 Task: Add the local dog park you frequent to your favorite locations and also explore the gallery of the dog park.
Action: Mouse moved to (159, 59)
Screenshot: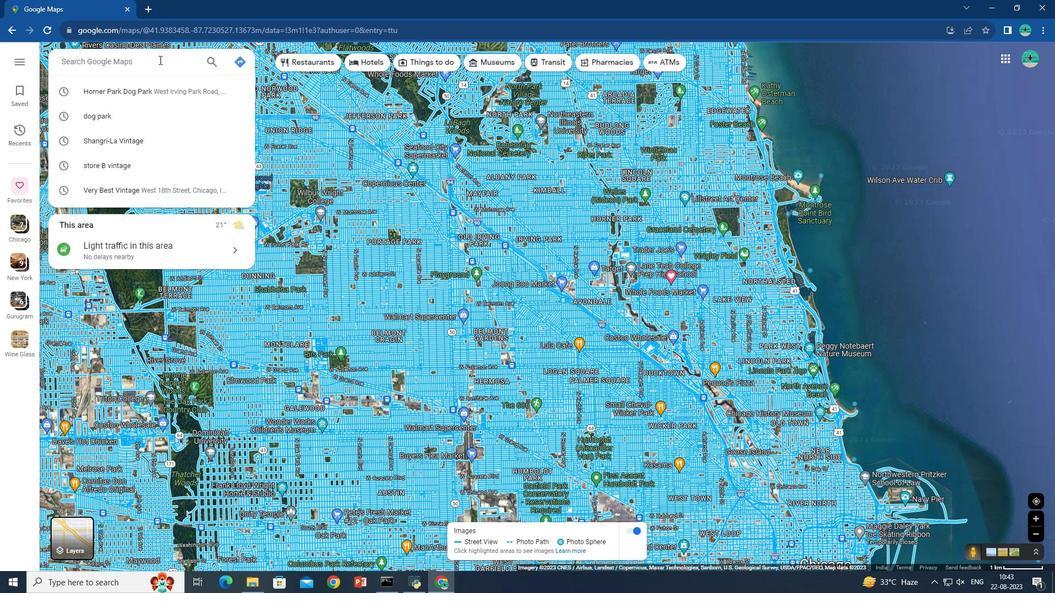 
Action: Mouse pressed left at (159, 59)
Screenshot: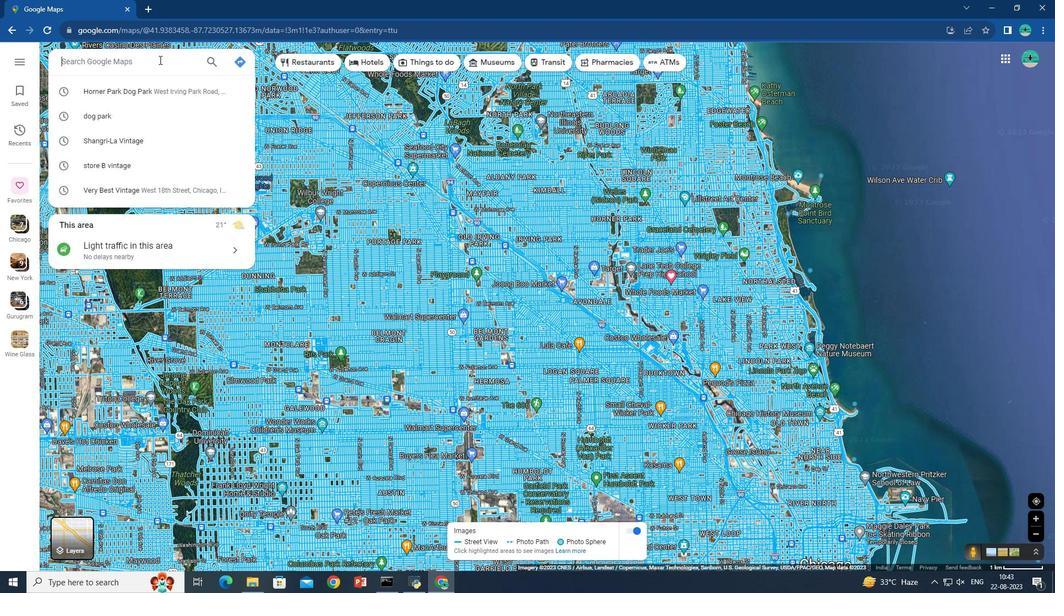 
Action: Key pressed <Key.shift>Dog<Key.space><Key.shift>Park<Key.enter>
Screenshot: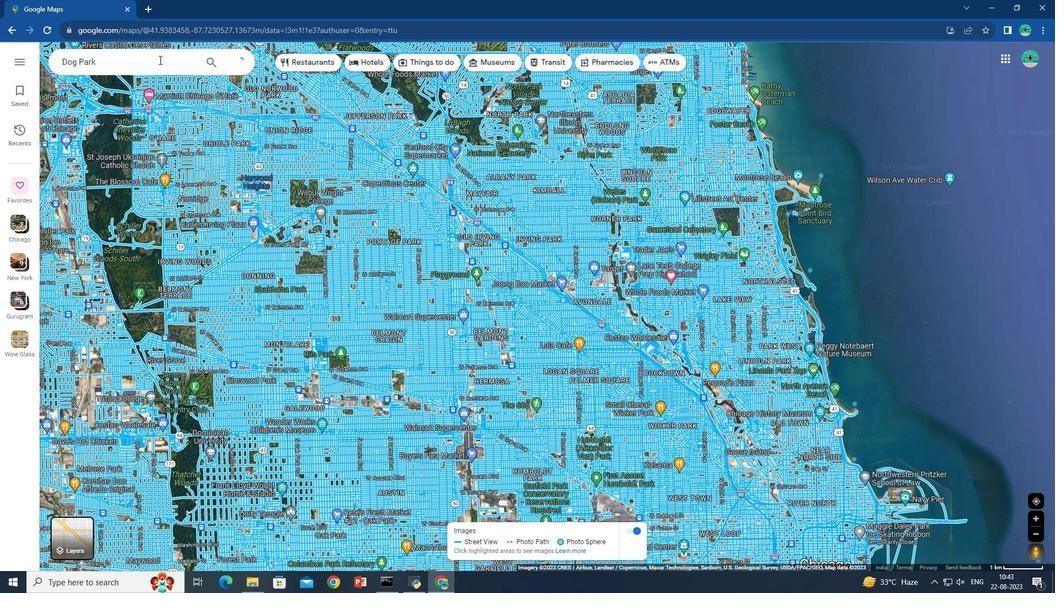 
Action: Mouse moved to (96, 181)
Screenshot: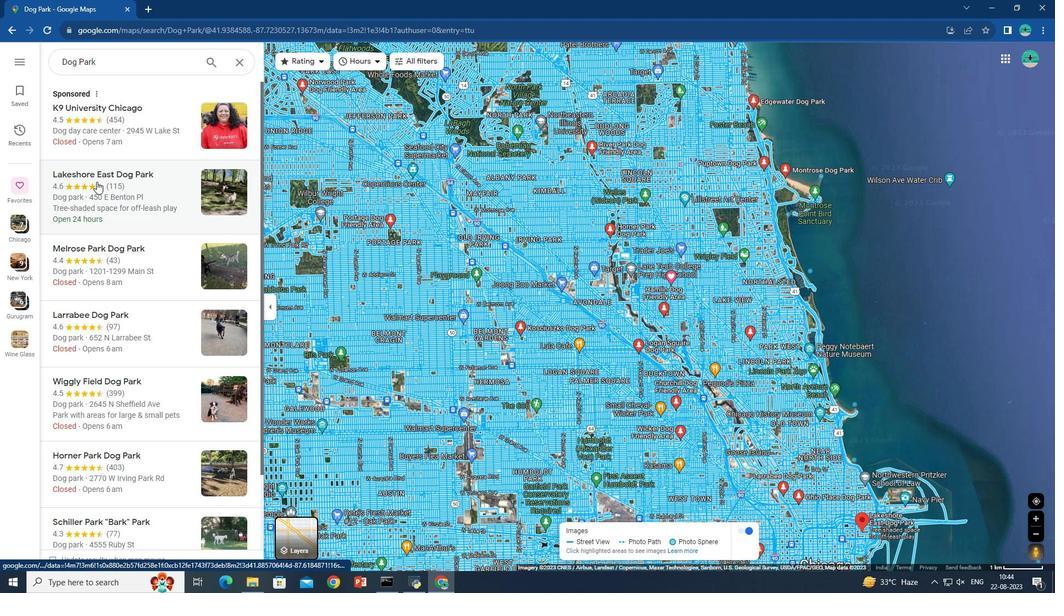 
Action: Mouse scrolled (96, 181) with delta (0, 0)
Screenshot: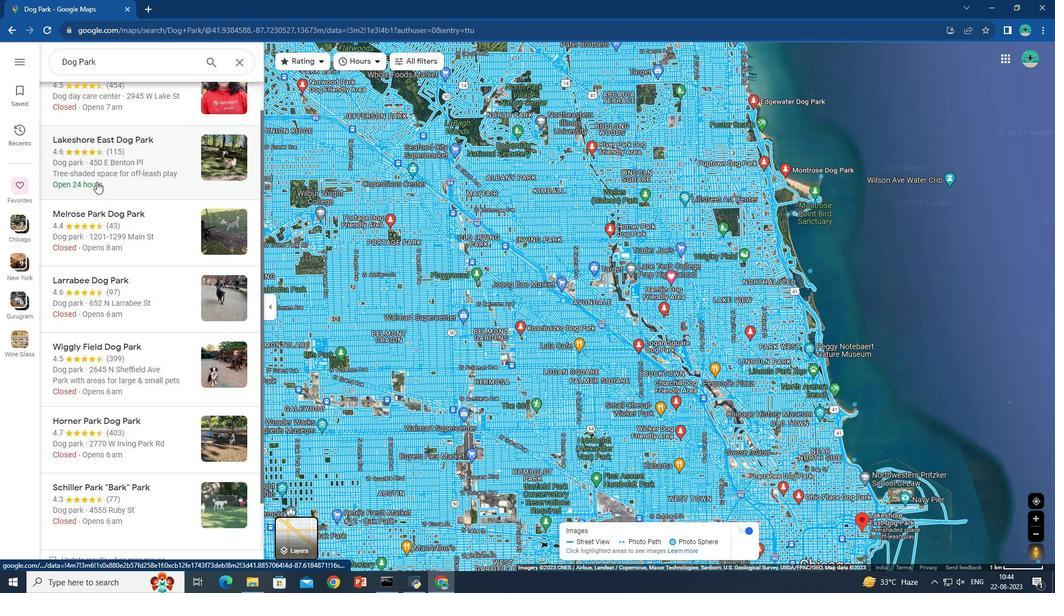 
Action: Mouse moved to (84, 118)
Screenshot: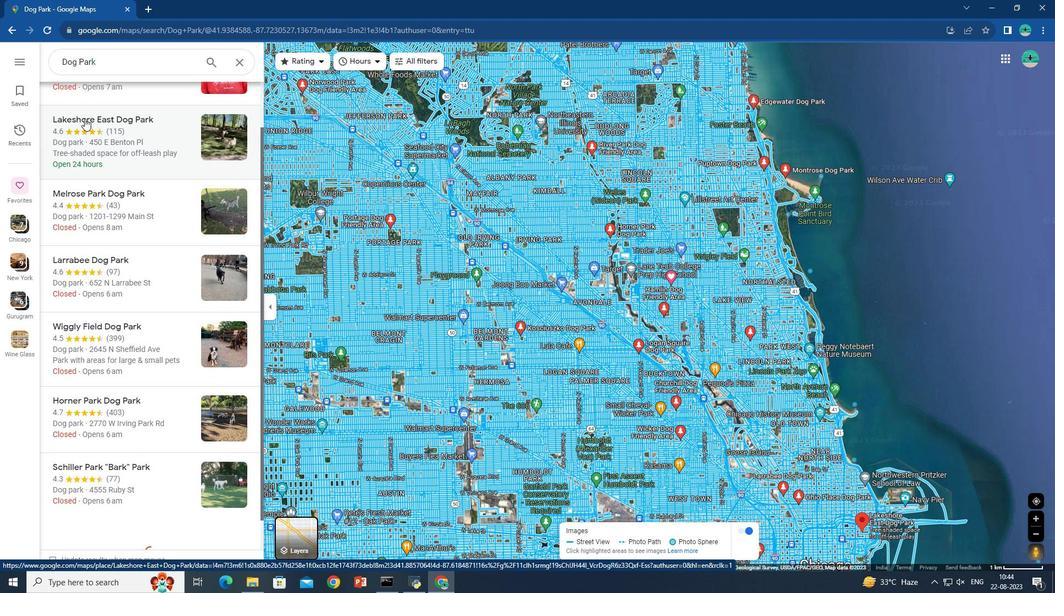 
Action: Mouse pressed left at (84, 118)
Screenshot: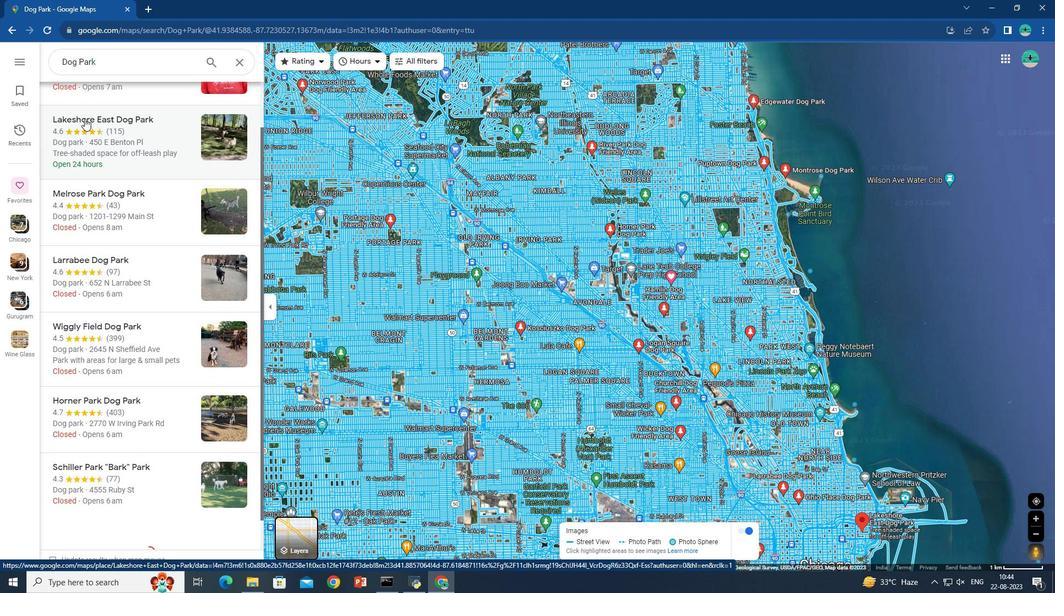 
Action: Mouse moved to (353, 225)
Screenshot: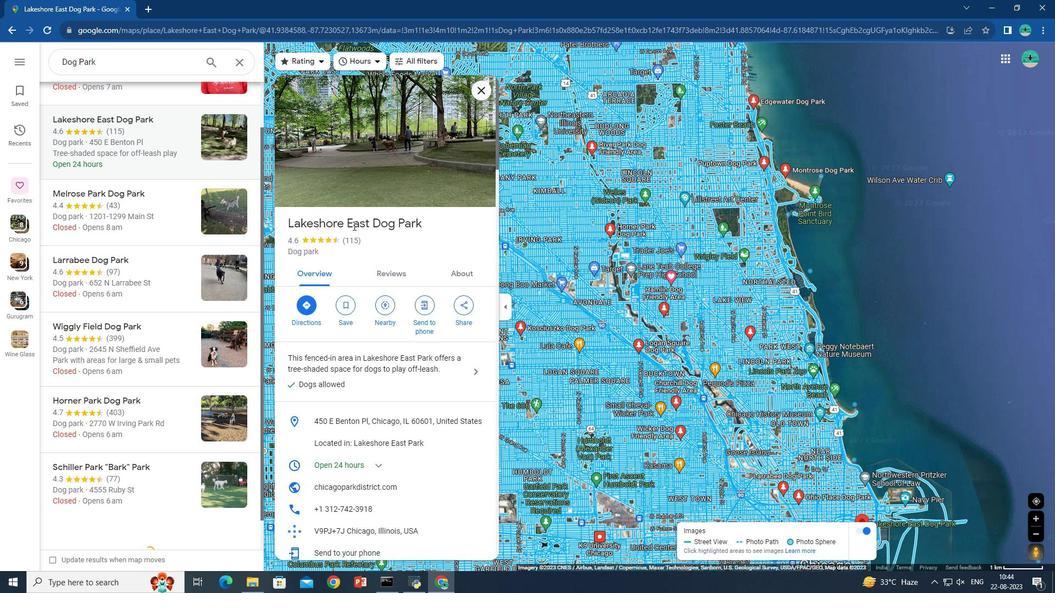 
Action: Mouse pressed left at (353, 225)
Screenshot: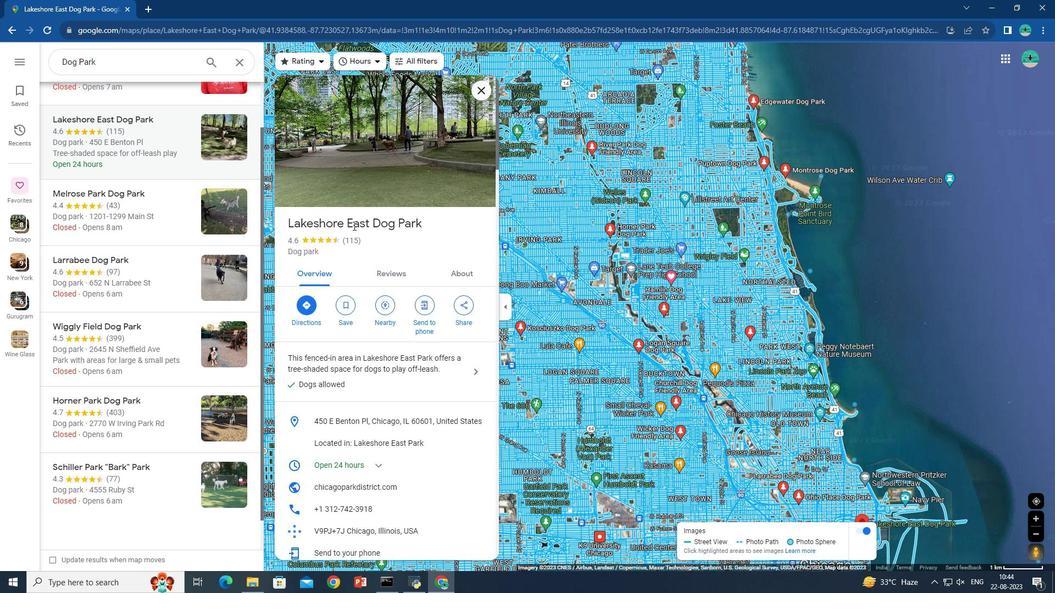 
Action: Mouse moved to (94, 116)
Screenshot: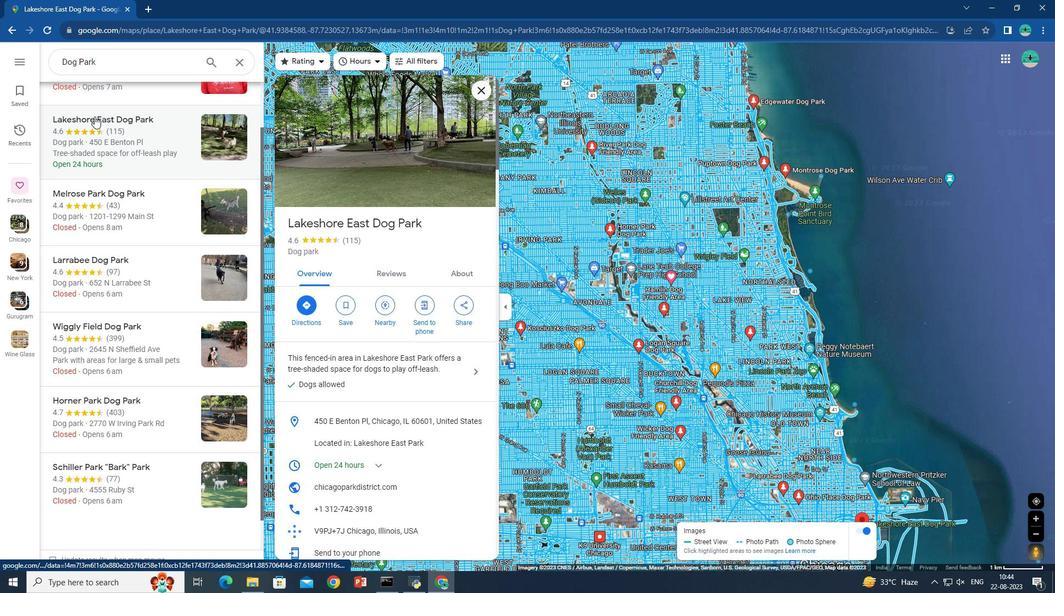 
Action: Mouse pressed left at (94, 116)
Screenshot: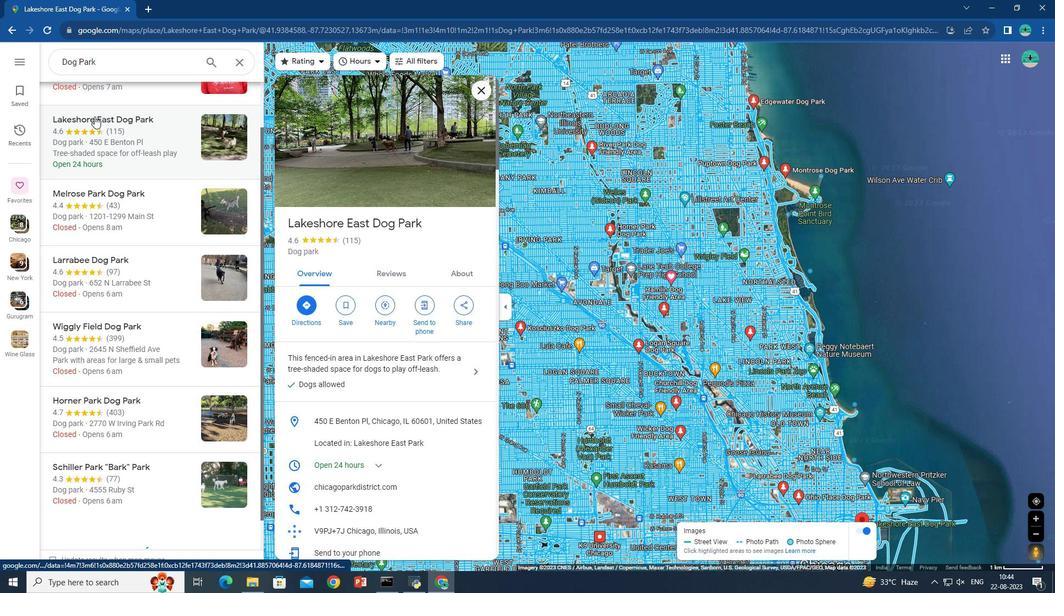 
Action: Mouse pressed left at (94, 116)
Screenshot: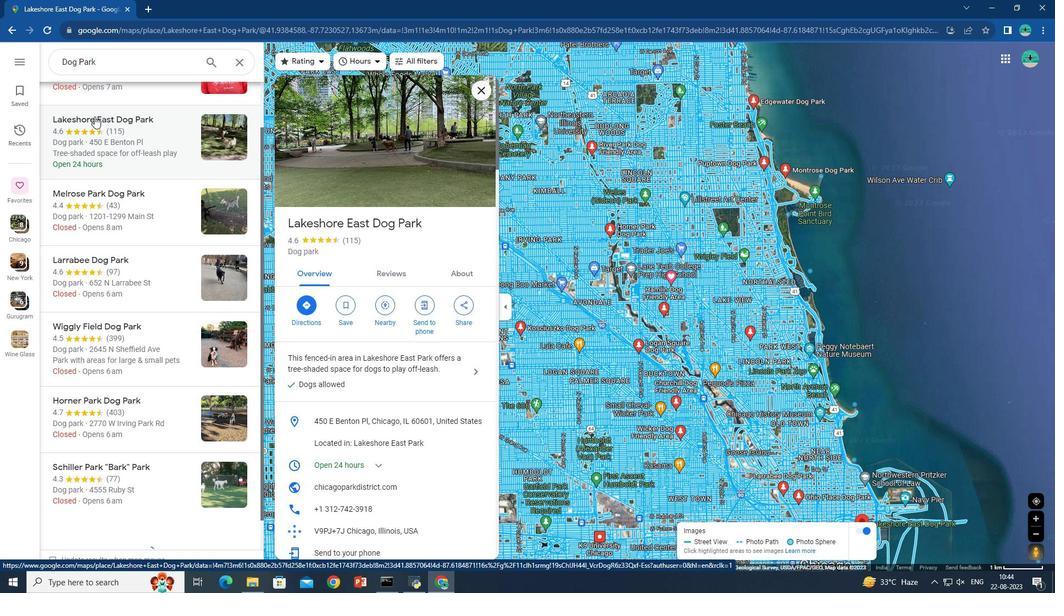 
Action: Mouse moved to (312, 313)
Screenshot: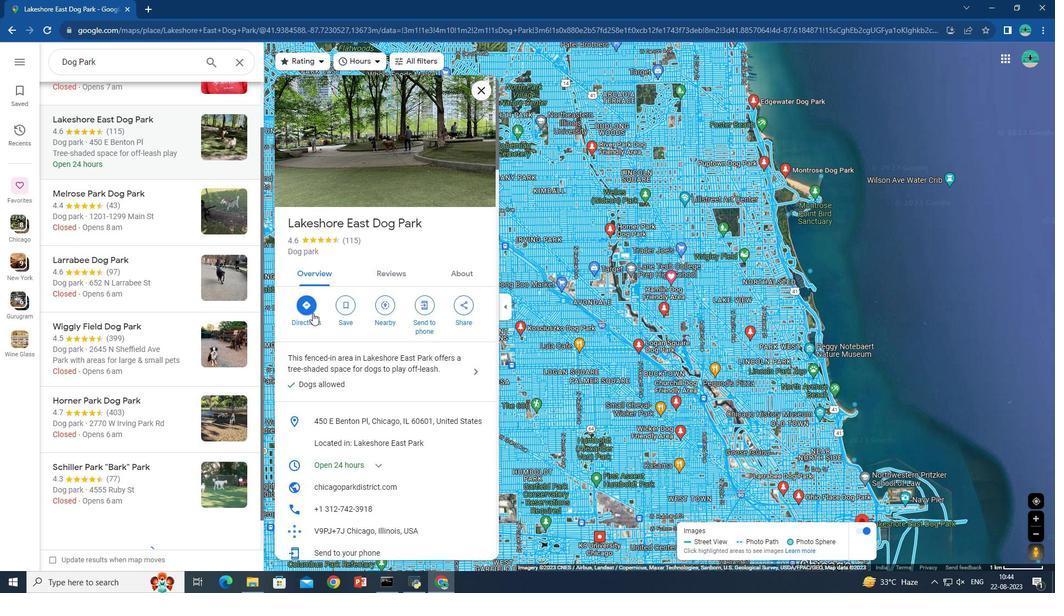 
Action: Mouse pressed left at (312, 313)
Screenshot: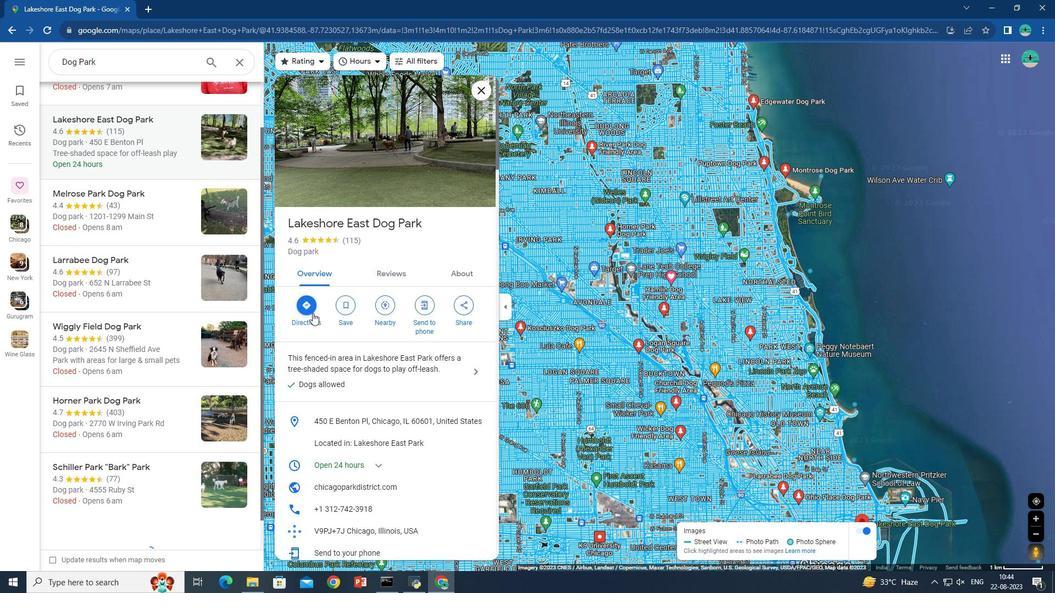 
Action: Mouse moved to (132, 96)
Screenshot: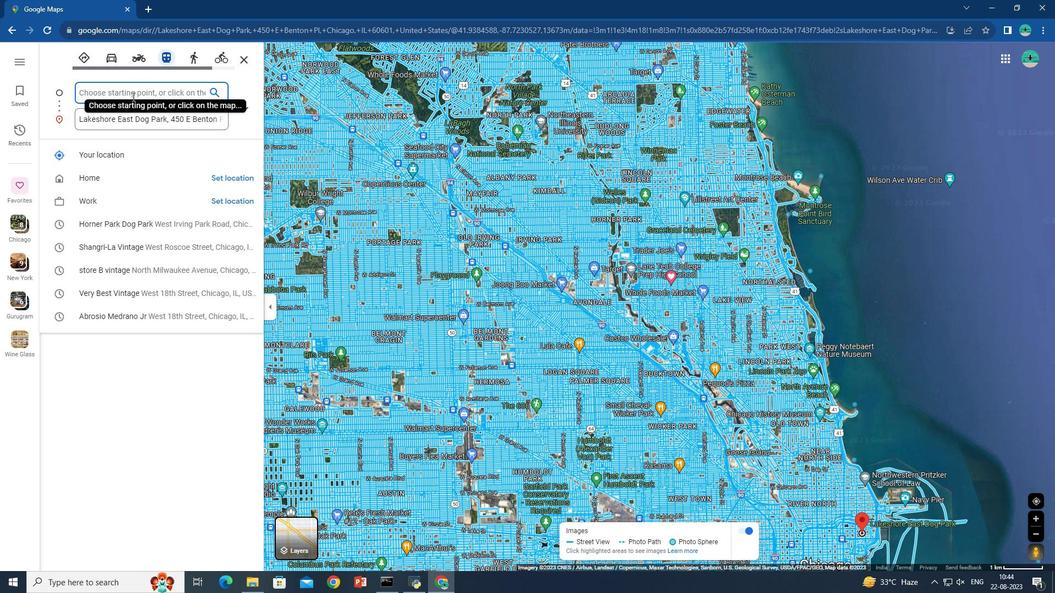 
Action: Mouse pressed left at (132, 96)
Screenshot: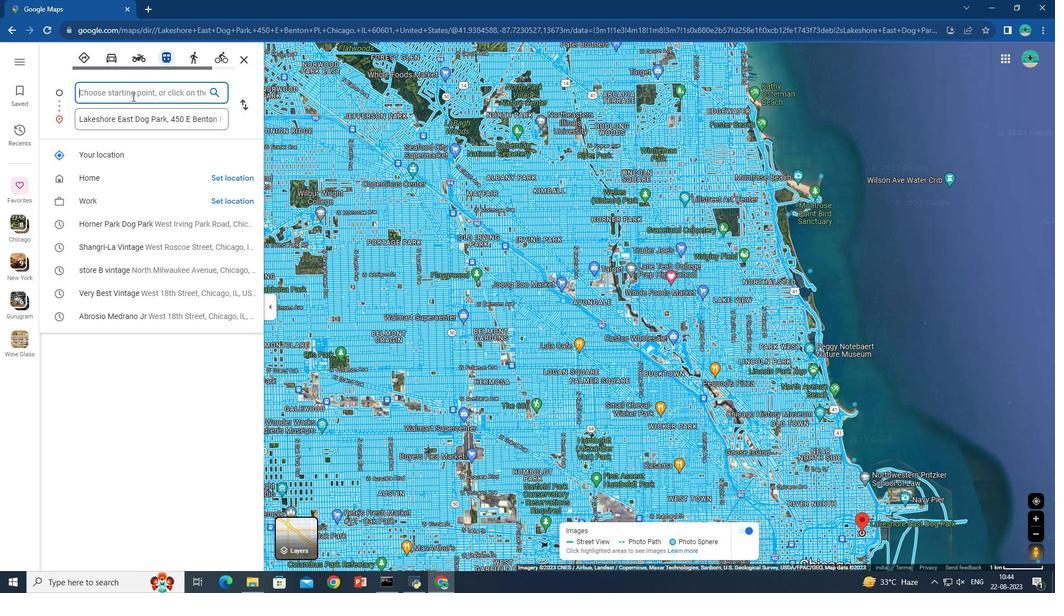 
Action: Key pressed chic
Screenshot: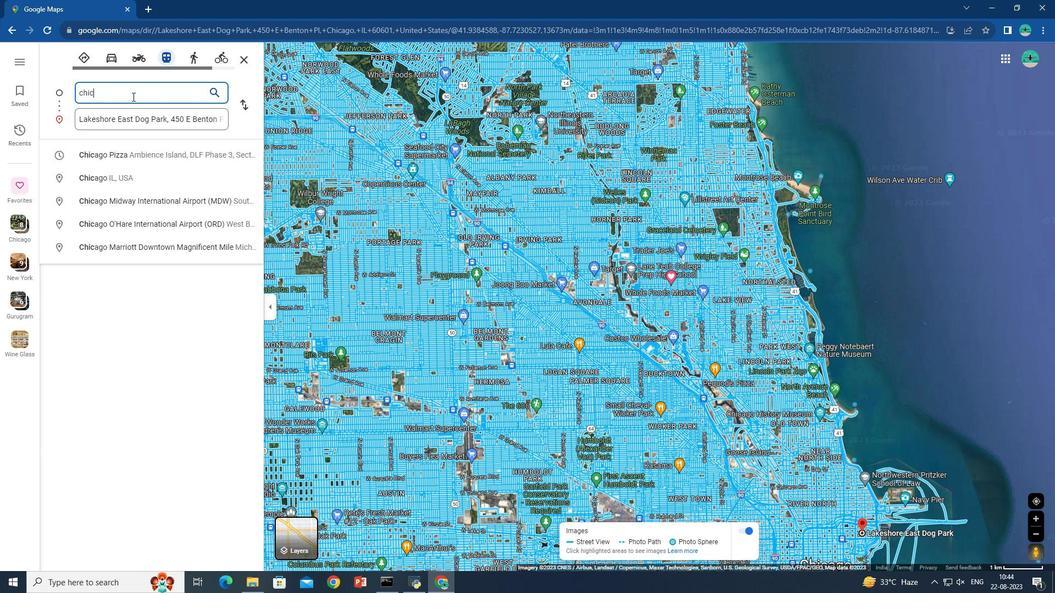 
Action: Mouse moved to (134, 155)
Screenshot: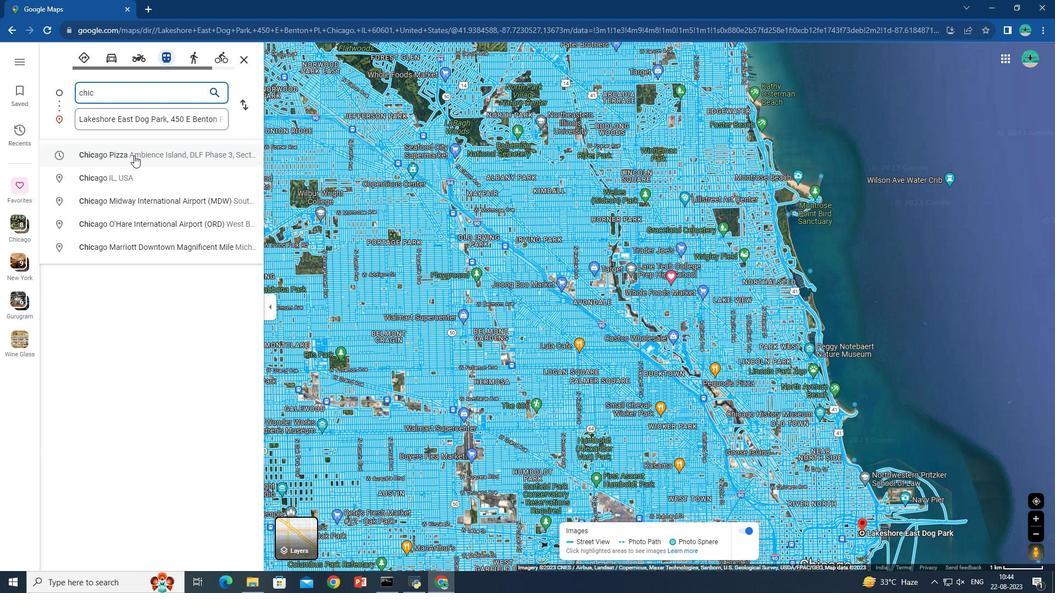 
Action: Mouse pressed left at (134, 155)
Screenshot: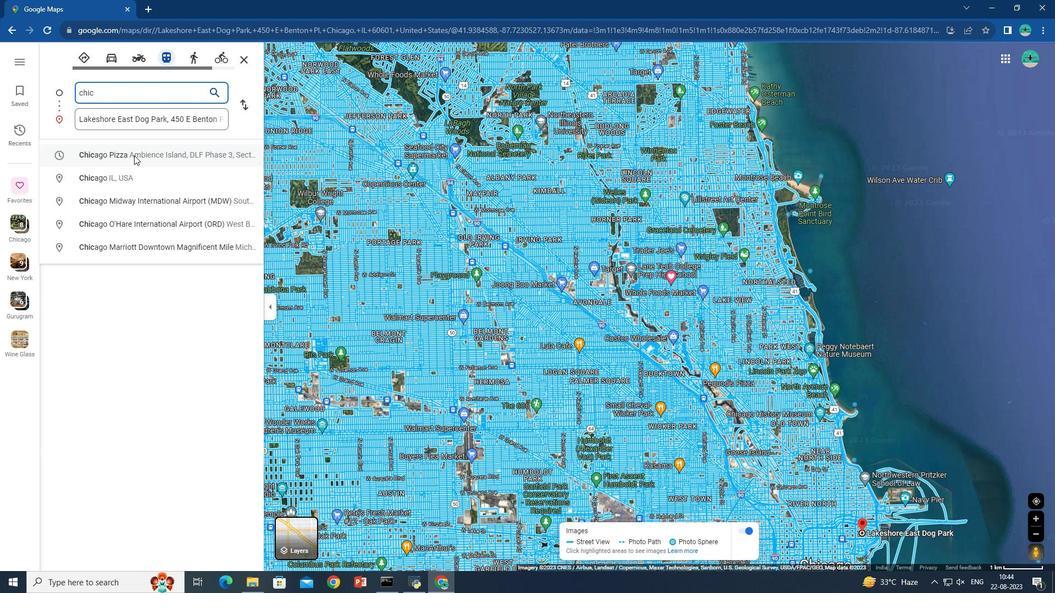 
Action: Mouse moved to (213, 94)
Screenshot: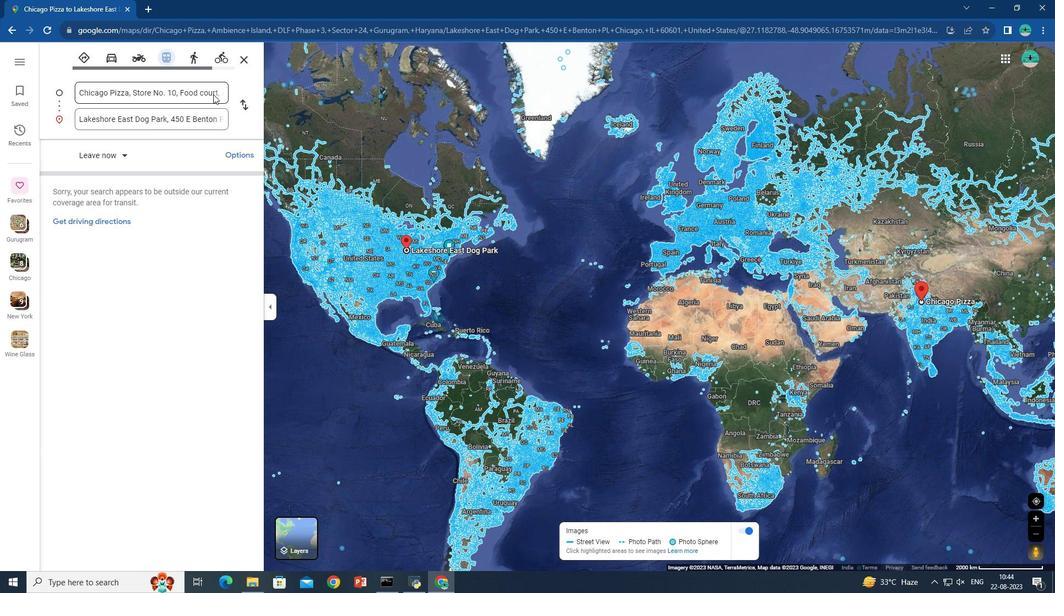 
Action: Mouse pressed left at (213, 94)
Screenshot: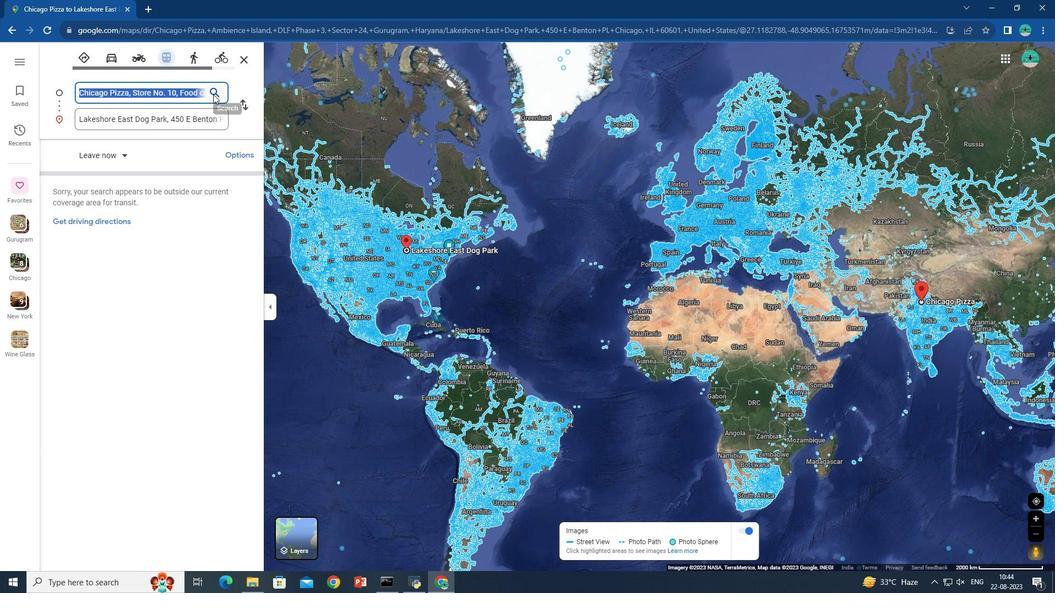 
Action: Mouse moved to (210, 93)
Screenshot: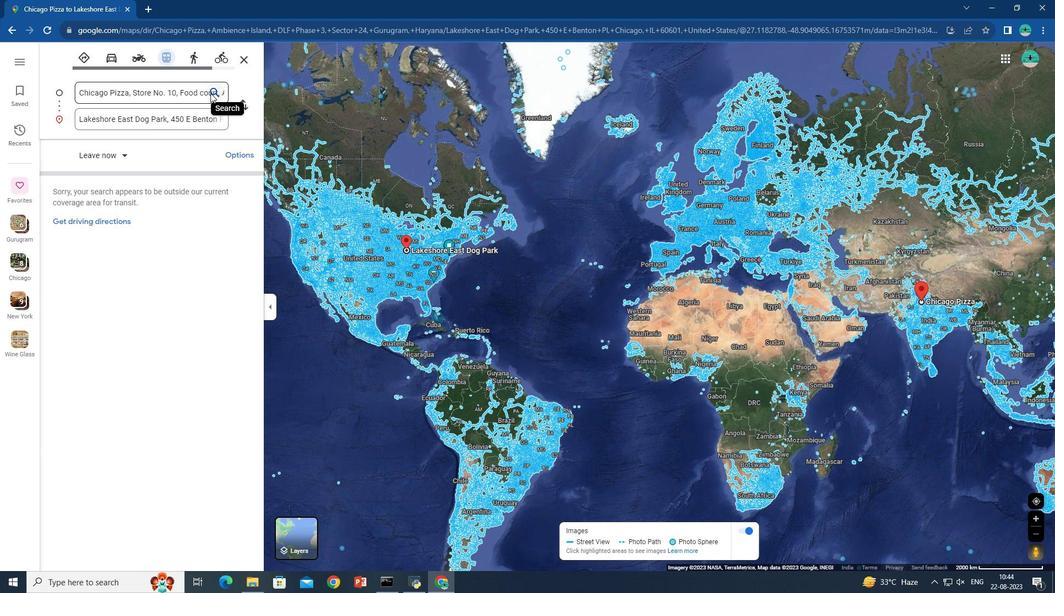 
Action: Mouse pressed left at (210, 93)
Screenshot: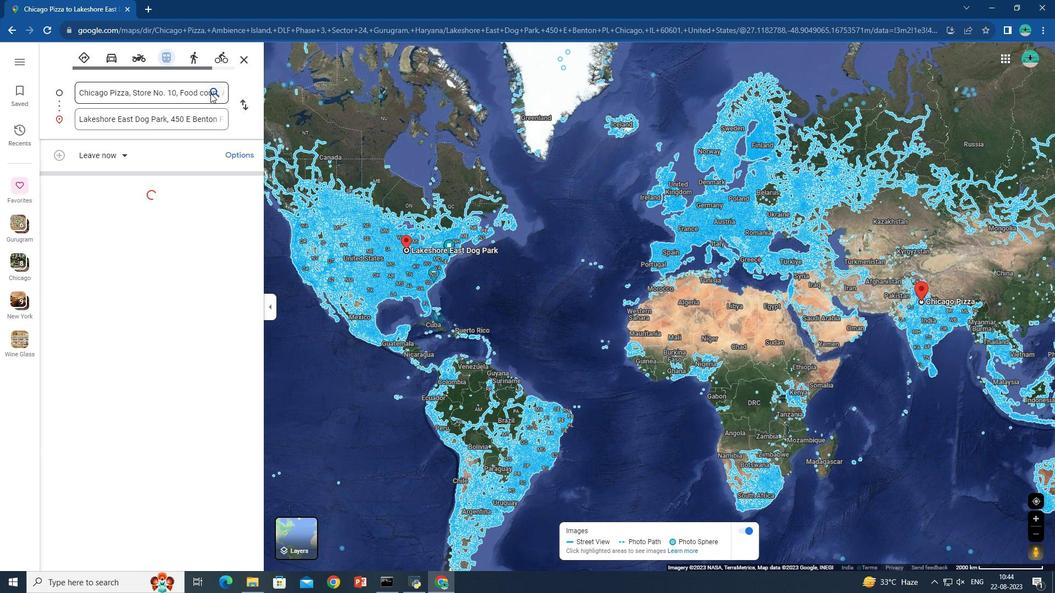 
Action: Mouse moved to (211, 93)
Screenshot: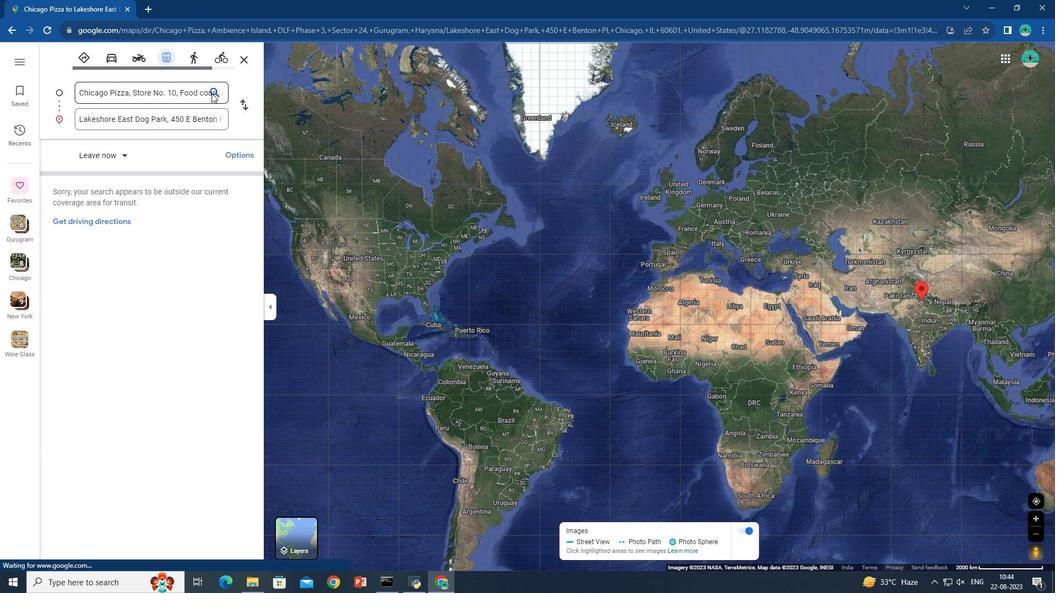 
Action: Mouse pressed left at (211, 93)
Screenshot: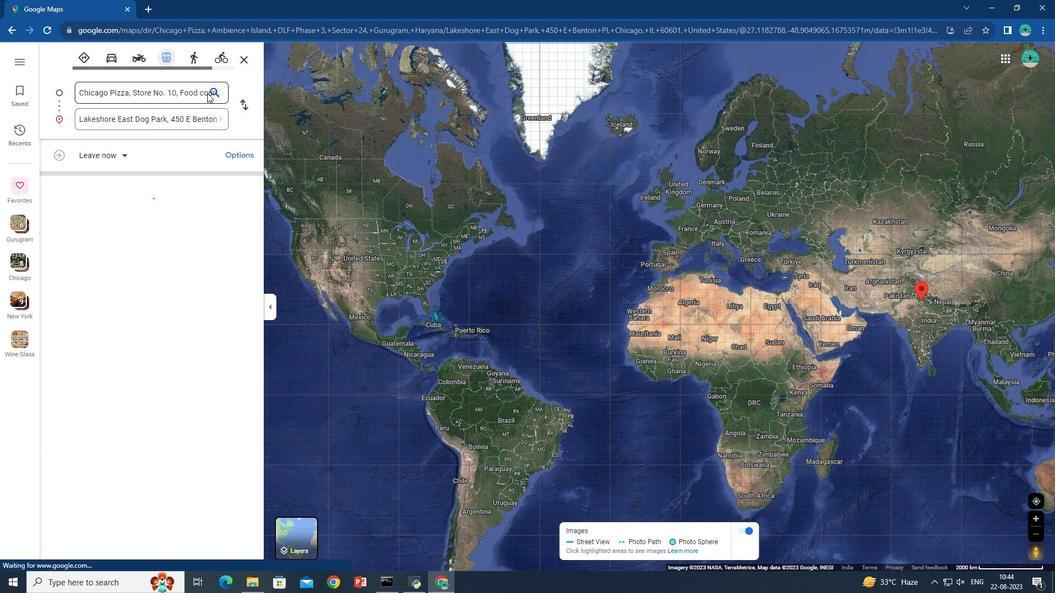 
Action: Mouse moved to (205, 93)
Screenshot: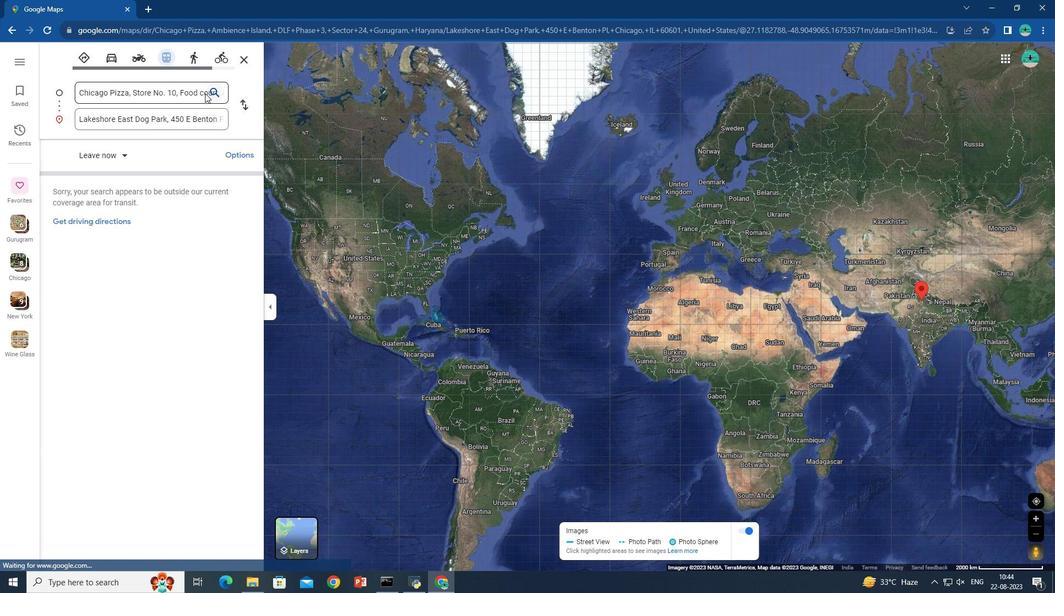 
Action: Mouse pressed left at (205, 93)
Screenshot: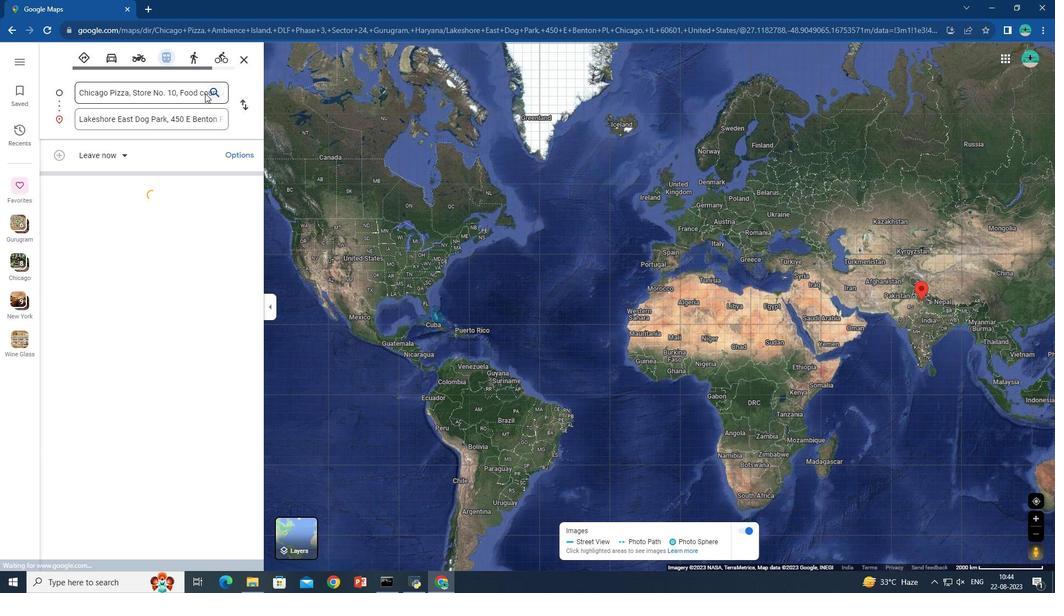 
Action: Mouse moved to (200, 91)
Screenshot: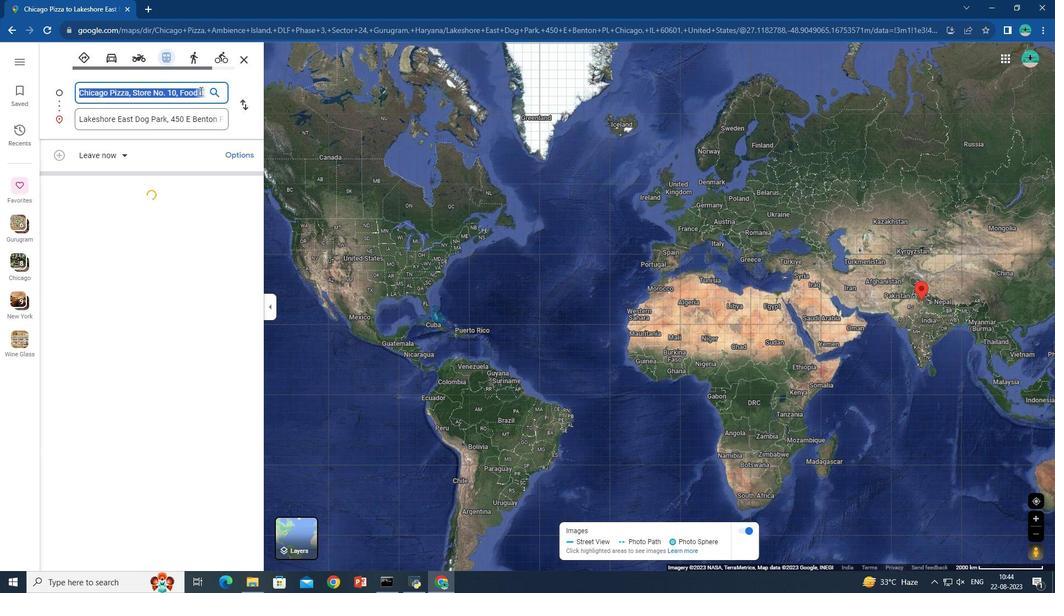 
Action: Mouse pressed left at (200, 91)
Screenshot: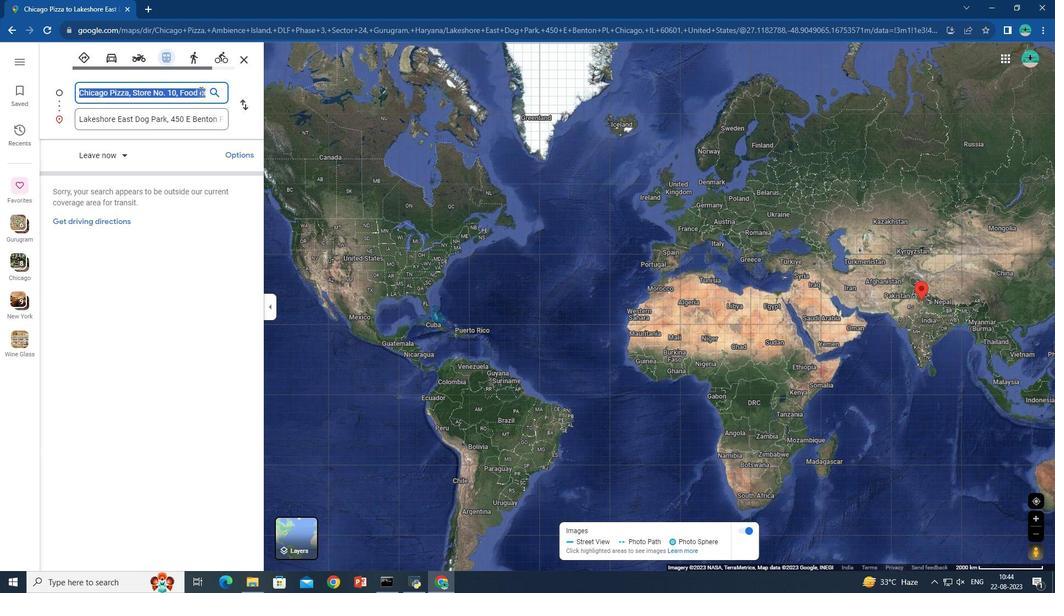 
Action: Mouse pressed left at (200, 91)
Screenshot: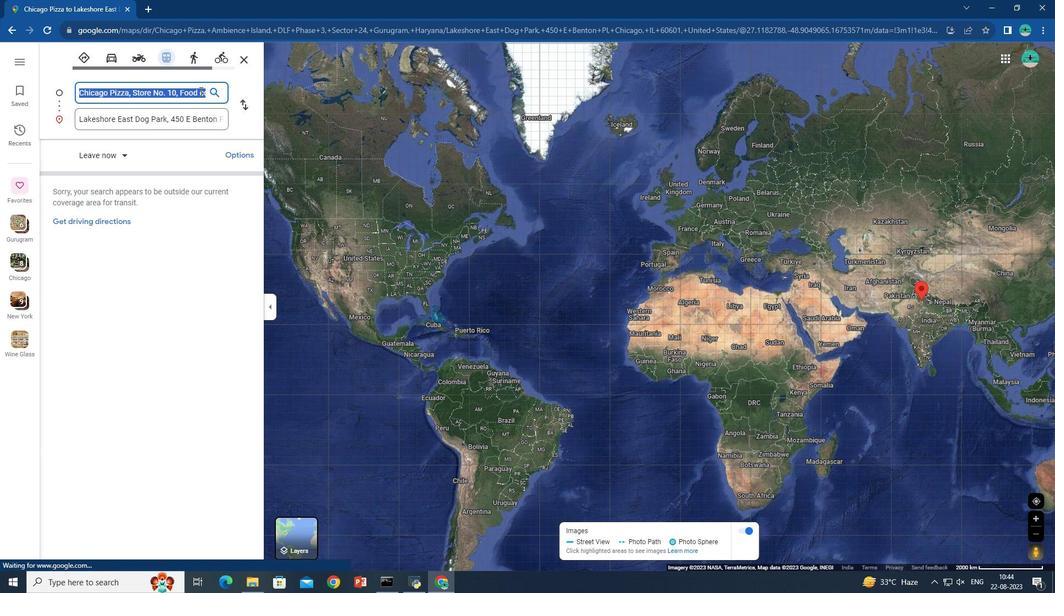 
Action: Key pressed <Key.backspace>ci
Screenshot: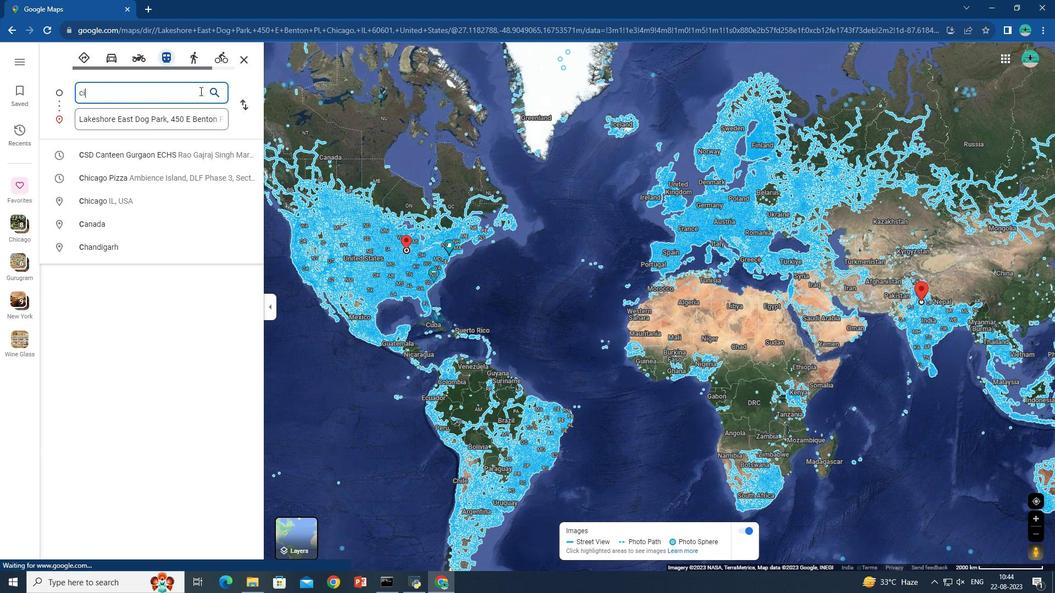 
Action: Mouse moved to (179, 128)
Screenshot: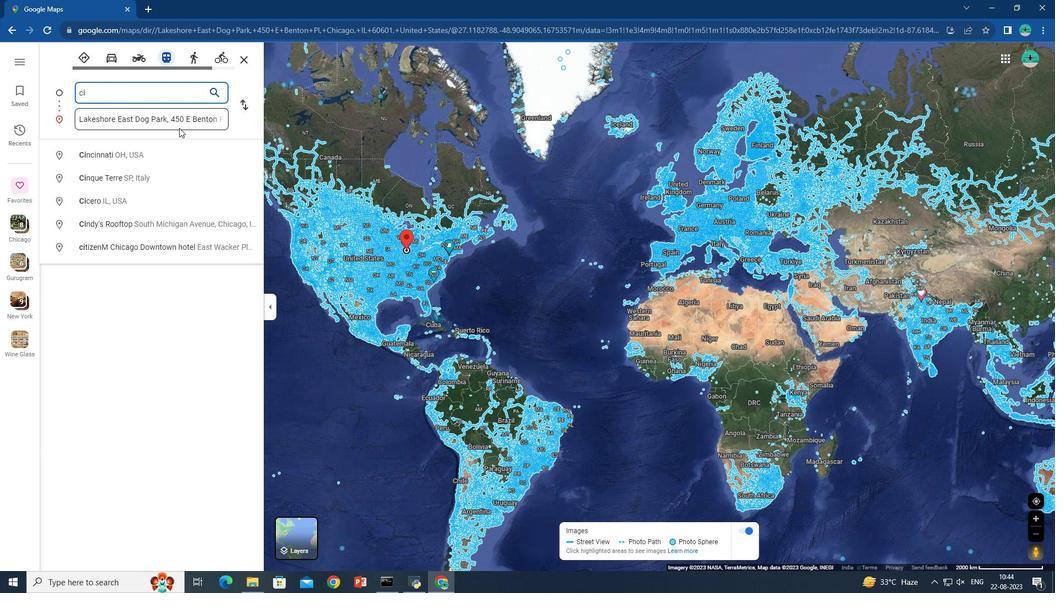 
Action: Key pressed <Key.backspace>hi
Screenshot: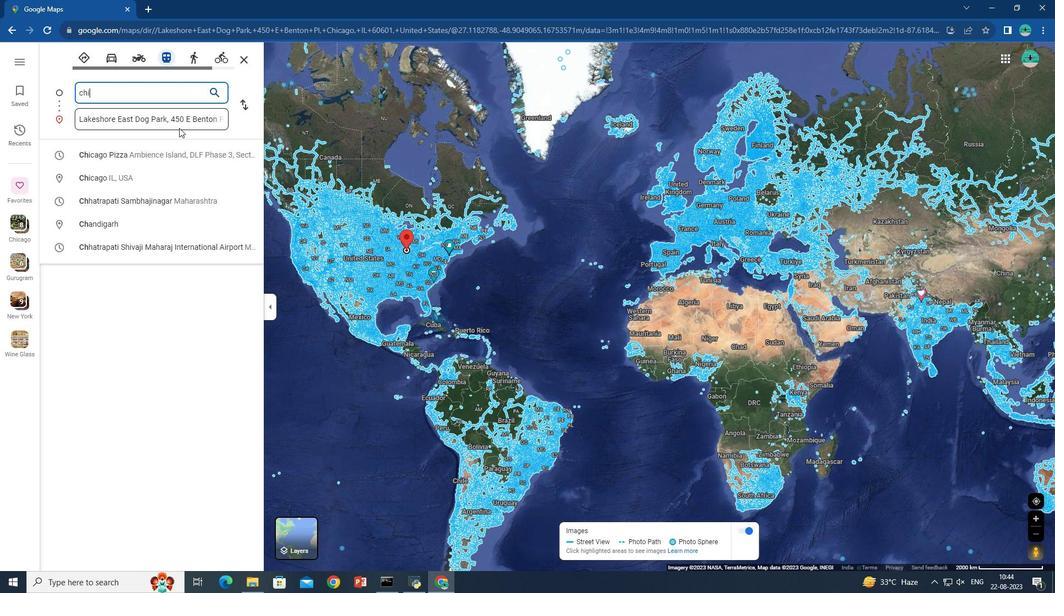 
Action: Mouse moved to (122, 180)
Screenshot: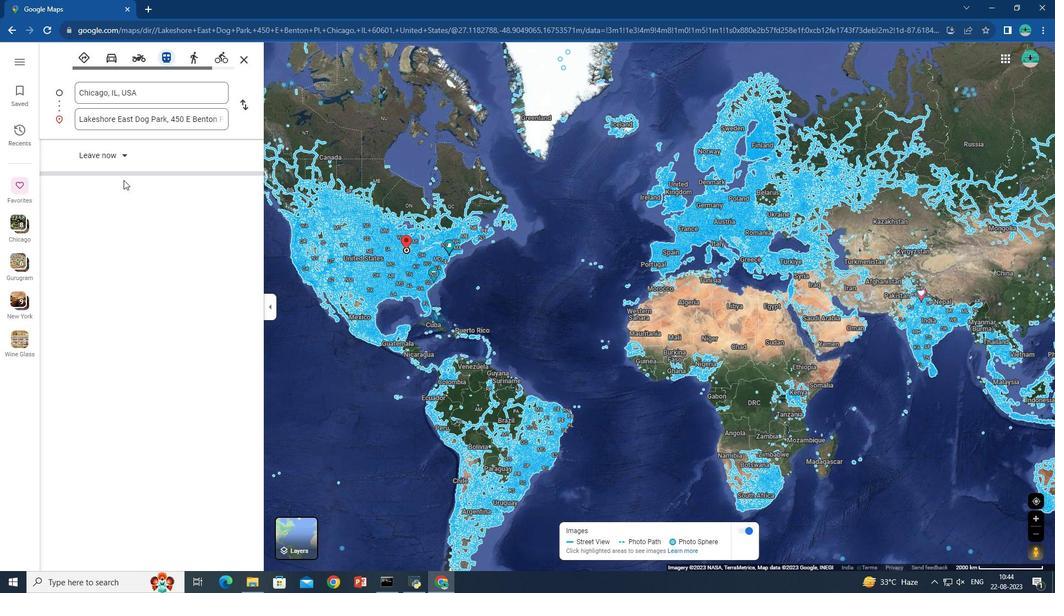 
Action: Mouse pressed left at (122, 180)
Screenshot: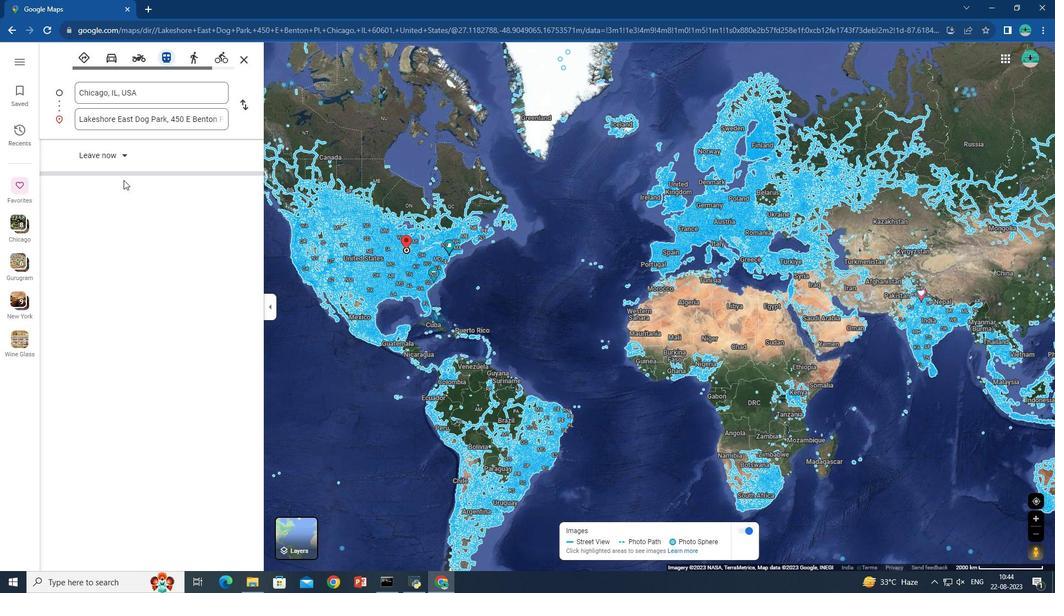 
Action: Mouse moved to (111, 58)
Screenshot: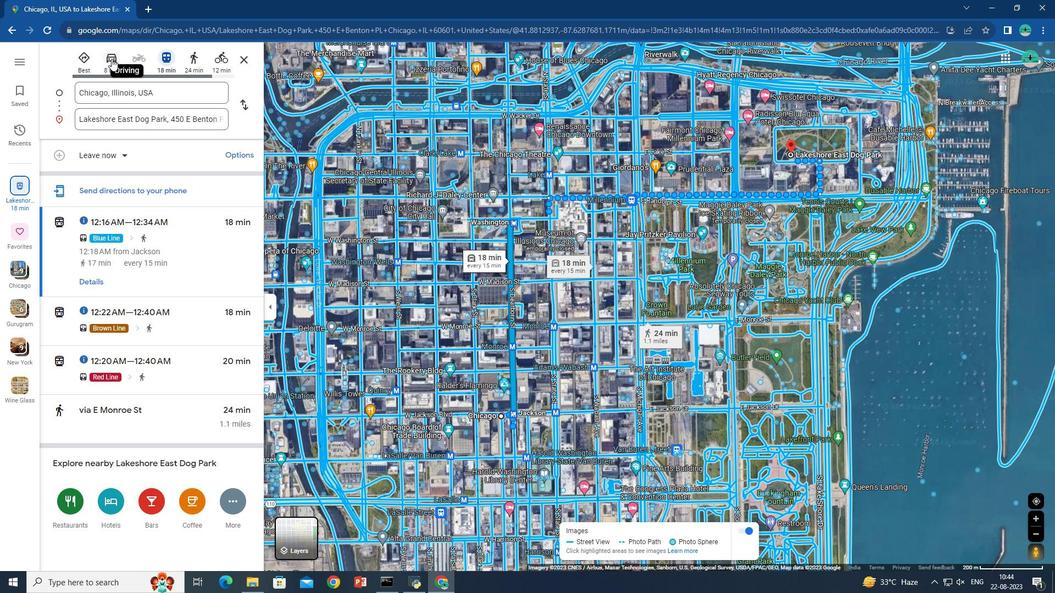 
Action: Mouse pressed left at (111, 58)
Screenshot: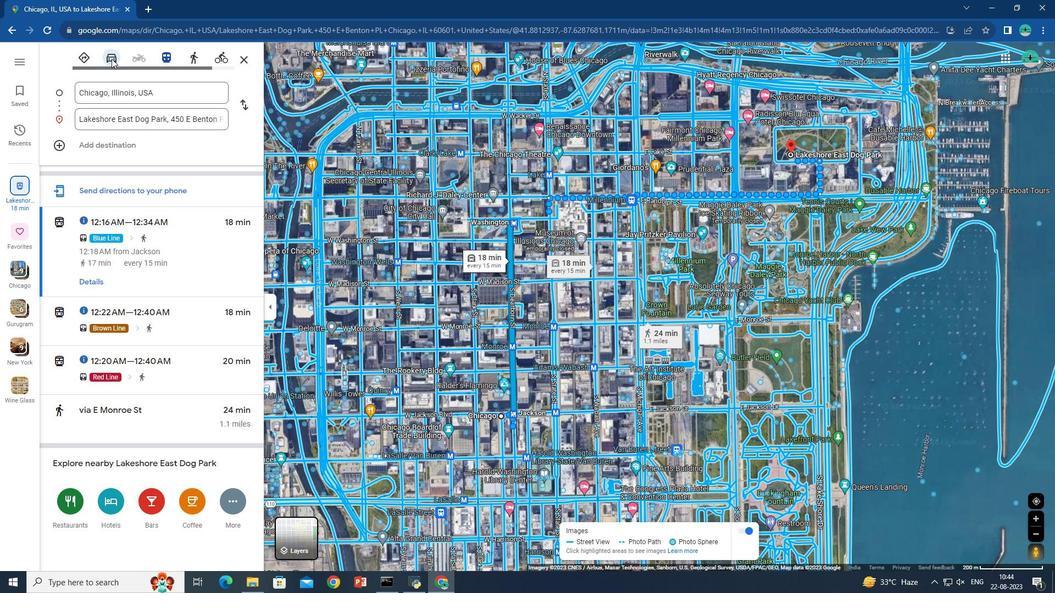 
Action: Mouse moved to (107, 291)
Screenshot: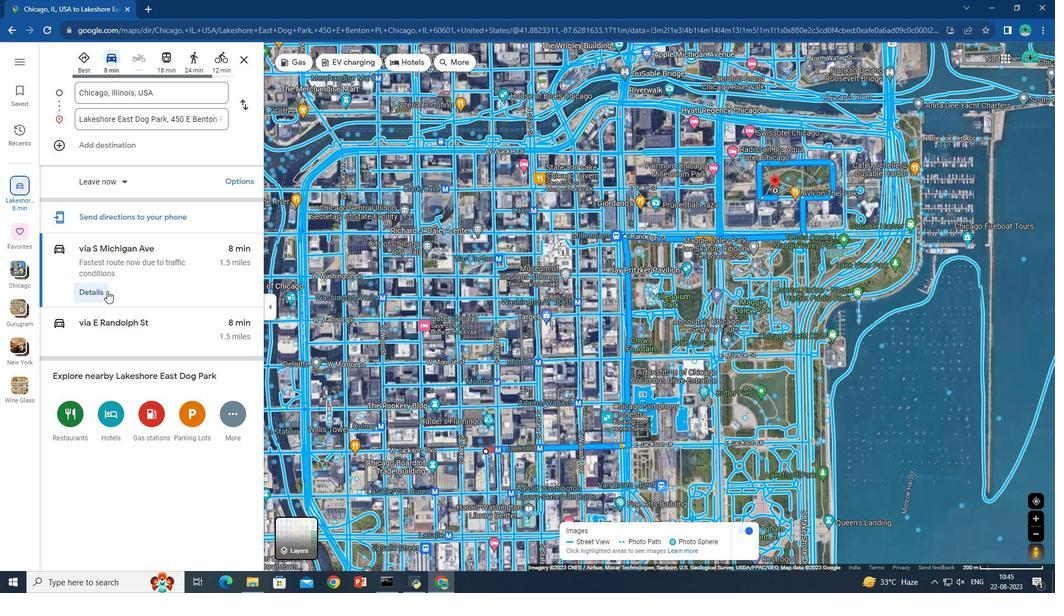 
Action: Mouse pressed left at (107, 291)
Screenshot: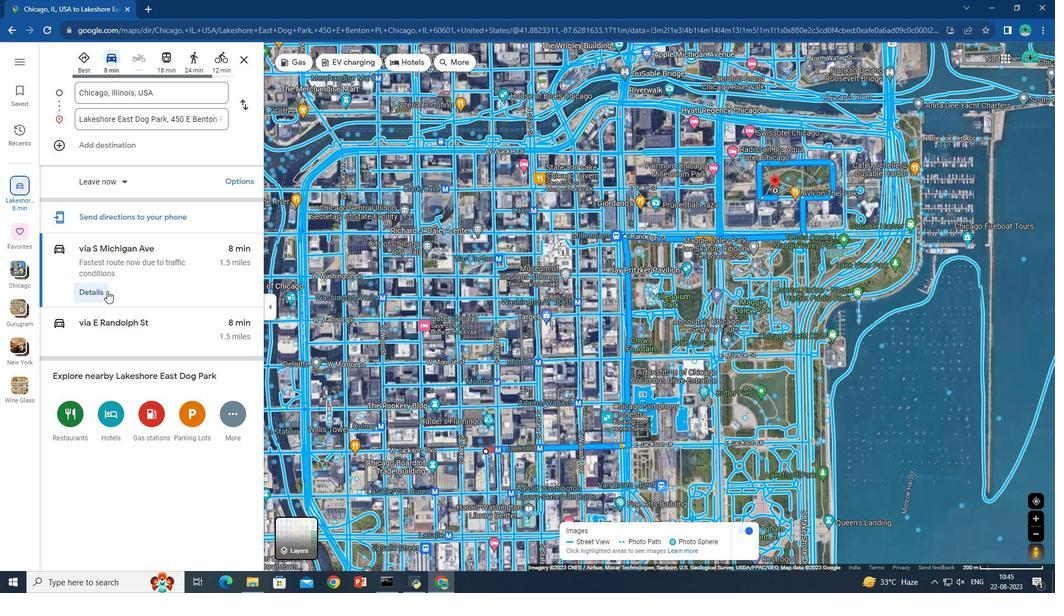
Action: Mouse moved to (782, 200)
Screenshot: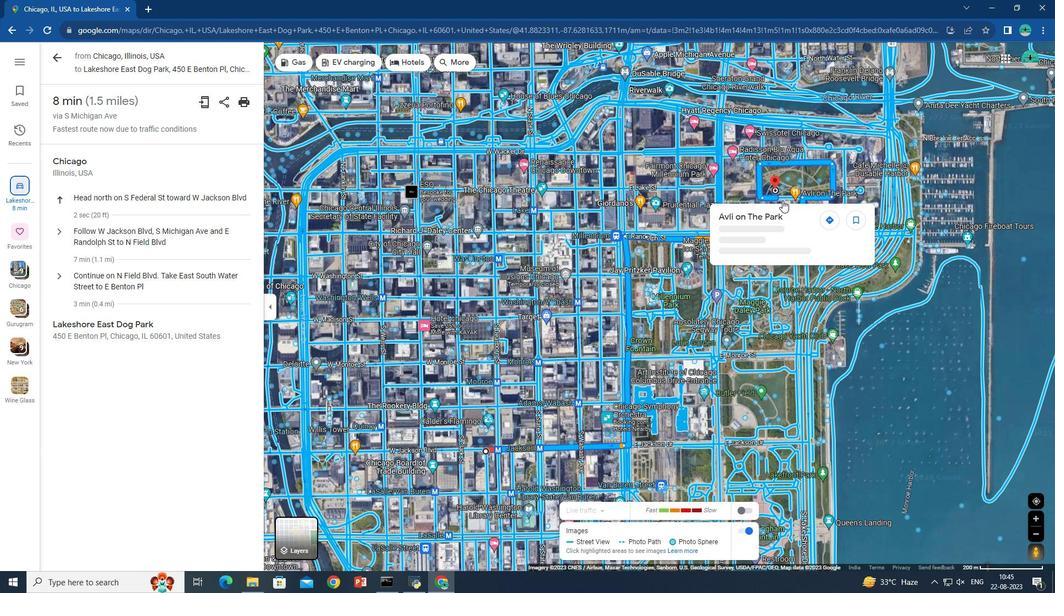 
Action: Mouse scrolled (782, 201) with delta (0, 0)
Screenshot: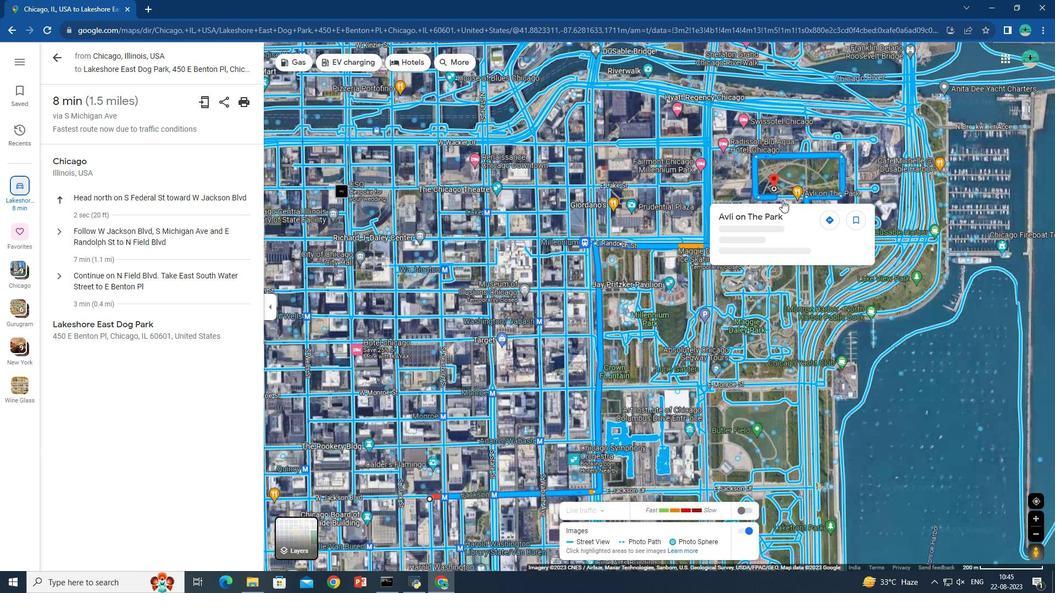 
Action: Mouse scrolled (782, 201) with delta (0, 0)
Screenshot: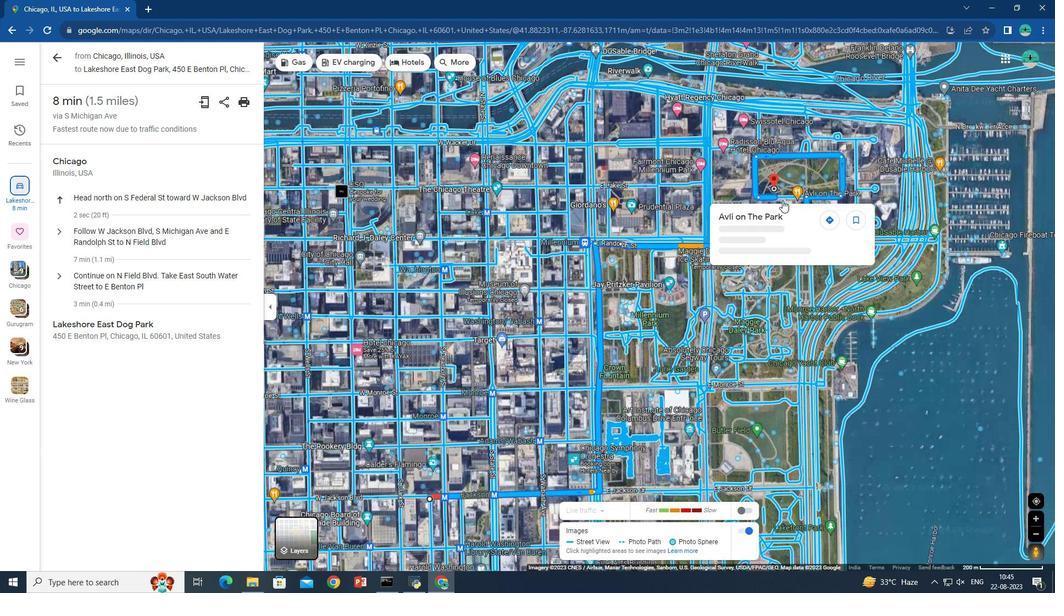 
Action: Mouse scrolled (782, 201) with delta (0, 0)
Screenshot: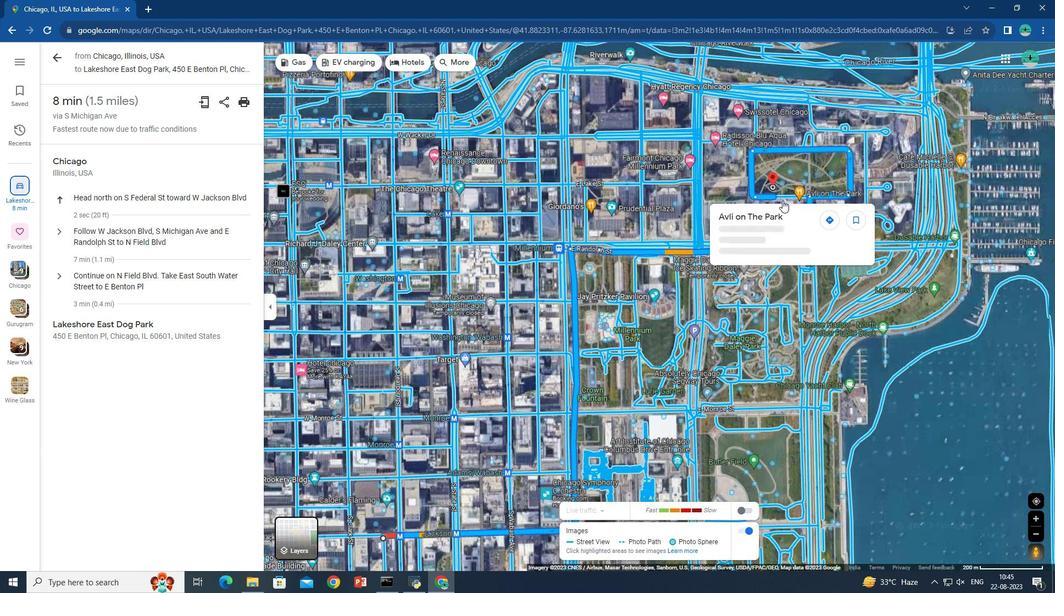 
Action: Mouse scrolled (782, 201) with delta (0, 0)
Screenshot: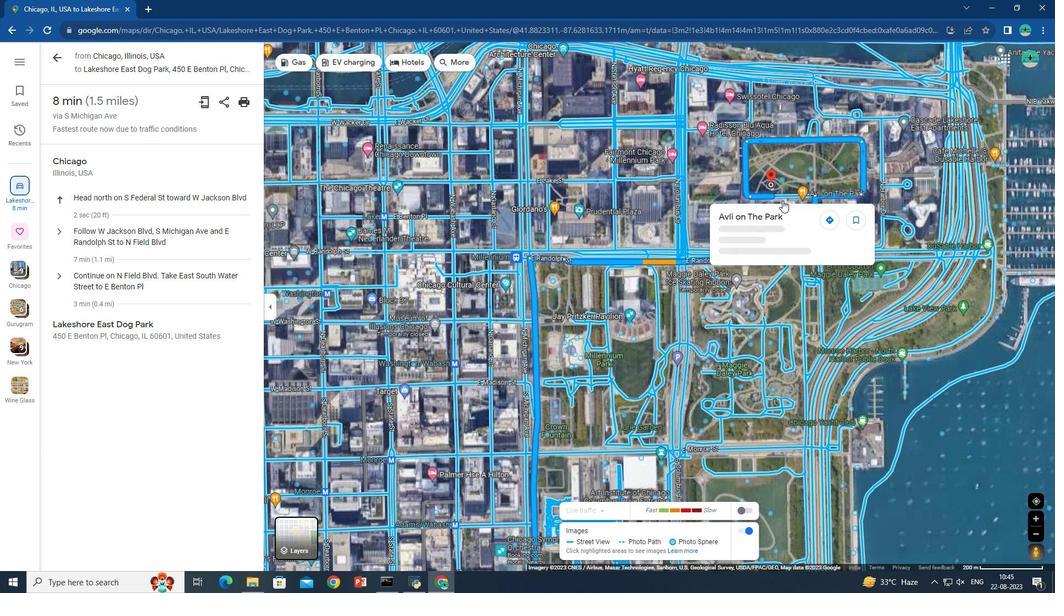 
Action: Mouse scrolled (782, 201) with delta (0, 0)
Screenshot: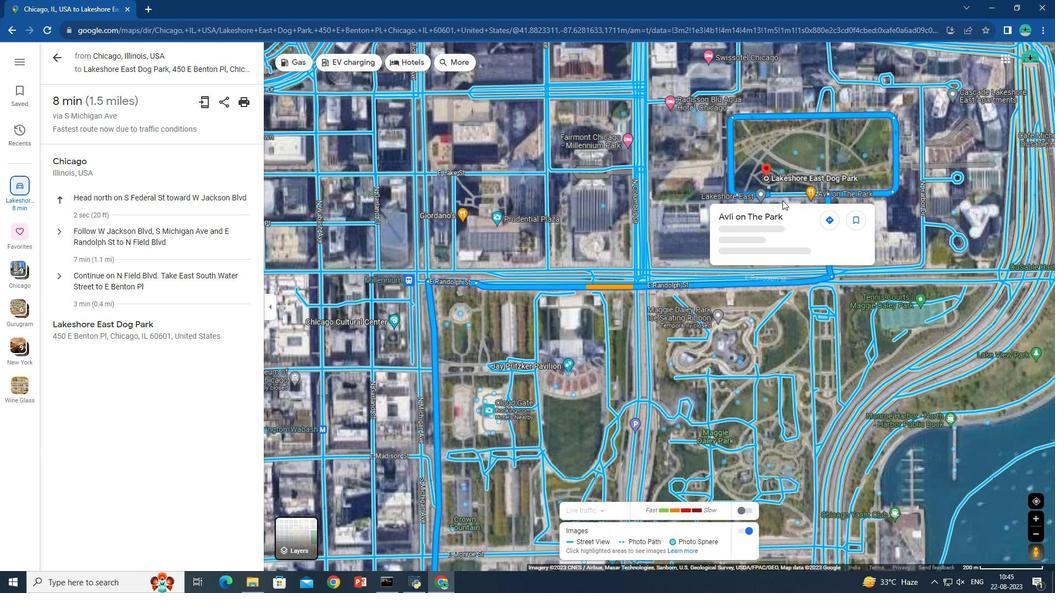 
Action: Mouse scrolled (782, 201) with delta (0, 0)
Screenshot: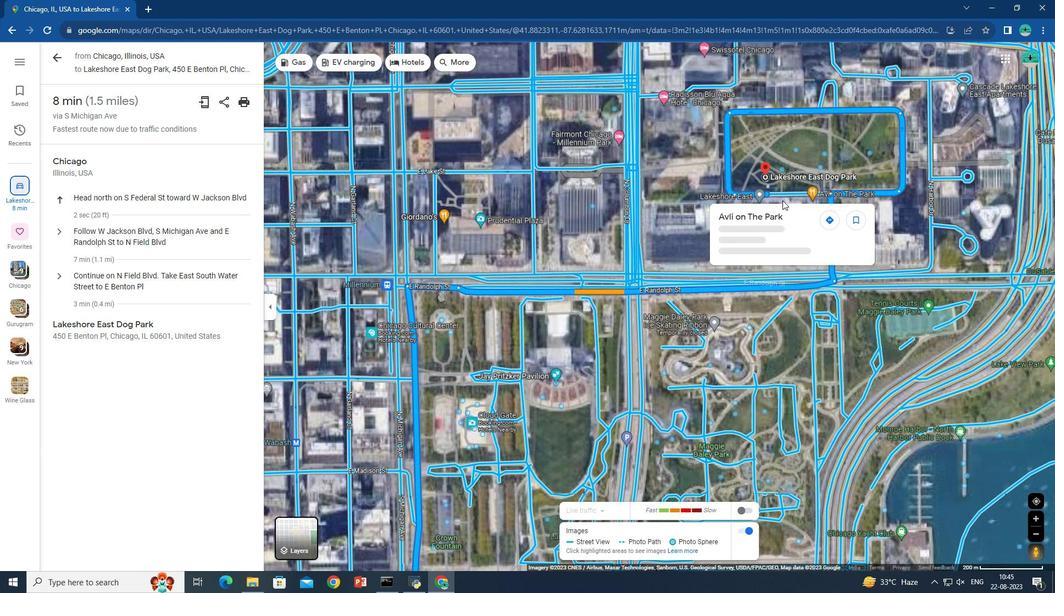 
Action: Mouse scrolled (782, 201) with delta (0, 0)
Screenshot: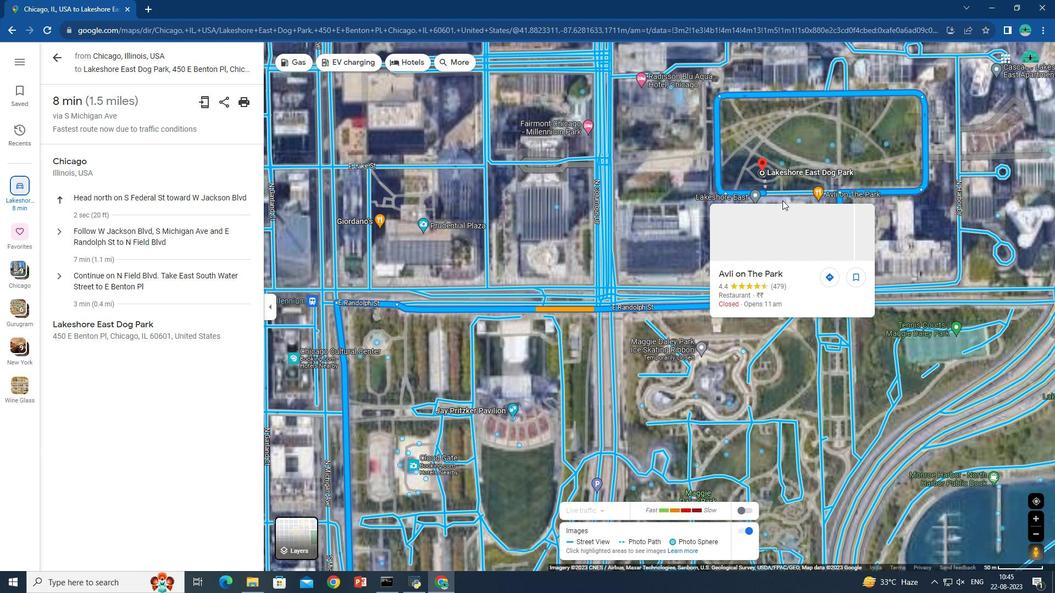 
Action: Mouse scrolled (782, 201) with delta (0, 0)
Screenshot: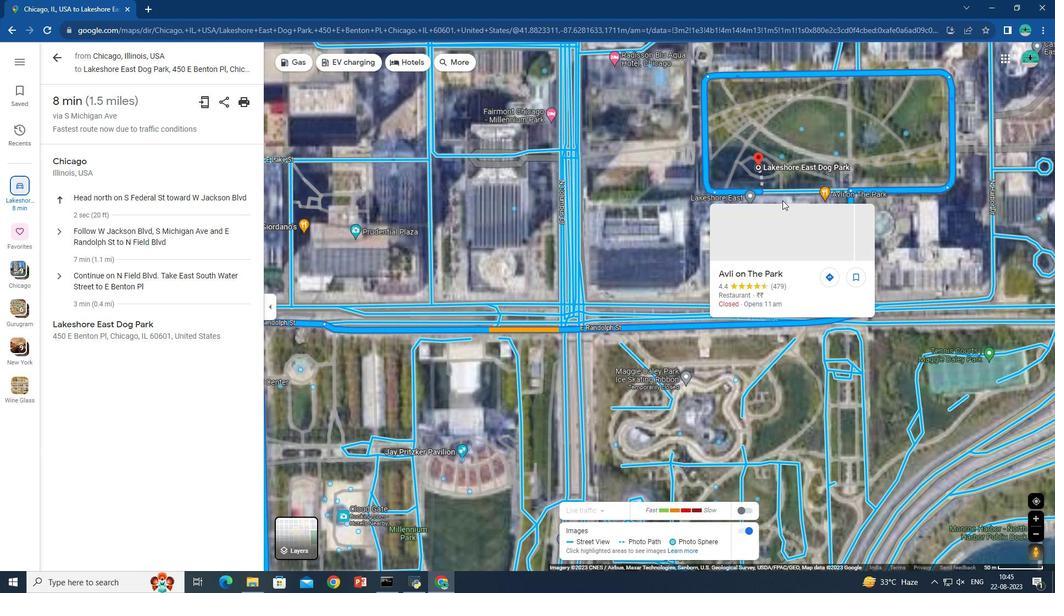 
Action: Mouse moved to (761, 213)
Screenshot: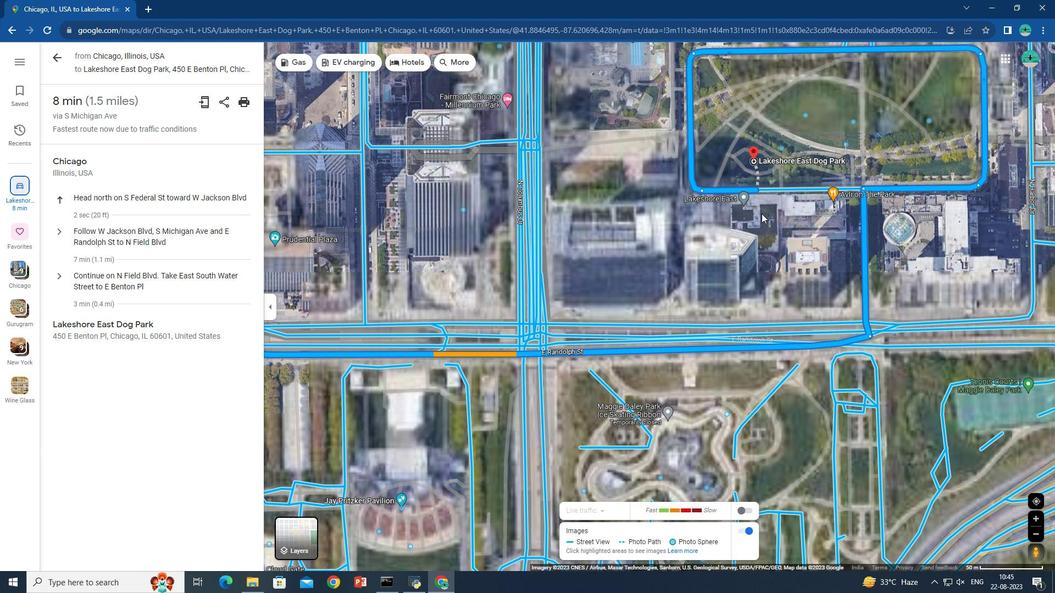
Action: Mouse scrolled (761, 214) with delta (0, 0)
Screenshot: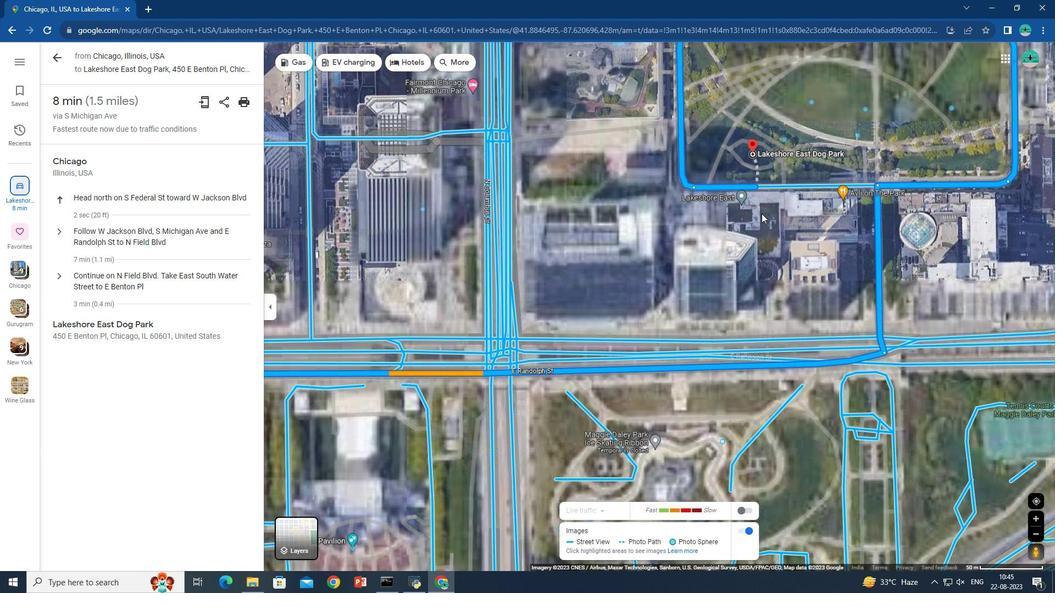 
Action: Mouse scrolled (761, 214) with delta (0, 0)
Screenshot: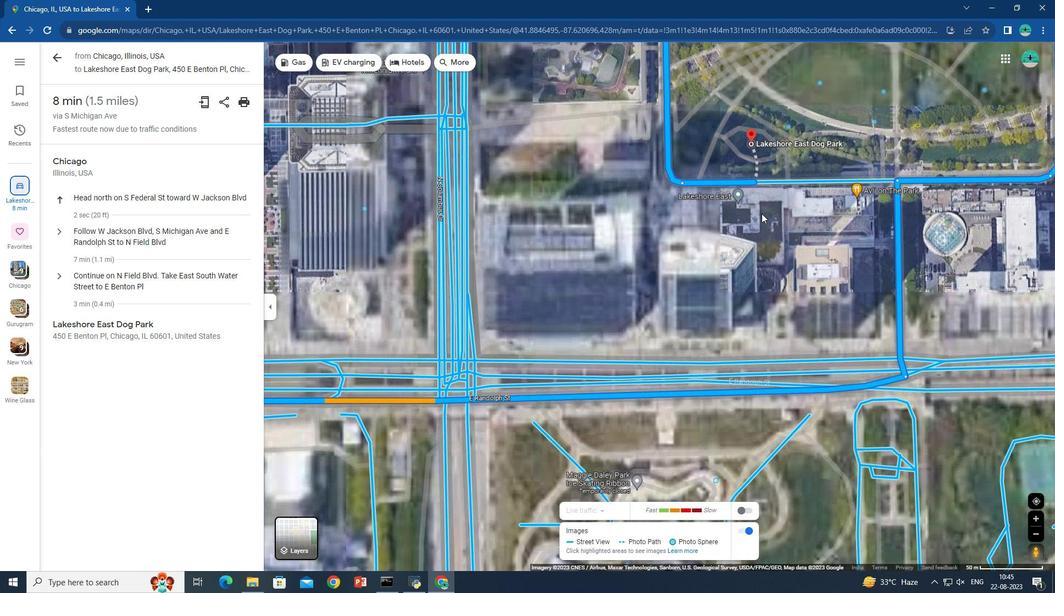 
Action: Mouse scrolled (761, 214) with delta (0, 0)
Screenshot: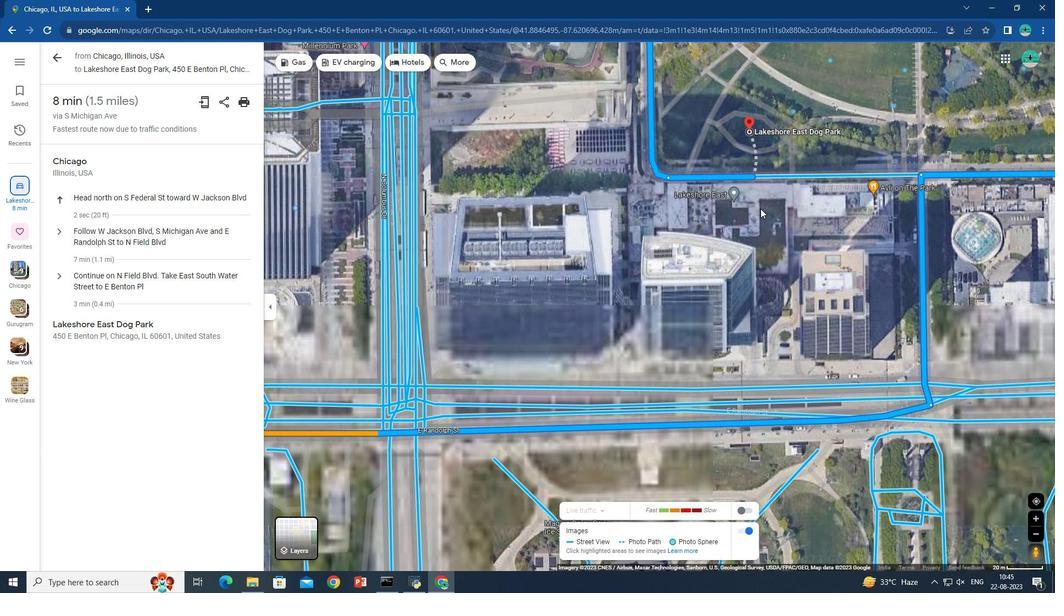
Action: Mouse moved to (754, 177)
Screenshot: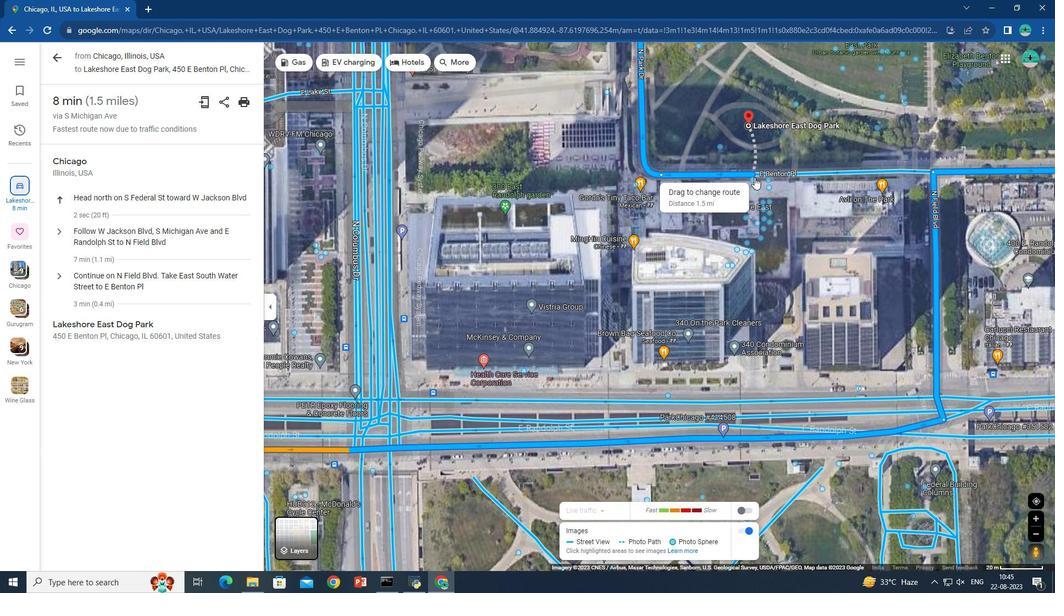 
Action: Mouse pressed left at (754, 177)
Screenshot: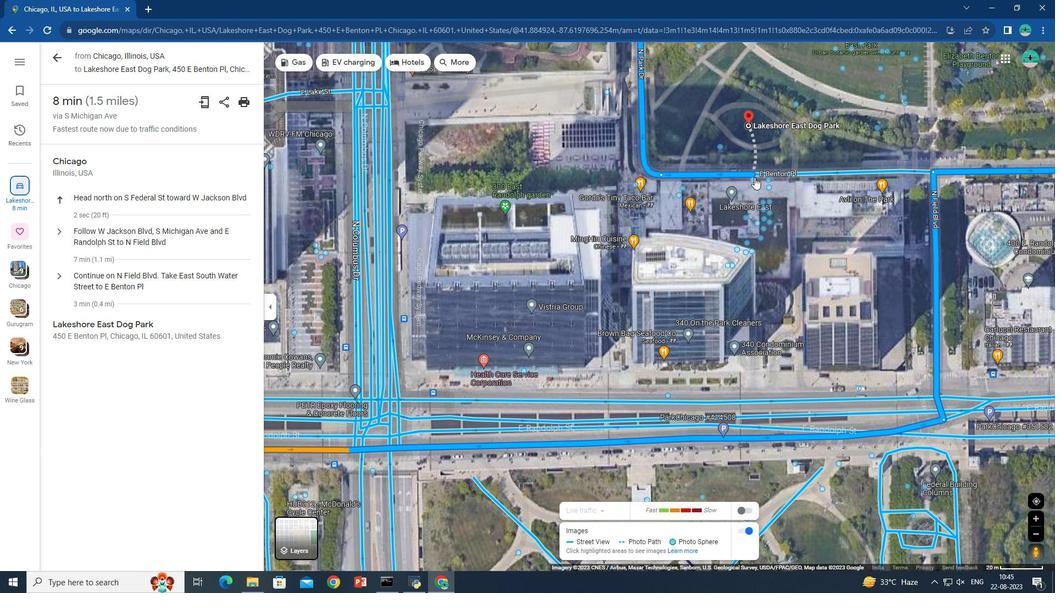 
Action: Mouse moved to (444, 377)
Screenshot: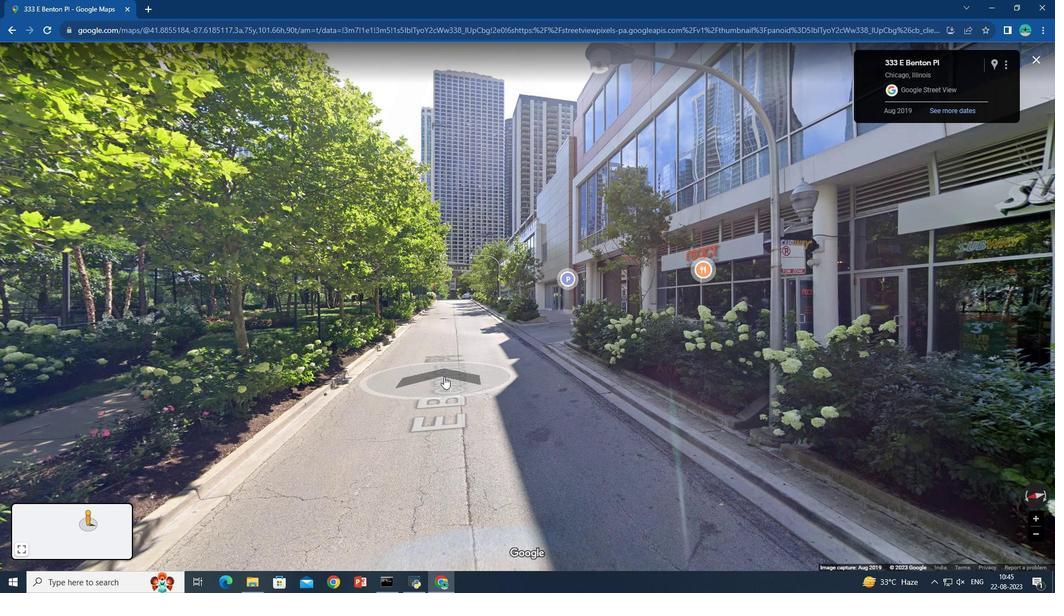 
Action: Key pressed <Key.up>
Screenshot: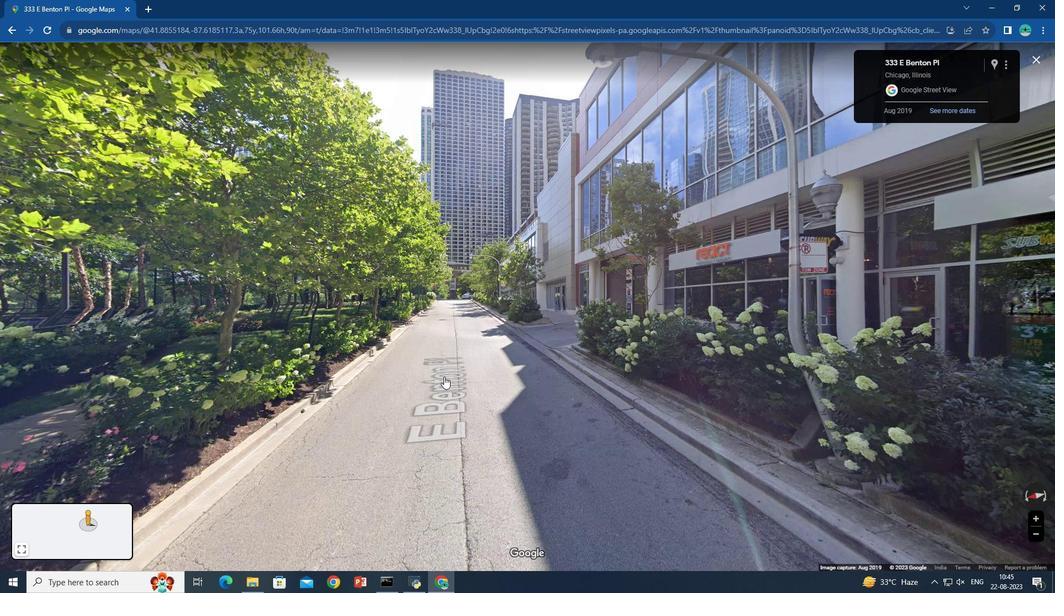 
Action: Mouse moved to (439, 335)
Screenshot: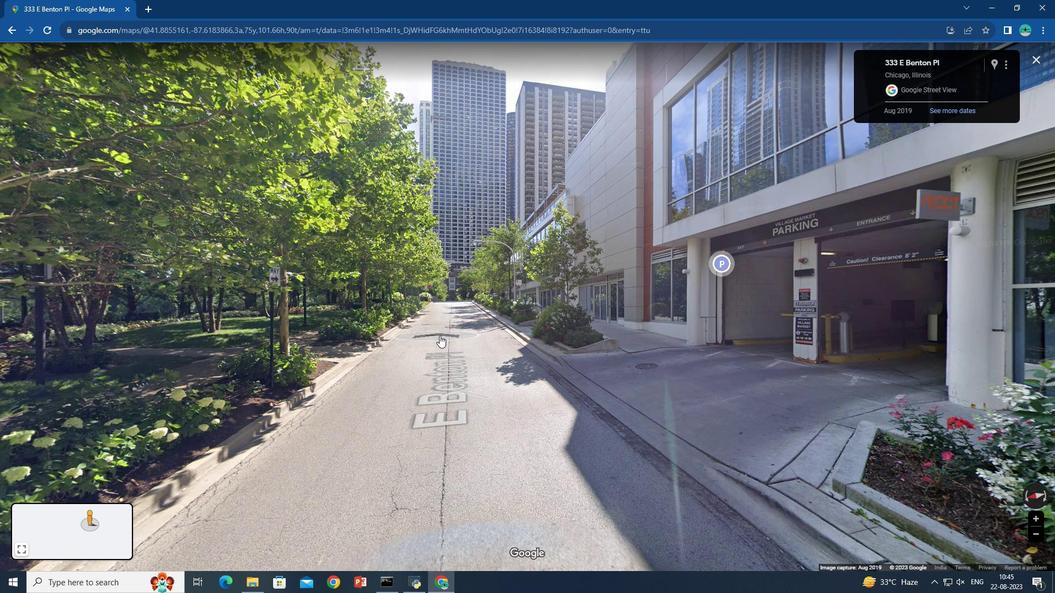 
Action: Mouse pressed left at (439, 335)
Screenshot: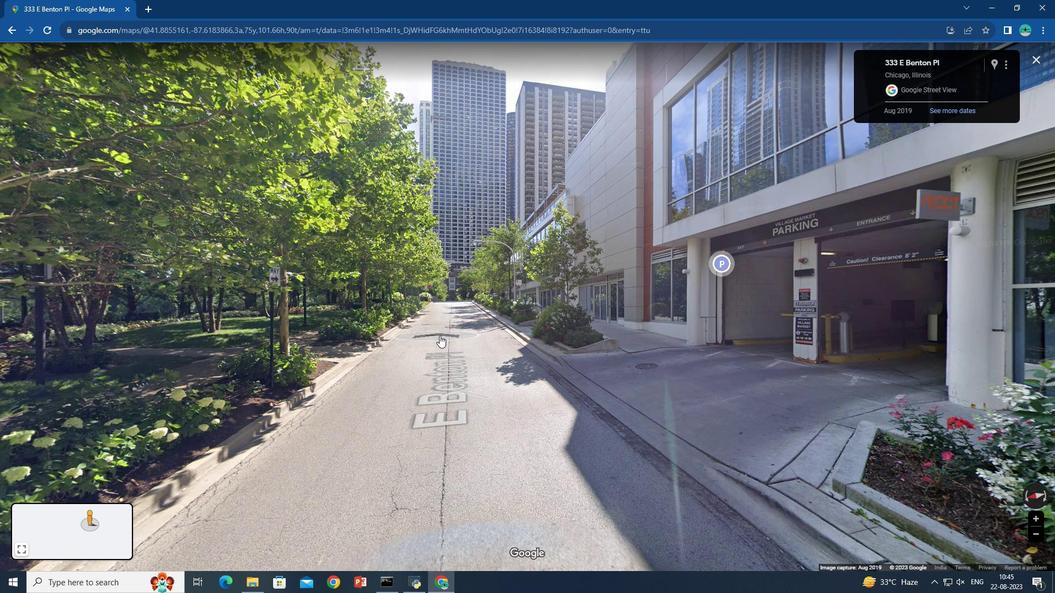 
Action: Mouse moved to (475, 310)
Screenshot: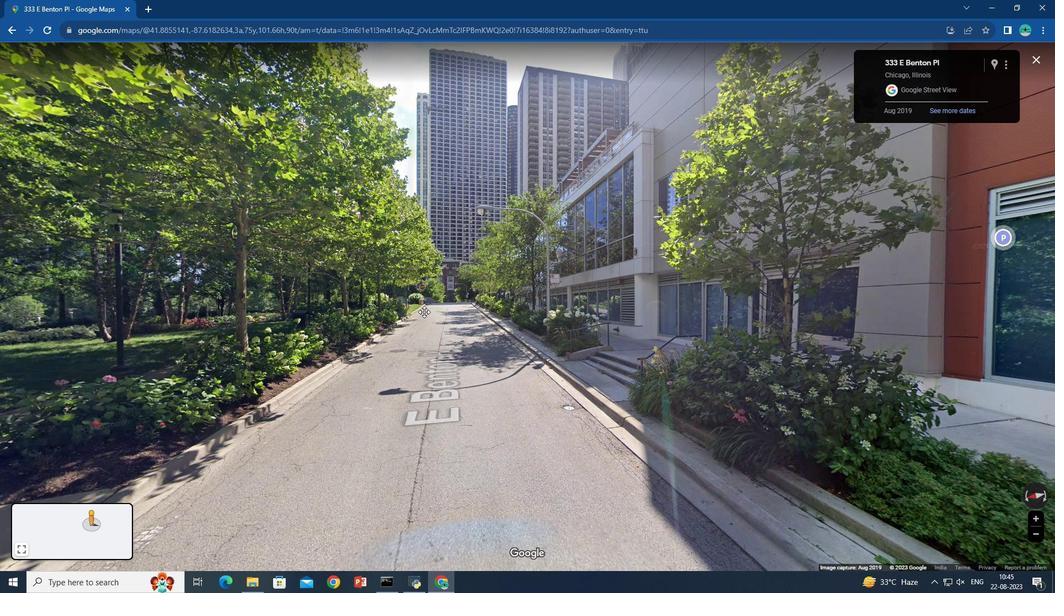 
Action: Mouse pressed left at (475, 310)
Screenshot: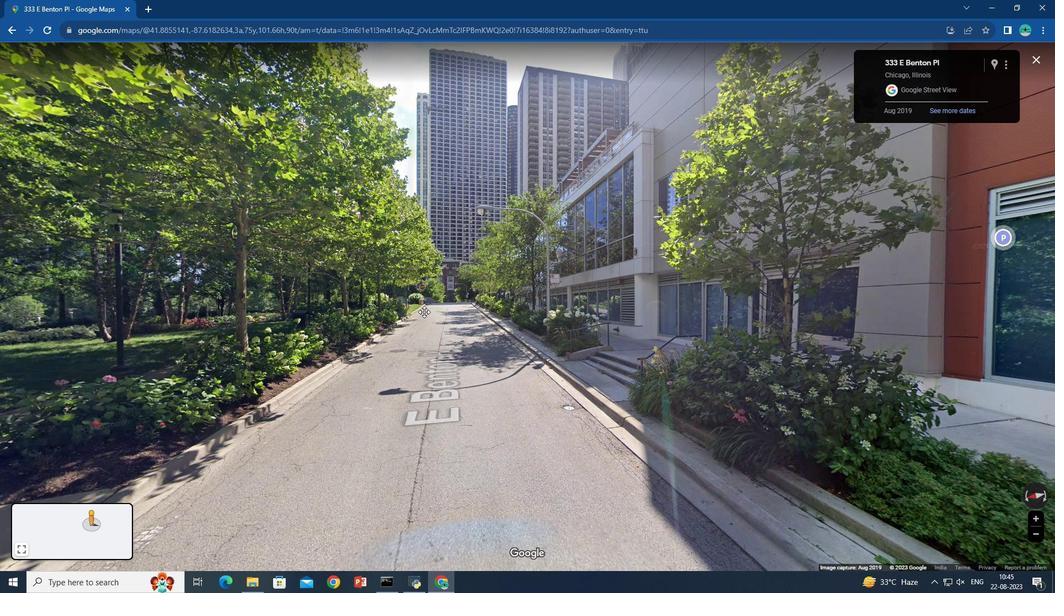 
Action: Mouse moved to (483, 375)
Screenshot: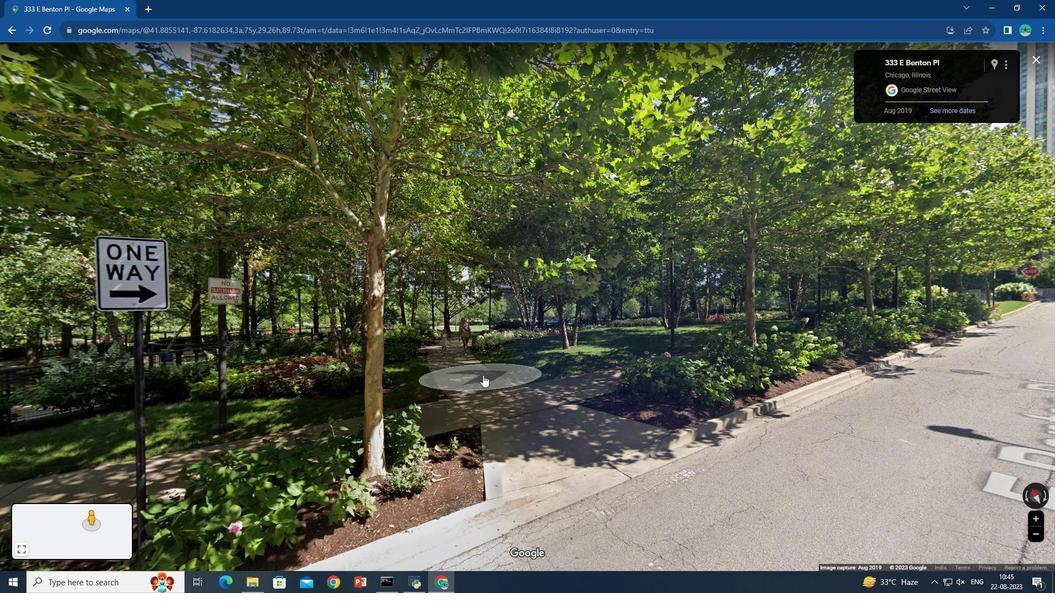 
Action: Mouse pressed left at (483, 375)
Screenshot: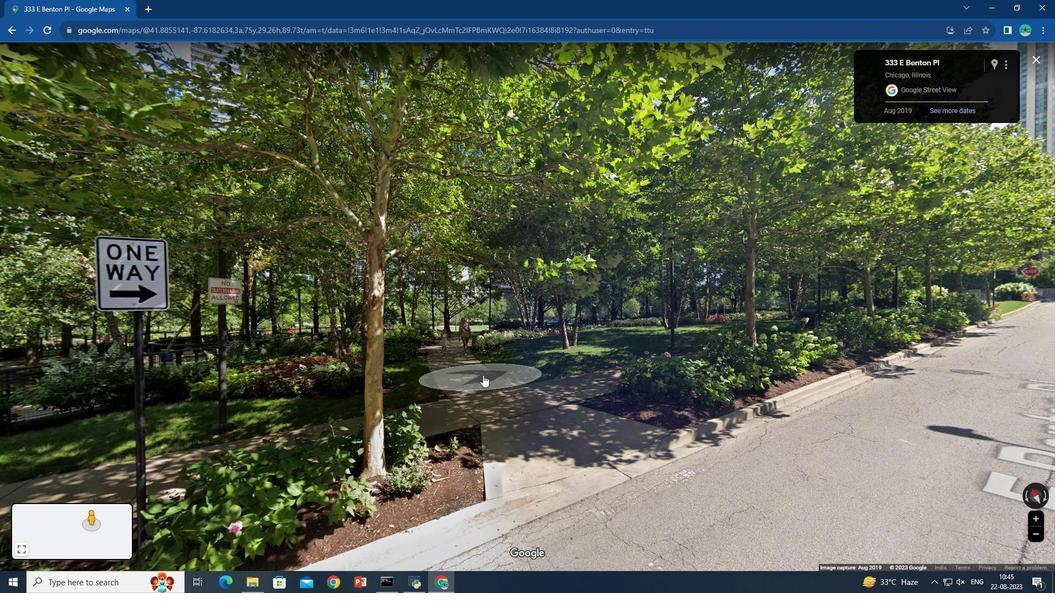 
Action: Mouse moved to (12, 26)
Screenshot: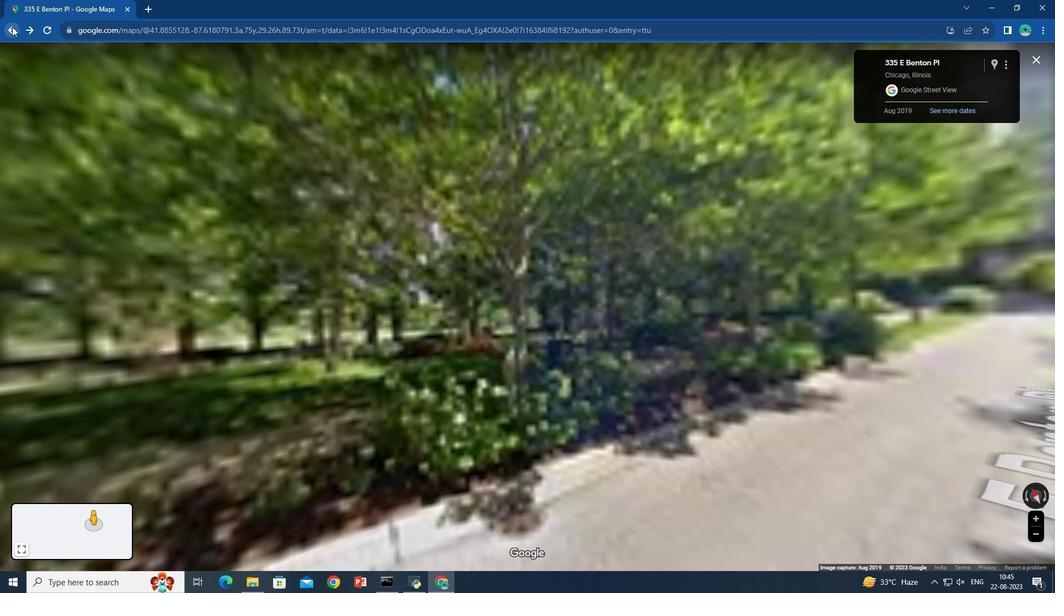 
Action: Mouse pressed left at (12, 26)
Screenshot: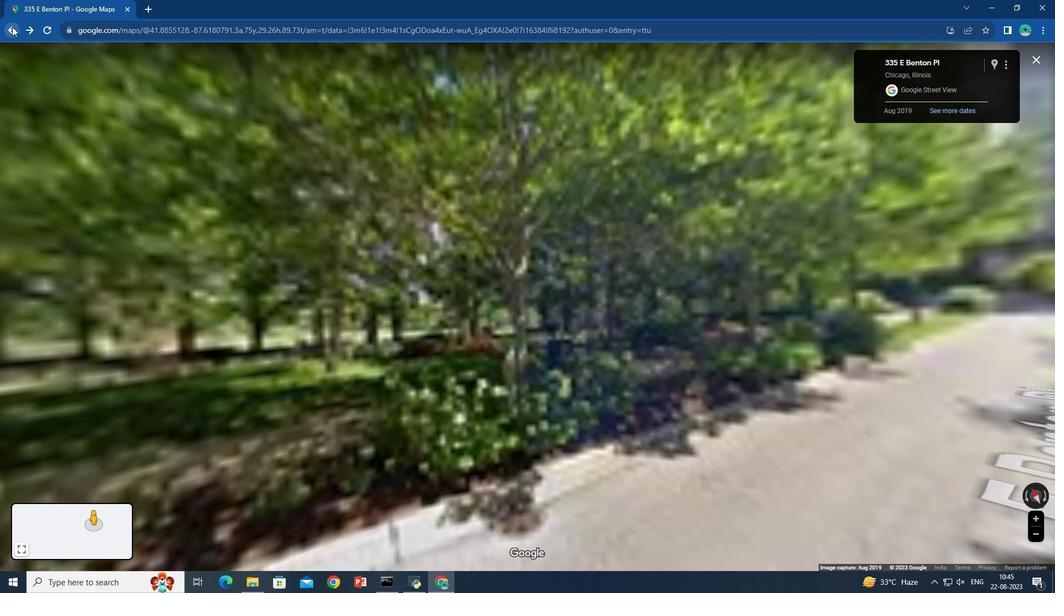 
Action: Mouse moved to (12, 28)
Screenshot: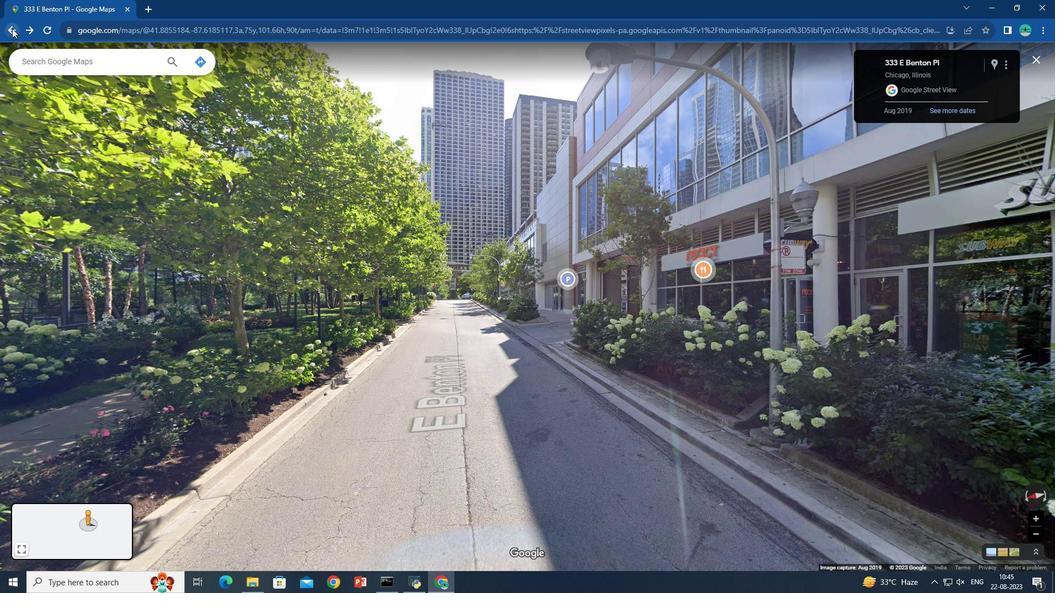 
Action: Mouse pressed left at (12, 28)
Screenshot: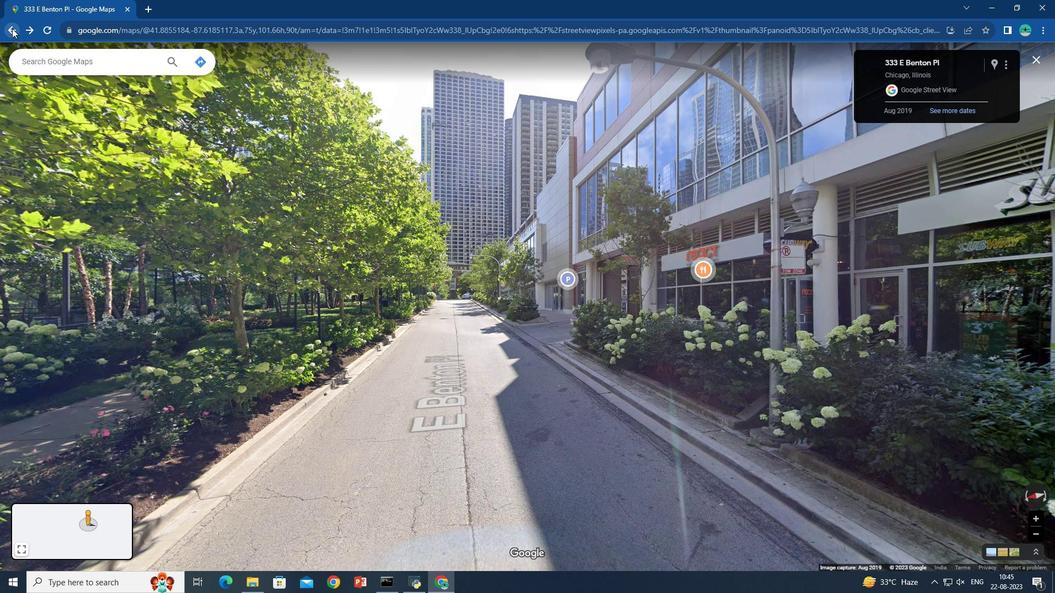 
Action: Mouse moved to (217, 123)
Screenshot: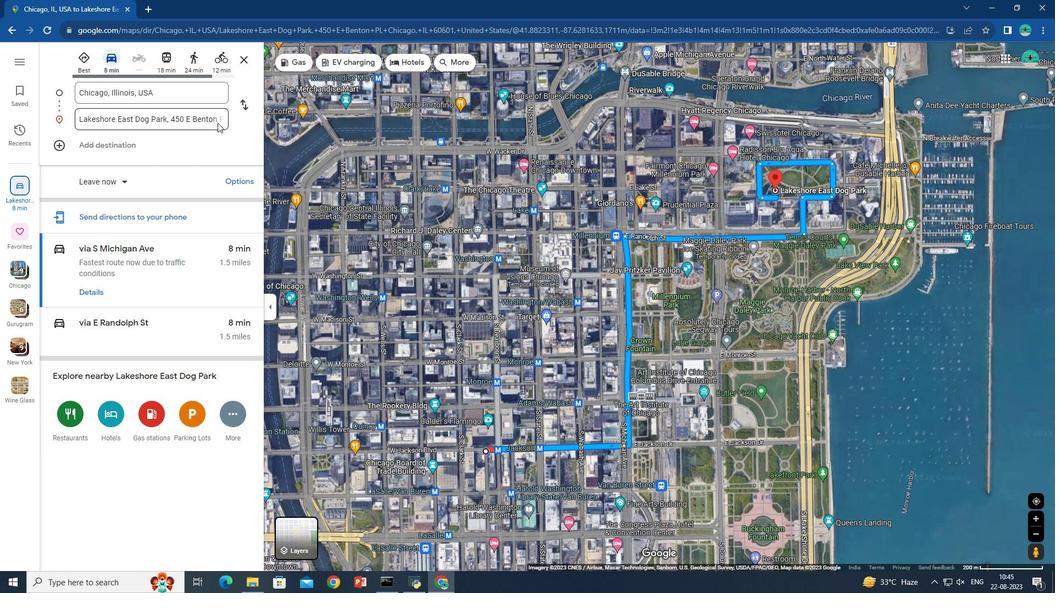 
Action: Mouse pressed left at (217, 123)
Screenshot: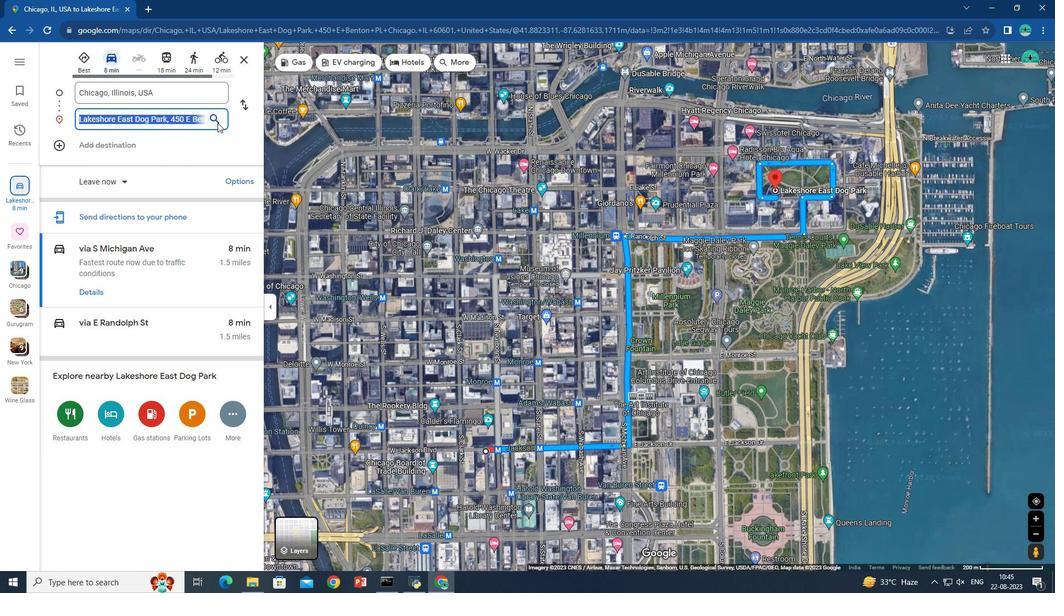
Action: Key pressed <Key.enter>
Screenshot: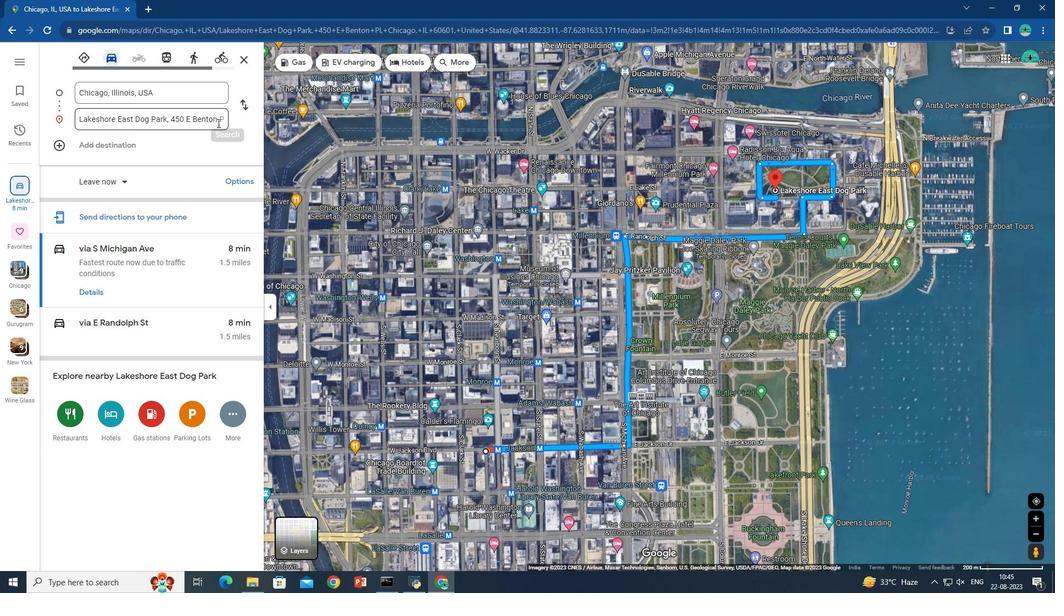 
Action: Mouse moved to (785, 192)
Screenshot: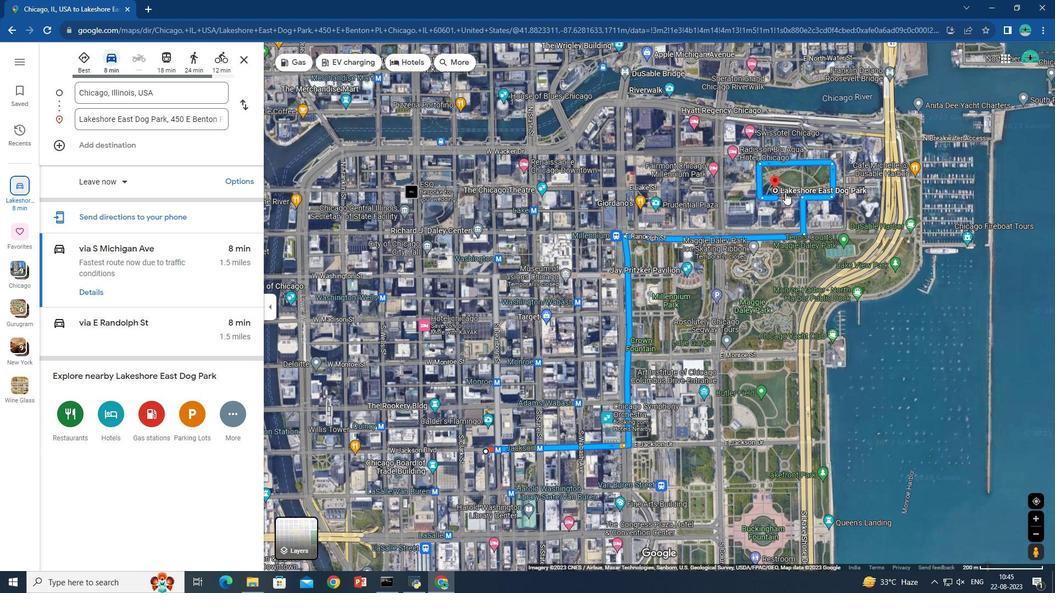
Action: Mouse pressed left at (785, 192)
Screenshot: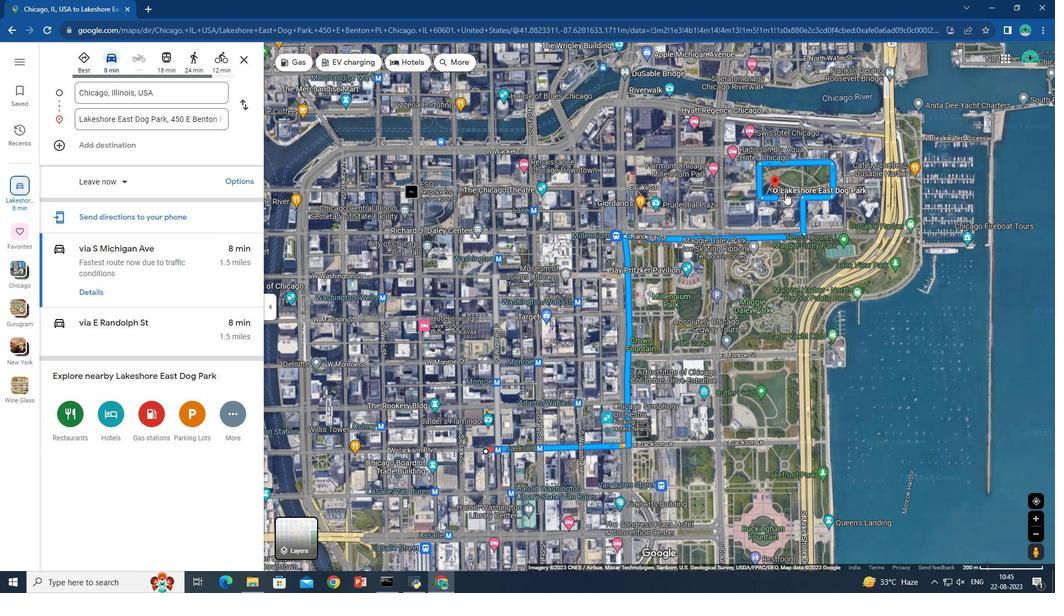 
Action: Mouse moved to (125, 135)
Screenshot: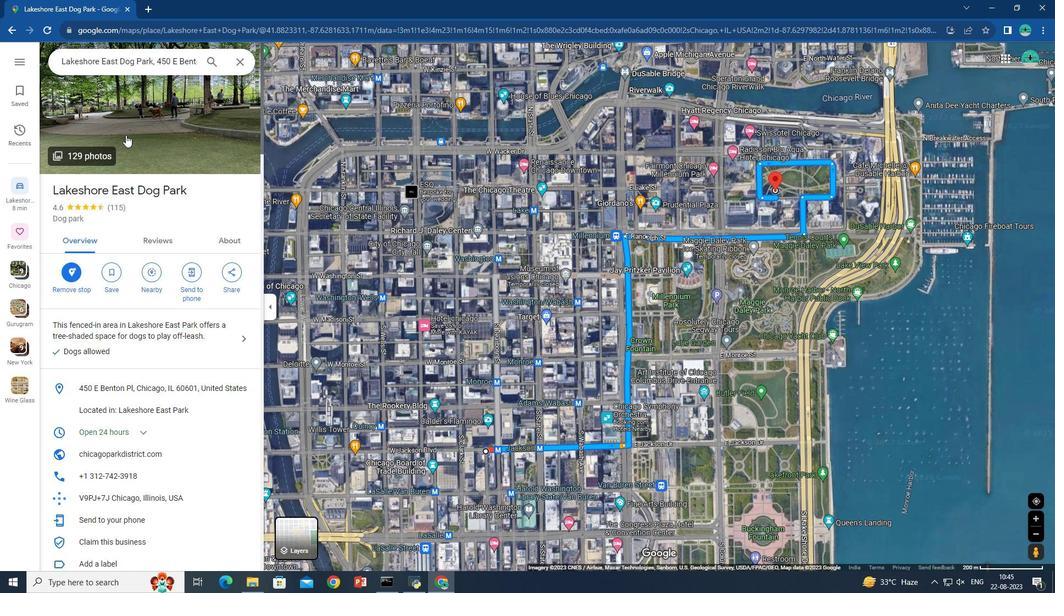 
Action: Mouse pressed left at (125, 135)
Screenshot: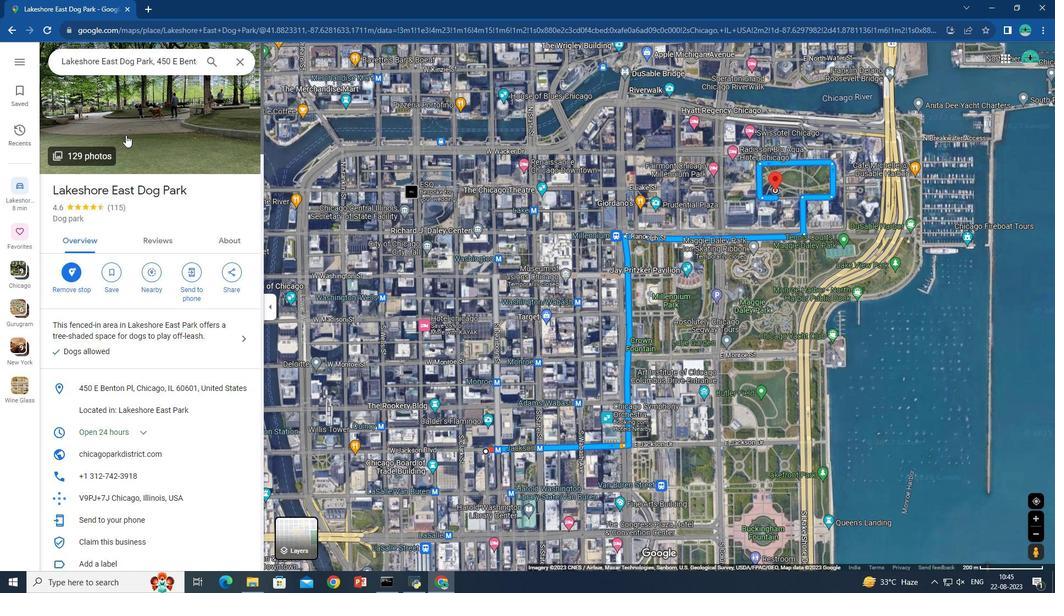 
Action: Mouse moved to (246, 97)
Screenshot: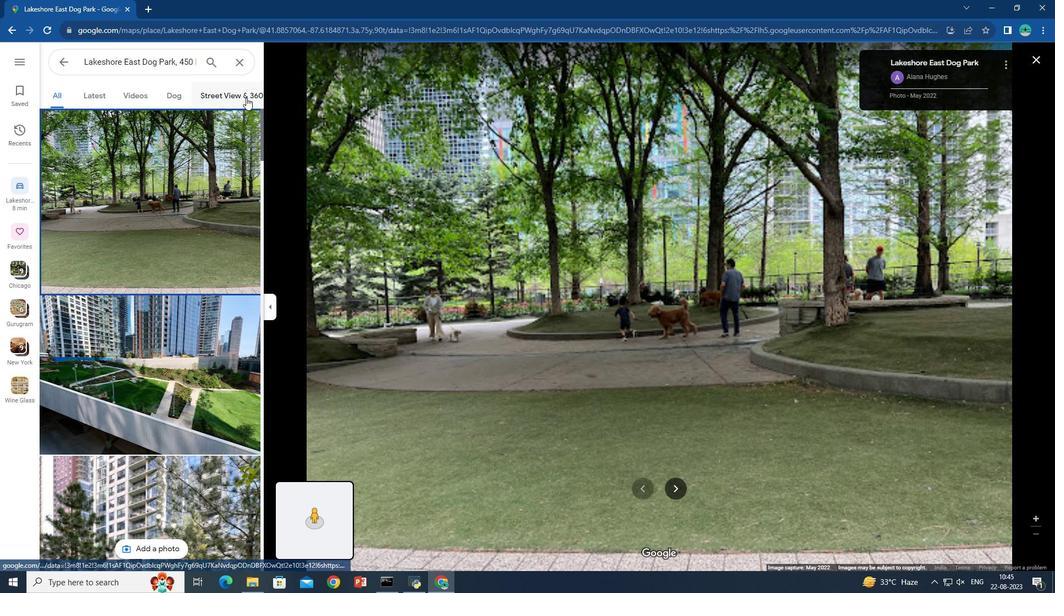 
Action: Mouse pressed left at (246, 97)
Screenshot: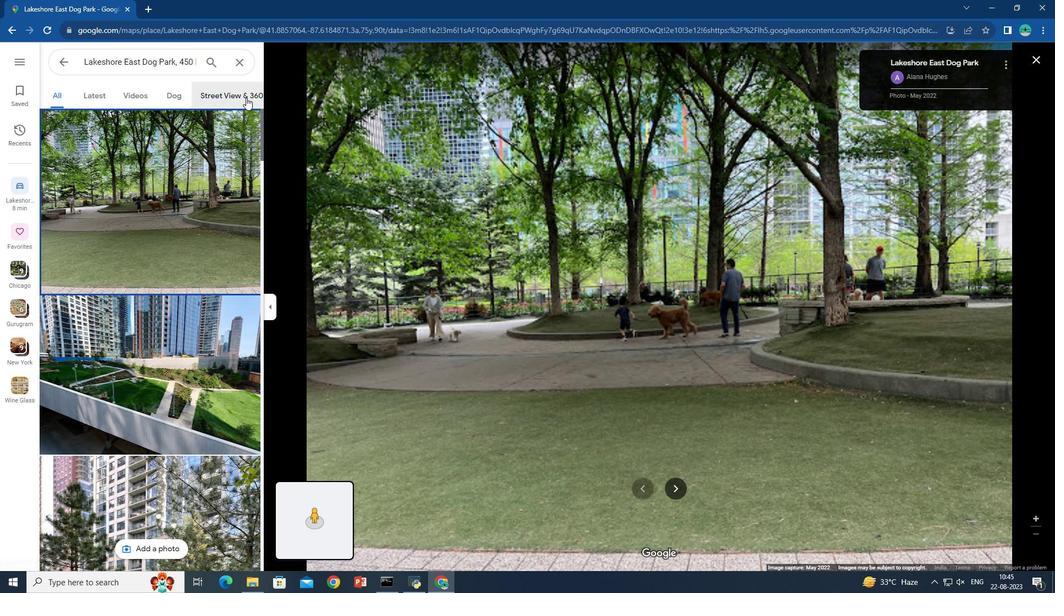 
Action: Mouse moved to (609, 408)
Screenshot: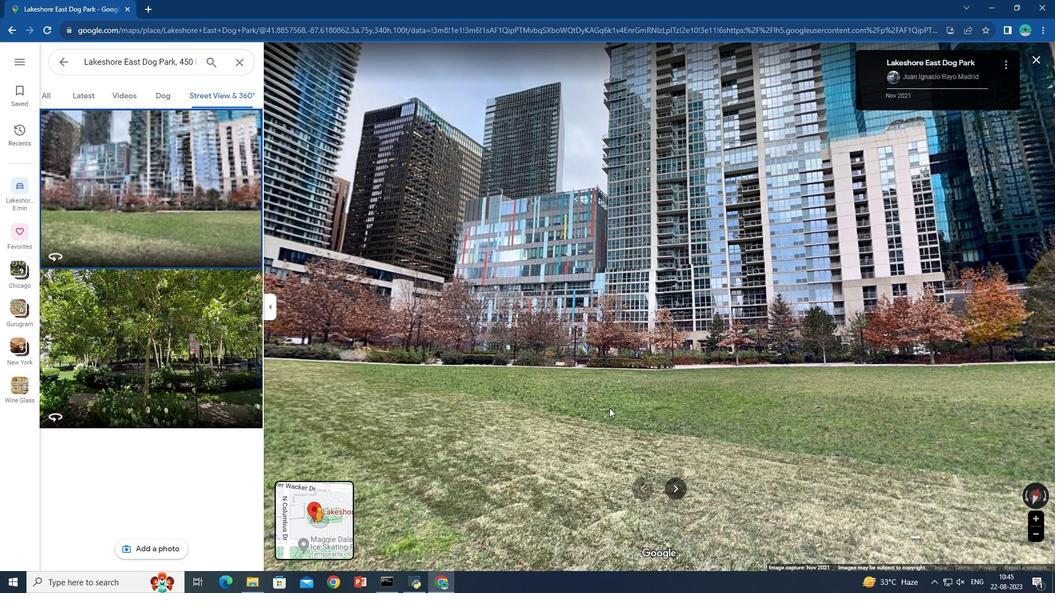 
Action: Key pressed <Key.right>
Screenshot: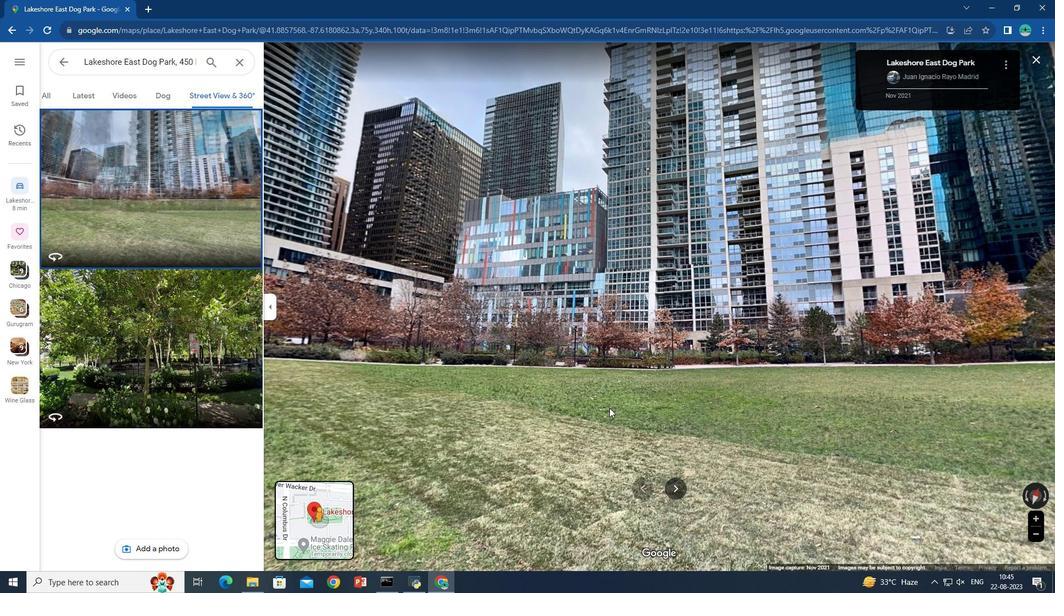 
Action: Mouse pressed left at (609, 408)
Screenshot: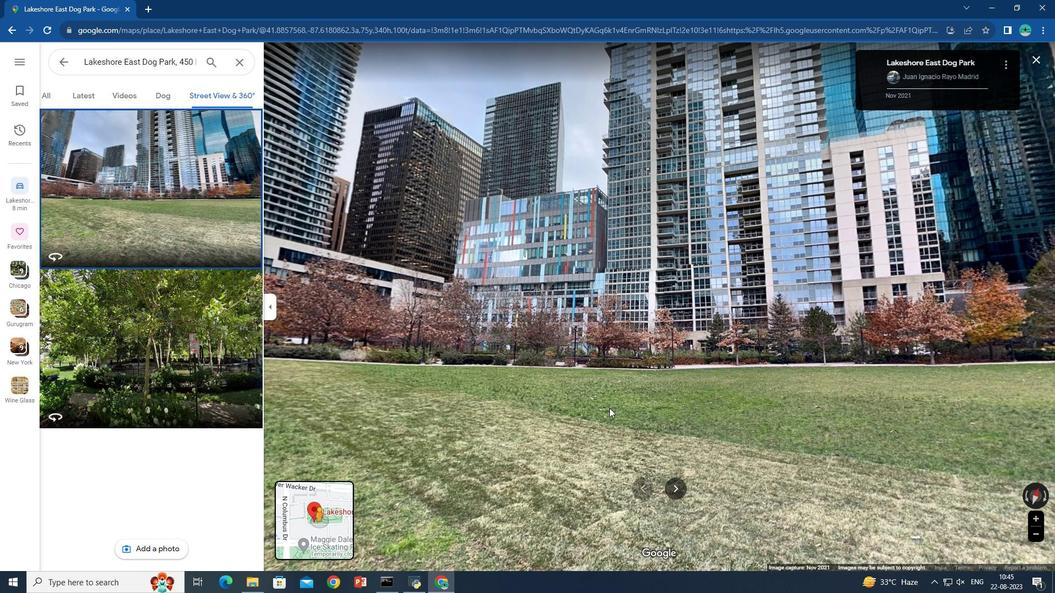 
Action: Key pressed <Key.right><Key.right><Key.right><Key.right><Key.up><Key.right><Key.up><Key.right><Key.right><Key.right><Key.right><Key.right><Key.right><Key.up><Key.right><Key.up><Key.right><Key.up><Key.right><Key.up><Key.right><Key.up><Key.up><Key.up><Key.up><Key.up><Key.up><Key.right><Key.up><Key.right><Key.right><Key.right><Key.right><Key.right><Key.right><Key.right><Key.right><Key.right><Key.right><Key.right><Key.right><Key.right><Key.right><Key.right><Key.right>
Screenshot: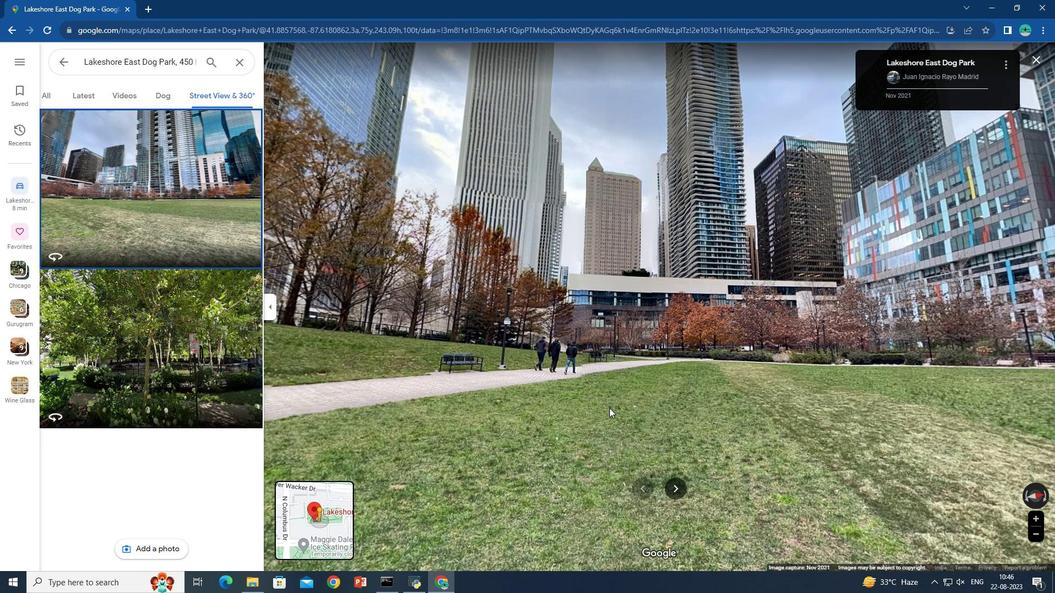 
Action: Mouse moved to (152, 359)
Screenshot: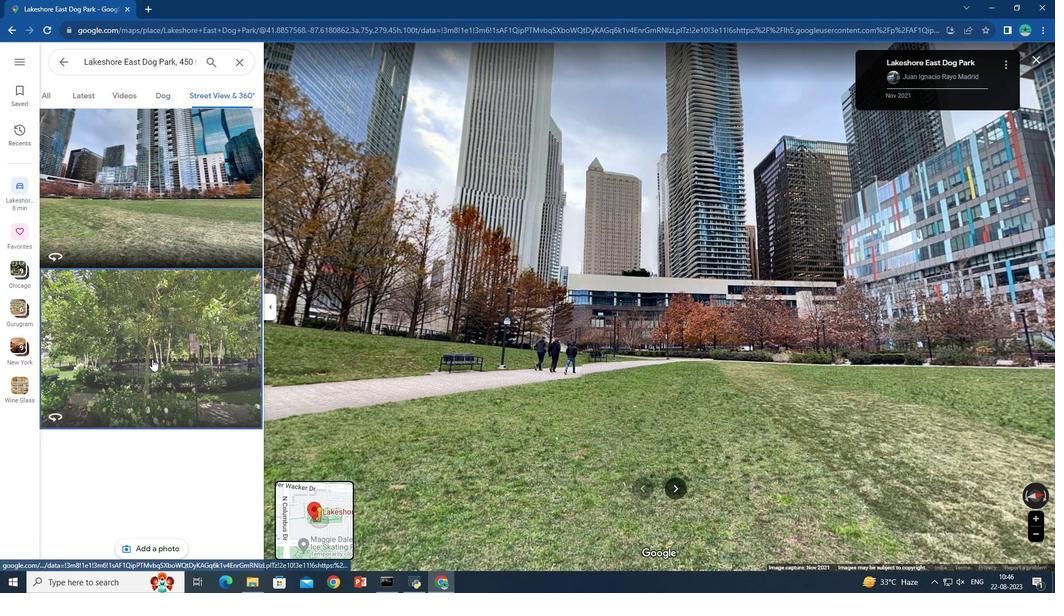 
Action: Mouse pressed left at (152, 359)
Screenshot: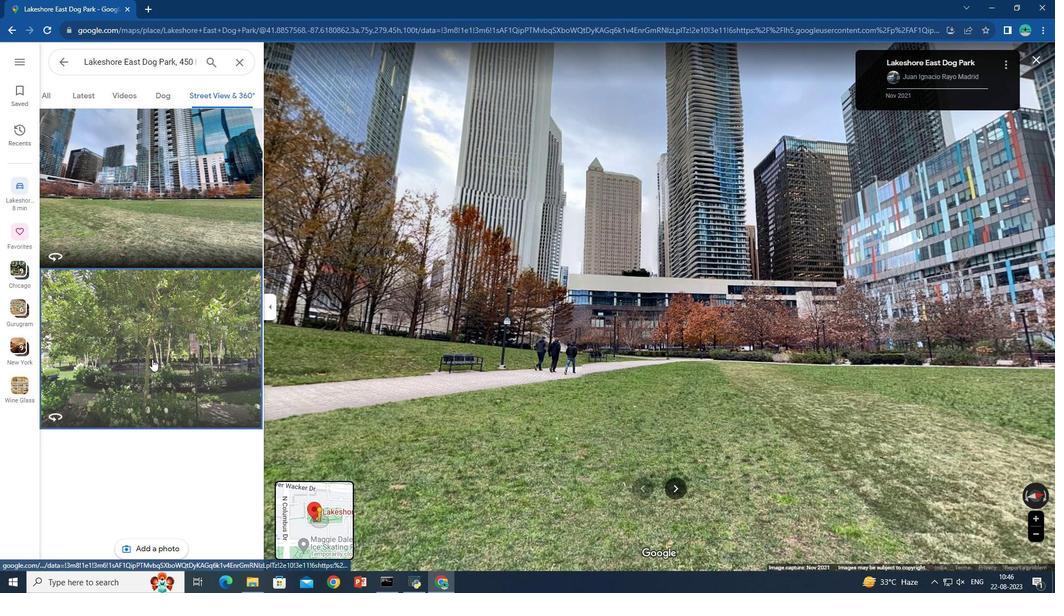 
Action: Mouse moved to (253, 425)
Screenshot: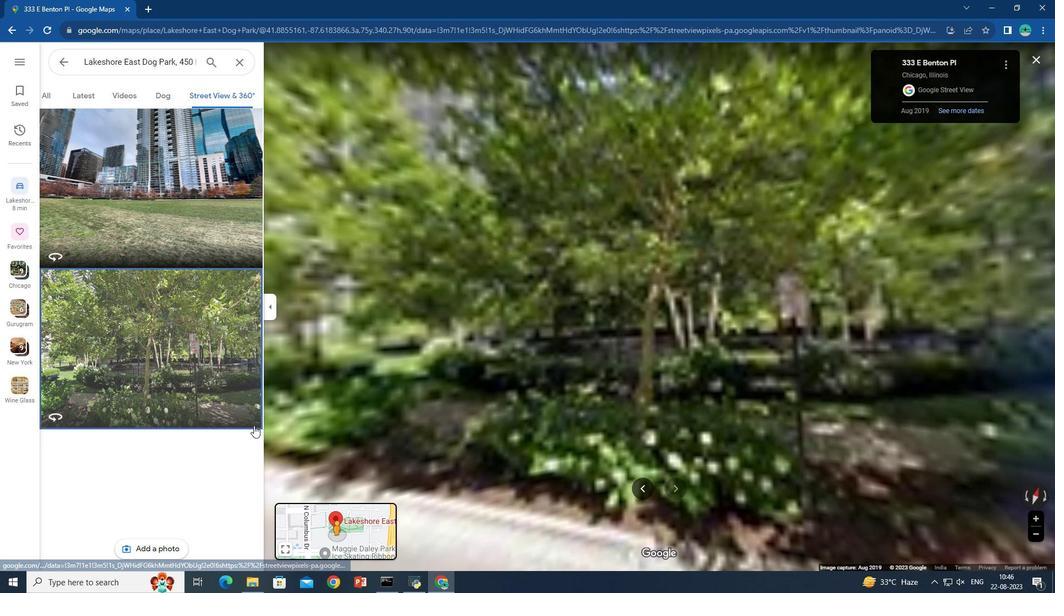 
Action: Key pressed <Key.left>
Screenshot: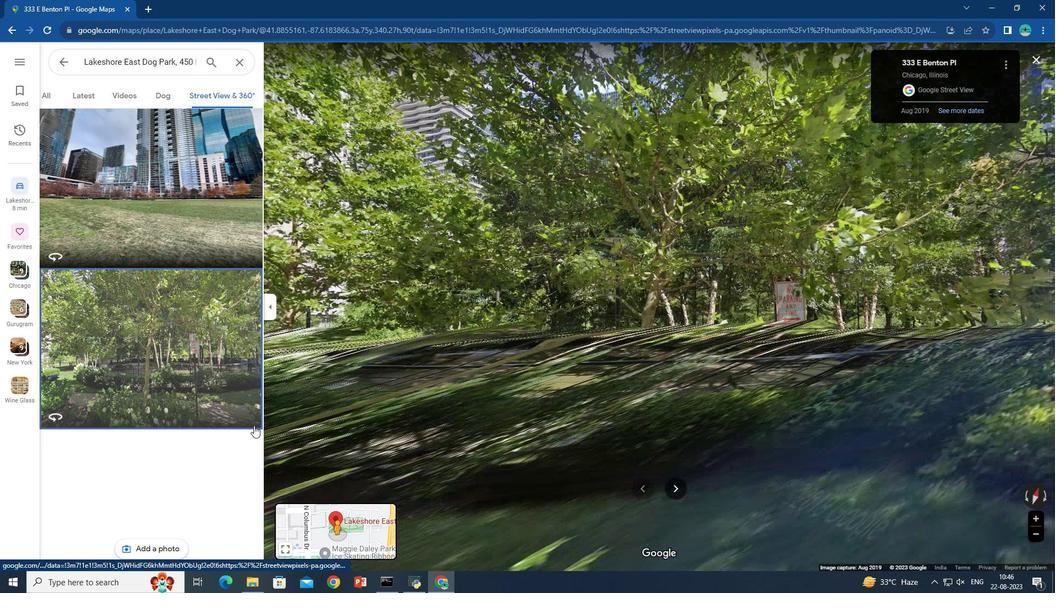 
Action: Mouse moved to (95, 361)
Screenshot: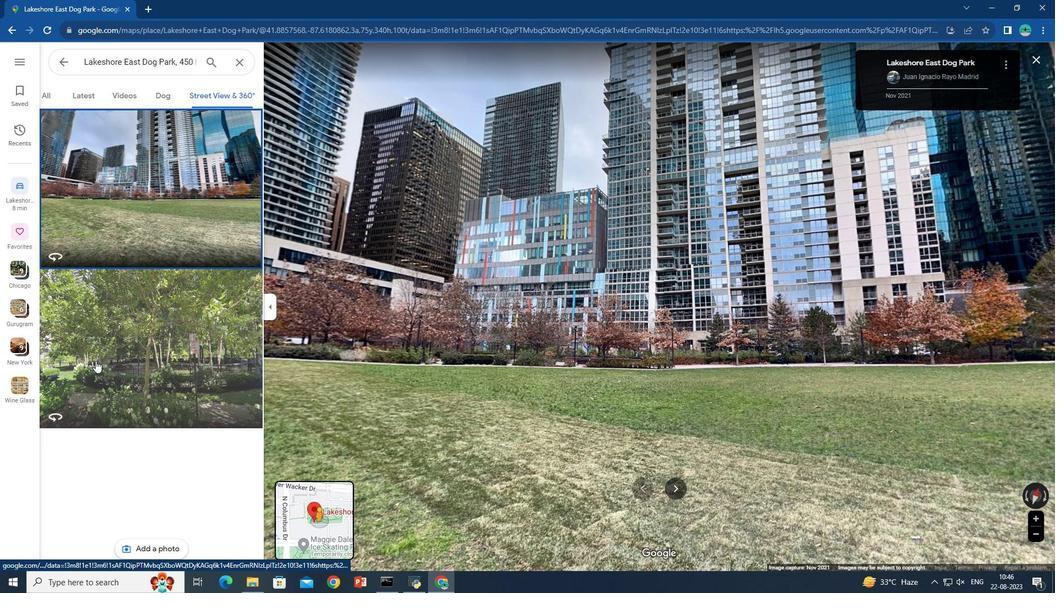 
Action: Mouse pressed left at (95, 361)
Screenshot: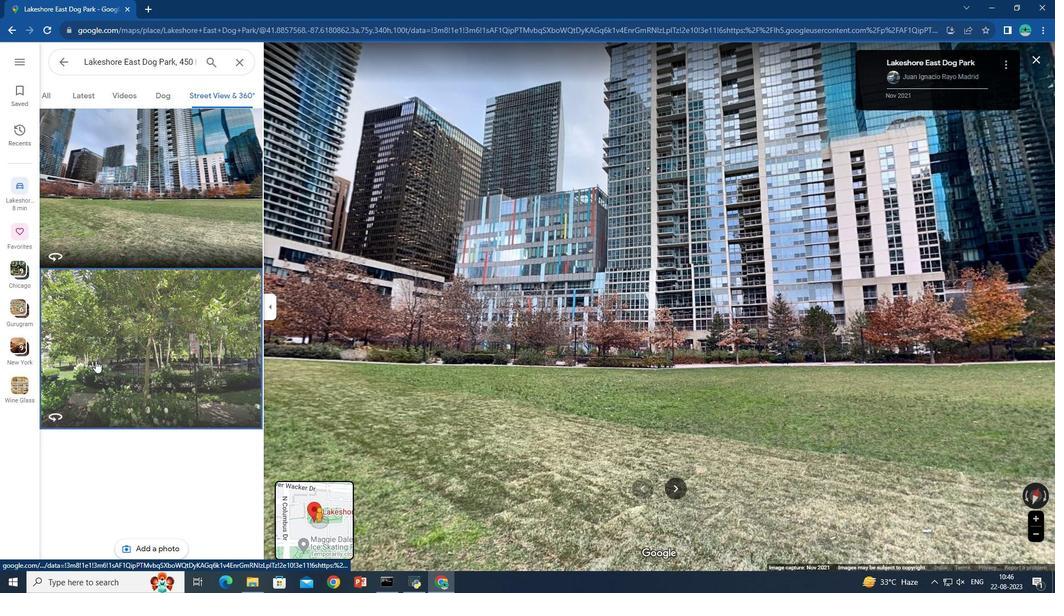 
Action: Mouse moved to (571, 329)
Screenshot: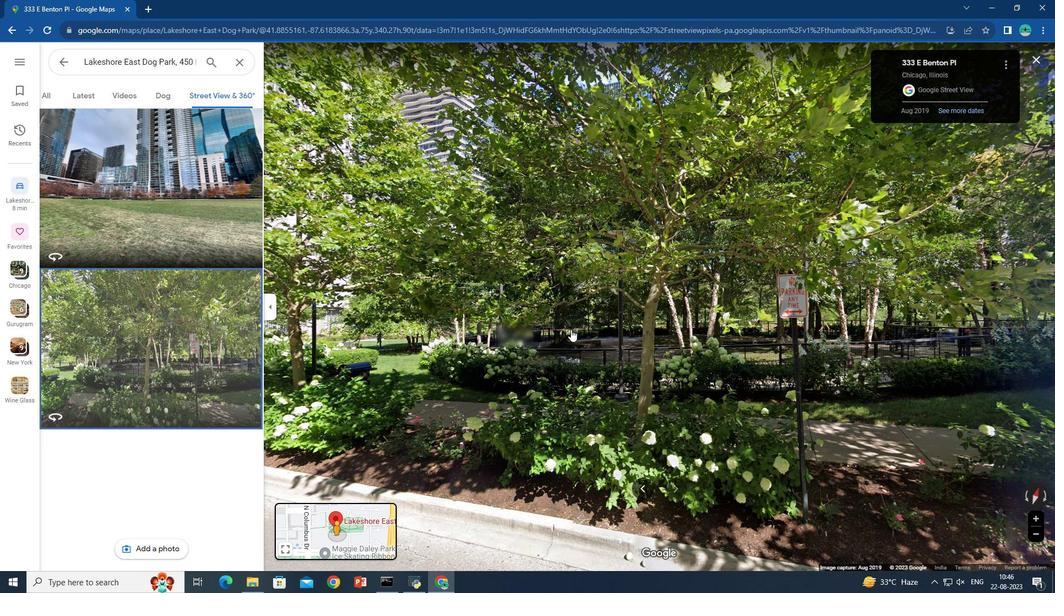 
Action: Mouse pressed left at (571, 329)
Screenshot: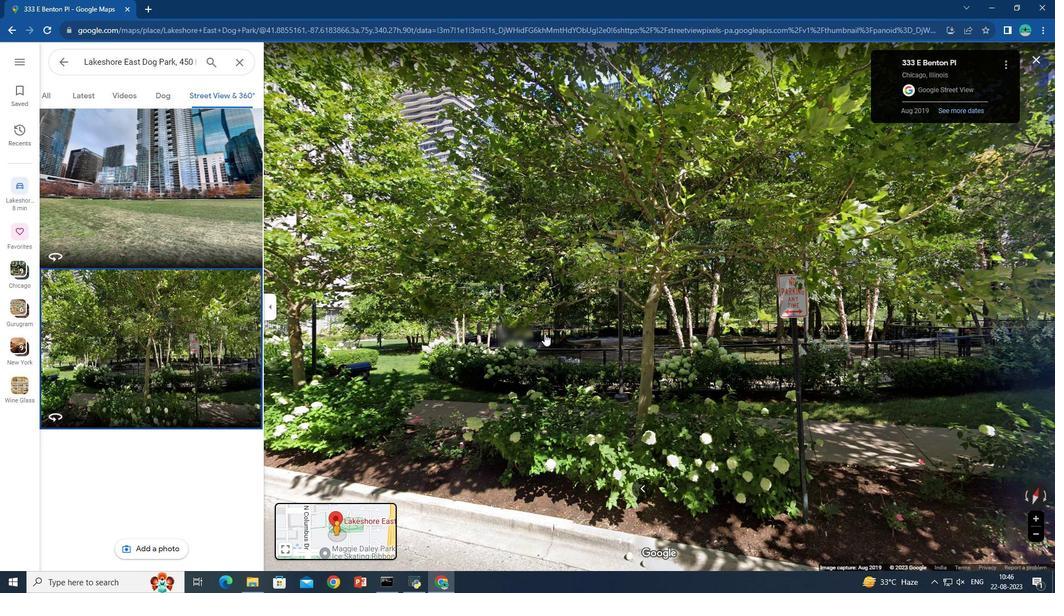 
Action: Mouse moved to (388, 381)
Screenshot: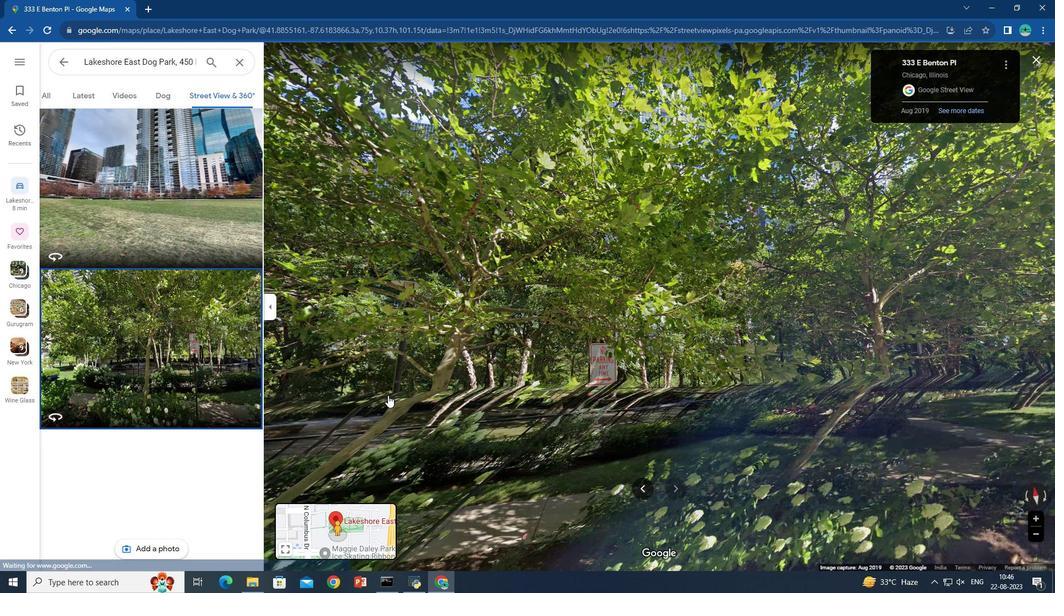
Action: Key pressed <Key.up>
Screenshot: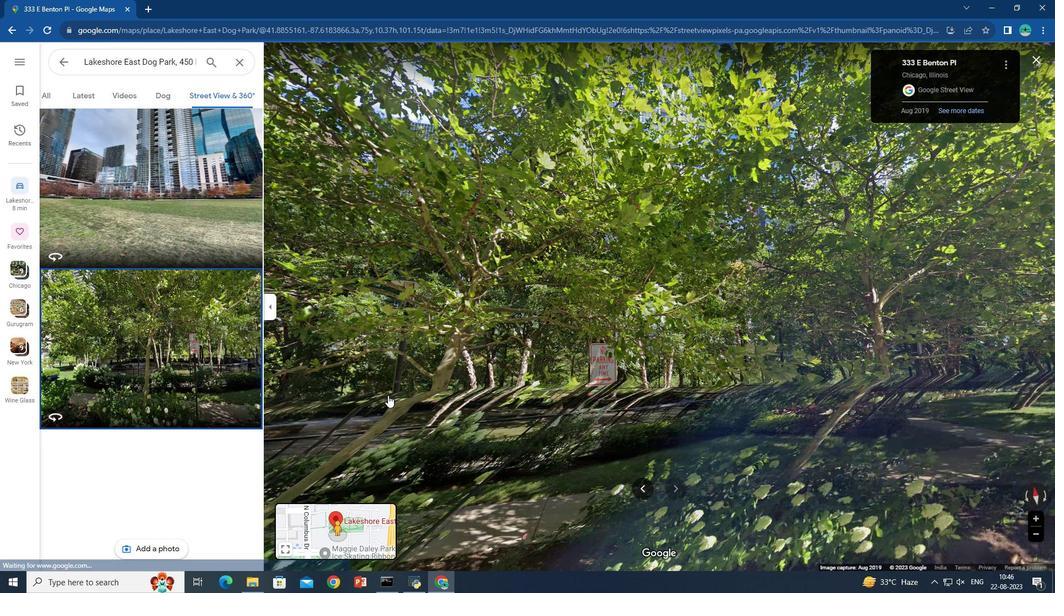 
Action: Mouse moved to (693, 393)
Screenshot: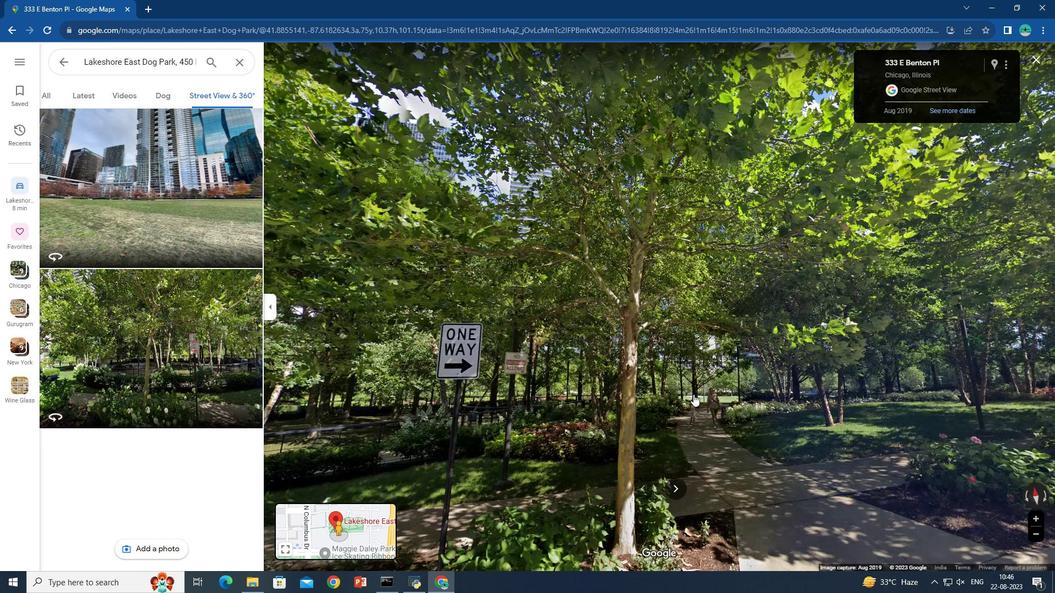 
Action: Mouse pressed left at (693, 393)
Screenshot: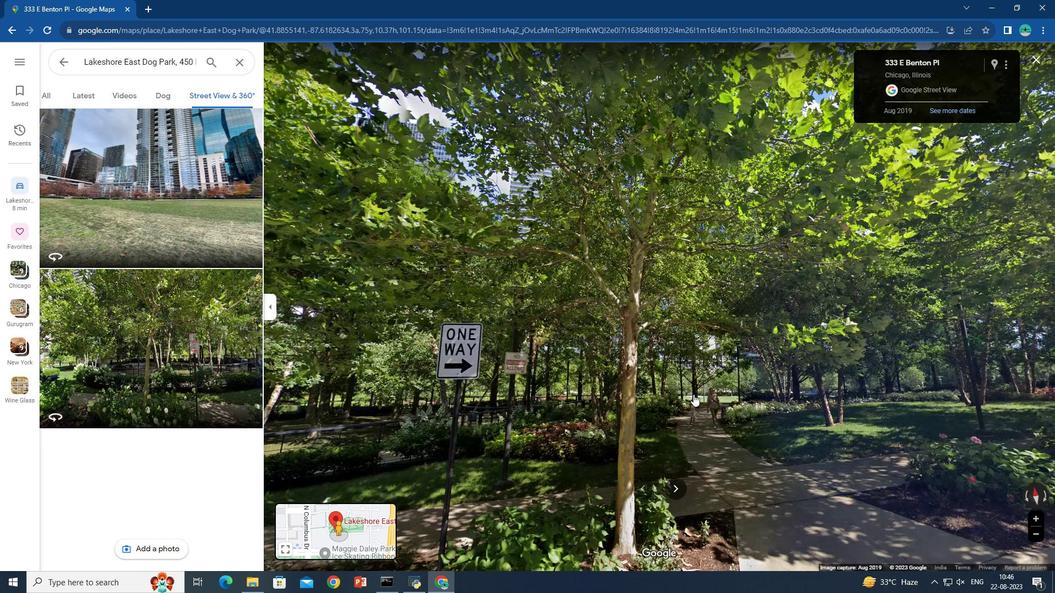 
Action: Mouse moved to (690, 314)
Screenshot: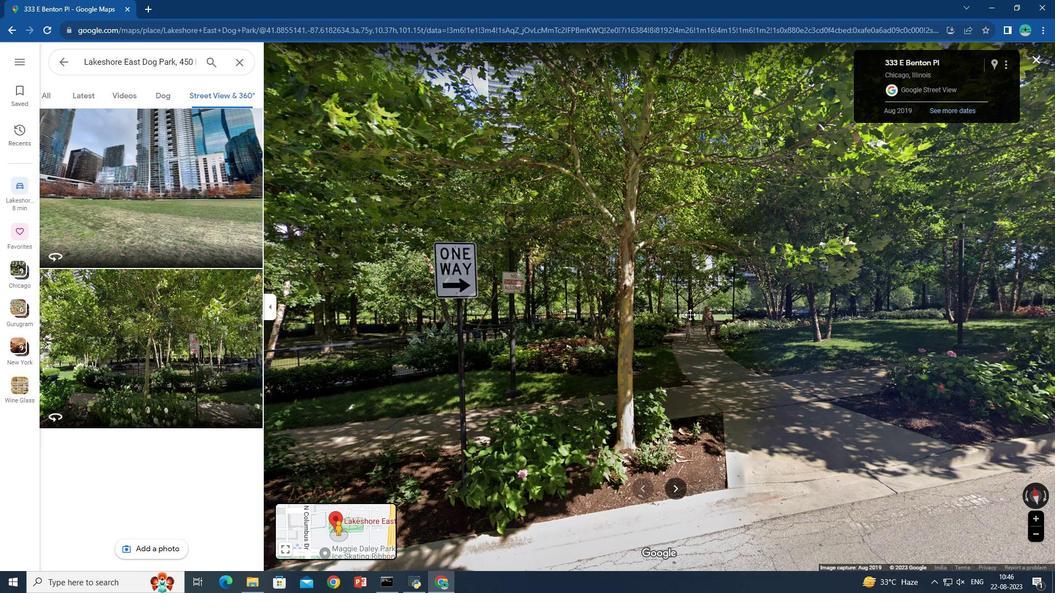 
Action: Key pressed <Key.up>
Screenshot: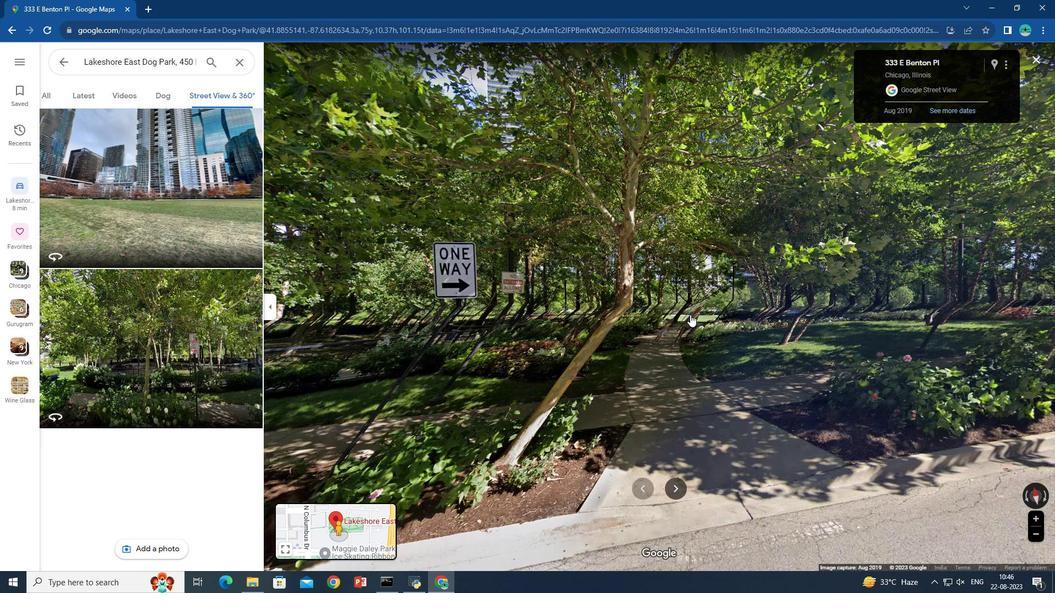 
Action: Mouse moved to (557, 406)
Screenshot: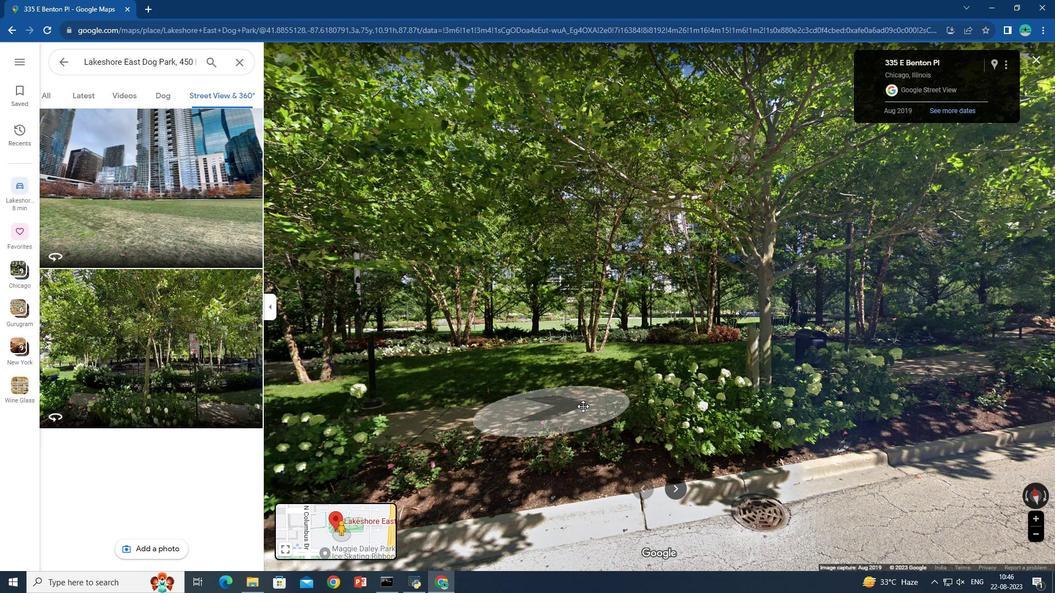 
Action: Mouse pressed left at (557, 406)
Screenshot: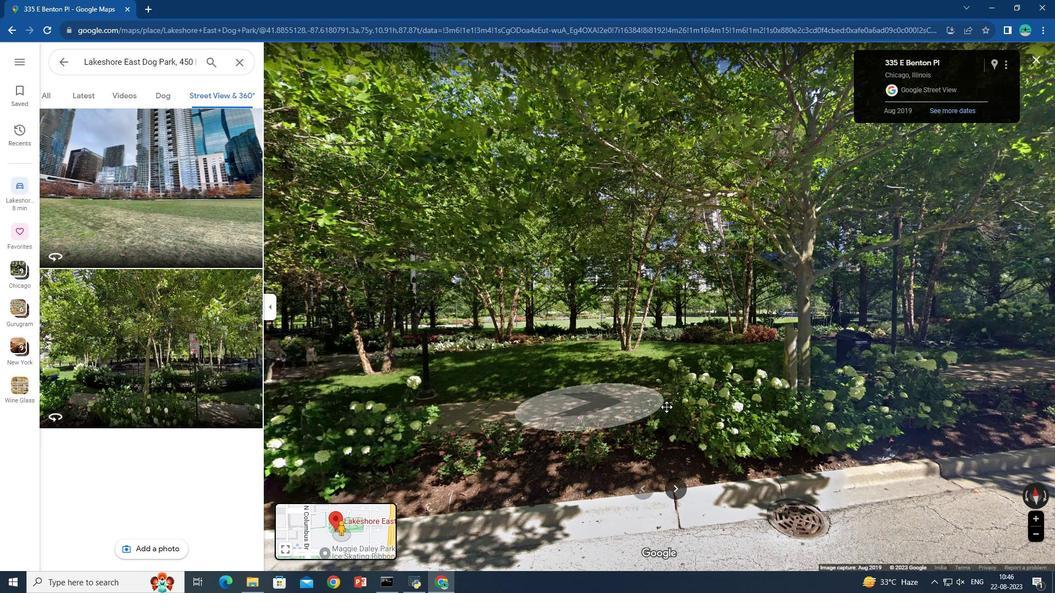 
Action: Mouse moved to (394, 334)
Screenshot: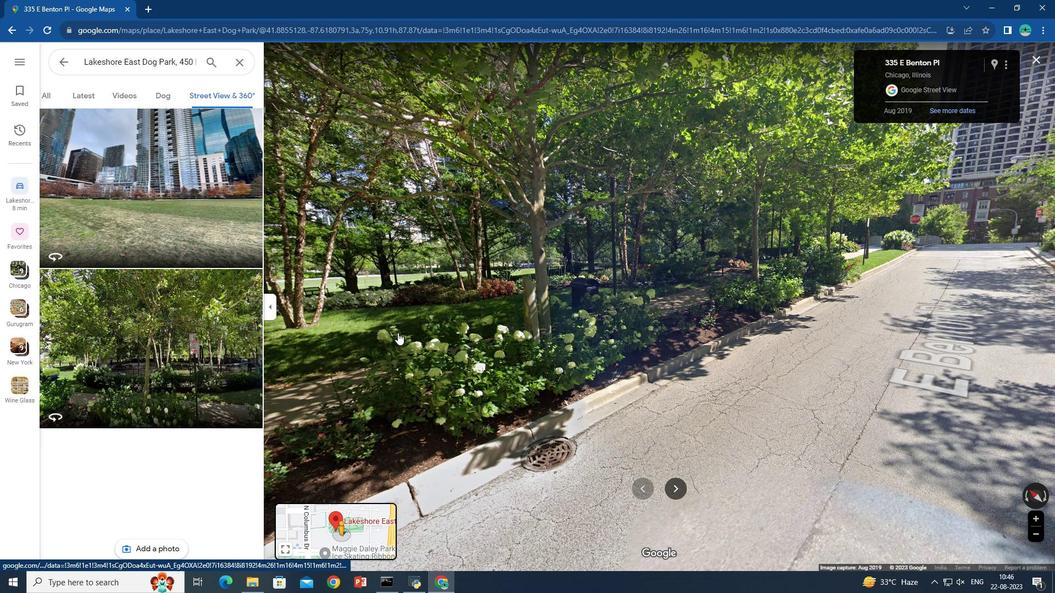 
Action: Key pressed <Key.up>
Screenshot: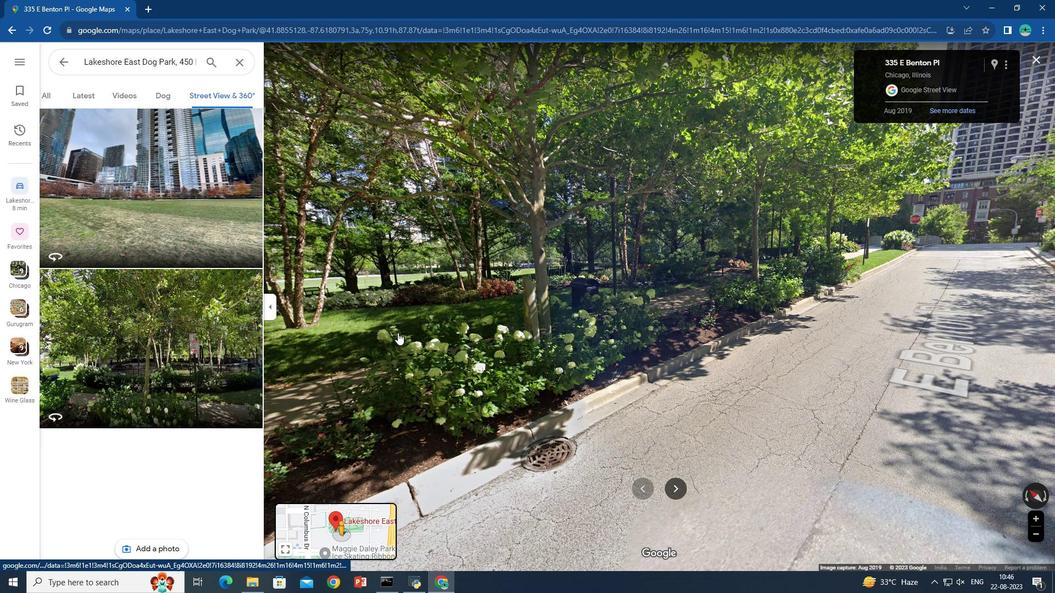 
Action: Mouse moved to (885, 363)
Screenshot: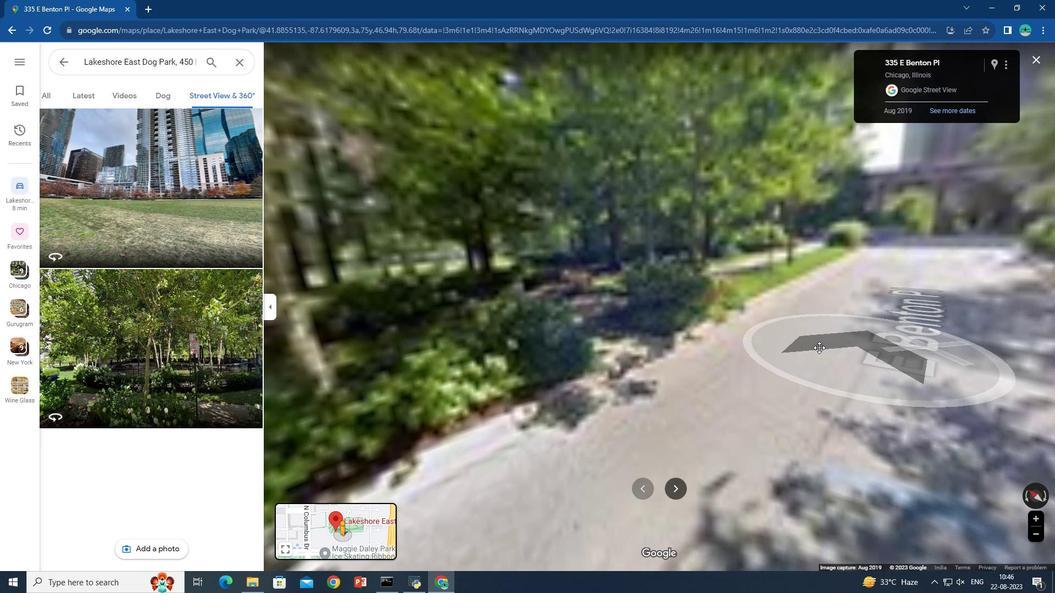 
Action: Mouse pressed left at (885, 363)
Screenshot: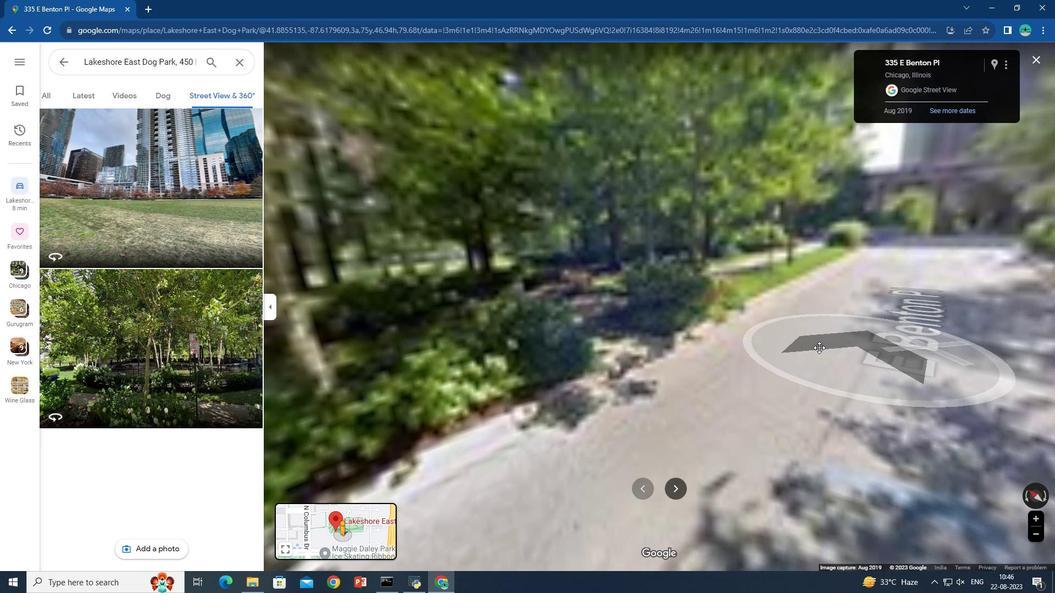 
Action: Mouse moved to (264, 307)
Screenshot: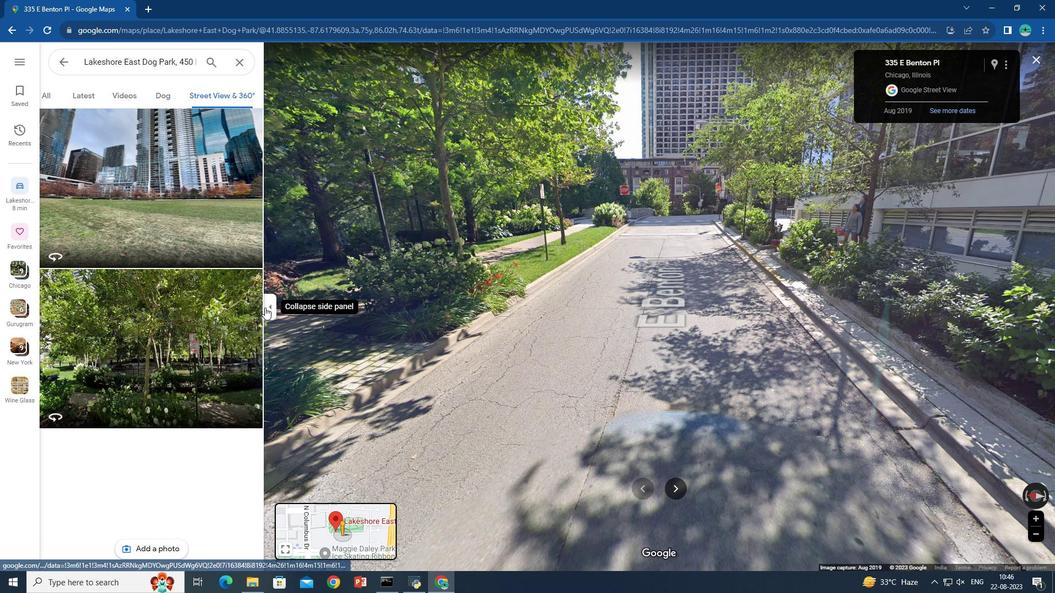 
Action: Mouse pressed left at (264, 307)
Screenshot: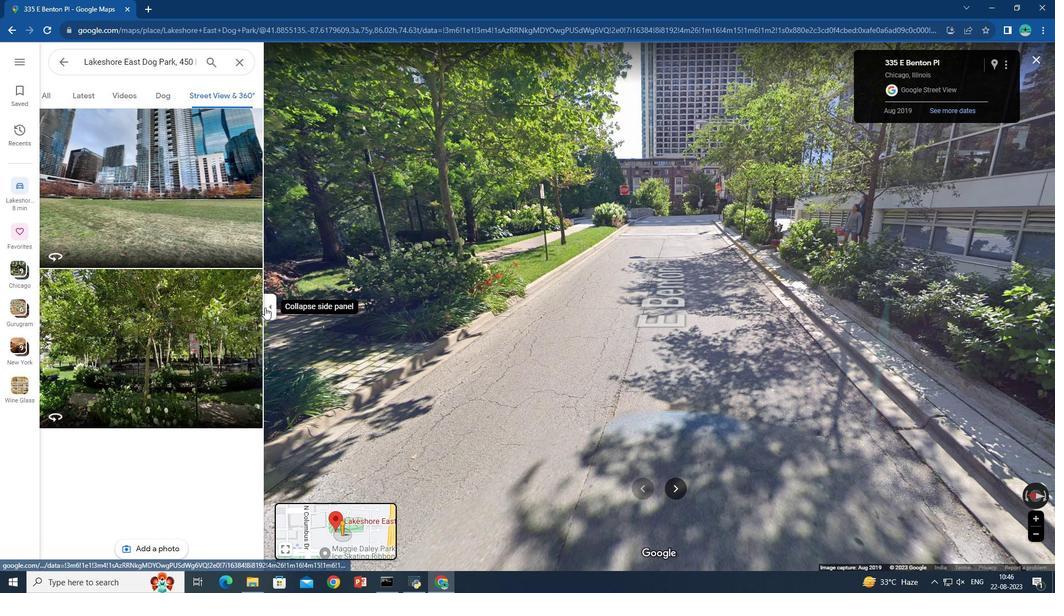 
Action: Mouse moved to (528, 252)
Screenshot: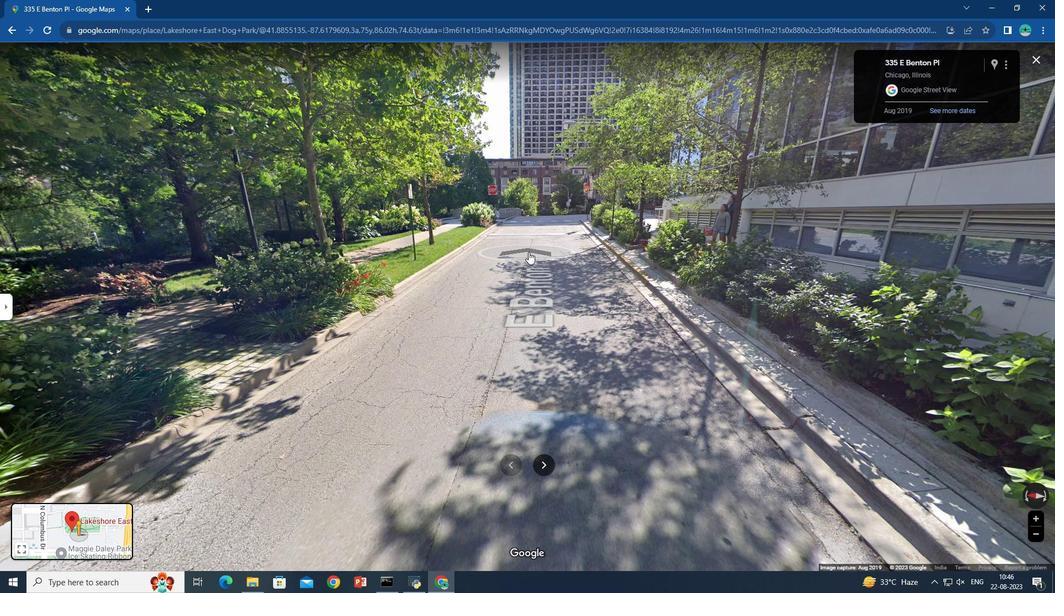 
Action: Key pressed <Key.up><Key.up>
Screenshot: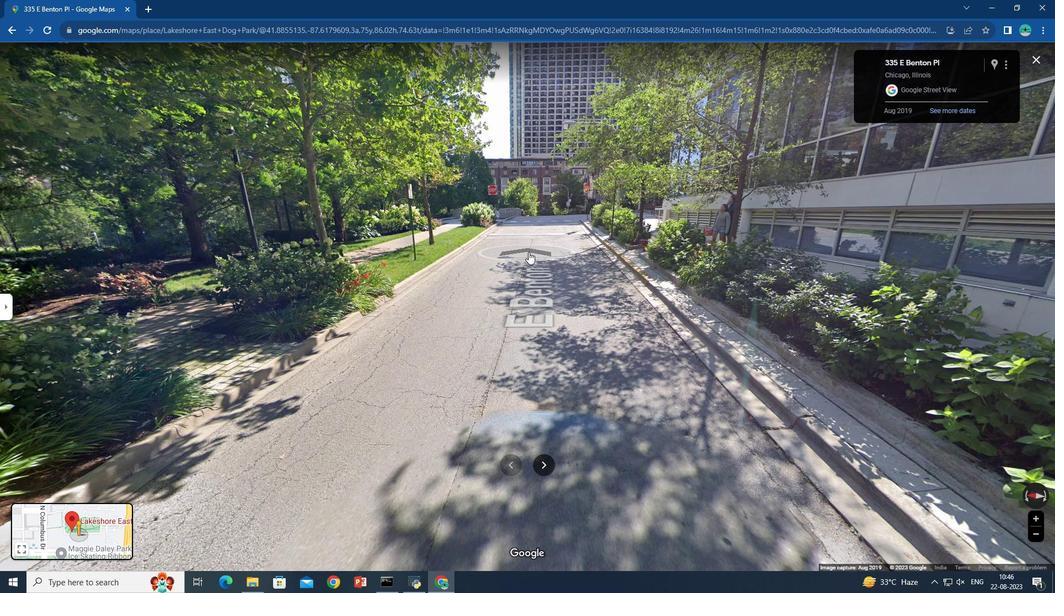 
Action: Mouse pressed left at (528, 252)
Screenshot: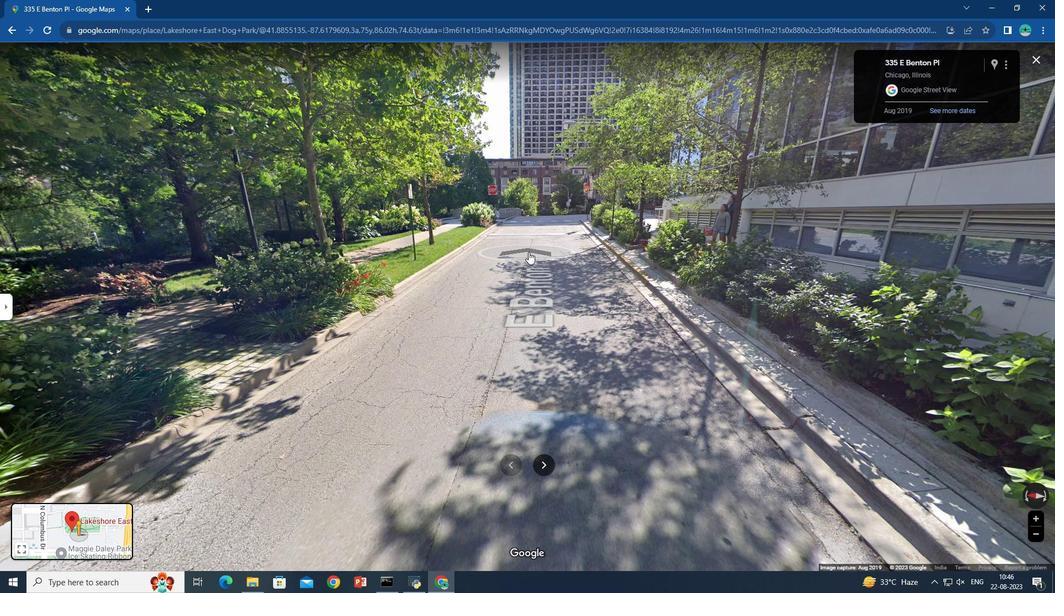 
Action: Key pressed <Key.up><Key.left><Key.left><Key.left><Key.left><Key.left><Key.left><Key.left><Key.left><Key.left><Key.left><Key.left><Key.right><Key.right><Key.right><Key.right><Key.right><Key.right><Key.right><Key.right><Key.right><Key.right><Key.right><Key.right><Key.right><Key.right><Key.right><Key.right><Key.right><Key.right><Key.right><Key.right><Key.right><Key.right><Key.right><Key.up><Key.left><Key.left><Key.left><Key.left><Key.left><Key.left><Key.left><Key.left><Key.left><Key.left><Key.left><Key.left><Key.left><Key.up><Key.left><Key.up><Key.right><Key.right><Key.right><Key.right><Key.right><Key.right><Key.right><Key.right><Key.right><Key.right><Key.right><Key.right><Key.right><Key.right><Key.right><Key.right><Key.right><Key.right><Key.right><Key.right><Key.up><Key.up><Key.up><Key.left><Key.left><Key.left><Key.left><Key.left><Key.left><Key.left><Key.left><Key.left><Key.left><Key.left><Key.left><Key.left><Key.up><Key.right><Key.right><Key.right><Key.right><Key.right><Key.right><Key.right><Key.right><Key.right><Key.right><Key.right><Key.up><Key.up><Key.left><Key.left><Key.left><Key.left><Key.left><Key.left><Key.left><Key.left><Key.left><Key.left><Key.left><Key.left><Key.left><Key.left><Key.right><Key.right><Key.up><Key.up><Key.right><Key.up><Key.up><Key.up><Key.left><Key.up><Key.left><Key.up><Key.up><Key.up><Key.up><Key.up>
Screenshot: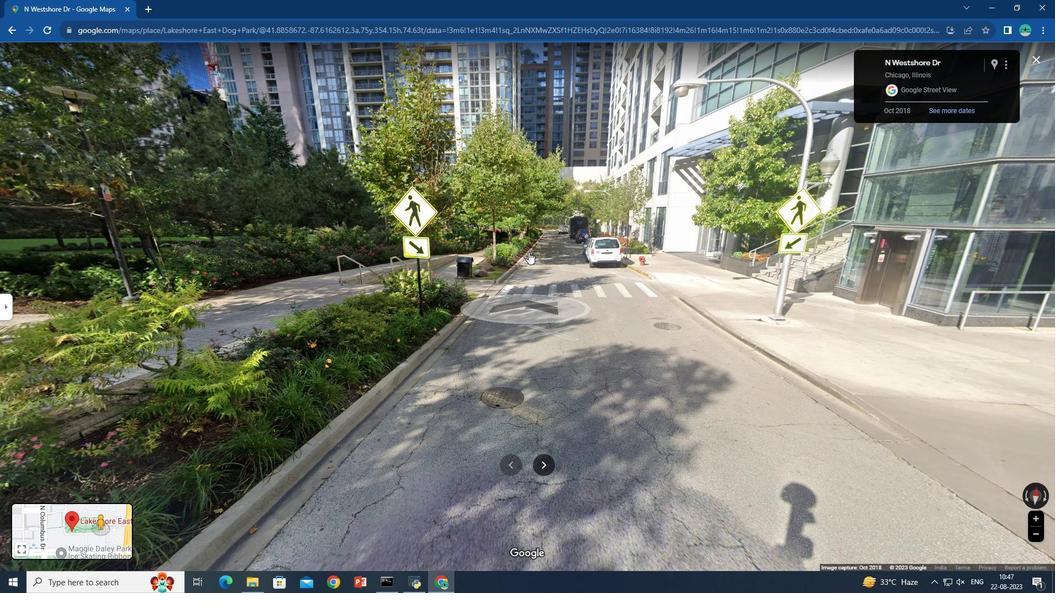 
Action: Mouse moved to (522, 309)
Screenshot: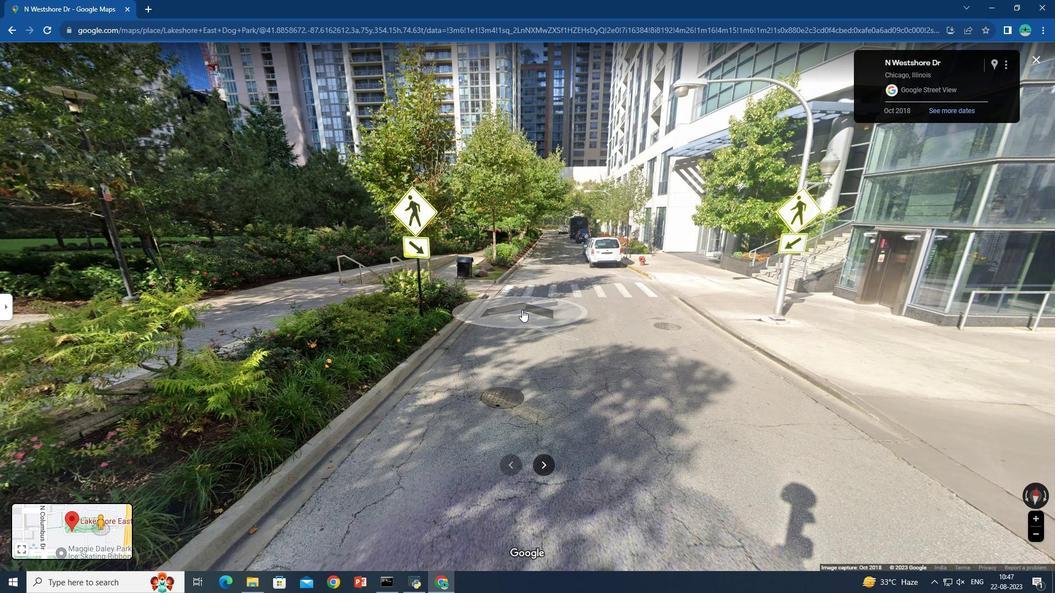
Action: Mouse pressed left at (522, 309)
Screenshot: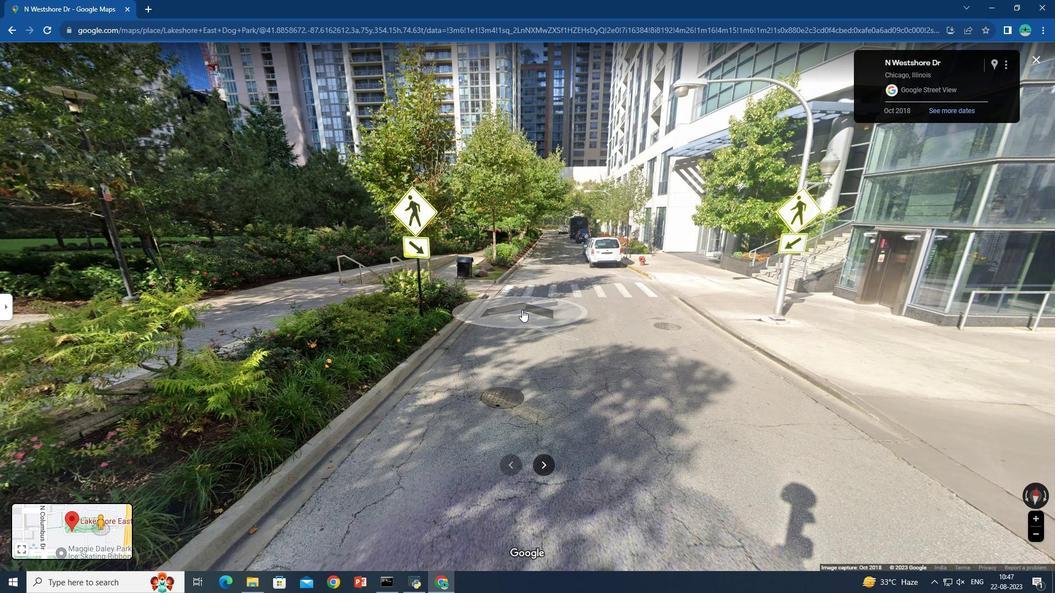 
Action: Mouse moved to (571, 251)
Screenshot: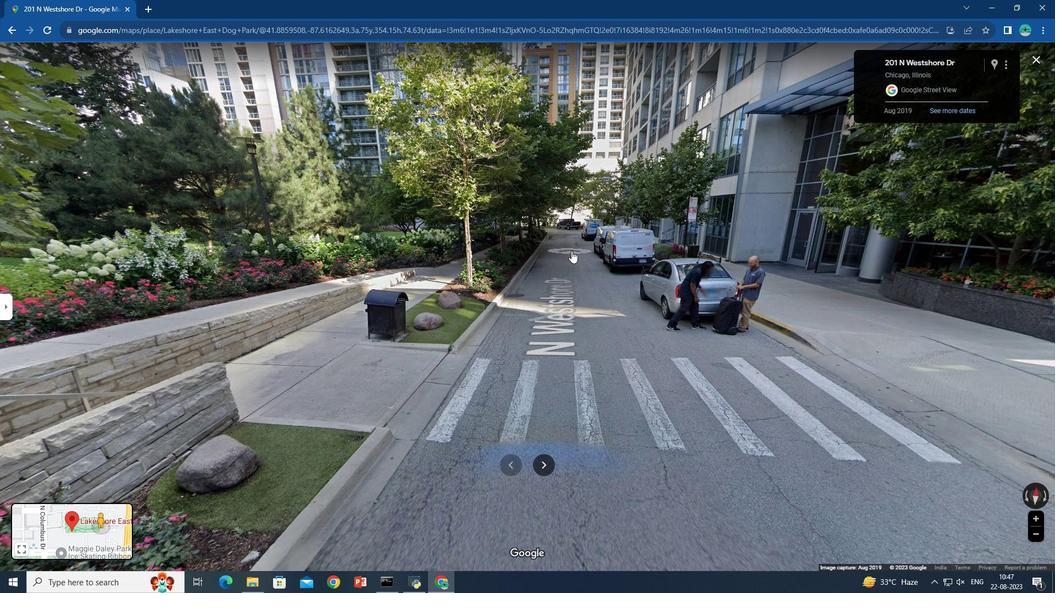 
Action: Mouse pressed left at (571, 251)
Screenshot: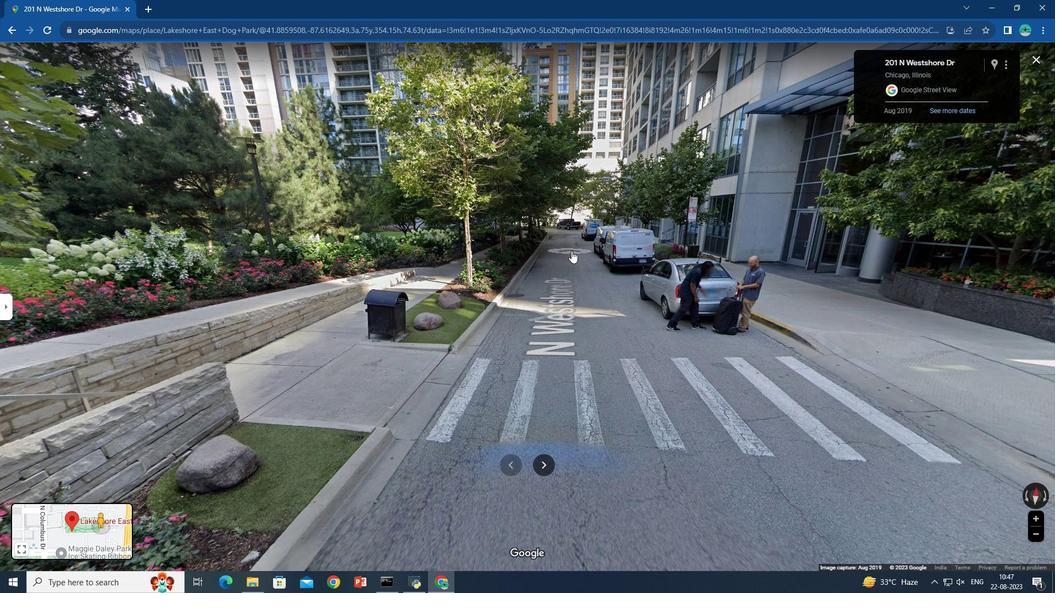 
Action: Key pressed <Key.up>
Screenshot: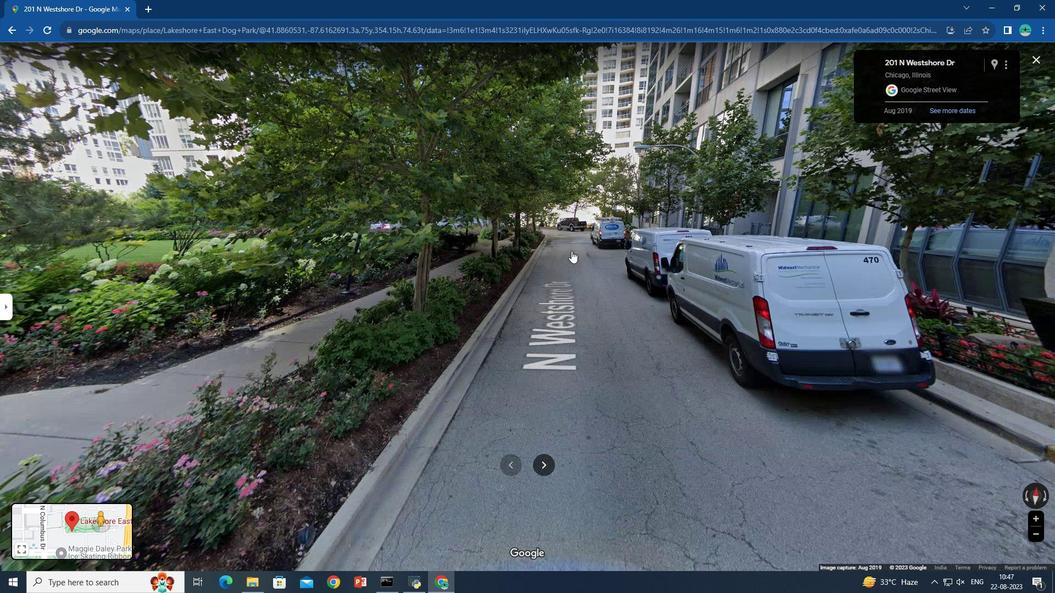 
Action: Mouse moved to (598, 271)
Screenshot: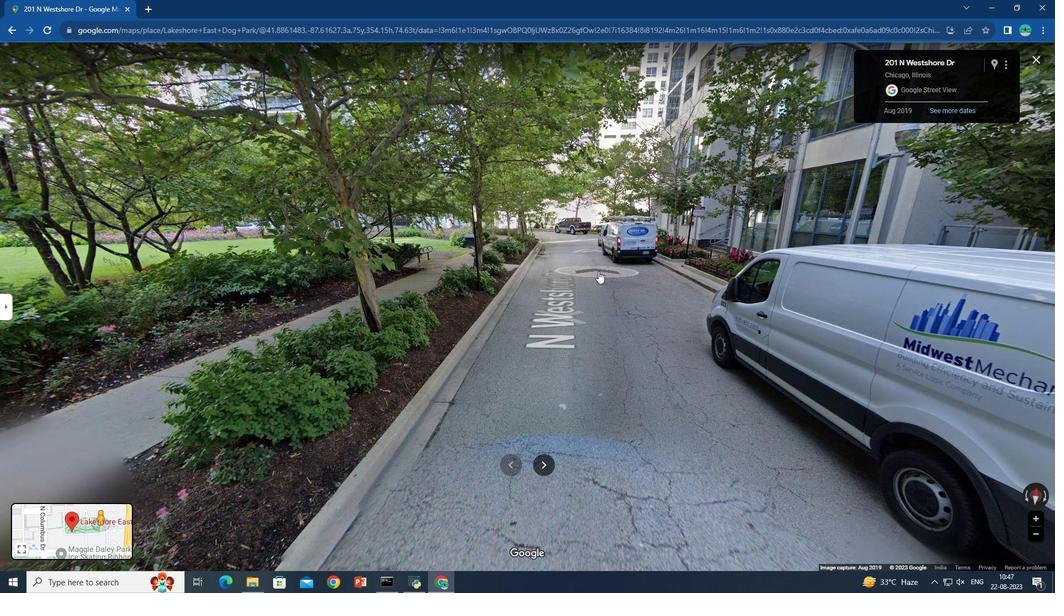 
Action: Key pressed <Key.up><Key.up>
Screenshot: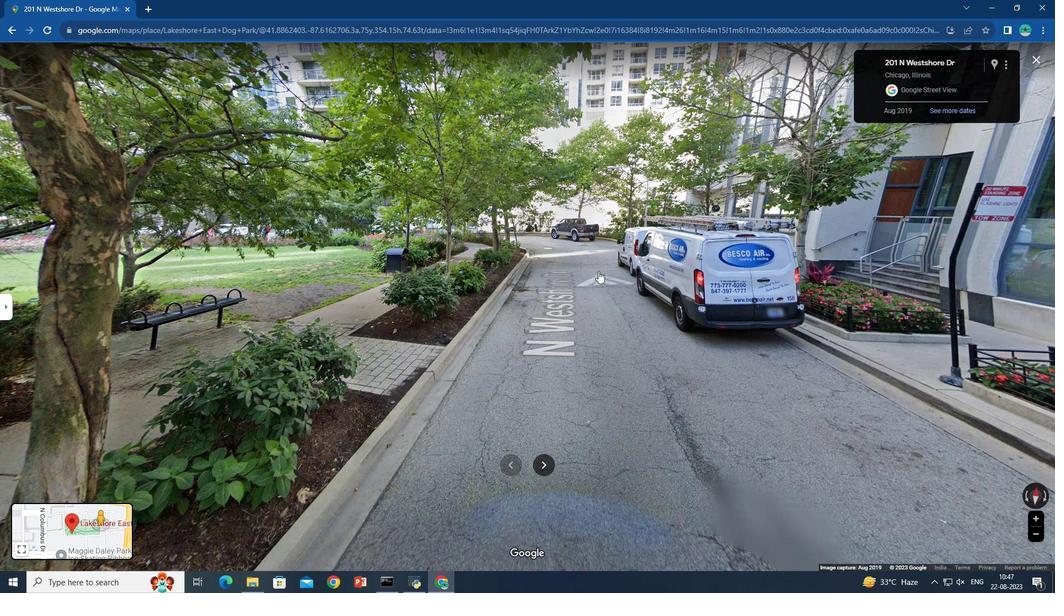 
Action: Mouse moved to (0, 285)
Screenshot: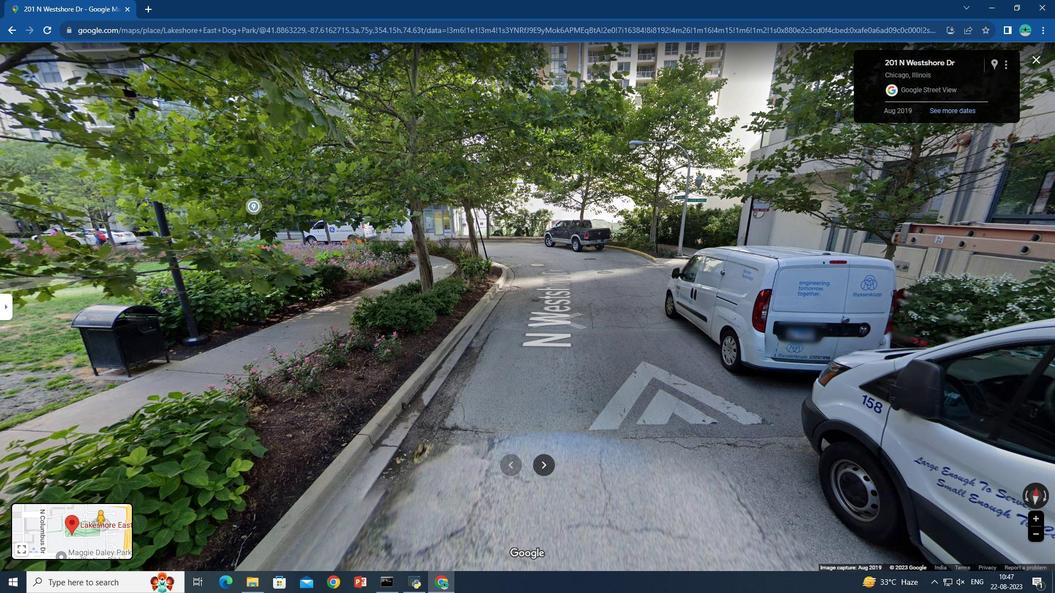 
Action: Mouse pressed left at (0, 285)
Screenshot: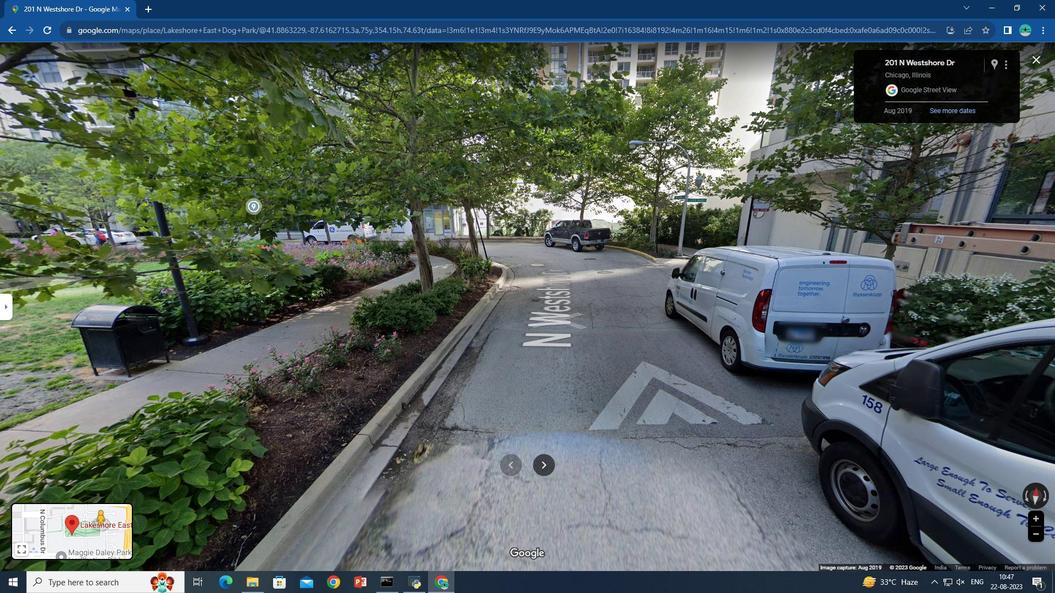 
Action: Mouse pressed left at (0, 285)
Screenshot: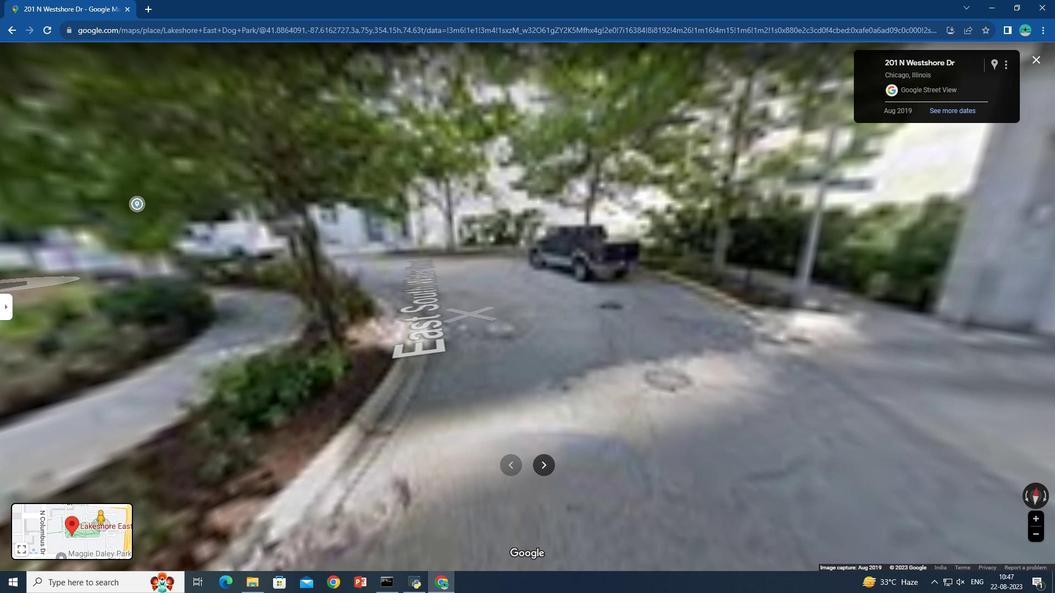 
Action: Mouse moved to (269, 357)
Screenshot: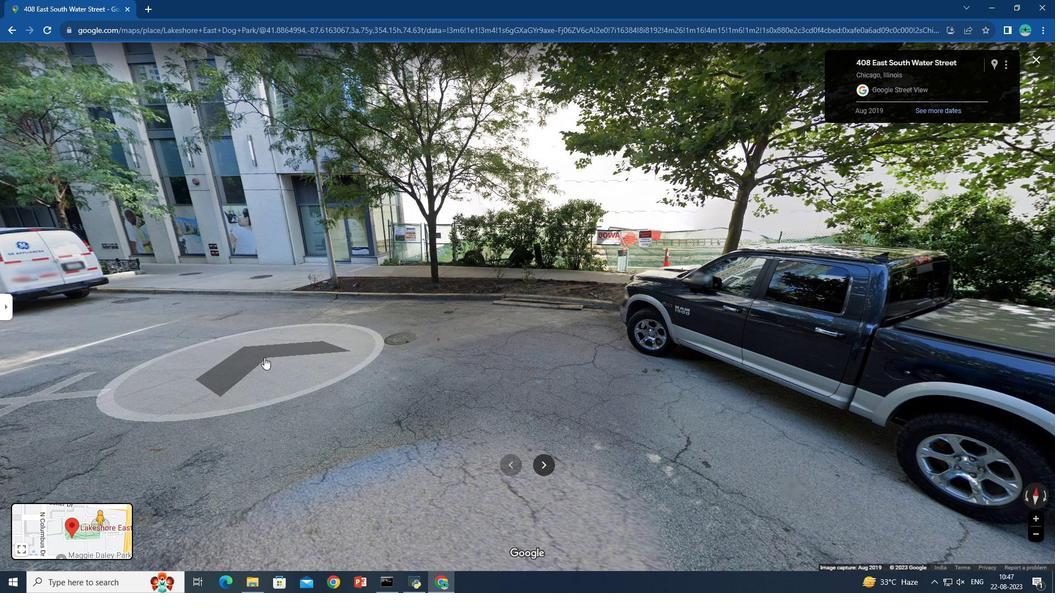 
Action: Mouse pressed left at (269, 357)
Screenshot: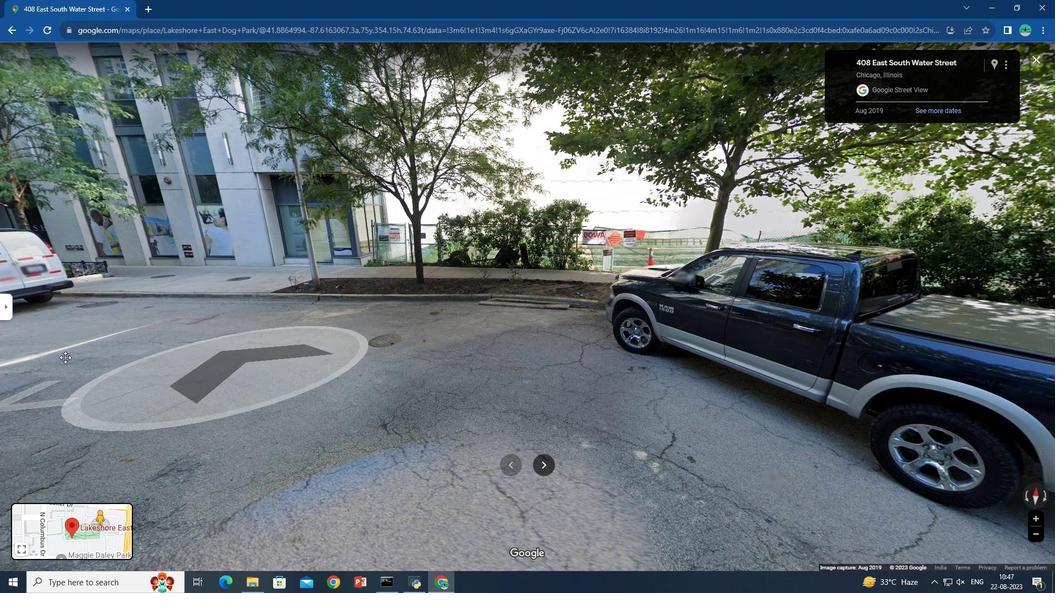 
Action: Mouse moved to (881, 278)
Screenshot: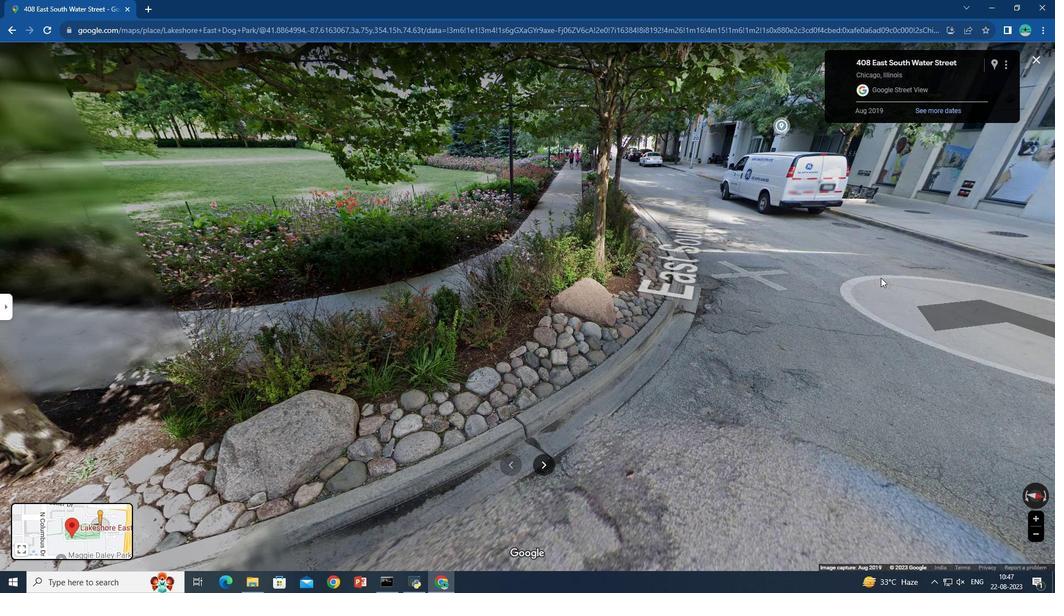 
Action: Key pressed <Key.up>
Screenshot: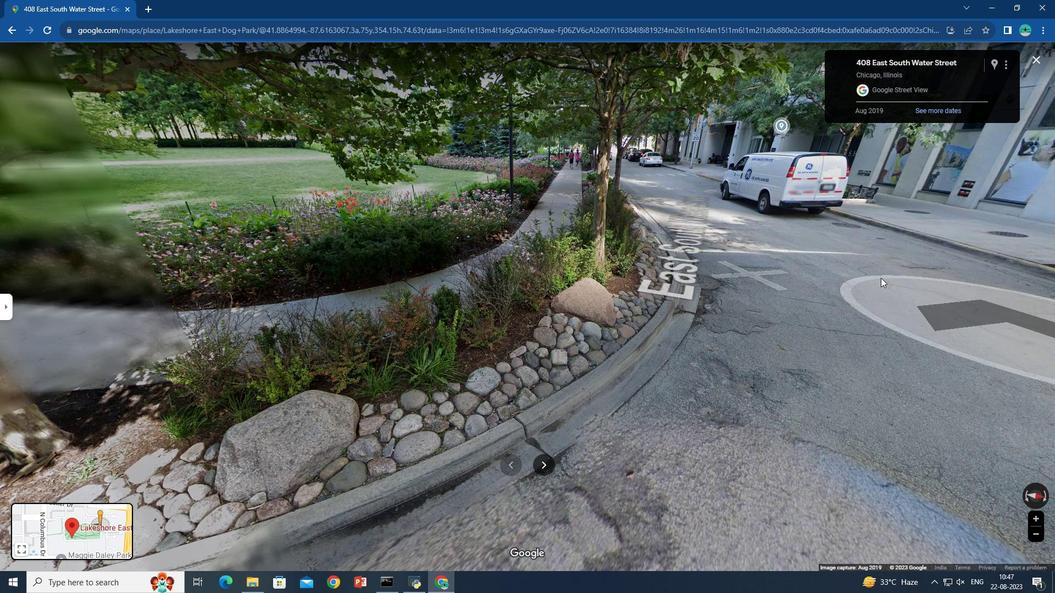
Action: Mouse moved to (561, 172)
Screenshot: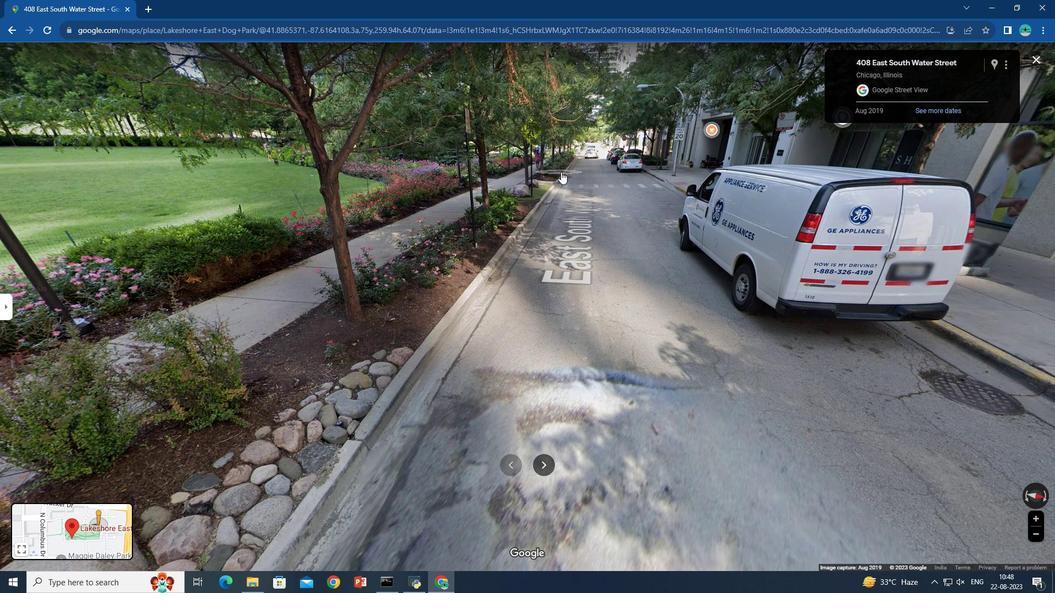 
Action: Mouse scrolled (561, 172) with delta (0, 0)
Screenshot: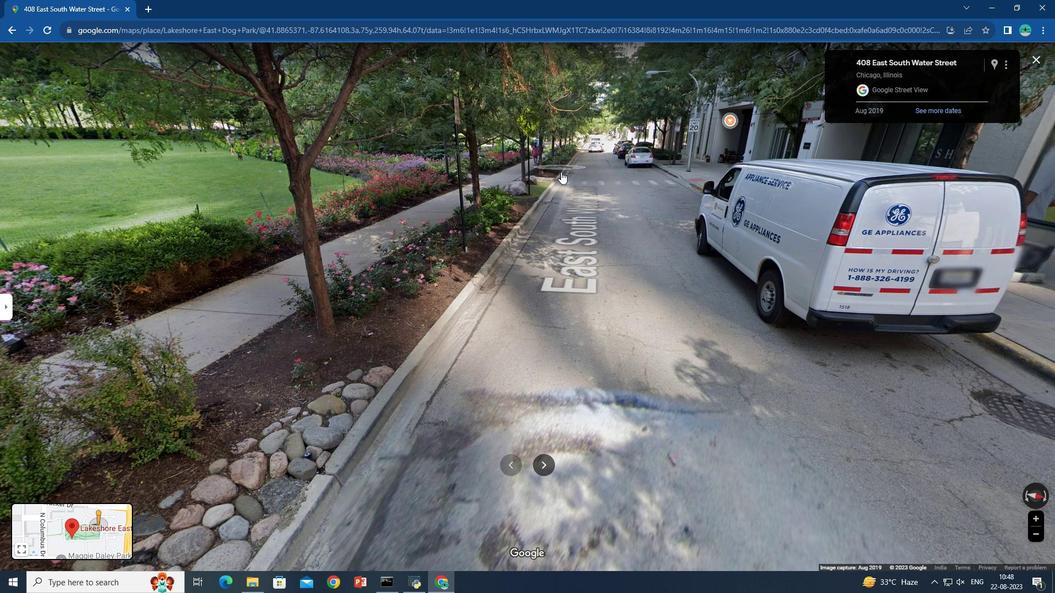 
Action: Mouse scrolled (561, 172) with delta (0, 0)
Screenshot: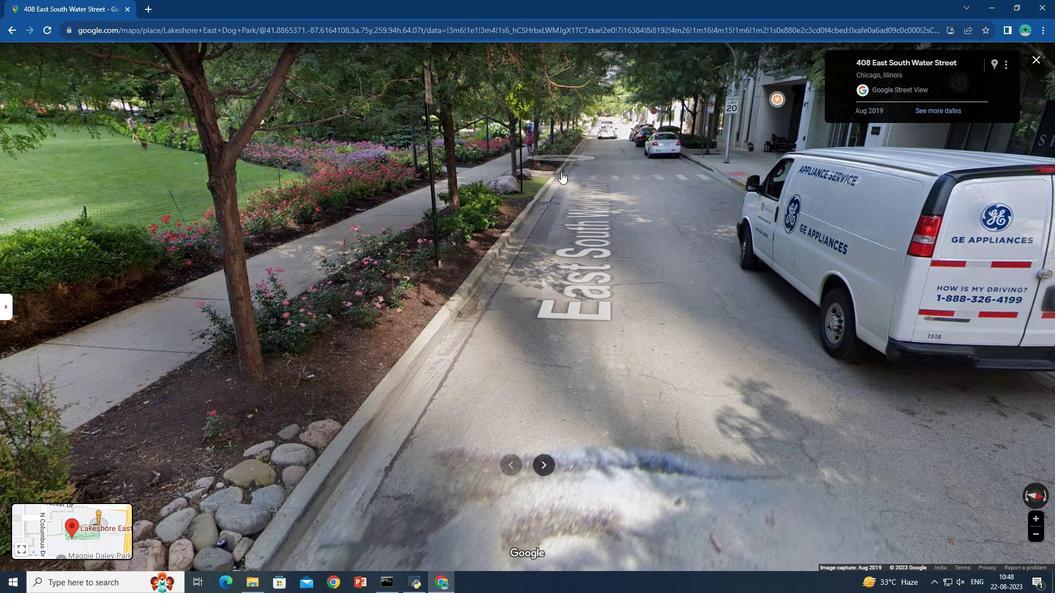 
Action: Mouse scrolled (561, 172) with delta (0, 0)
Screenshot: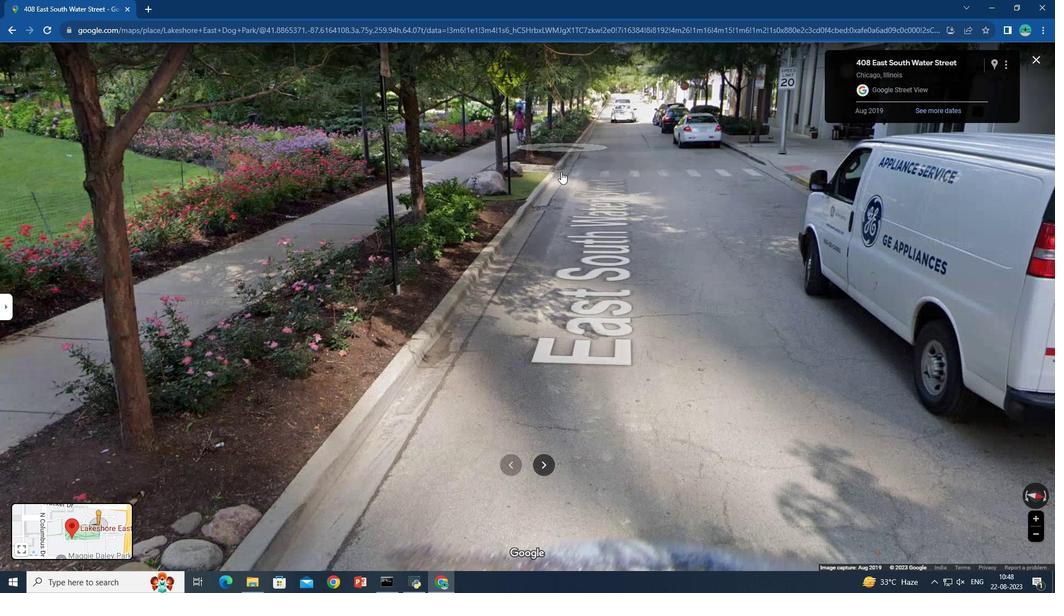 
Action: Mouse scrolled (561, 172) with delta (0, 0)
Screenshot: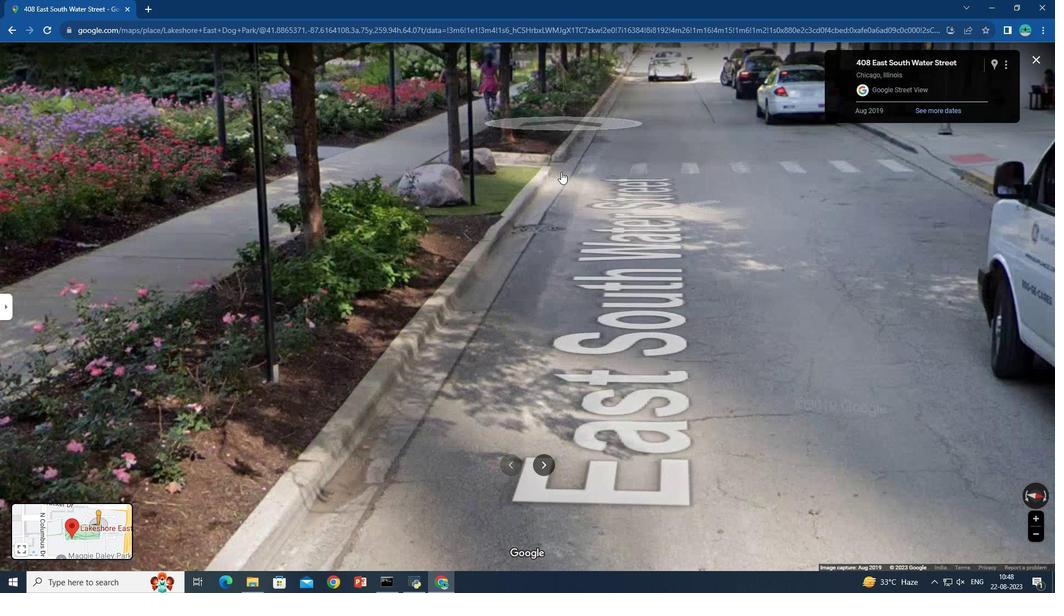 
Action: Mouse scrolled (561, 172) with delta (0, 0)
Screenshot: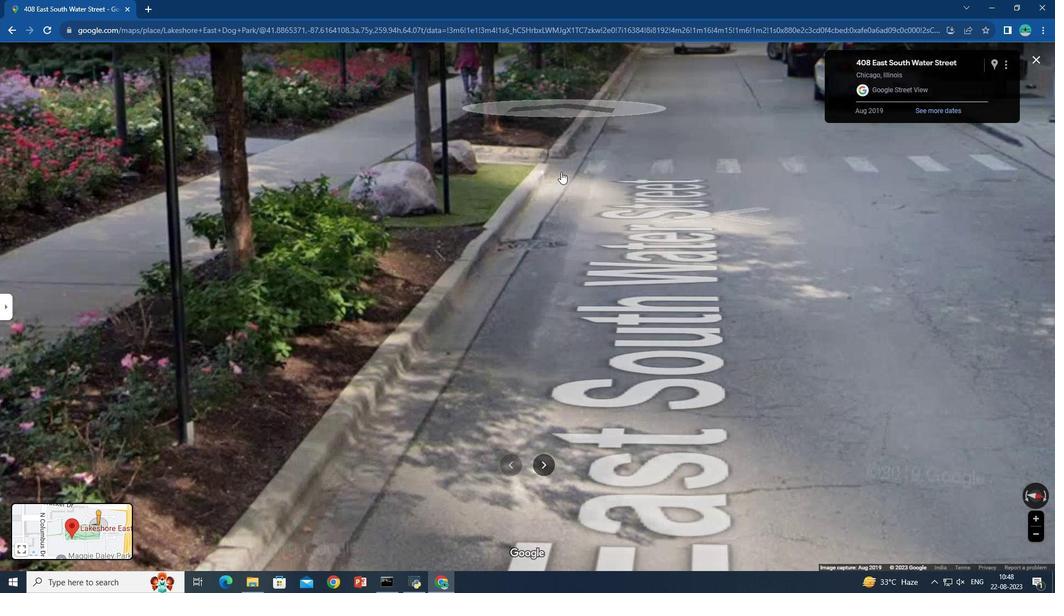 
Action: Mouse scrolled (561, 172) with delta (0, 0)
Screenshot: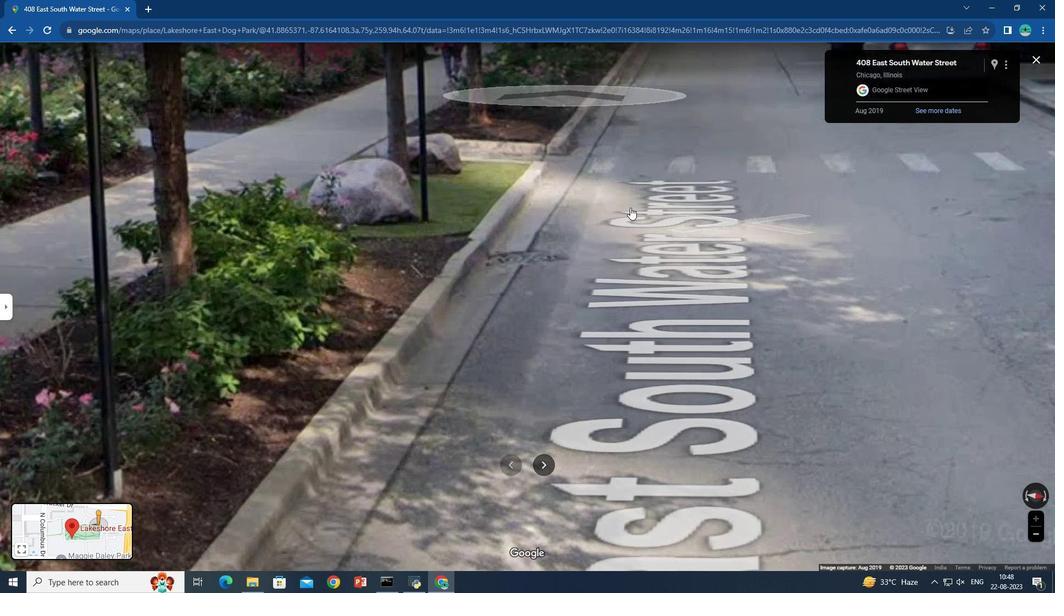 
Action: Mouse moved to (843, 331)
Screenshot: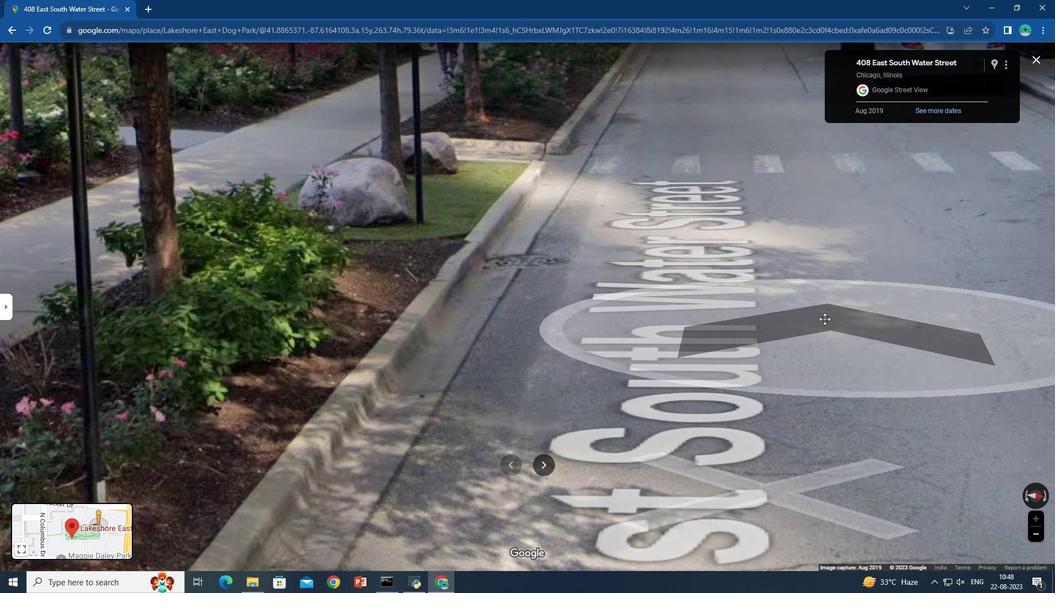 
Action: Mouse pressed left at (843, 331)
Screenshot: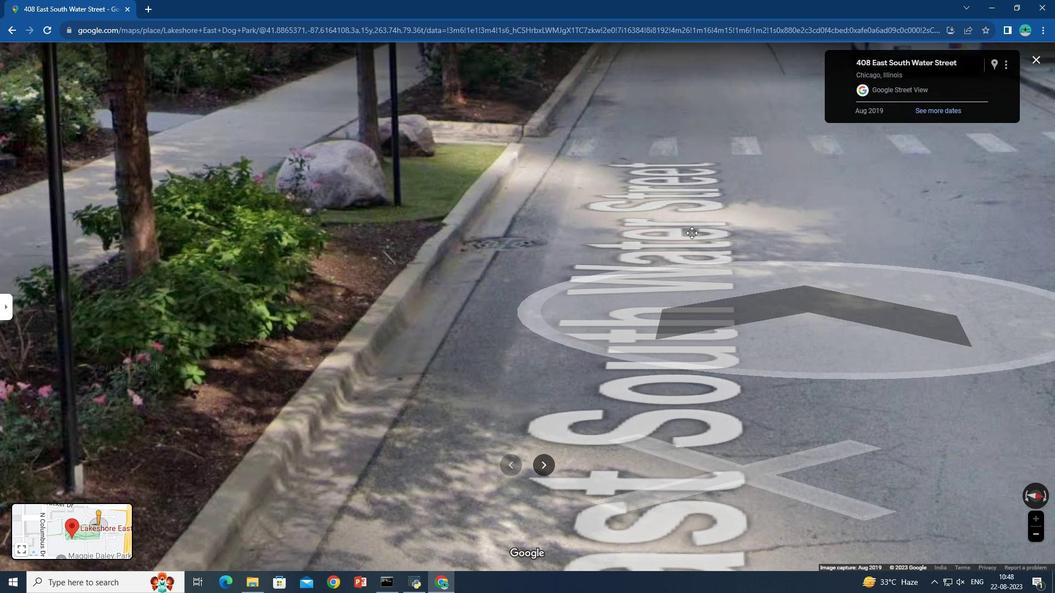 
Action: Mouse moved to (933, 186)
Screenshot: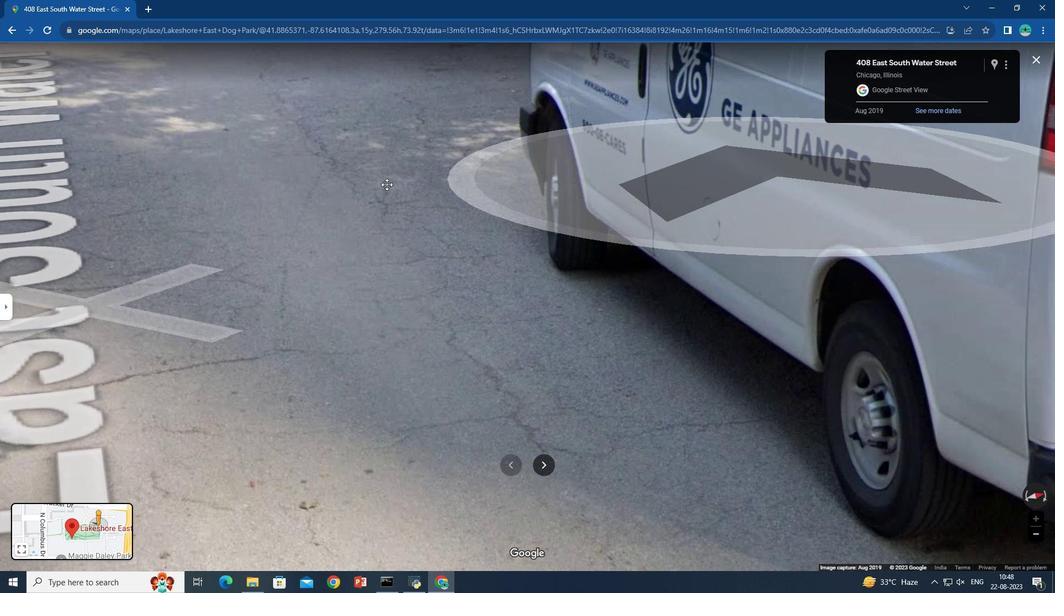 
Action: Mouse pressed left at (933, 186)
Screenshot: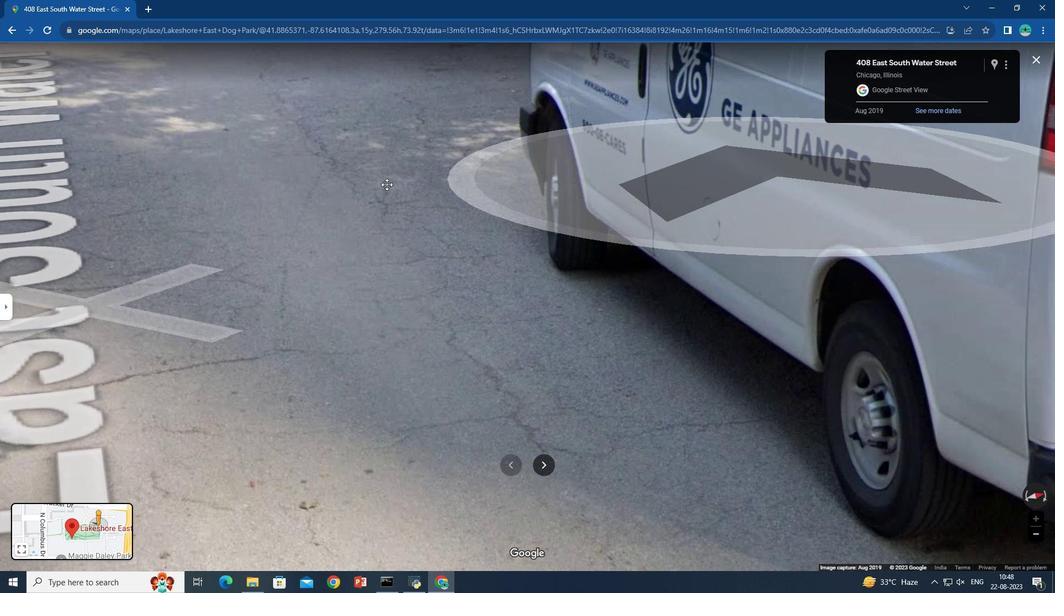 
Action: Mouse moved to (387, 115)
Screenshot: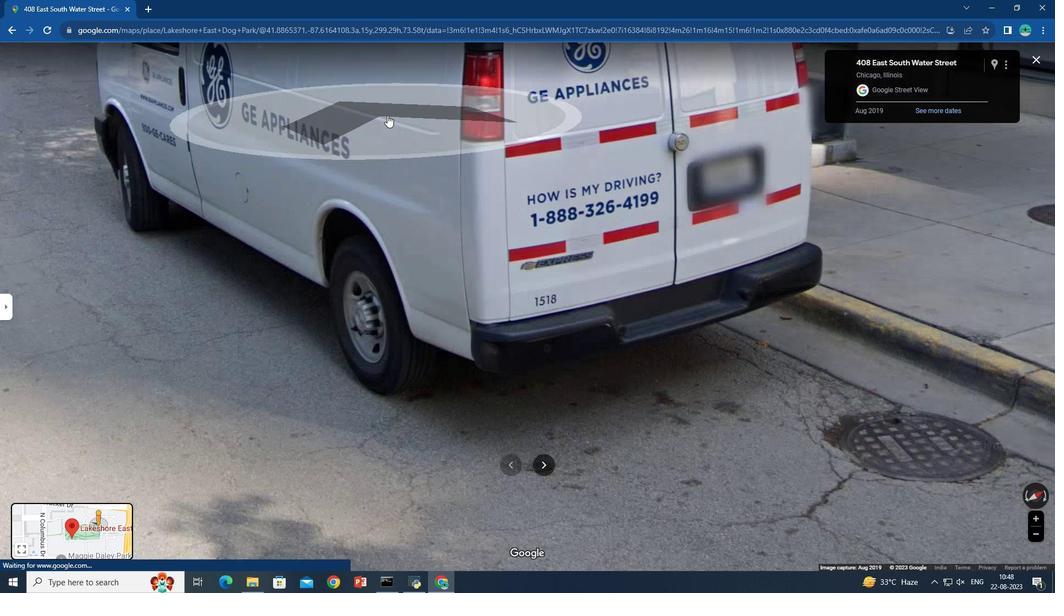 
Action: Mouse scrolled (387, 114) with delta (0, 0)
Screenshot: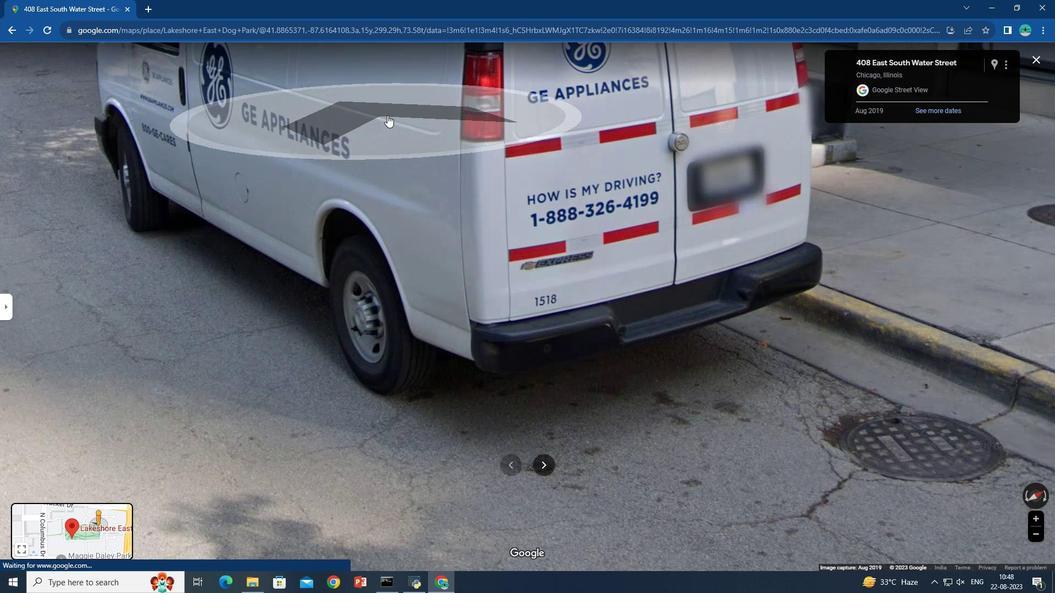 
Action: Mouse scrolled (387, 114) with delta (0, 0)
Screenshot: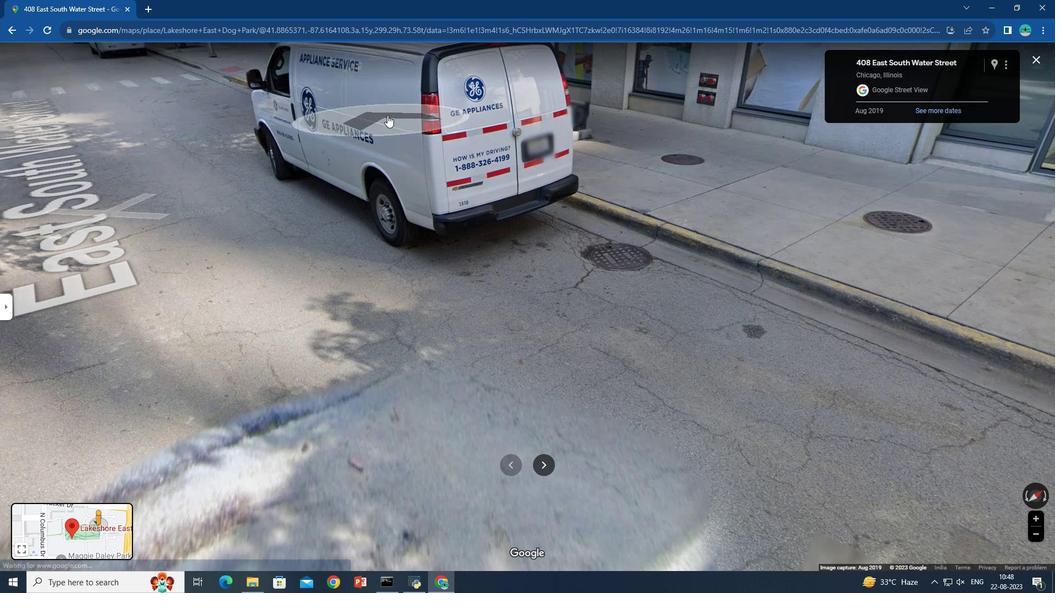 
Action: Mouse scrolled (387, 114) with delta (0, 0)
Screenshot: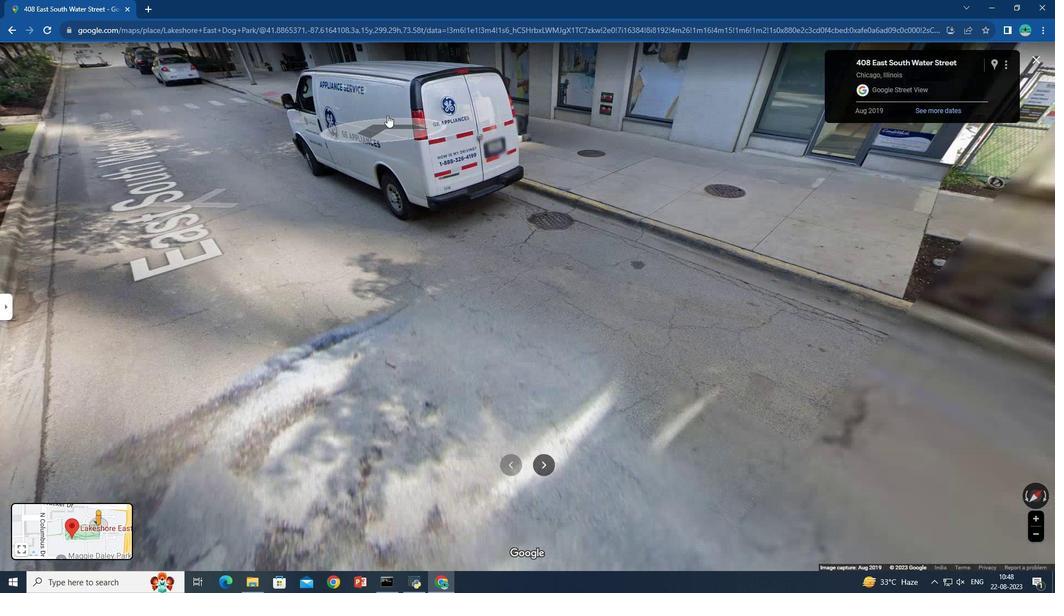 
Action: Mouse scrolled (387, 114) with delta (0, 0)
Screenshot: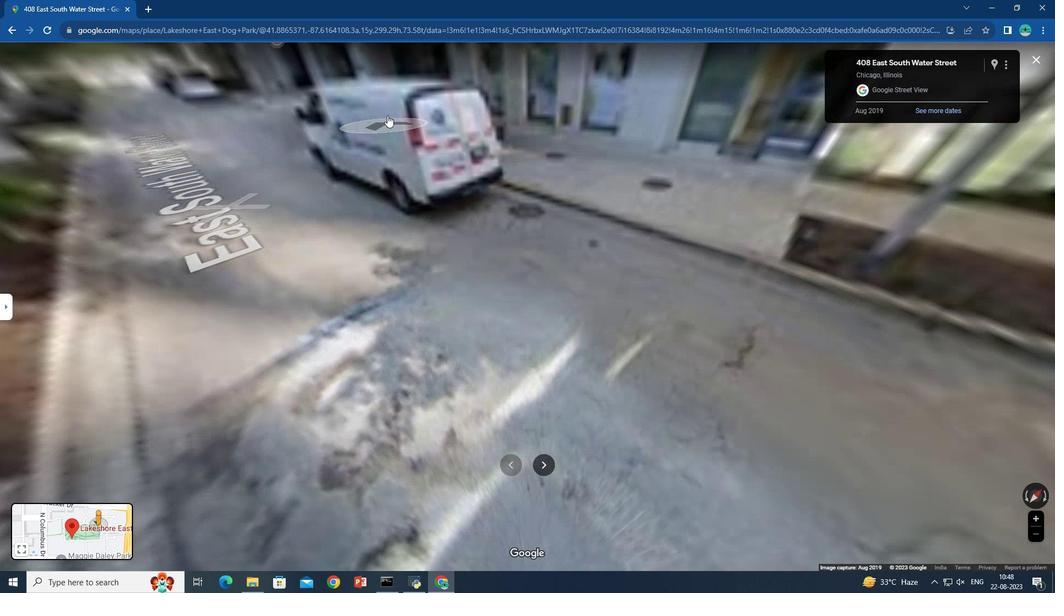 
Action: Mouse scrolled (387, 114) with delta (0, 0)
Screenshot: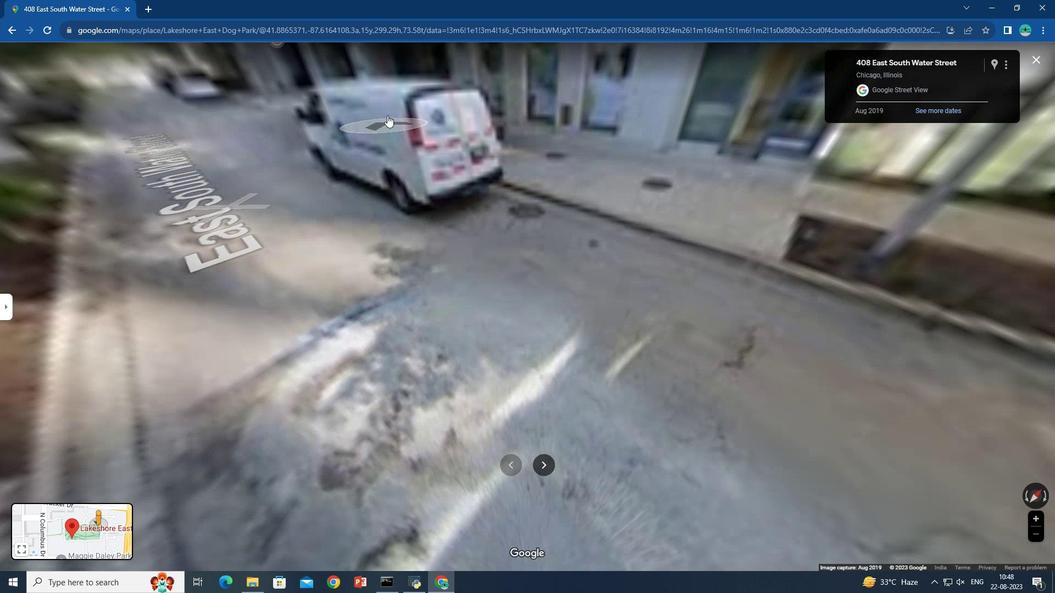 
Action: Mouse scrolled (387, 114) with delta (0, 0)
Screenshot: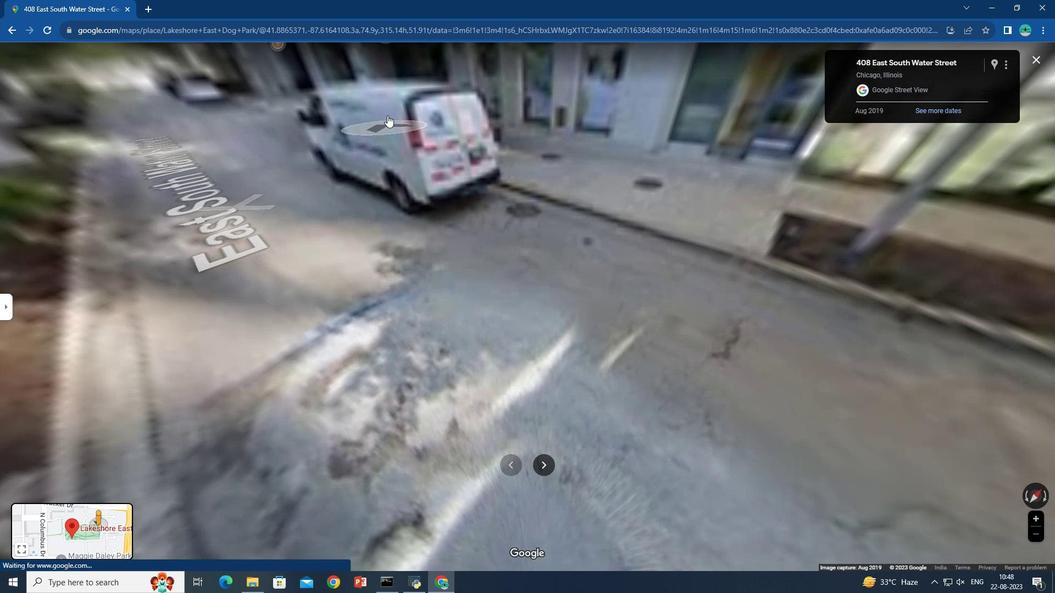 
Action: Mouse moved to (260, 202)
Screenshot: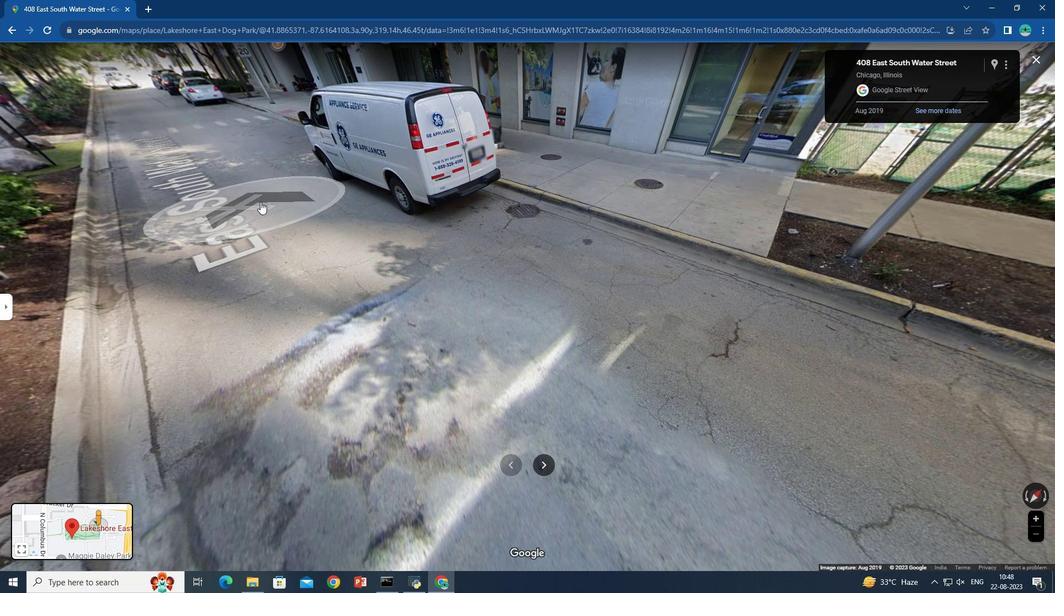 
Action: Mouse scrolled (260, 202) with delta (0, 0)
Screenshot: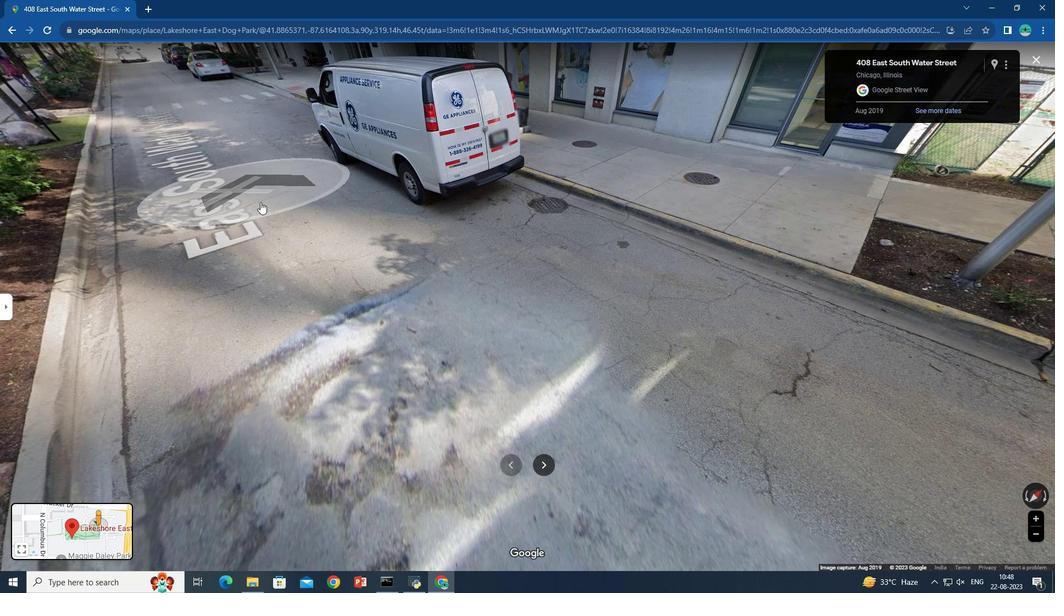 
Action: Mouse scrolled (260, 202) with delta (0, 0)
Screenshot: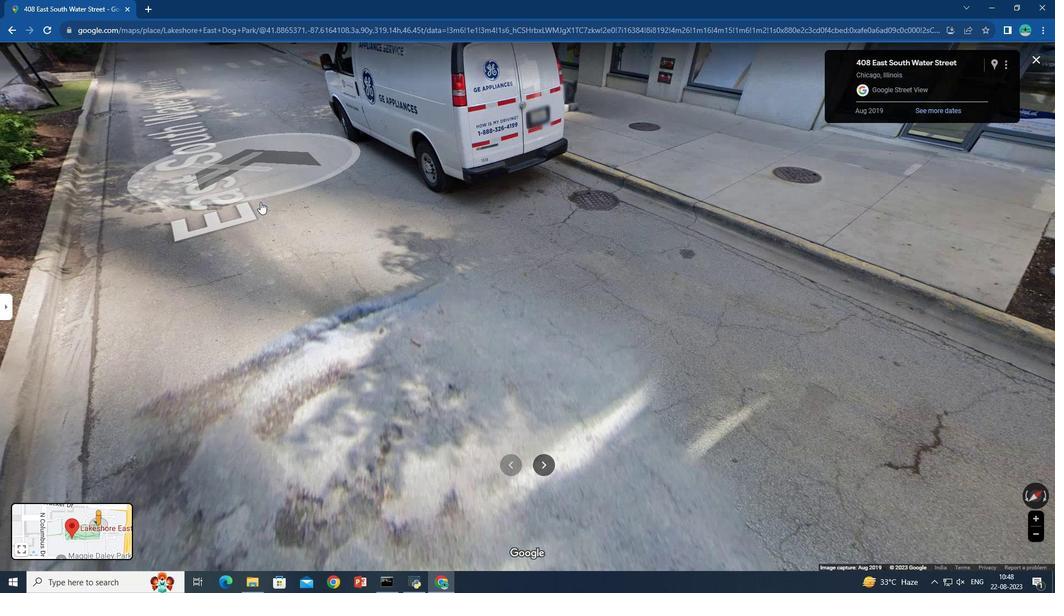 
Action: Mouse scrolled (260, 202) with delta (0, 0)
Screenshot: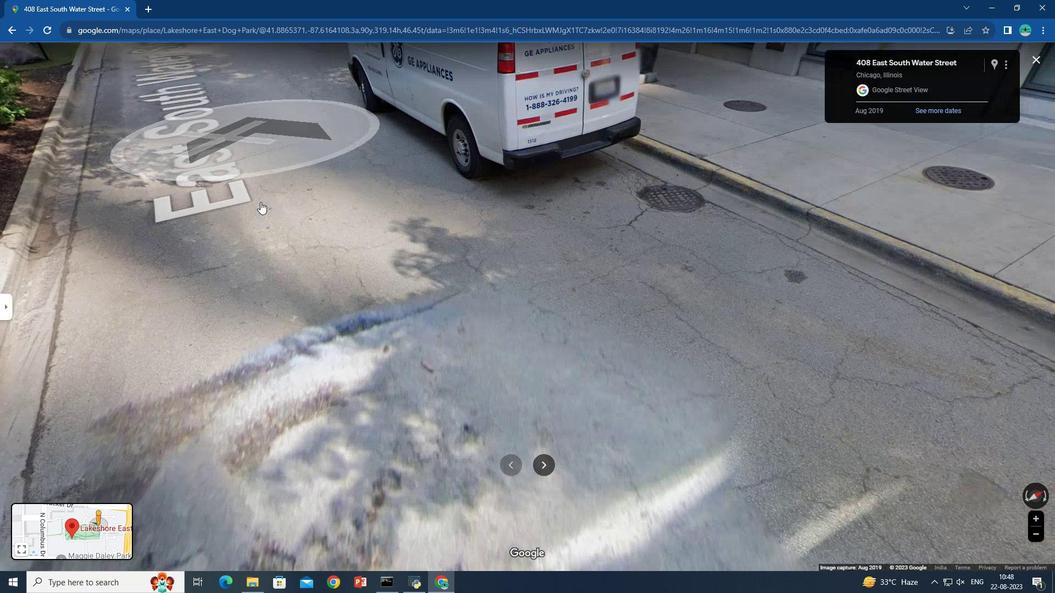 
Action: Mouse scrolled (260, 202) with delta (0, 0)
Screenshot: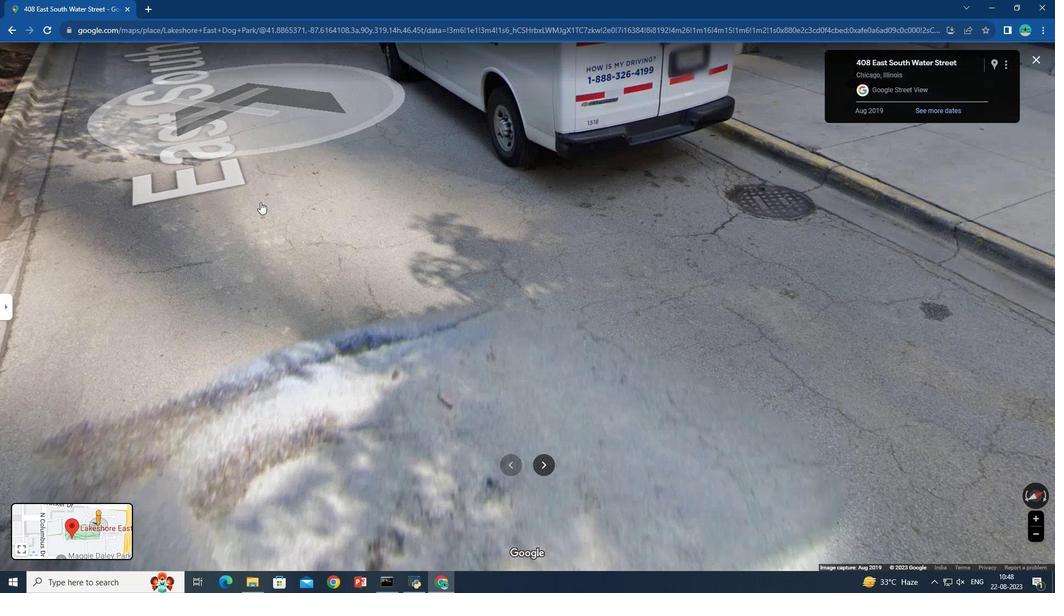 
Action: Mouse scrolled (260, 202) with delta (0, 0)
Screenshot: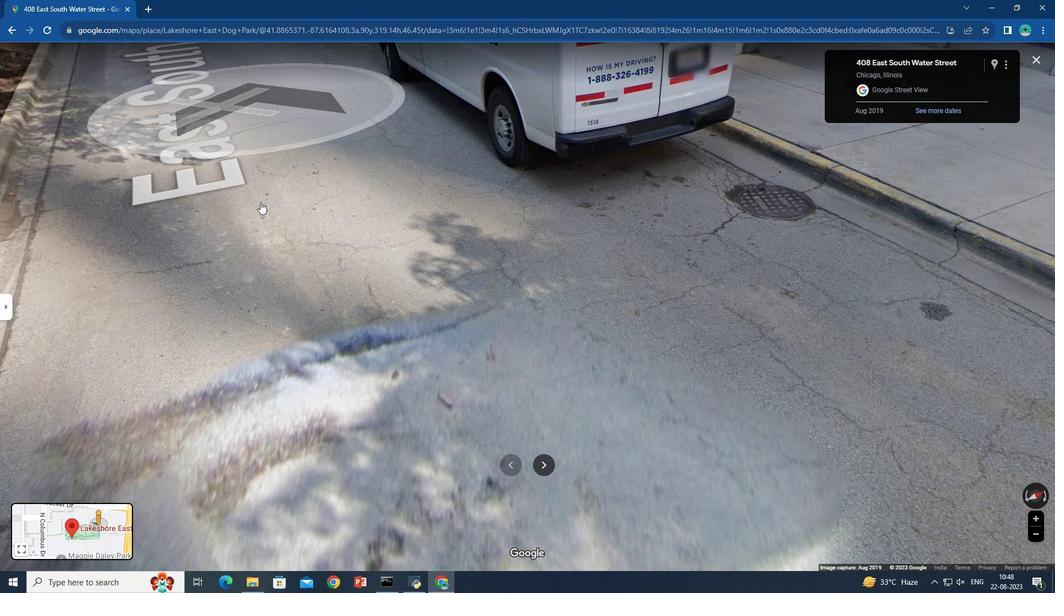 
Action: Mouse moved to (227, 97)
Screenshot: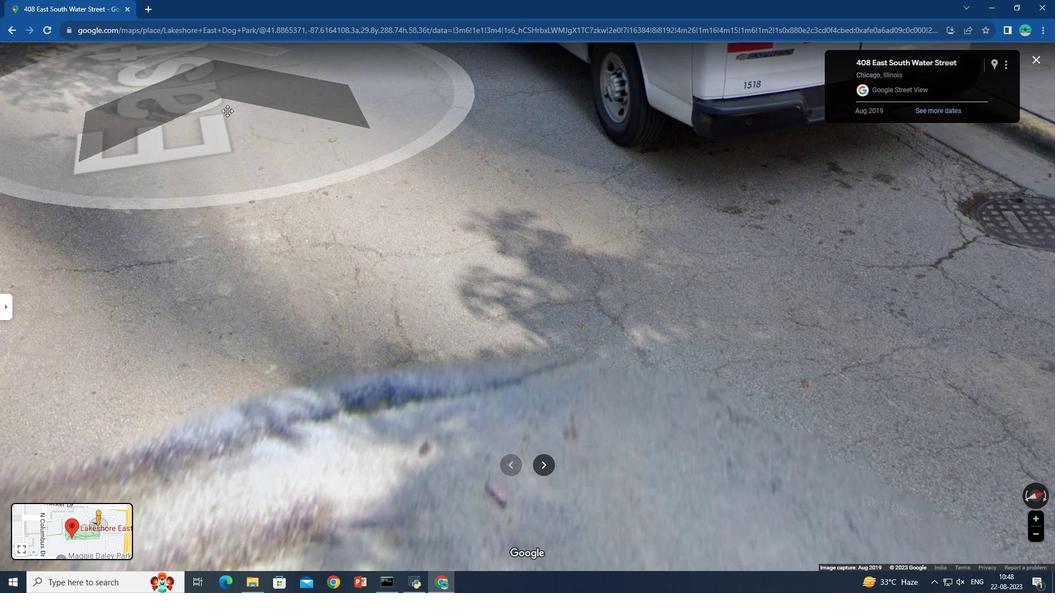 
Action: Mouse pressed left at (227, 97)
Screenshot: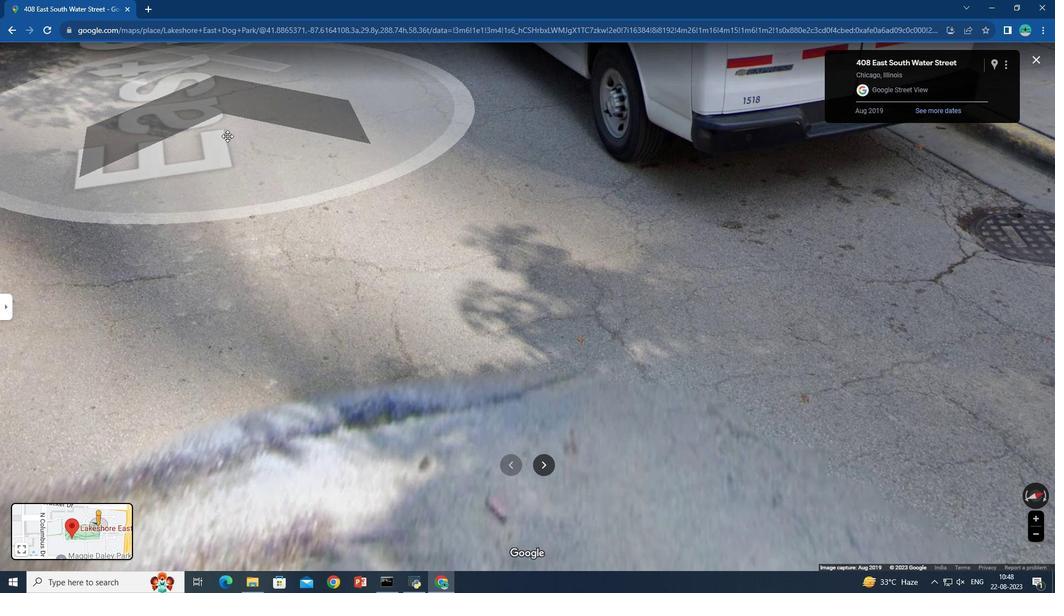 
Action: Mouse moved to (290, 537)
Screenshot: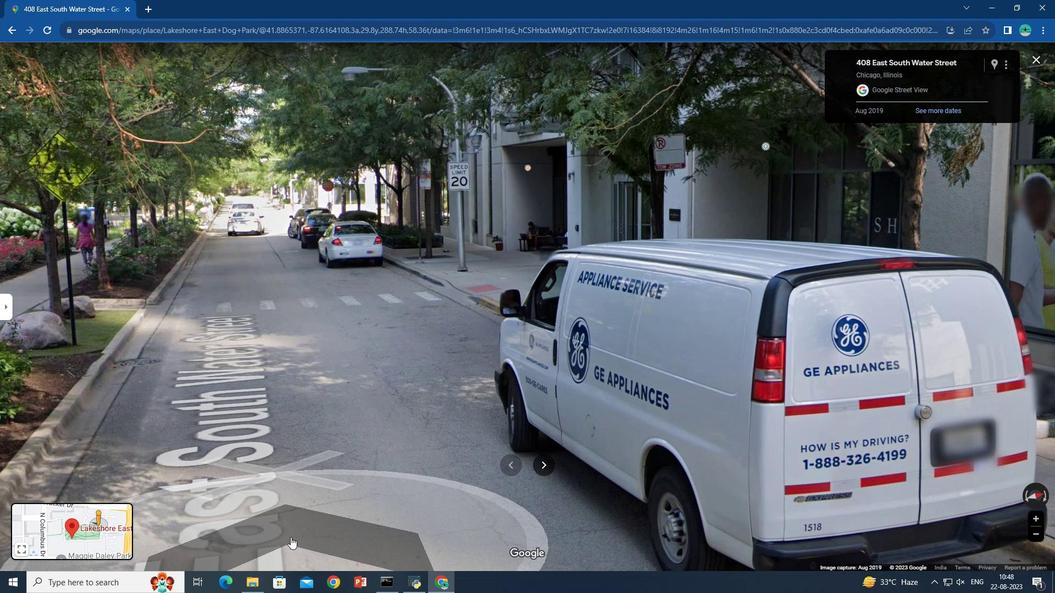 
Action: Mouse scrolled (290, 538) with delta (0, 0)
Screenshot: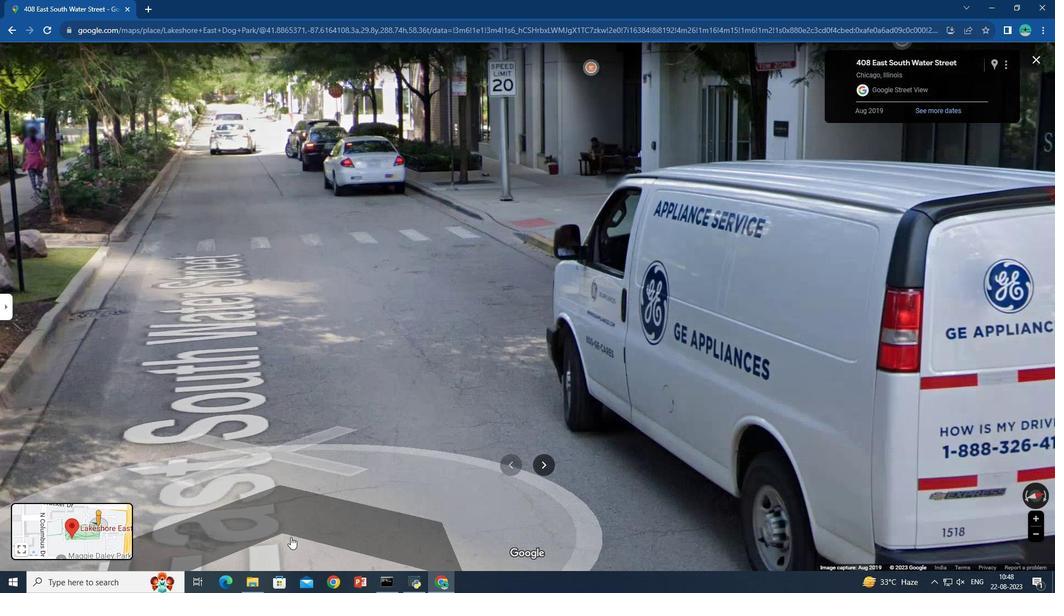 
Action: Mouse scrolled (290, 538) with delta (0, 0)
Screenshot: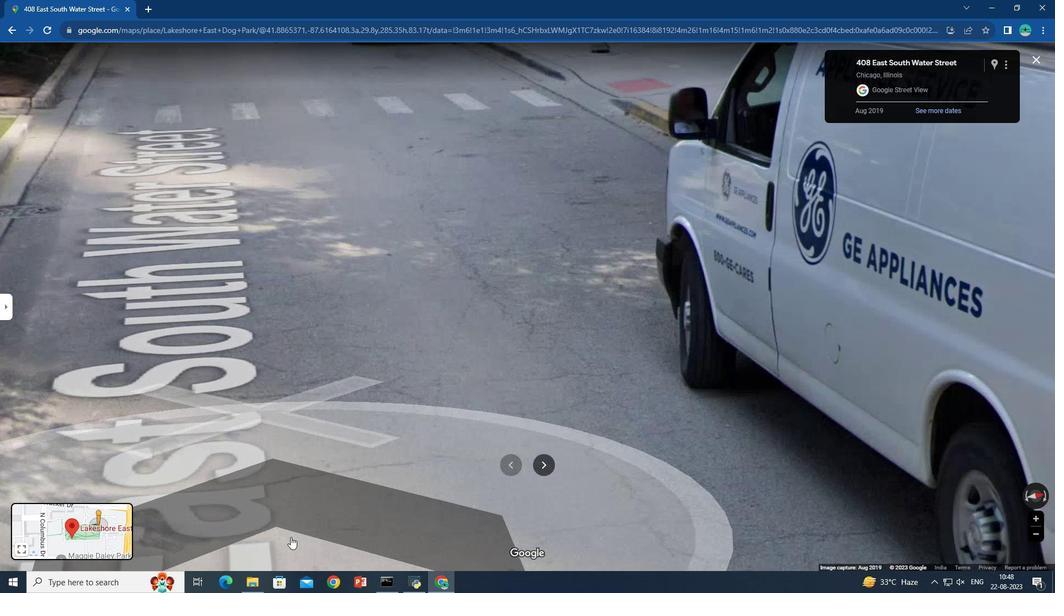 
Action: Mouse scrolled (290, 538) with delta (0, 0)
Screenshot: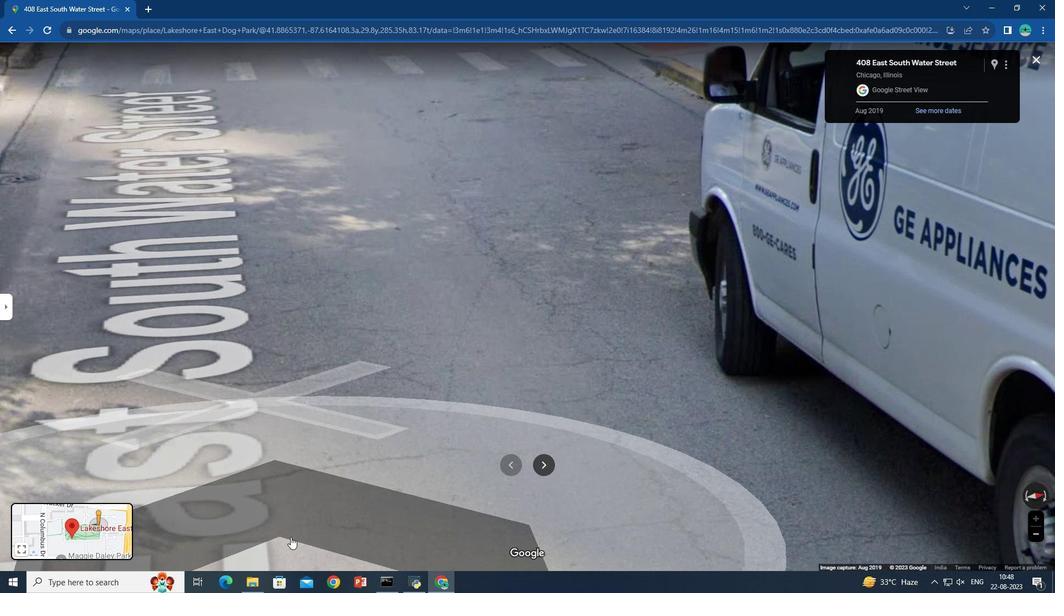 
Action: Mouse moved to (171, 295)
Screenshot: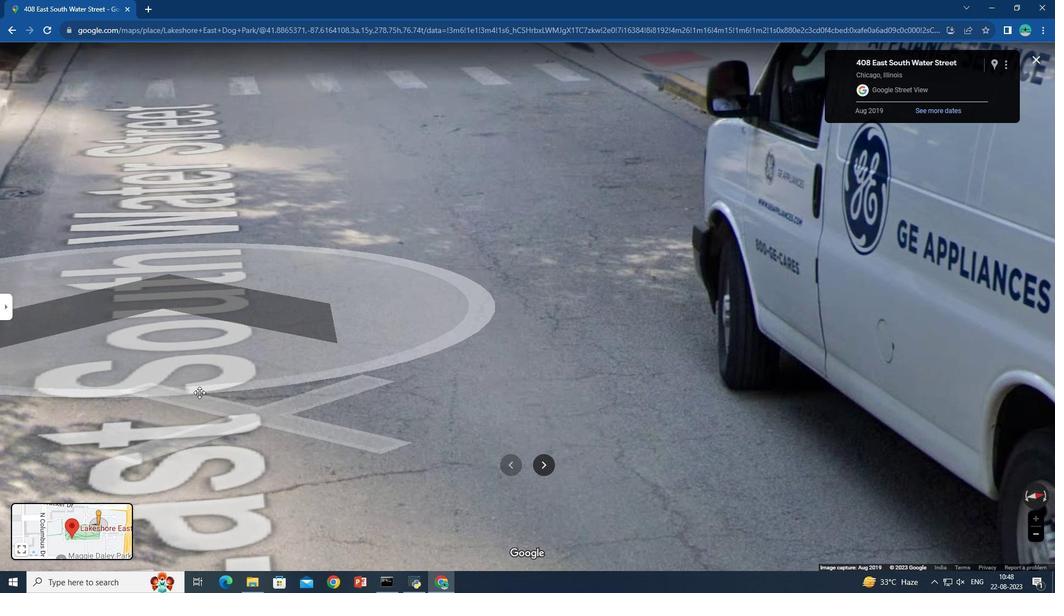
Action: Mouse pressed left at (171, 295)
Screenshot: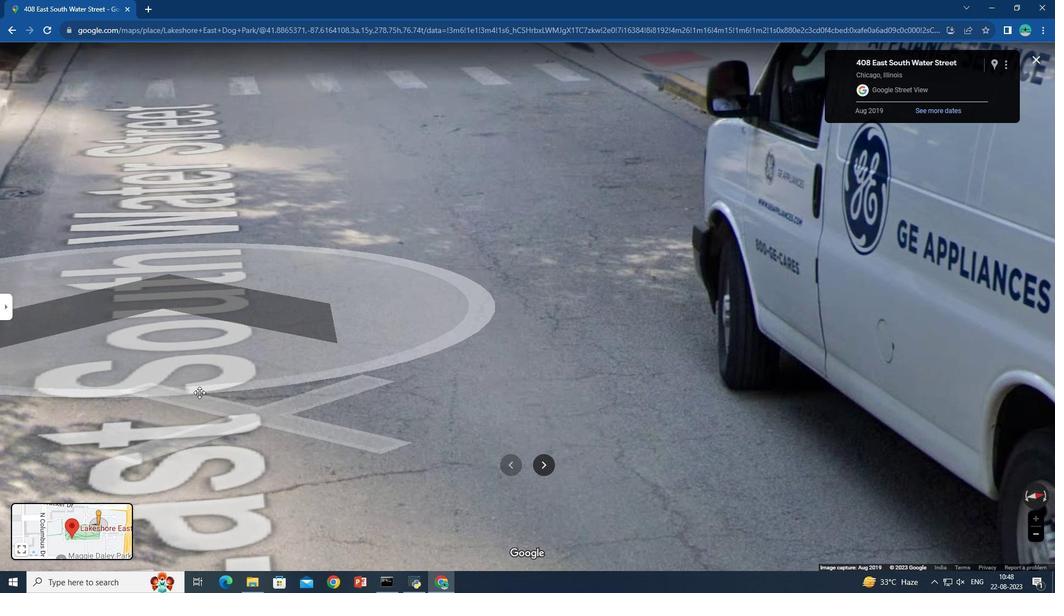 
Action: Mouse moved to (244, 456)
Screenshot: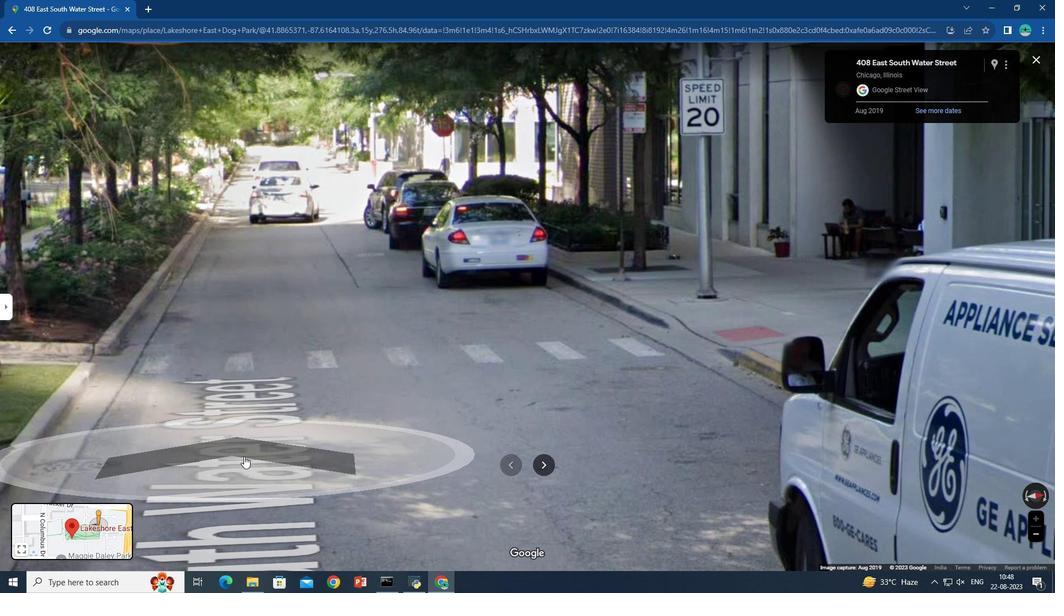 
Action: Key pressed <Key.up>
Screenshot: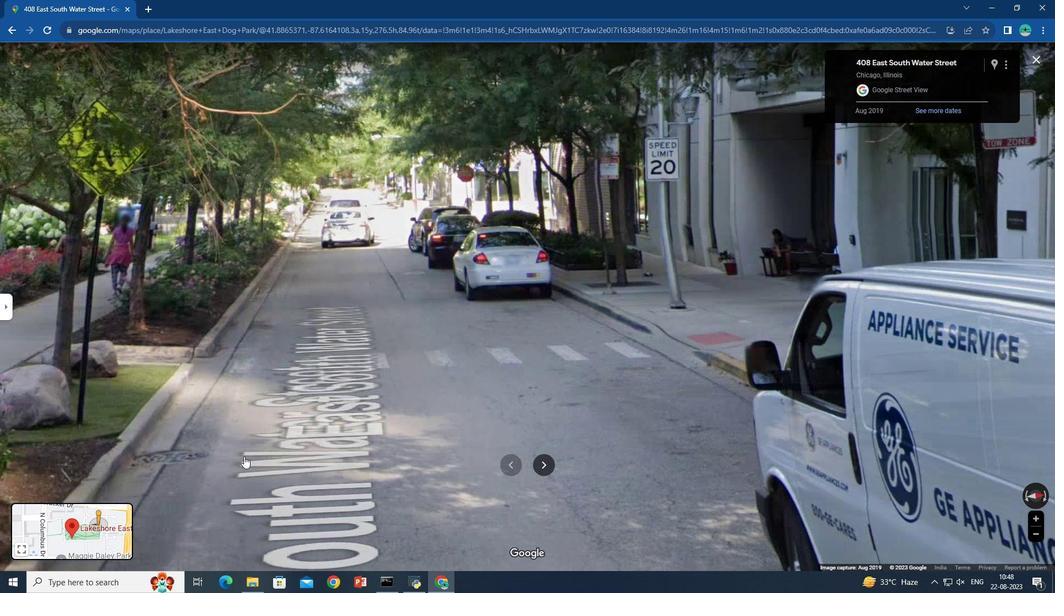 
Action: Mouse moved to (596, 300)
Screenshot: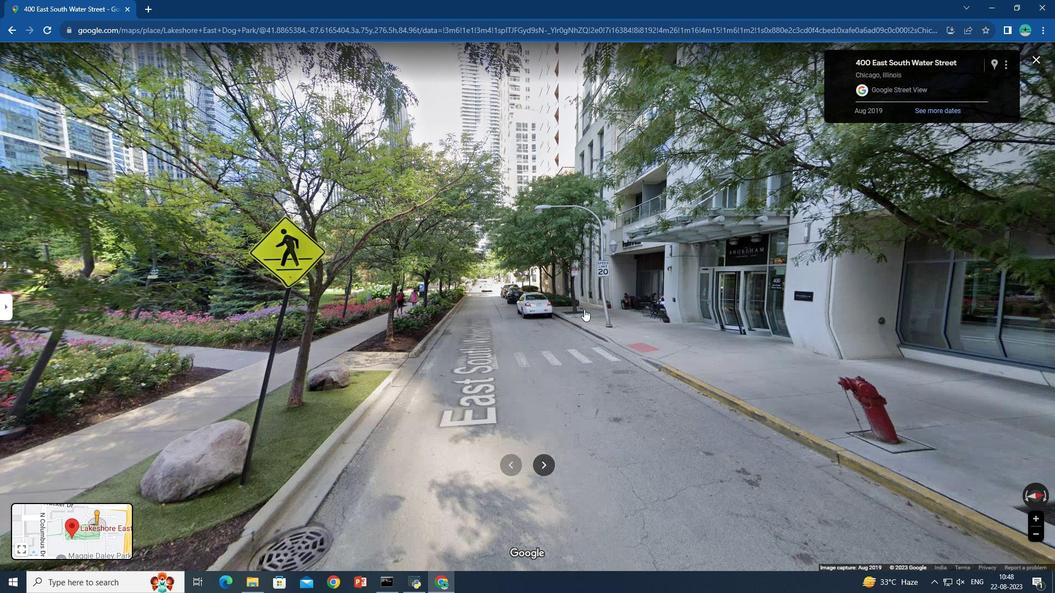 
Action: Key pressed <Key.up>
Screenshot: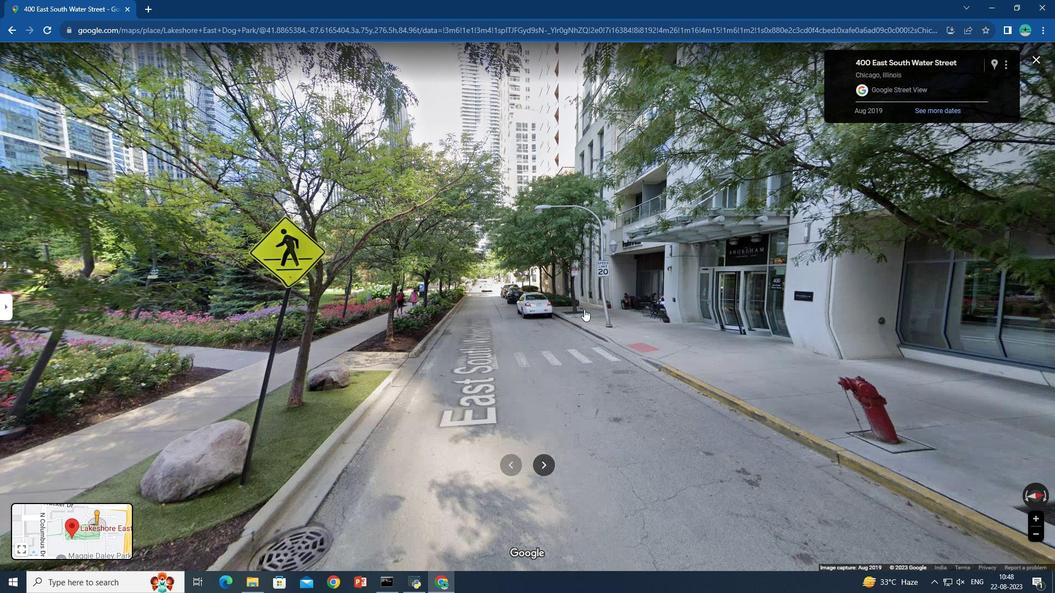 
Action: Mouse moved to (462, 403)
Screenshot: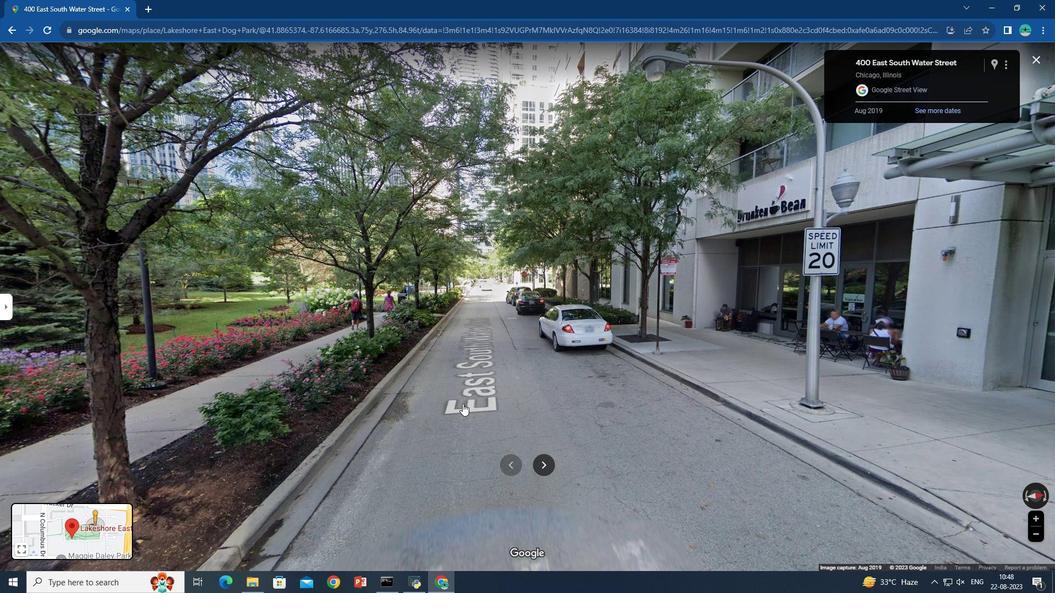 
Action: Key pressed <Key.up>
Screenshot: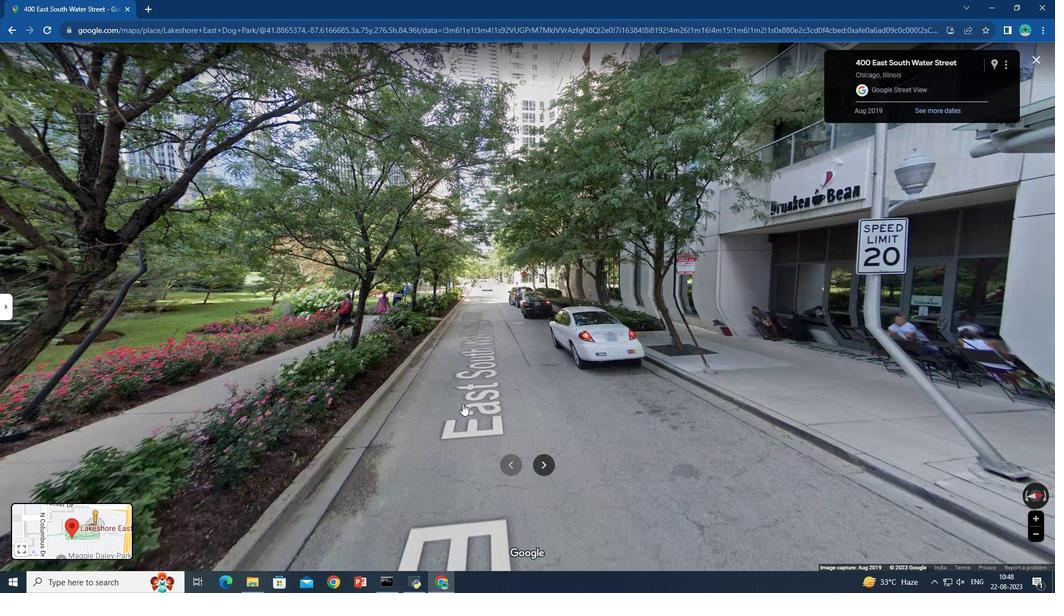 
Action: Mouse moved to (462, 403)
Screenshot: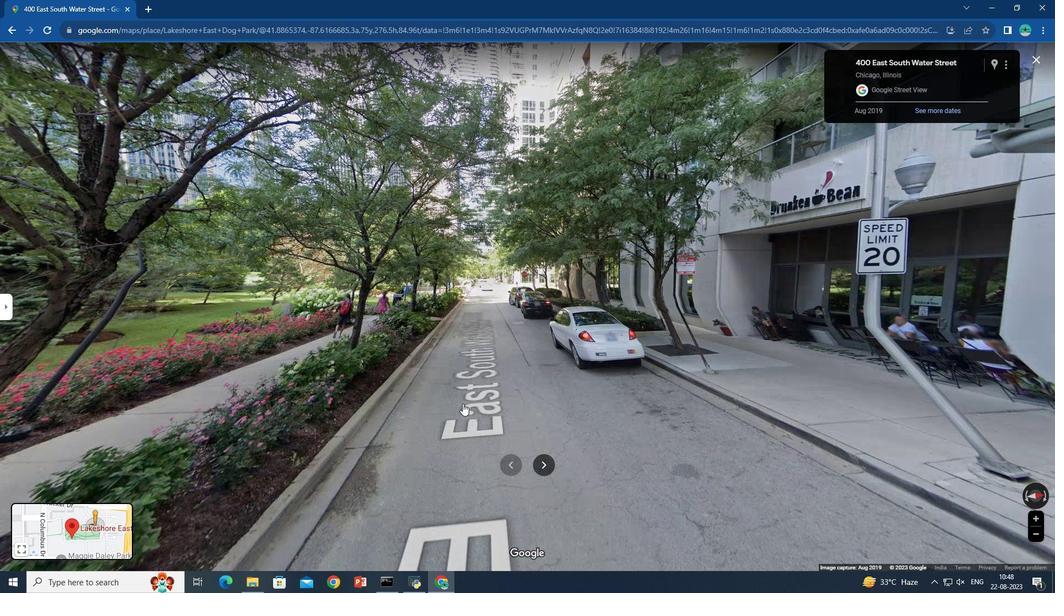 
Action: Key pressed <Key.up><Key.up><Key.up><Key.up><Key.up><Key.up><Key.up>
Screenshot: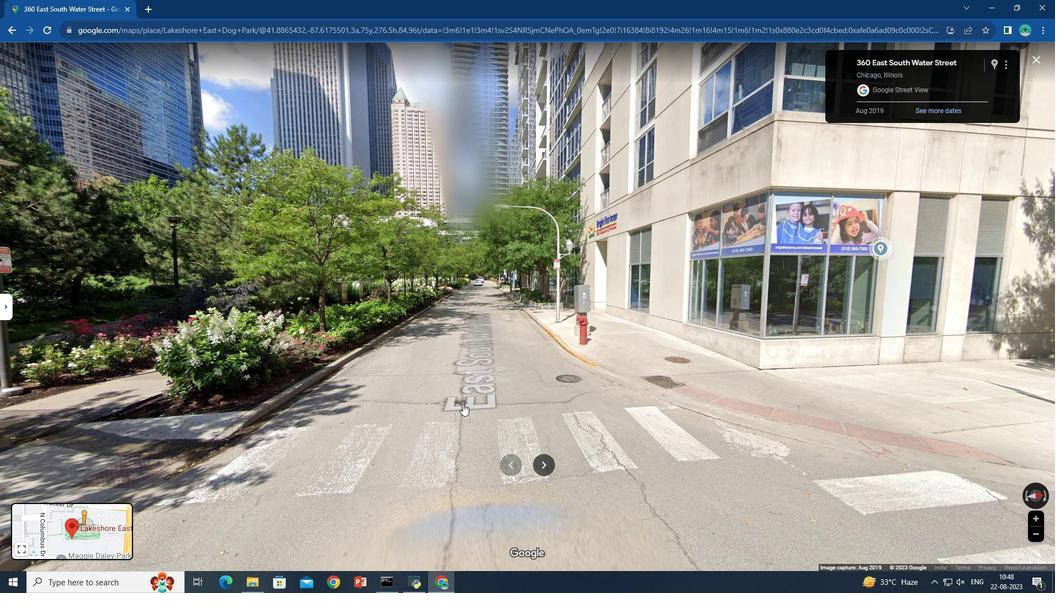 
Action: Mouse moved to (416, 415)
Screenshot: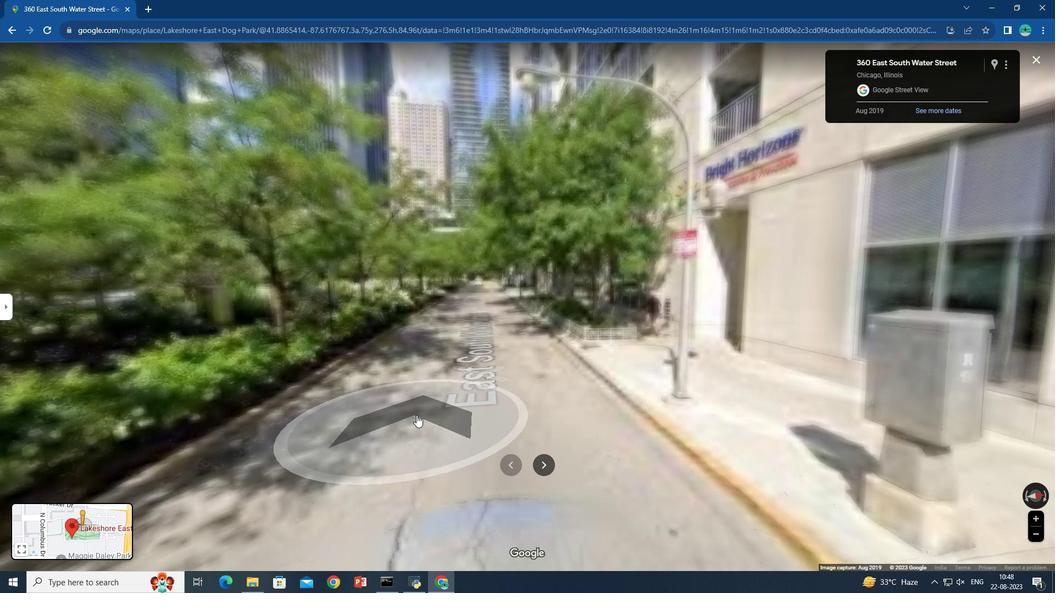 
Action: Key pressed <Key.up>
Screenshot: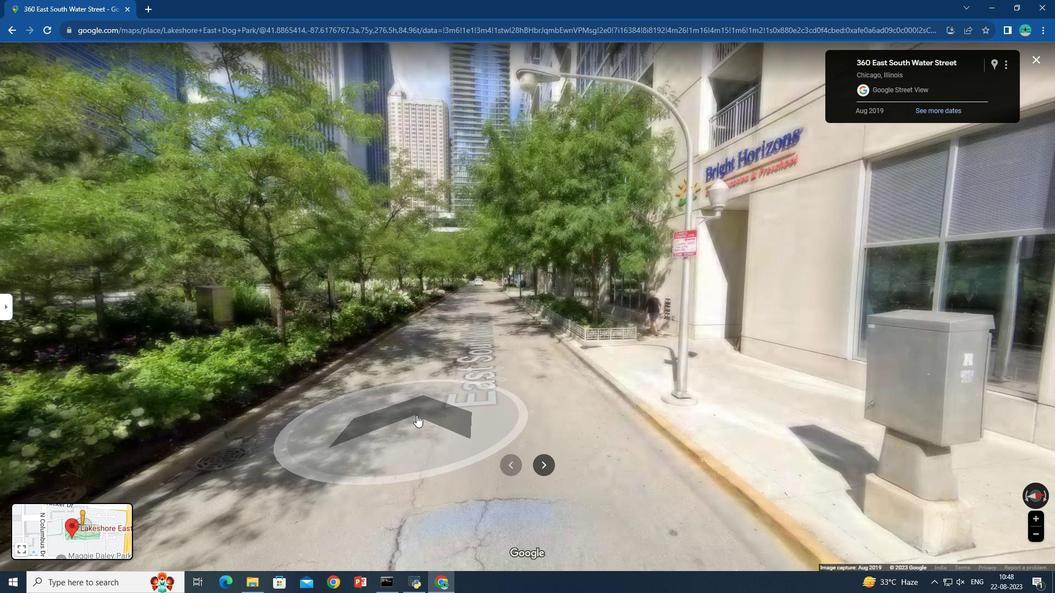 
Action: Mouse moved to (447, 338)
Screenshot: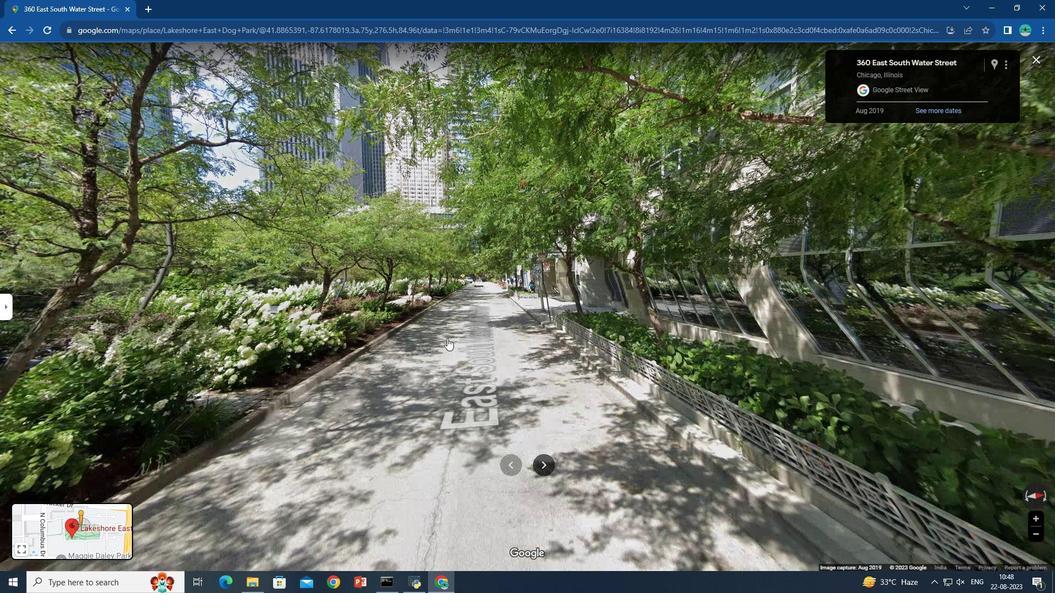 
Action: Key pressed <Key.up><Key.up>
Screenshot: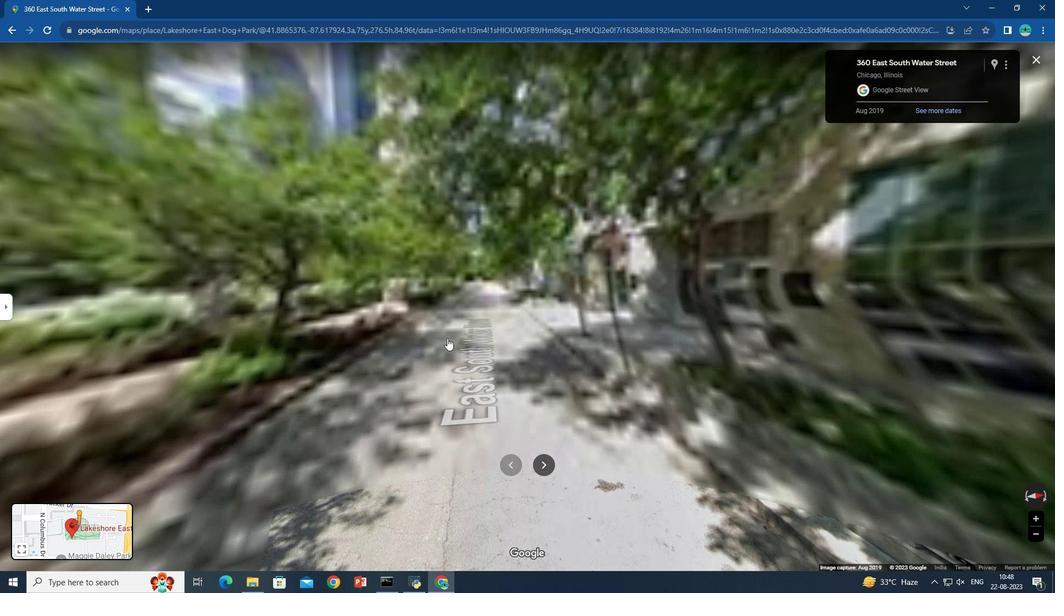 
Action: Mouse moved to (17, 35)
Screenshot: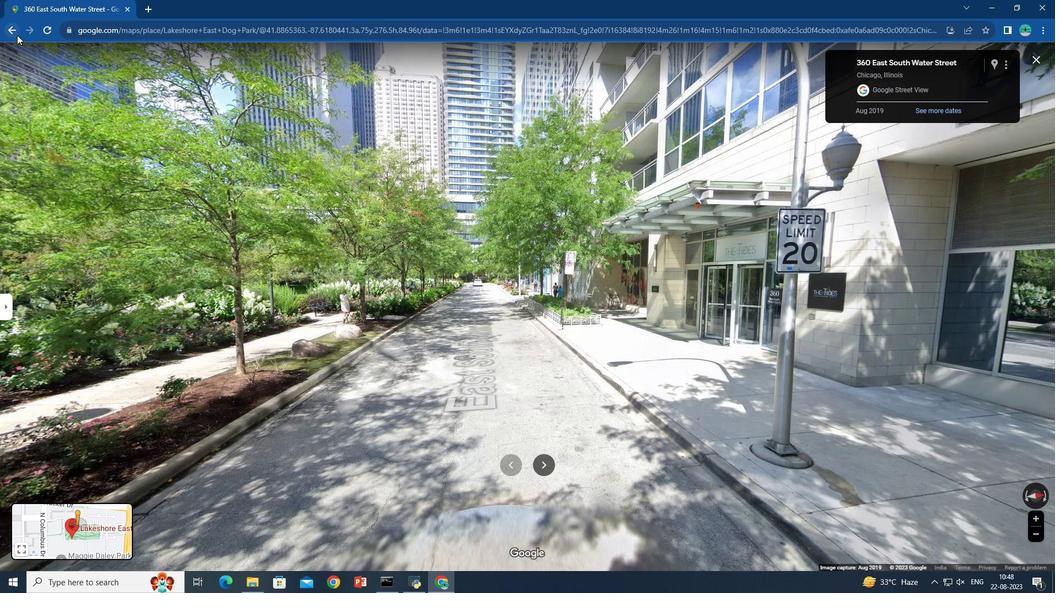 
Action: Mouse pressed left at (17, 35)
Screenshot: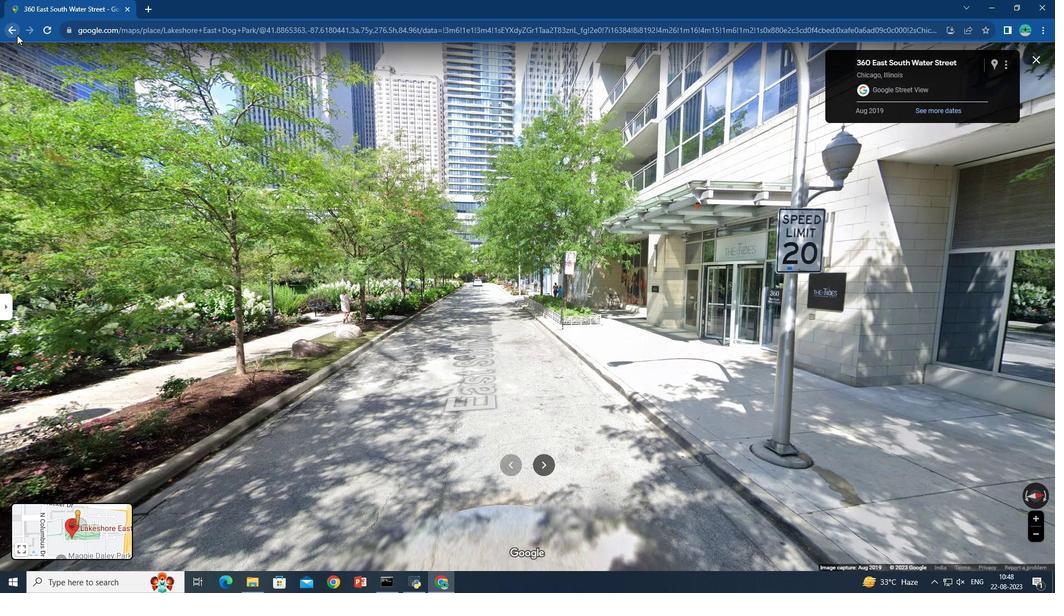 
Action: Mouse moved to (186, 270)
Screenshot: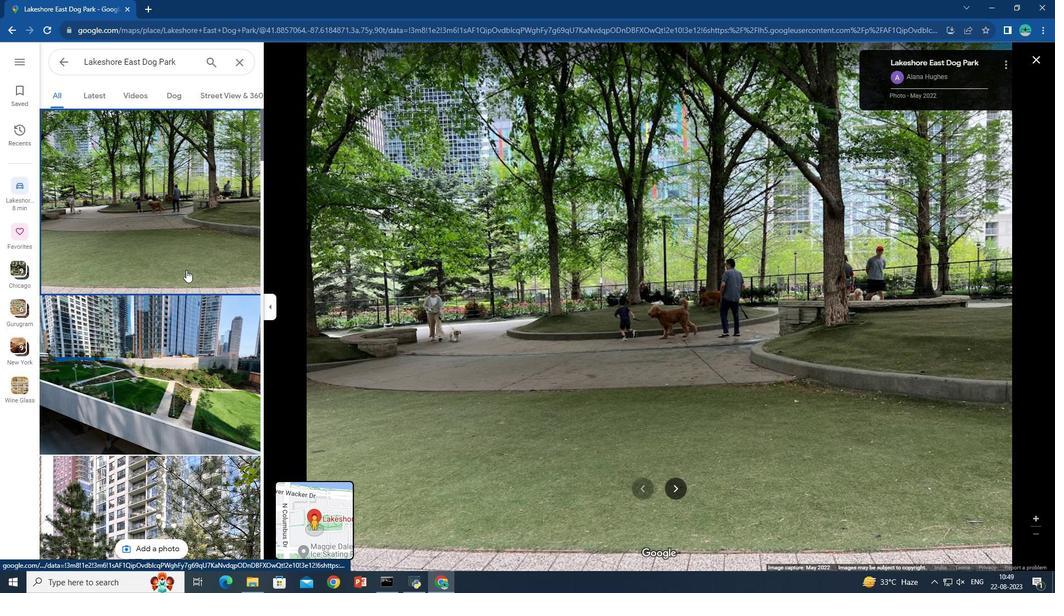 
Action: Key pressed <Key.down>
Screenshot: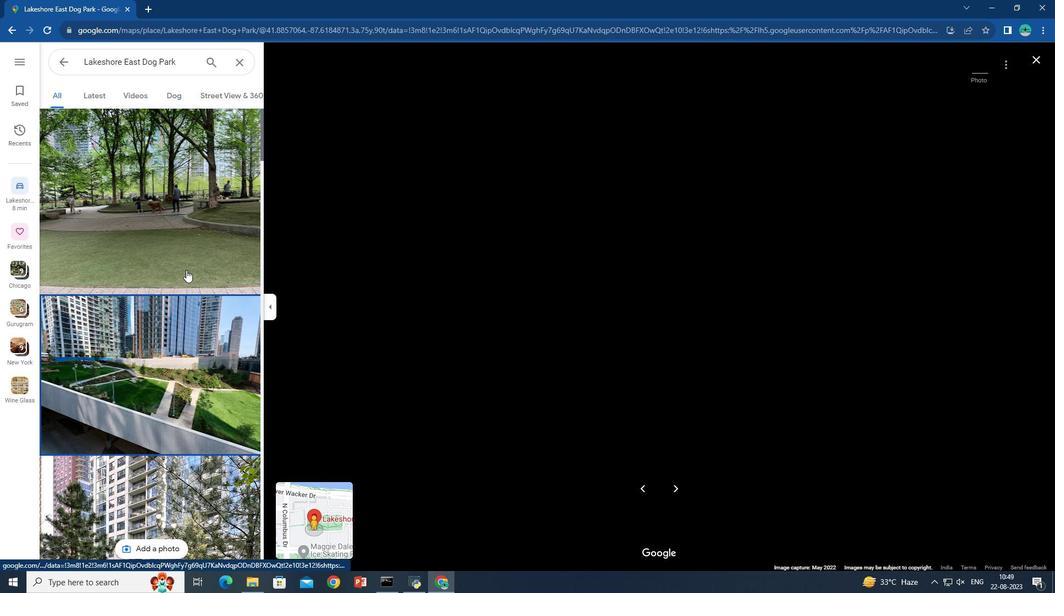 
Action: Mouse moved to (628, 333)
Screenshot: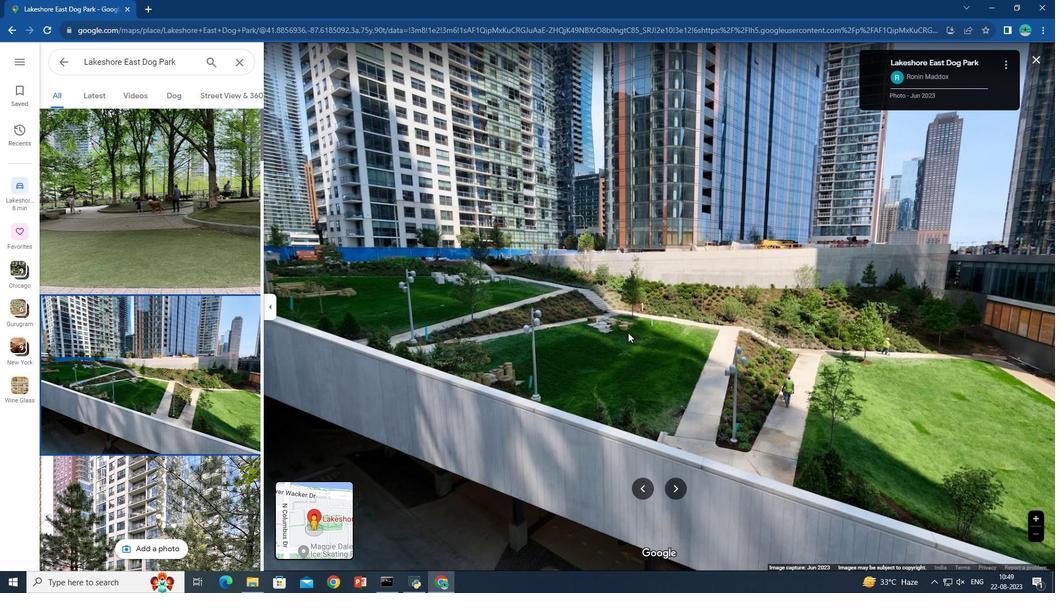 
Action: Mouse pressed left at (628, 333)
Screenshot: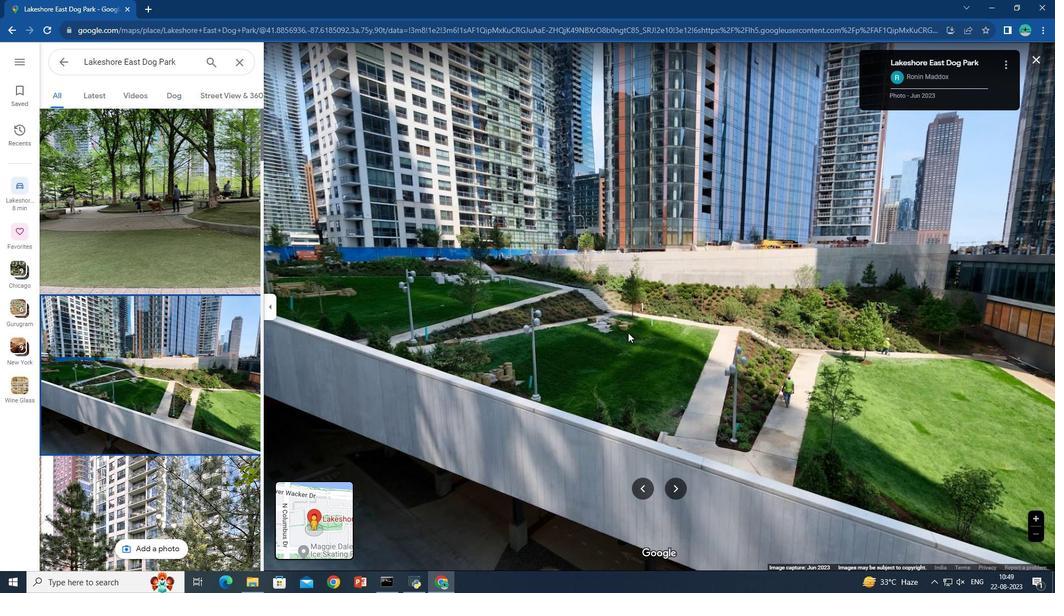 
Action: Mouse moved to (682, 395)
Screenshot: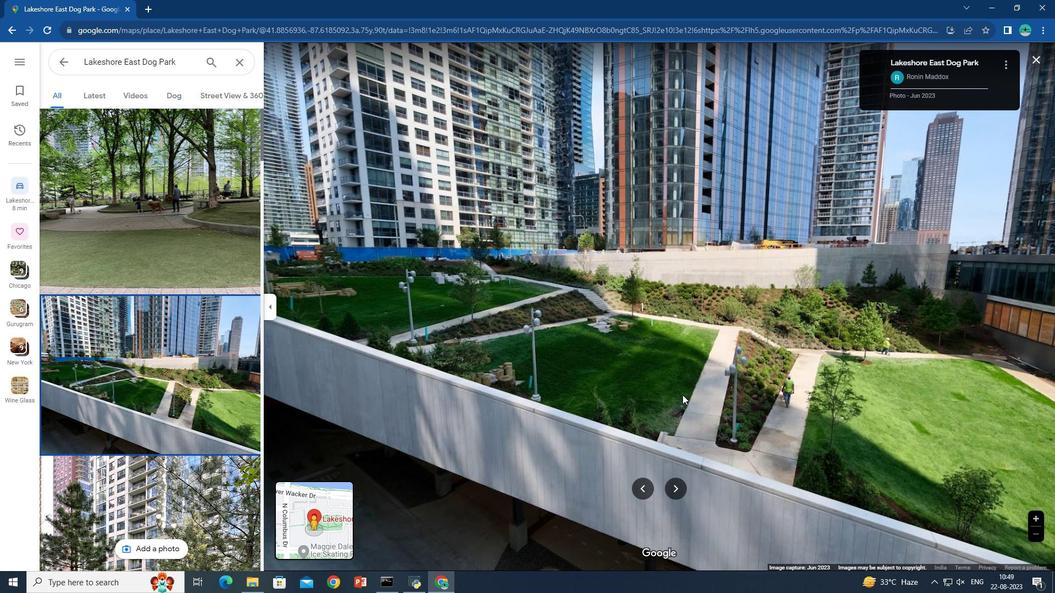 
Action: Mouse scrolled (682, 395) with delta (0, 0)
Screenshot: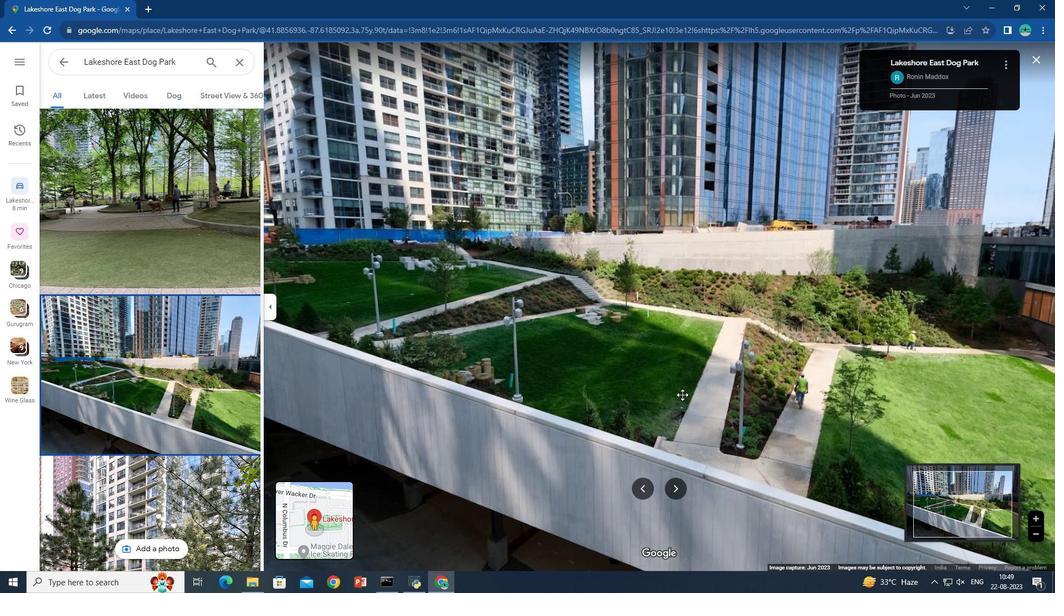 
Action: Mouse scrolled (682, 395) with delta (0, 0)
Screenshot: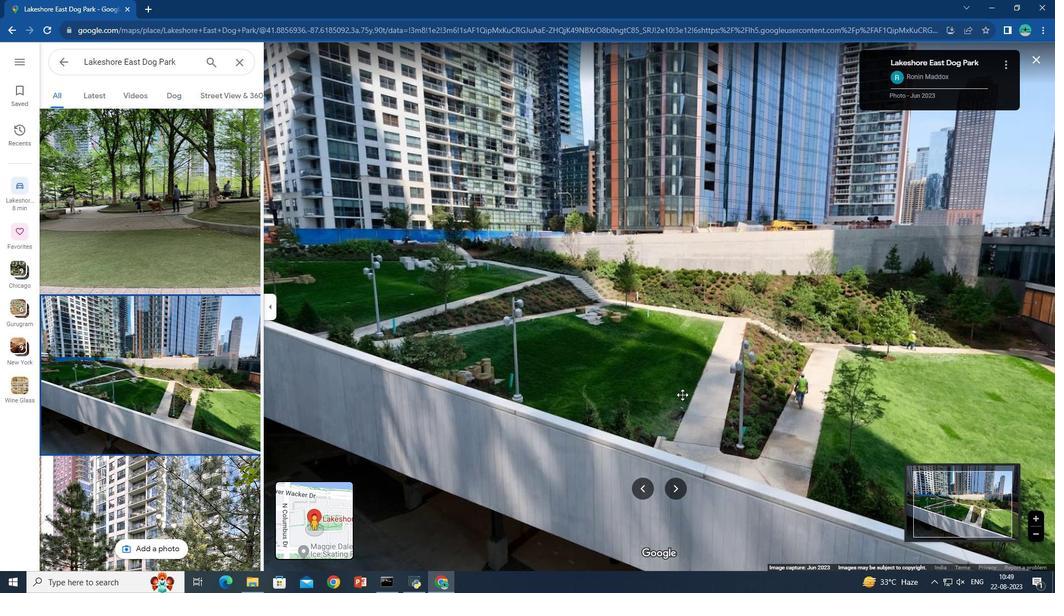 
Action: Mouse scrolled (682, 395) with delta (0, 0)
Screenshot: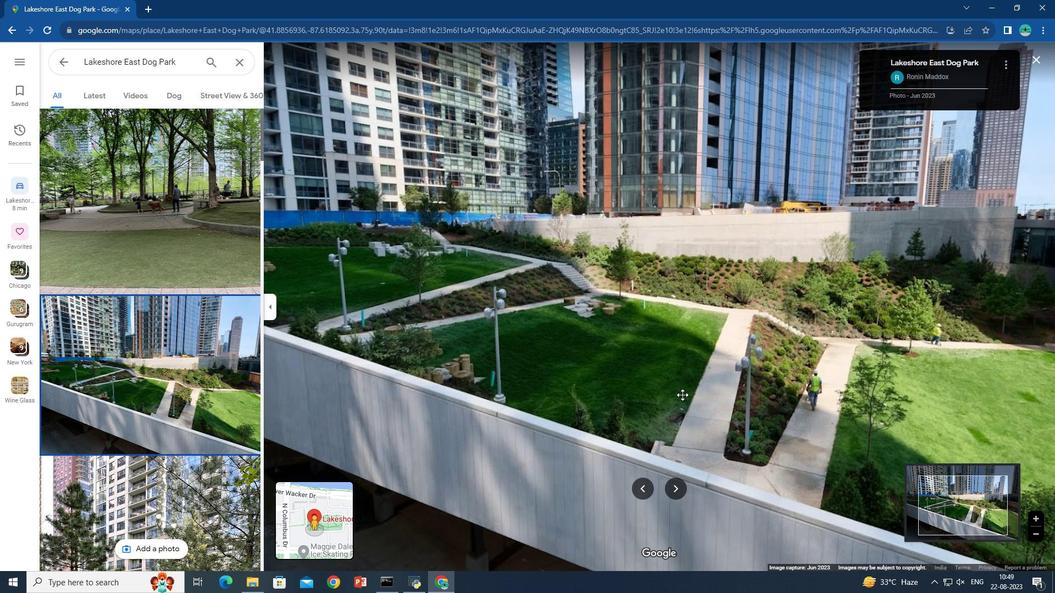 
Action: Mouse scrolled (682, 395) with delta (0, 0)
Screenshot: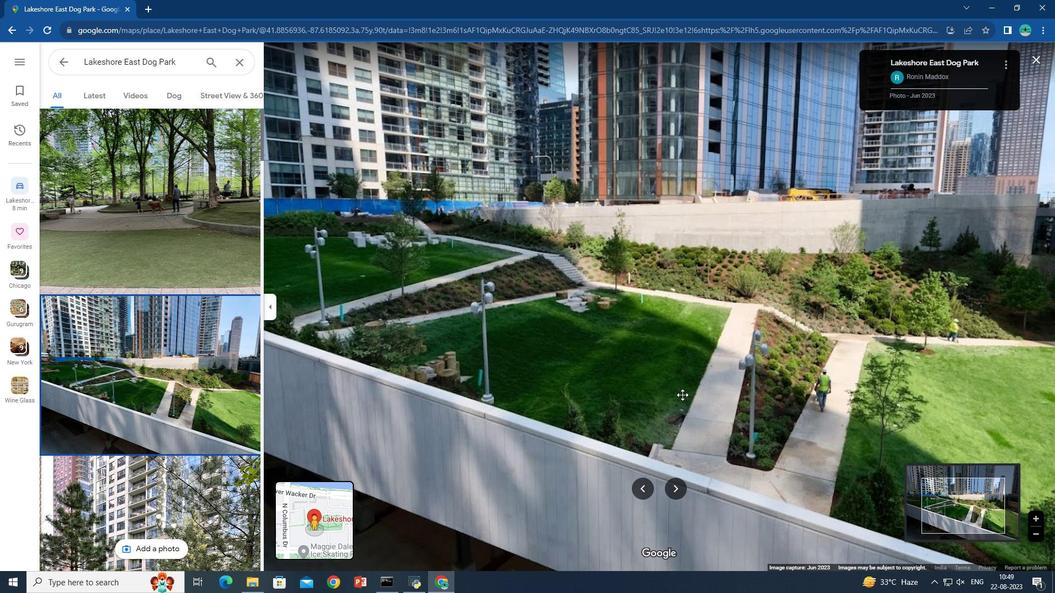
Action: Mouse moved to (705, 372)
Screenshot: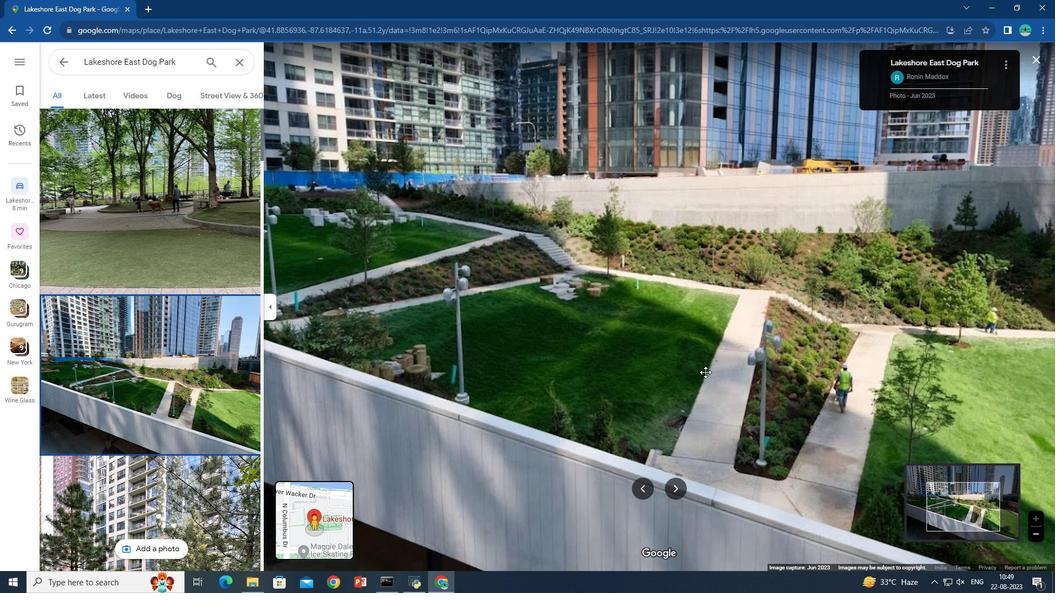 
Action: Mouse scrolled (705, 372) with delta (0, 0)
Screenshot: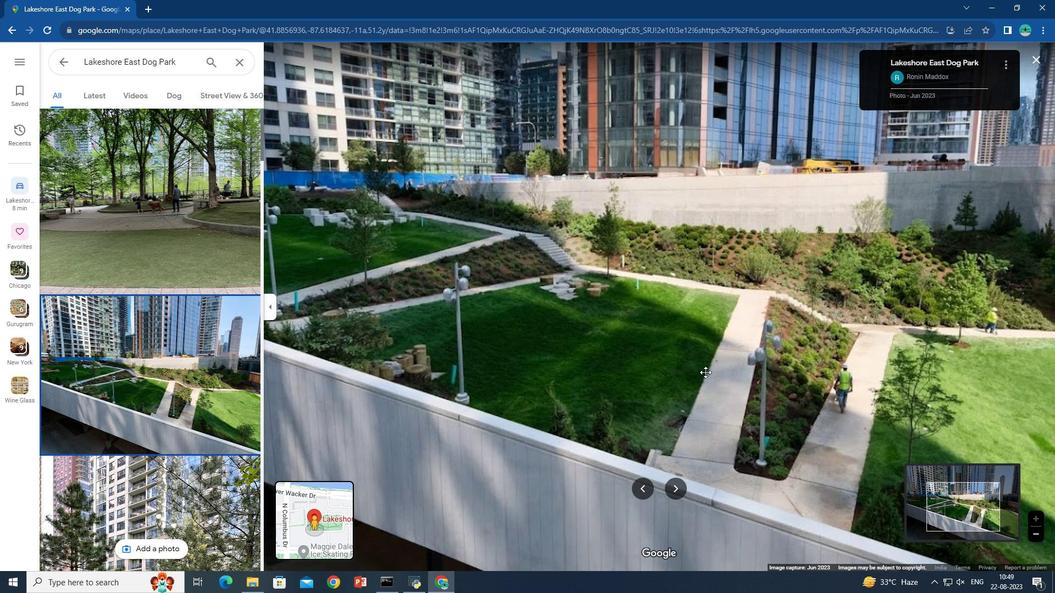 
Action: Mouse moved to (705, 372)
Screenshot: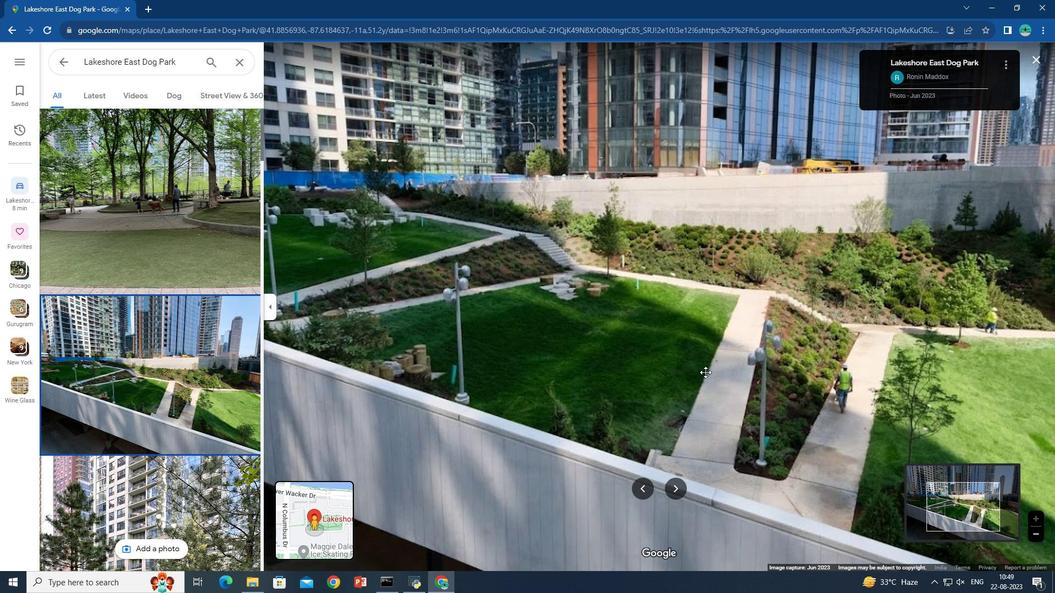
Action: Mouse scrolled (705, 372) with delta (0, 0)
Screenshot: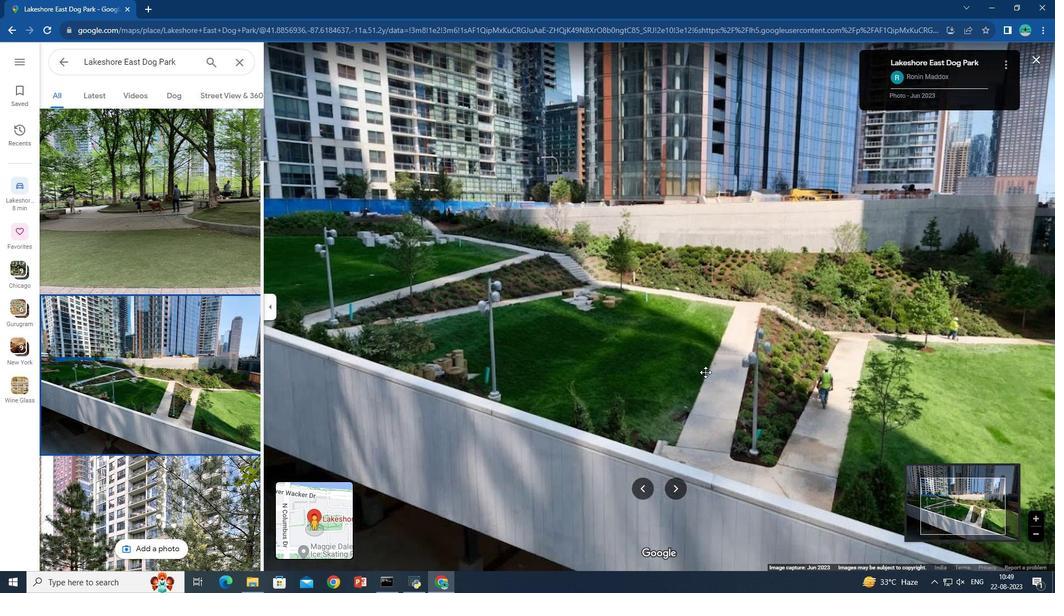 
Action: Mouse scrolled (705, 372) with delta (0, 0)
Screenshot: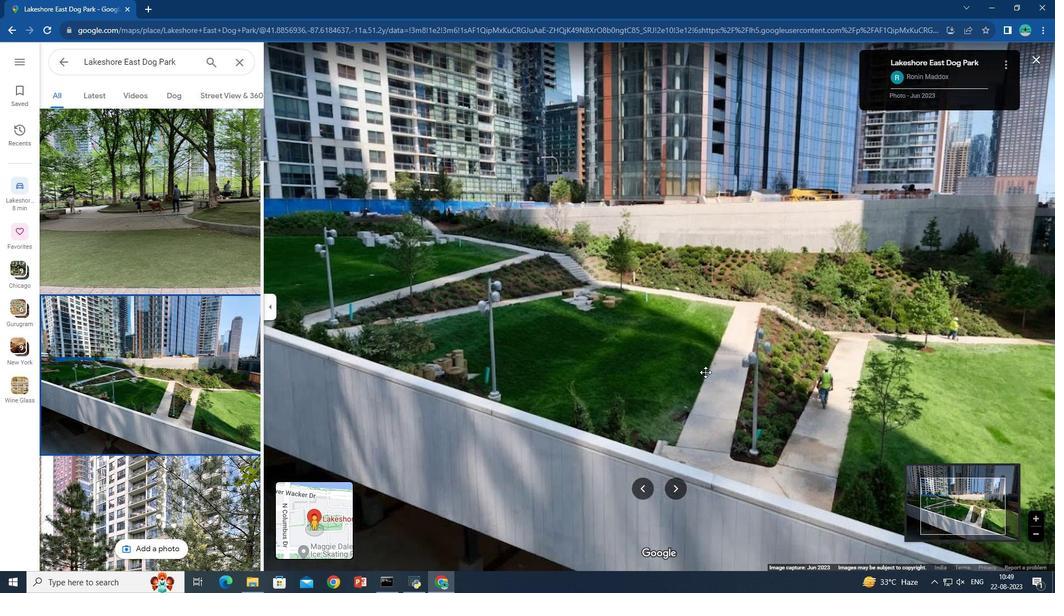 
Action: Mouse scrolled (705, 372) with delta (0, 0)
Screenshot: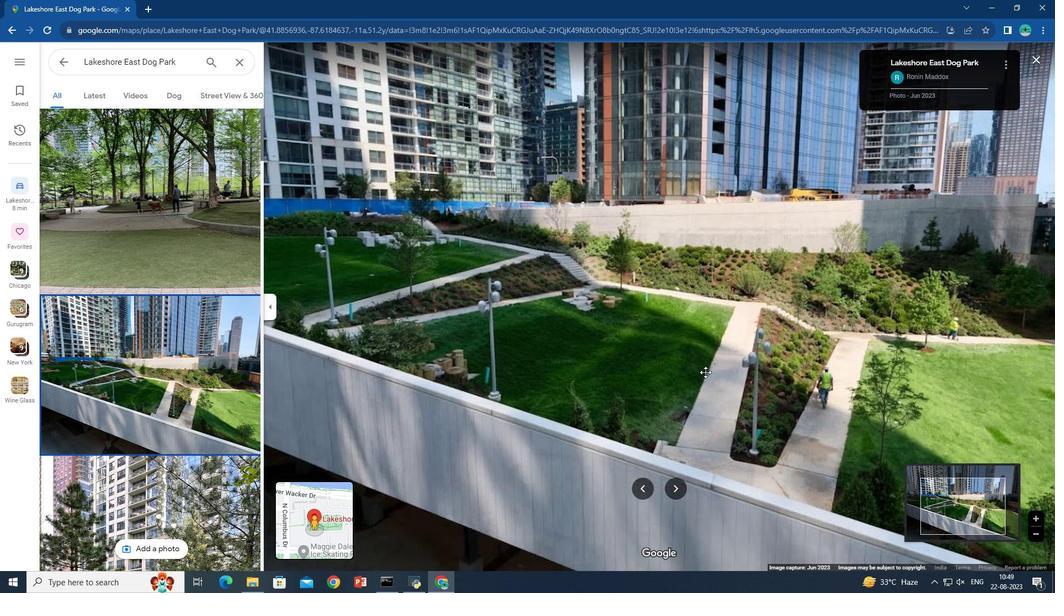 
Action: Mouse scrolled (705, 372) with delta (0, 0)
Screenshot: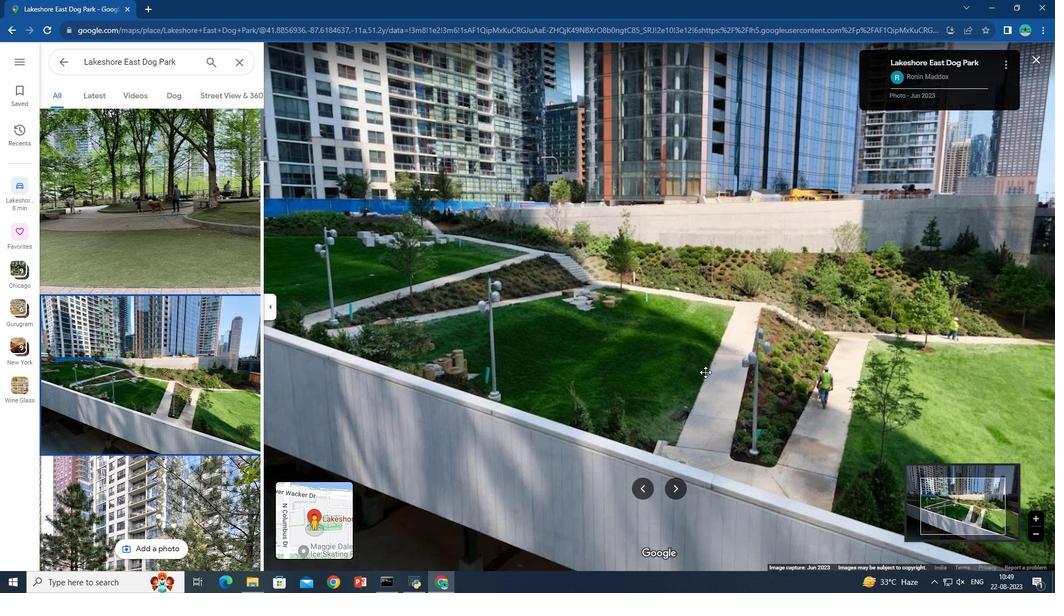
Action: Mouse scrolled (705, 372) with delta (0, 0)
Screenshot: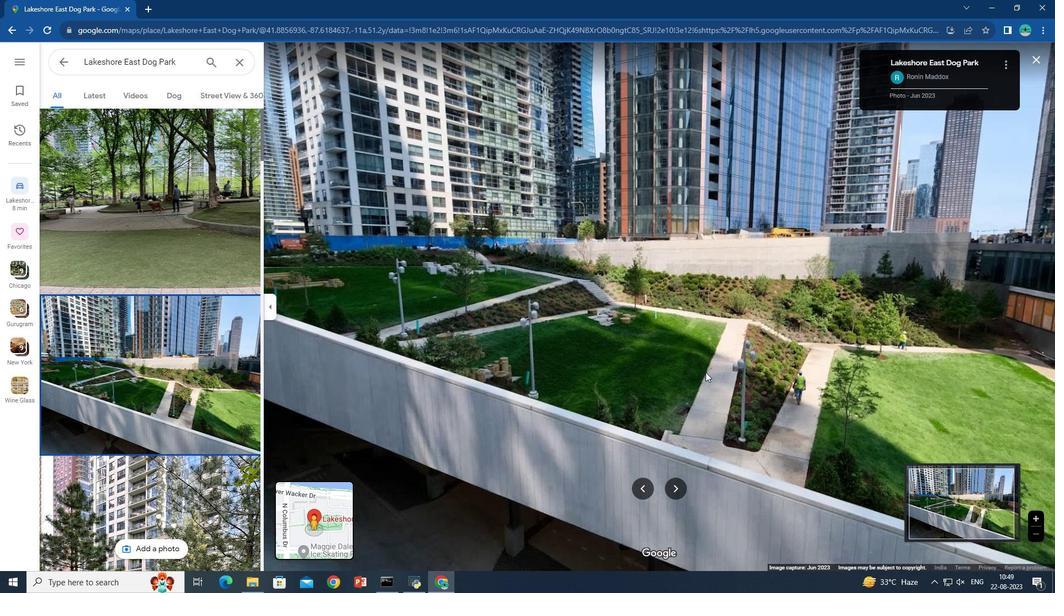 
Action: Mouse moved to (705, 372)
Screenshot: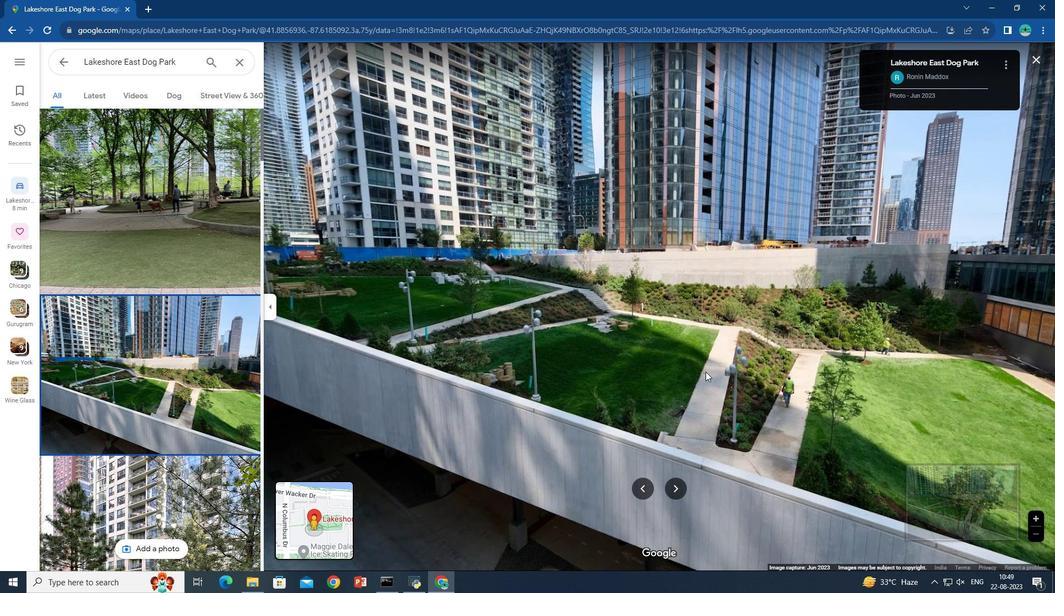 
Action: Key pressed <Key.down>
Screenshot: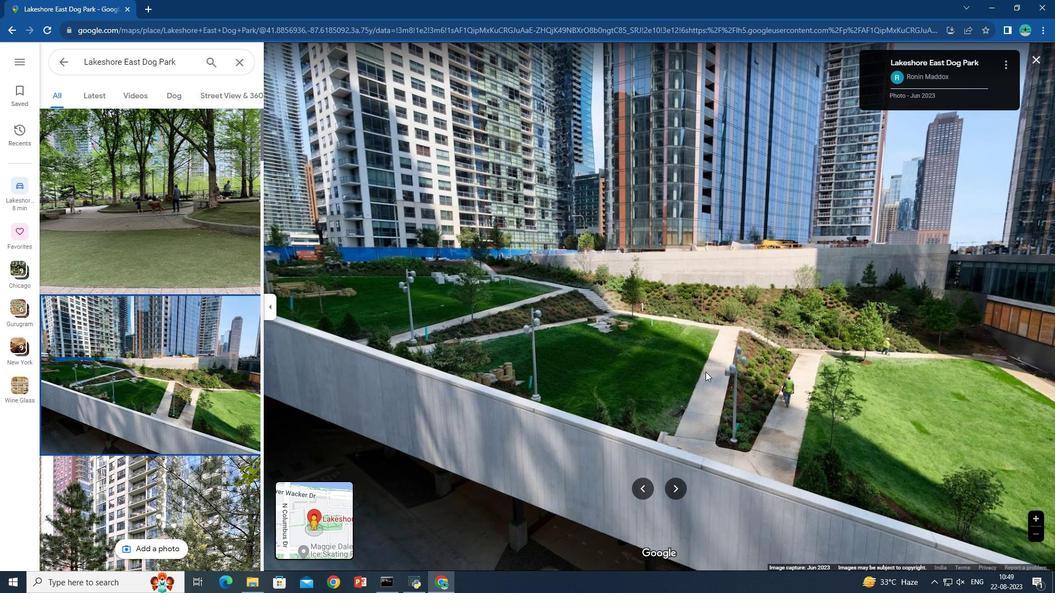 
Action: Mouse moved to (204, 502)
Screenshot: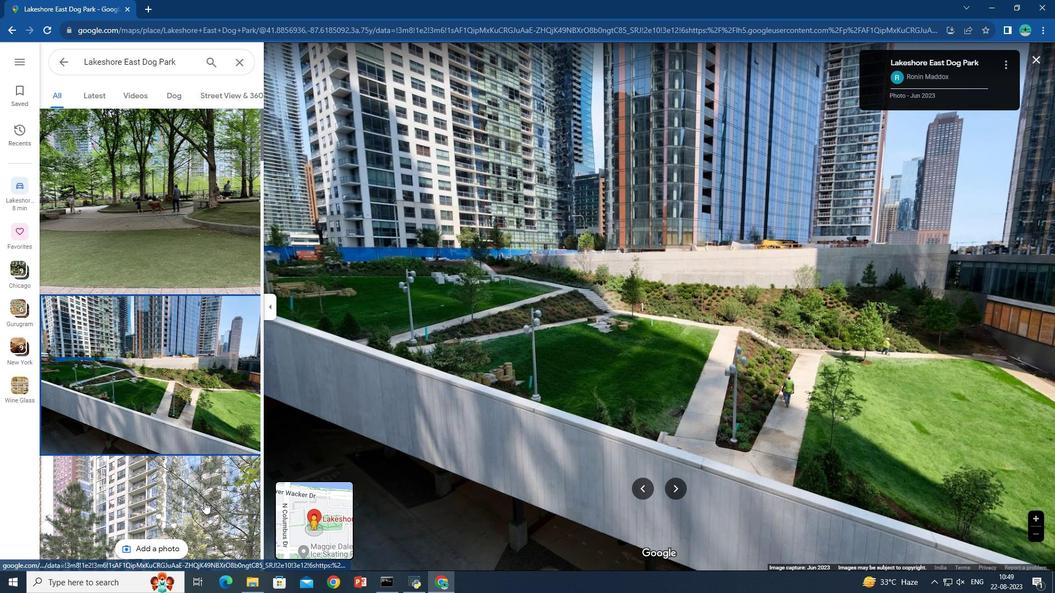 
Action: Mouse pressed left at (204, 502)
Screenshot: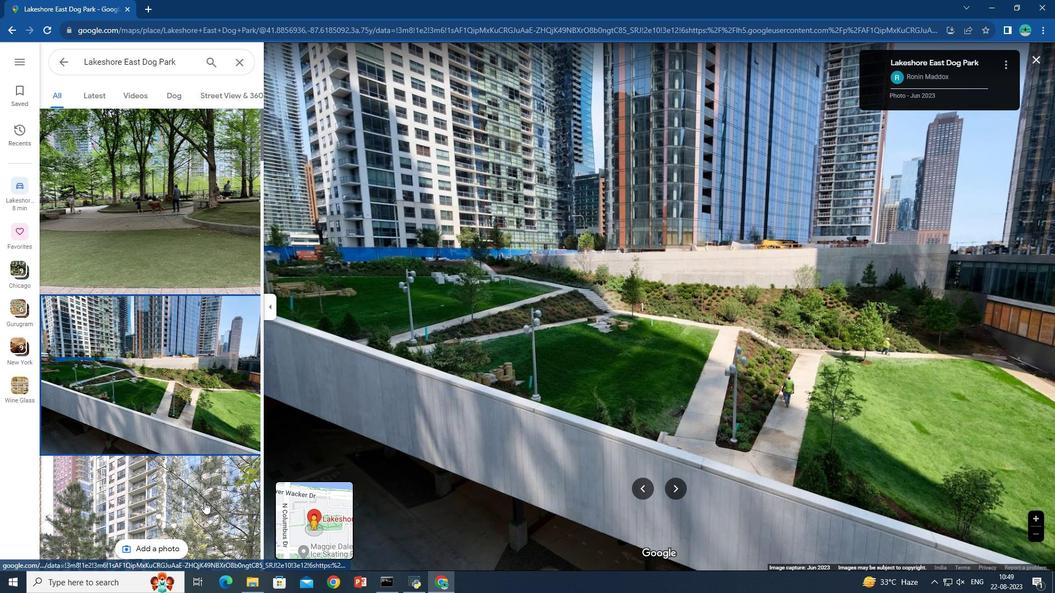 
Action: Key pressed <Key.down>
Screenshot: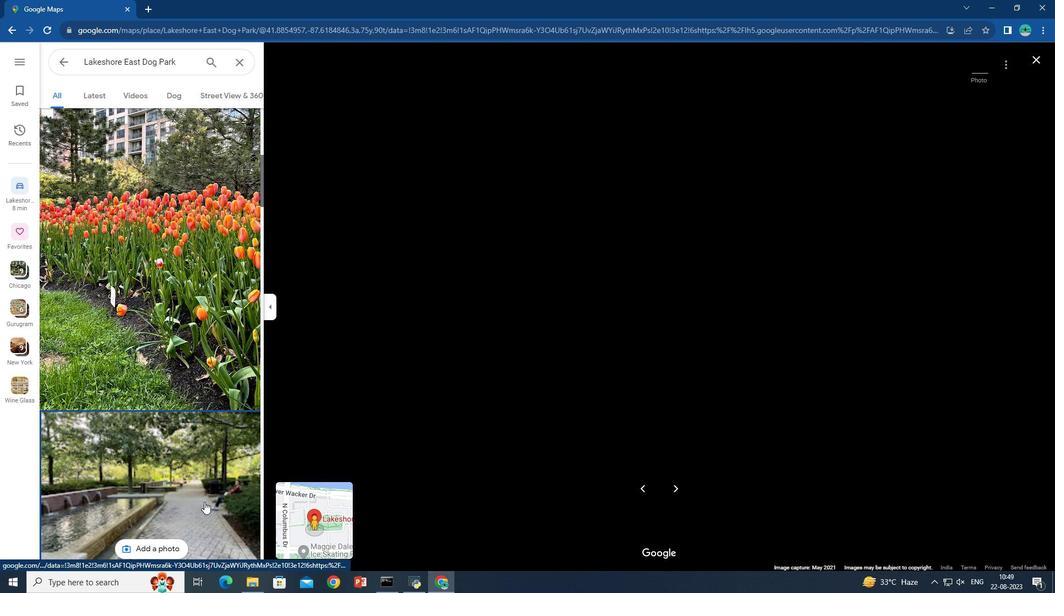 
Action: Mouse moved to (786, 381)
Screenshot: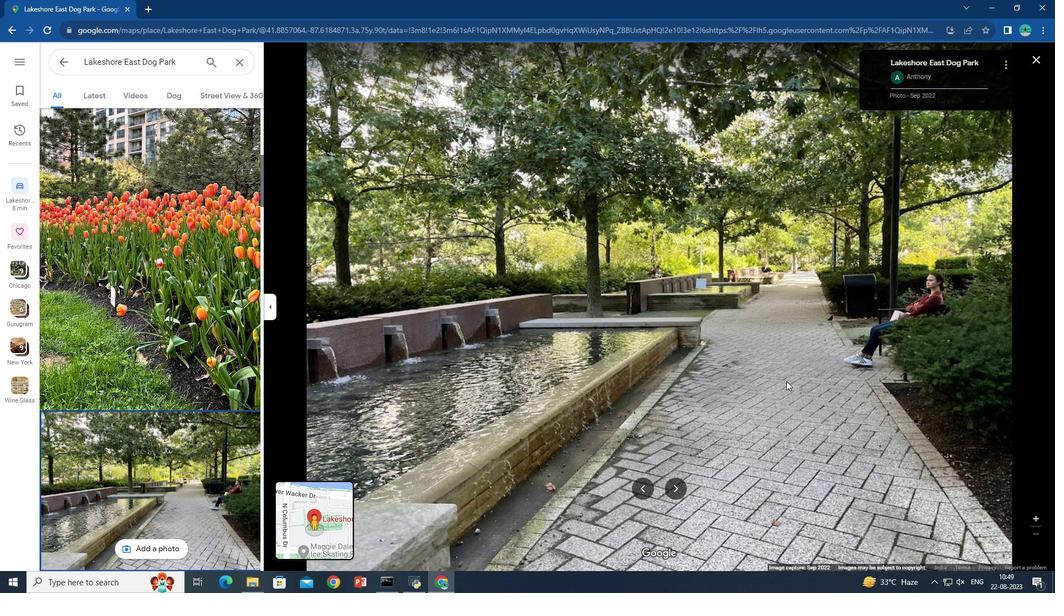 
Action: Mouse pressed left at (786, 381)
Screenshot: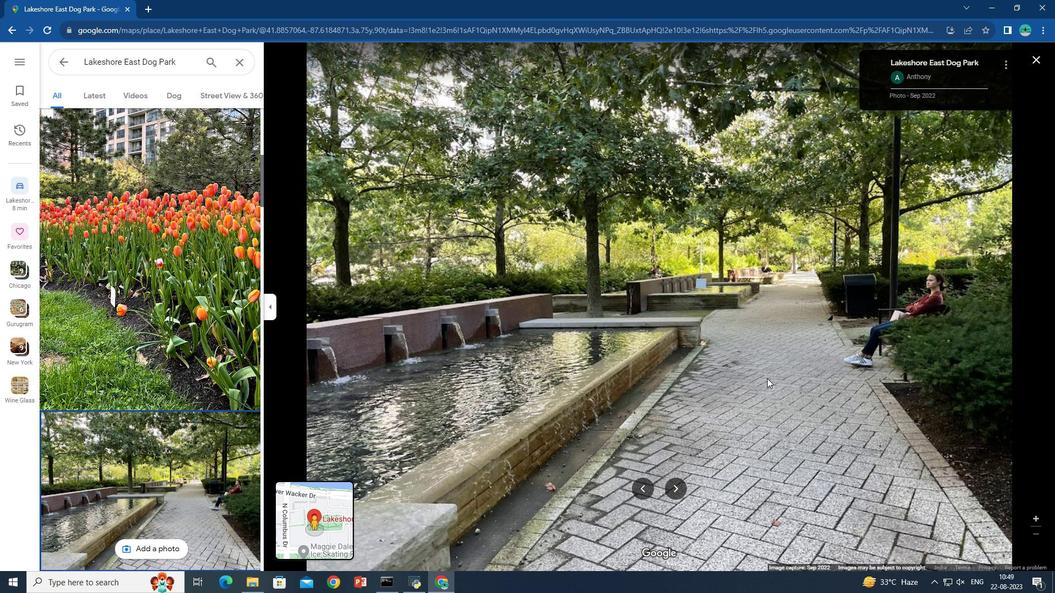 
Action: Mouse moved to (690, 367)
Screenshot: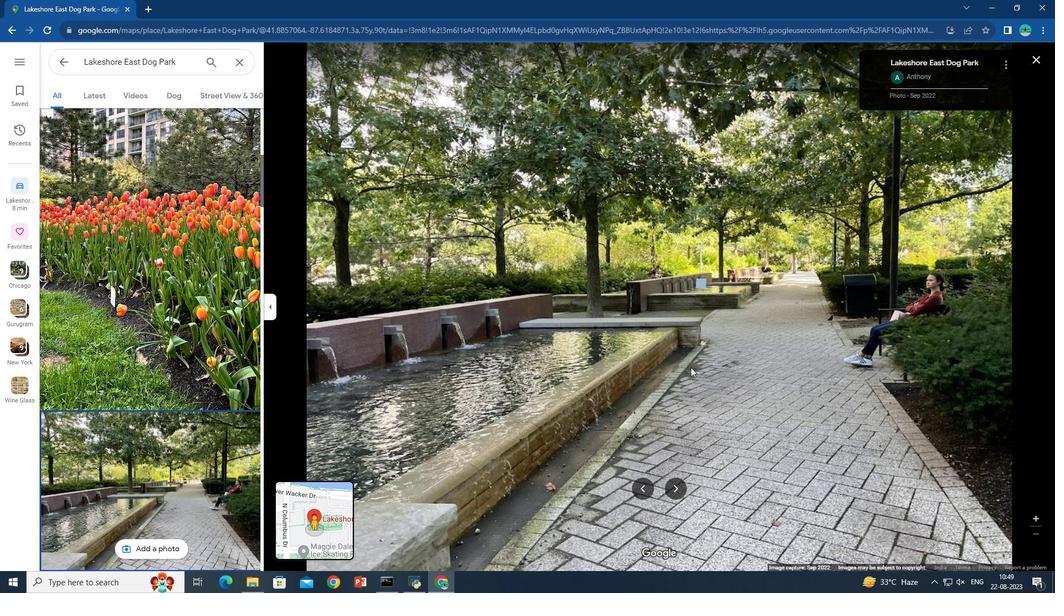 
Action: Key pressed <Key.down>
Screenshot: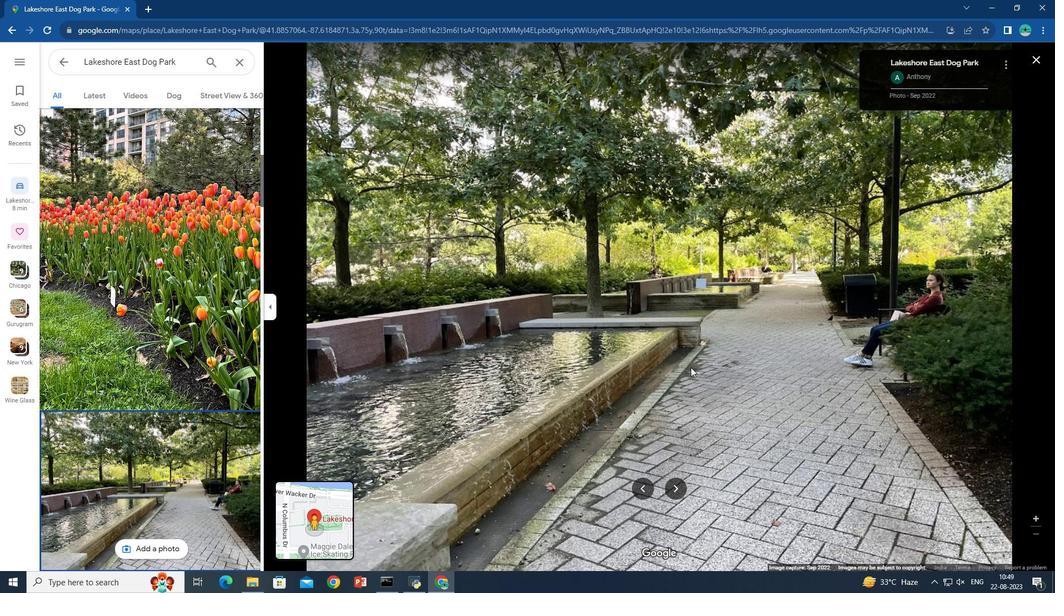 
Action: Mouse moved to (134, 462)
Screenshot: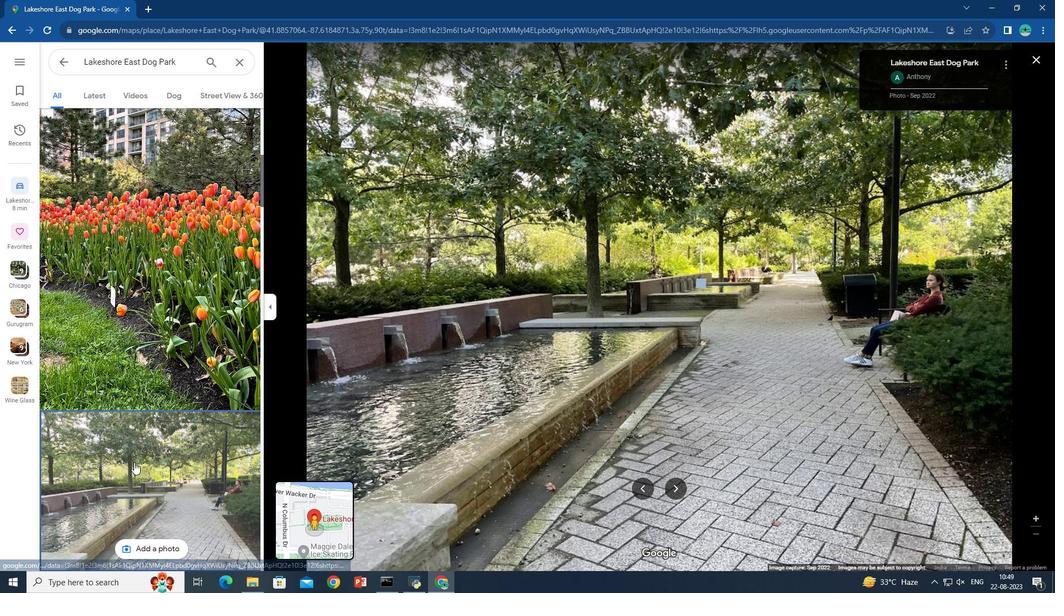
Action: Mouse pressed left at (134, 462)
Screenshot: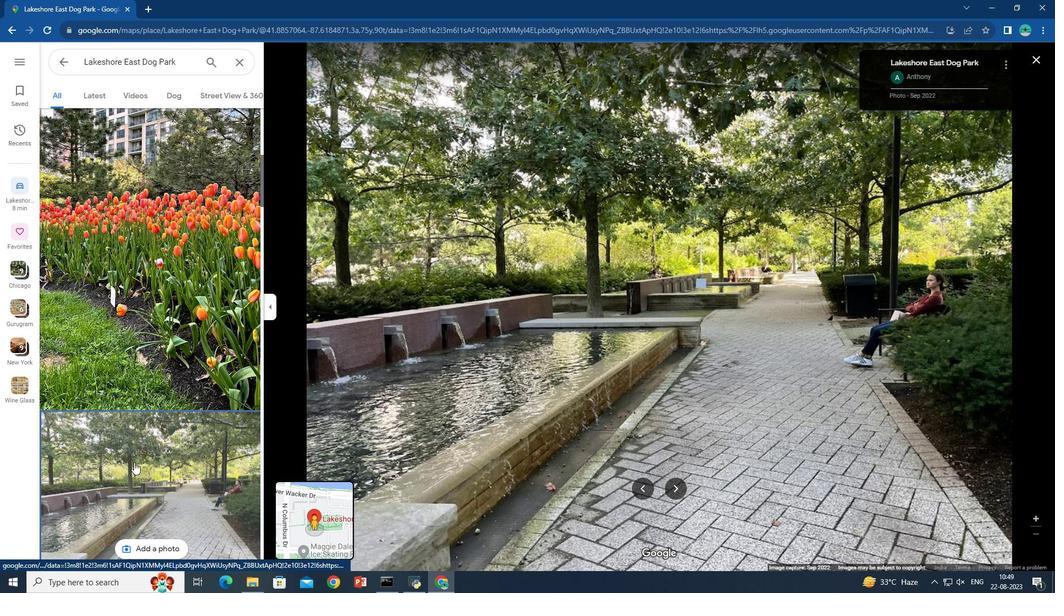 
Action: Key pressed <Key.right>
Screenshot: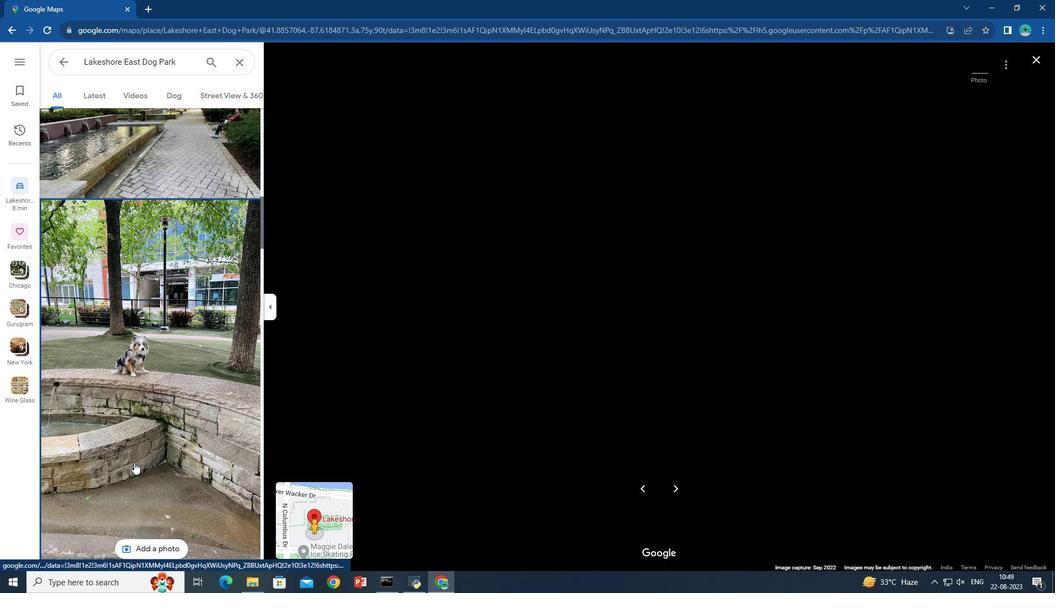 
Action: Mouse moved to (618, 355)
Screenshot: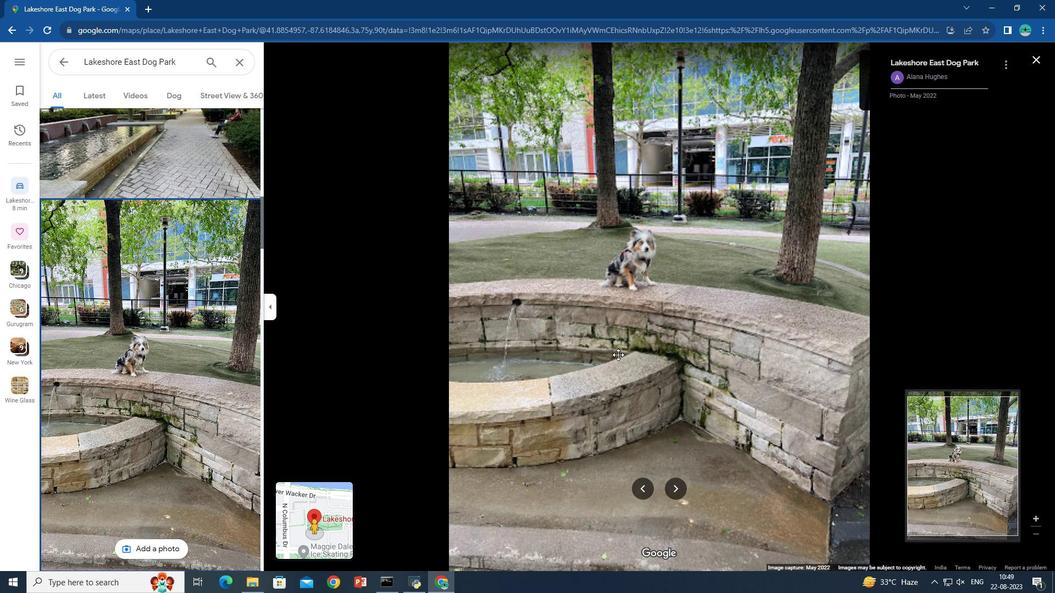 
Action: Mouse scrolled (618, 355) with delta (0, 0)
Screenshot: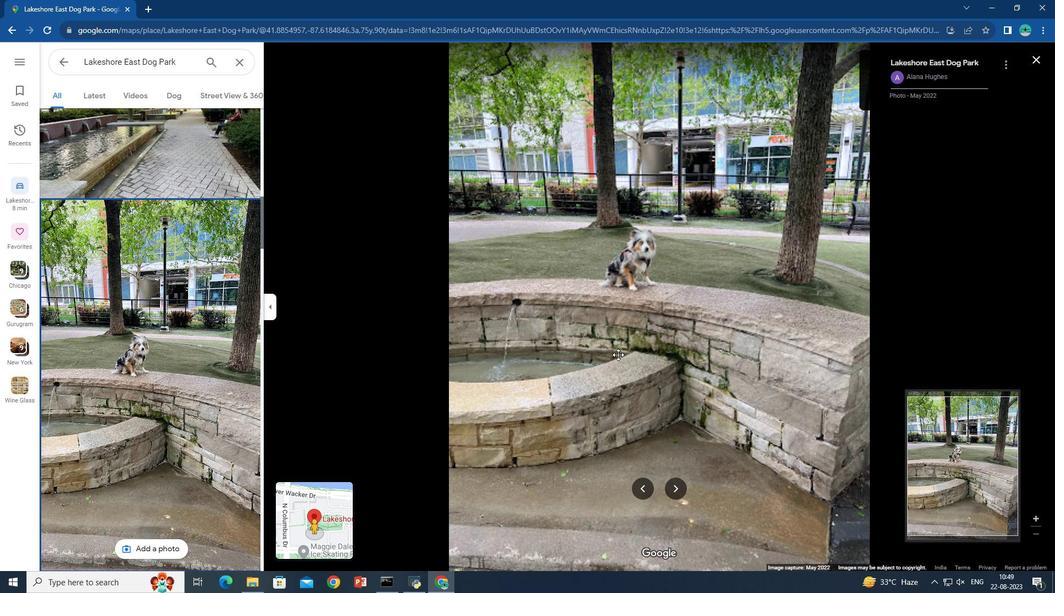 
Action: Mouse scrolled (618, 355) with delta (0, 0)
Screenshot: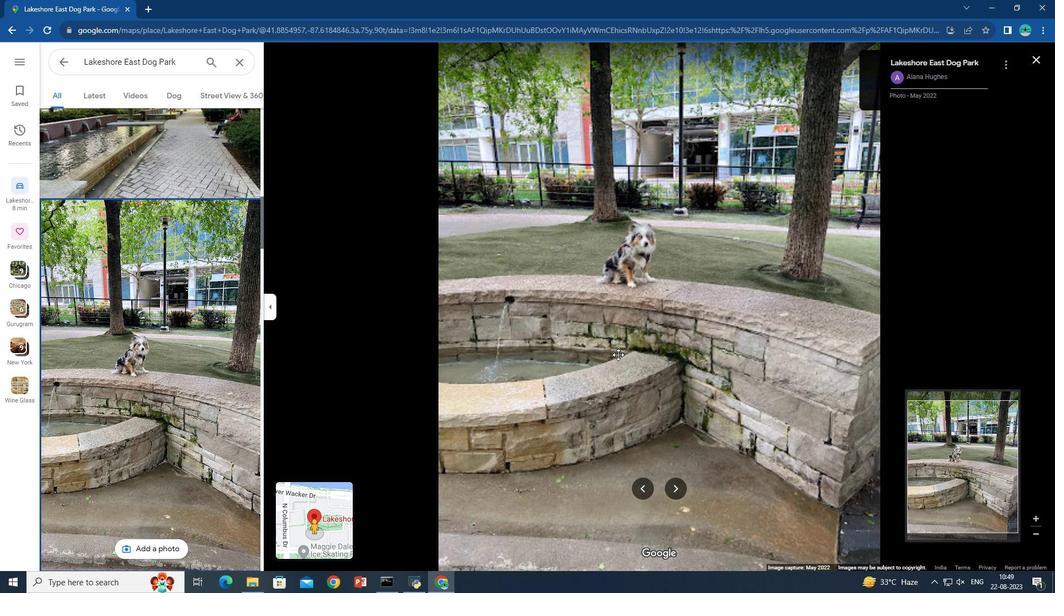 
Action: Mouse scrolled (618, 355) with delta (0, 0)
Screenshot: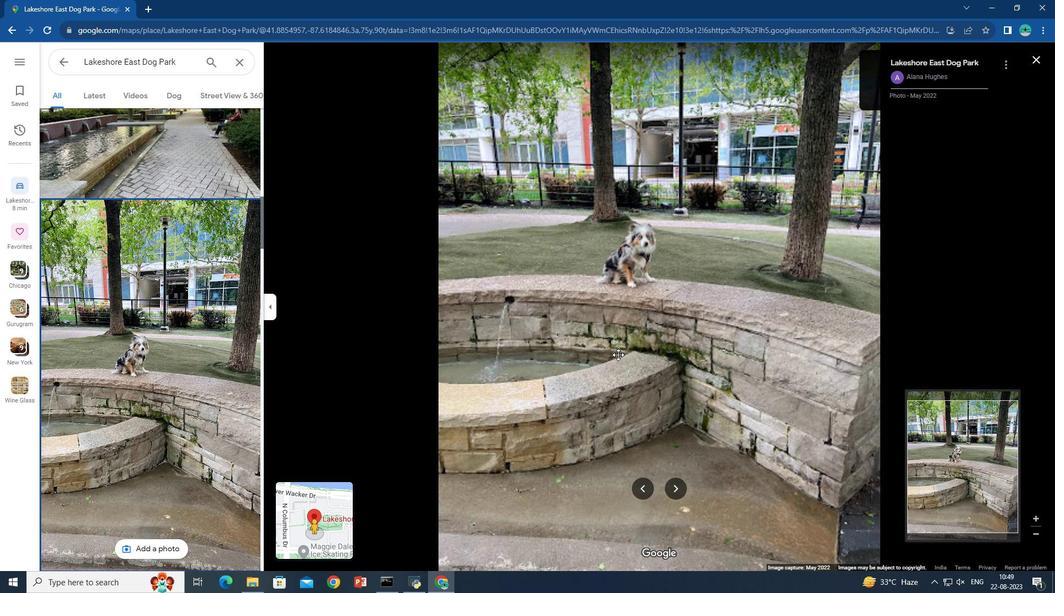 
Action: Mouse scrolled (618, 355) with delta (0, 0)
Screenshot: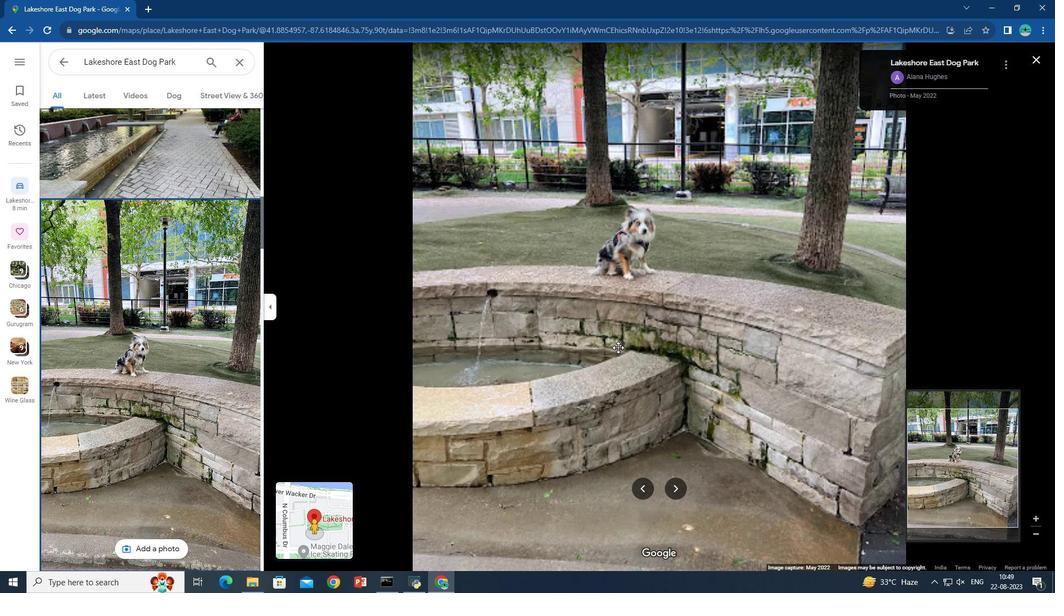 
Action: Mouse scrolled (618, 355) with delta (0, 0)
Screenshot: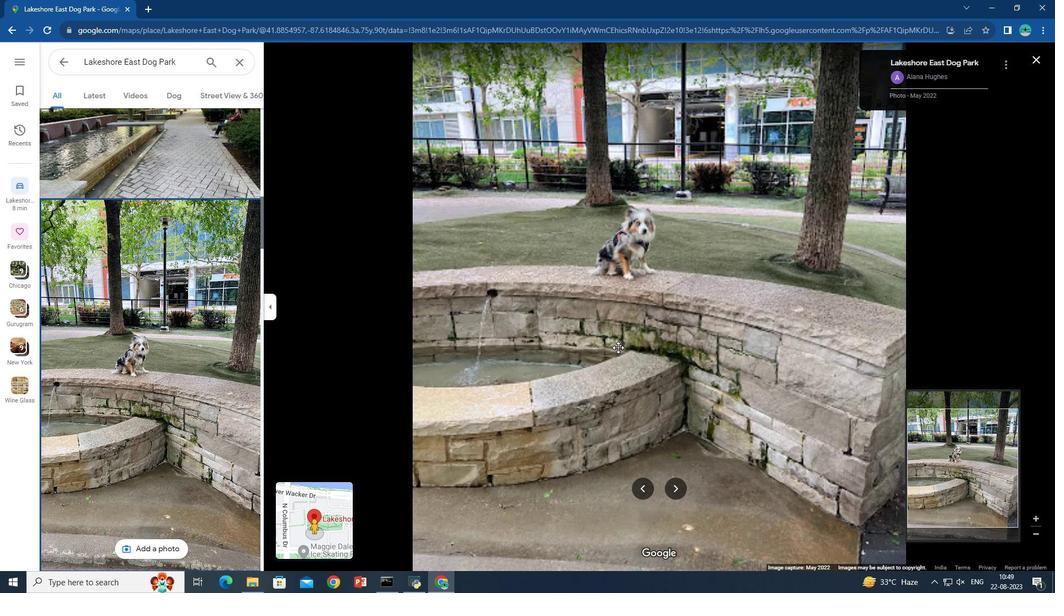 
Action: Mouse scrolled (618, 355) with delta (0, 0)
Screenshot: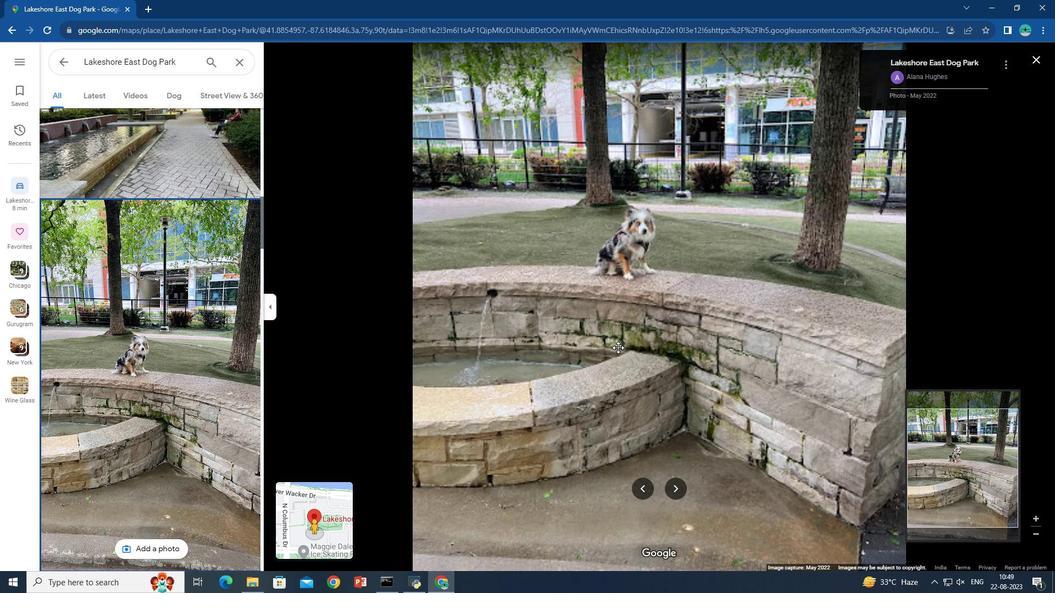 
Action: Mouse moved to (641, 291)
Screenshot: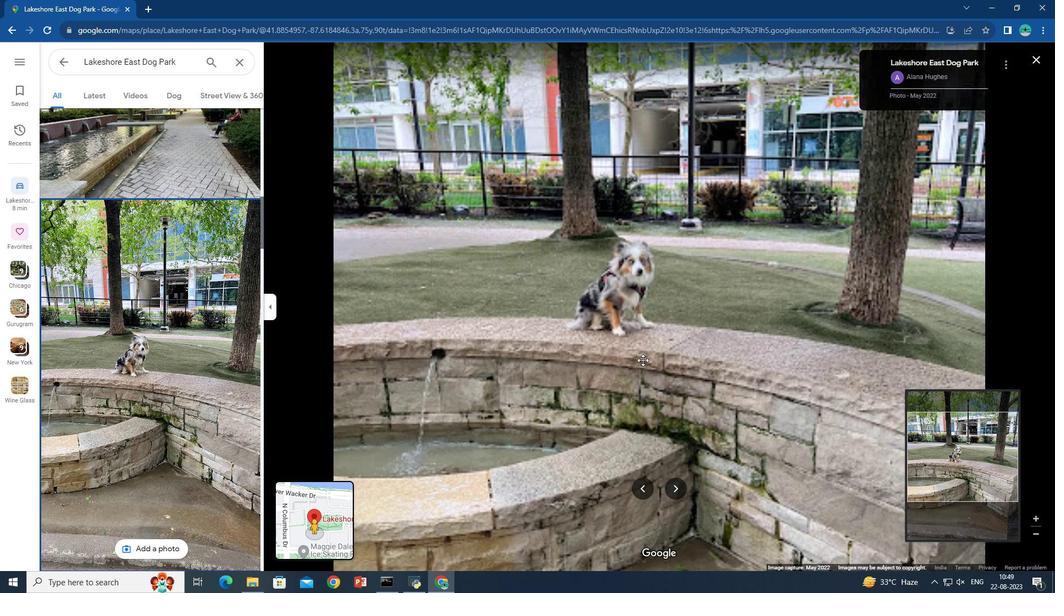 
Action: Mouse pressed left at (634, 256)
Screenshot: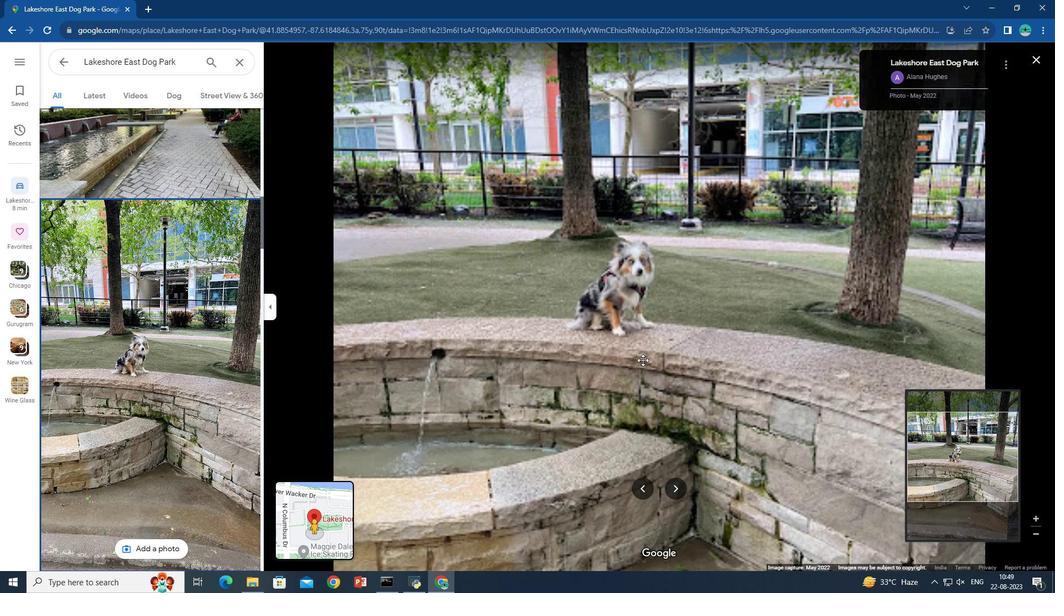 
Action: Mouse moved to (636, 343)
Screenshot: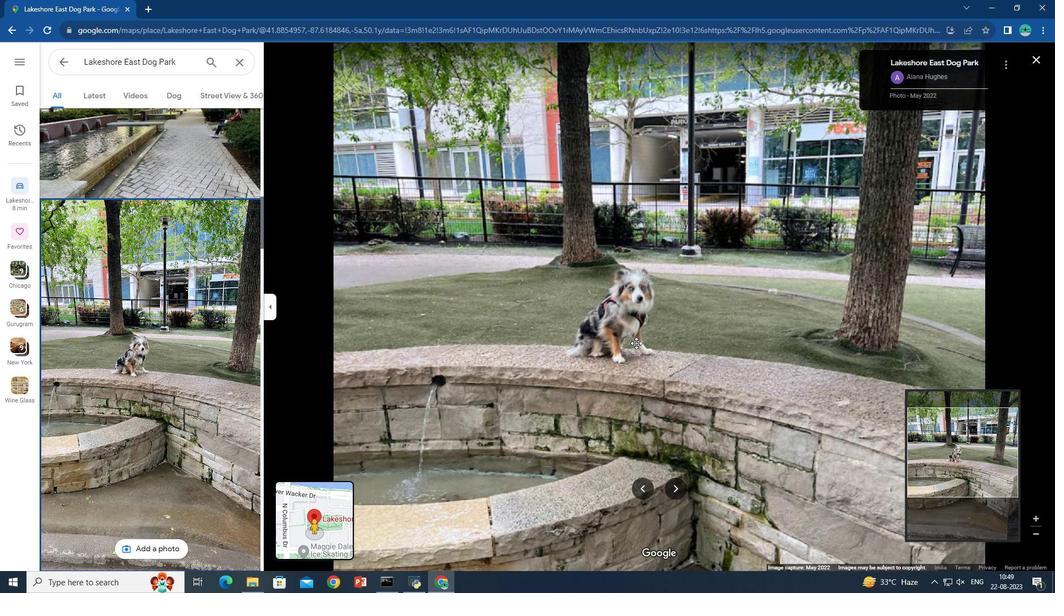 
Action: Mouse scrolled (636, 344) with delta (0, 0)
Screenshot: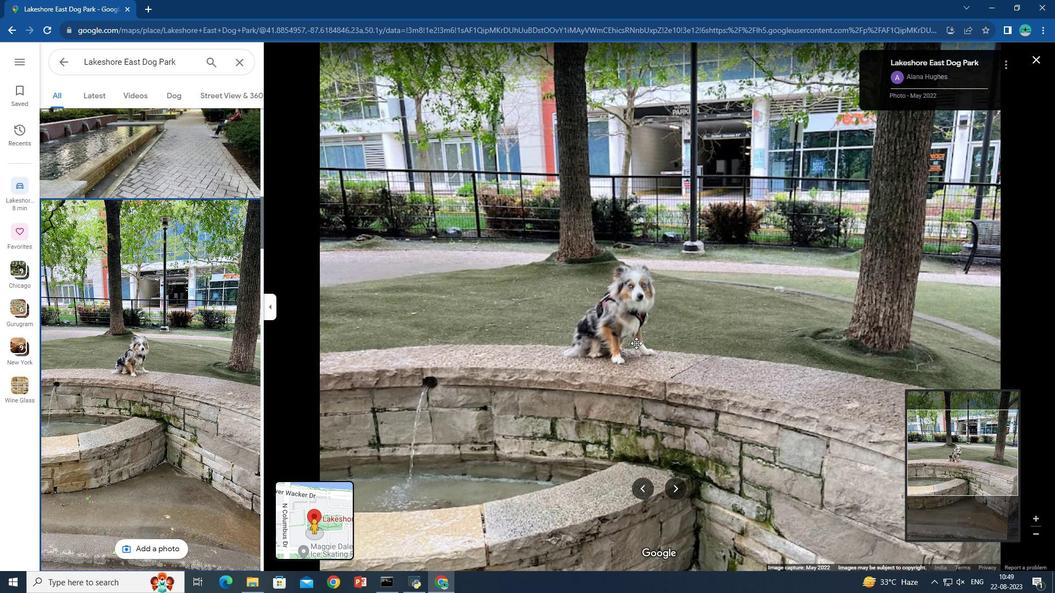 
Action: Mouse scrolled (636, 344) with delta (0, 0)
Screenshot: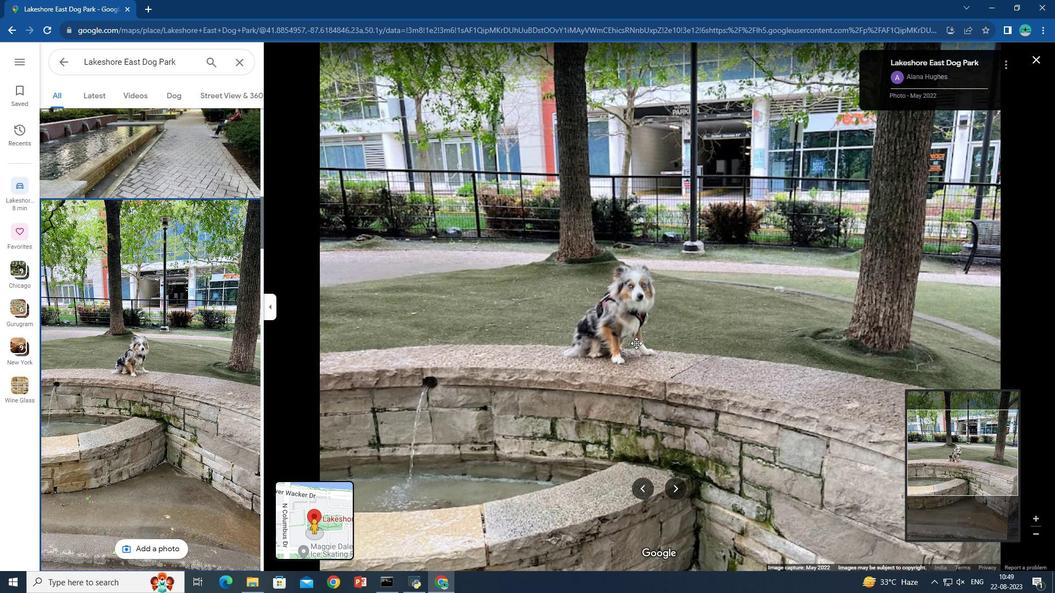 
Action: Mouse scrolled (636, 344) with delta (0, 0)
Screenshot: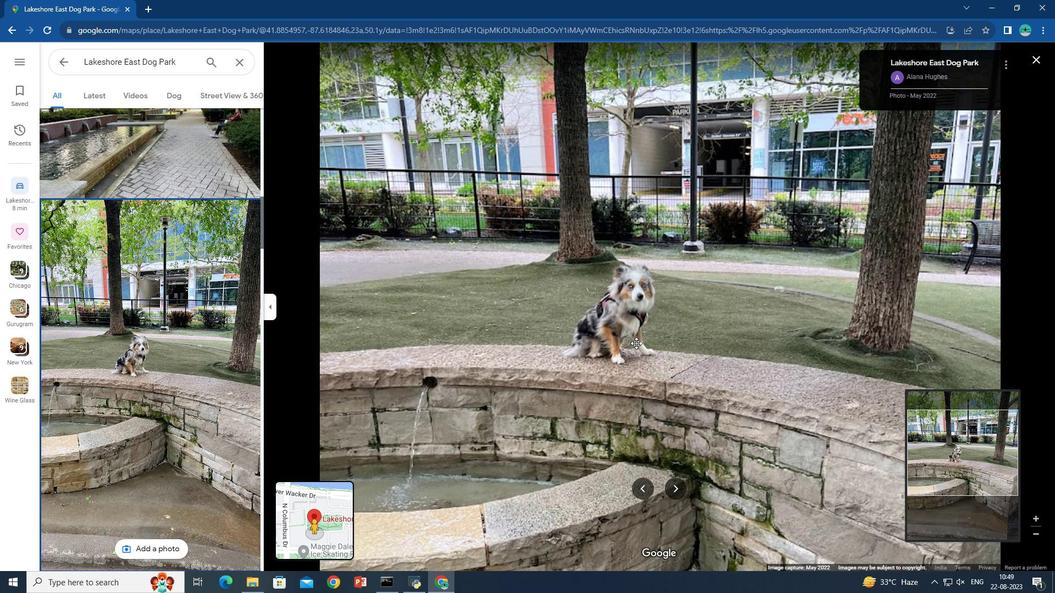 
Action: Mouse scrolled (636, 344) with delta (0, 0)
Screenshot: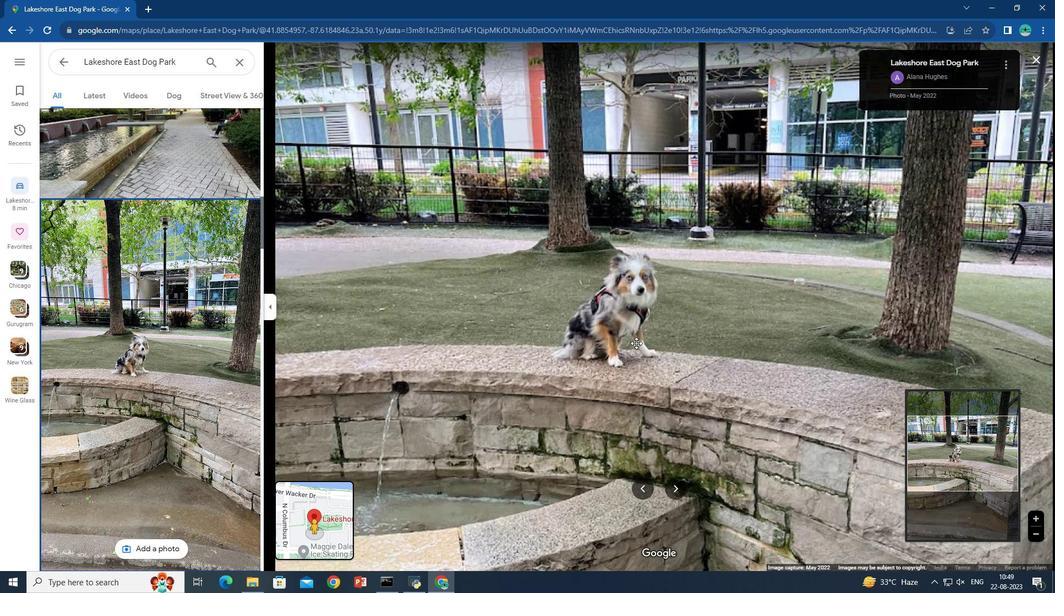 
Action: Mouse scrolled (636, 344) with delta (0, 0)
Screenshot: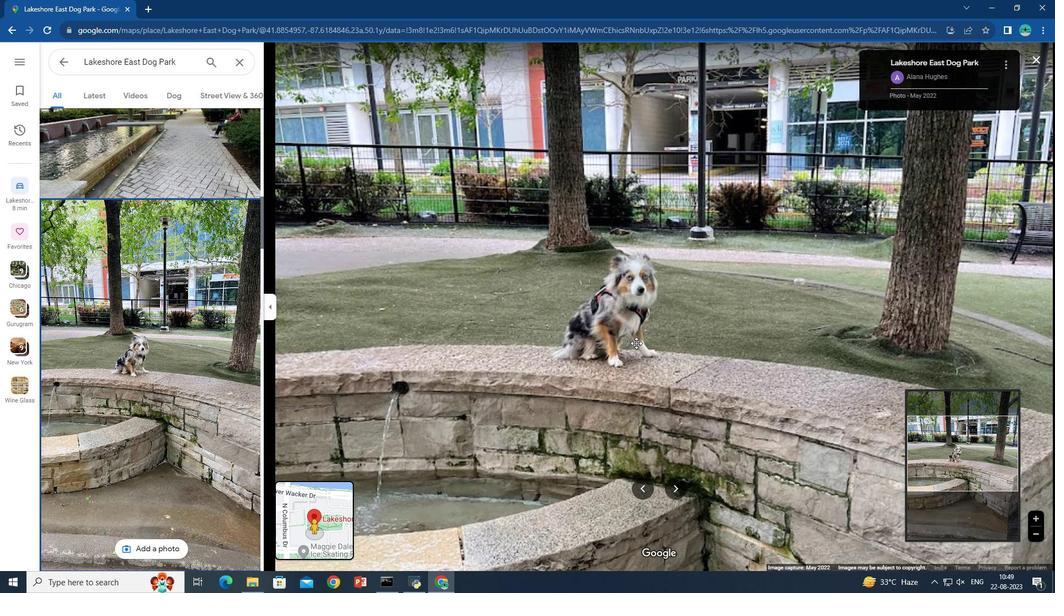 
Action: Mouse scrolled (636, 344) with delta (0, 0)
Screenshot: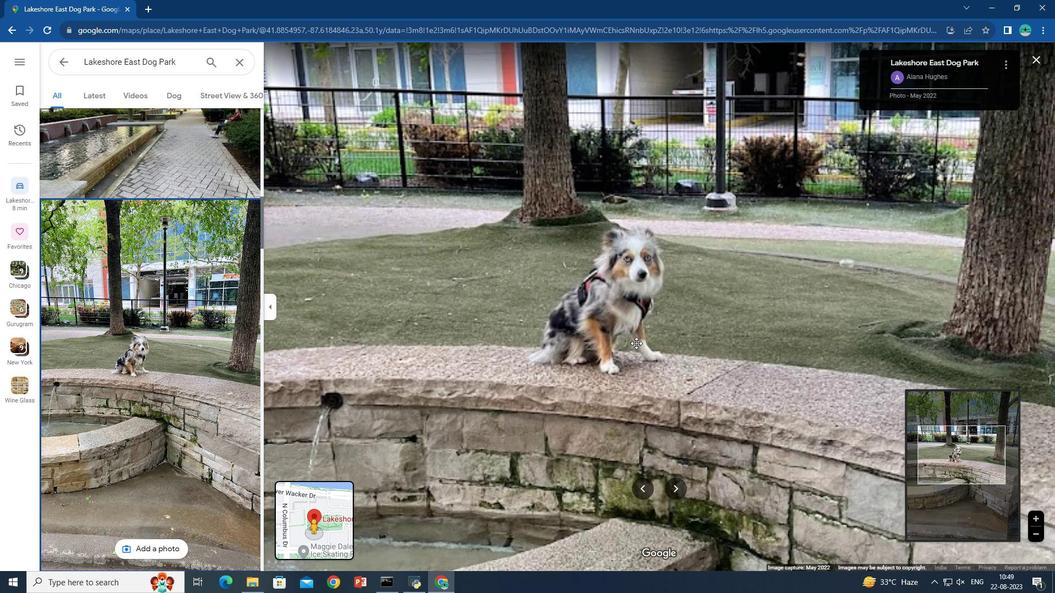 
Action: Mouse scrolled (636, 344) with delta (0, 0)
Screenshot: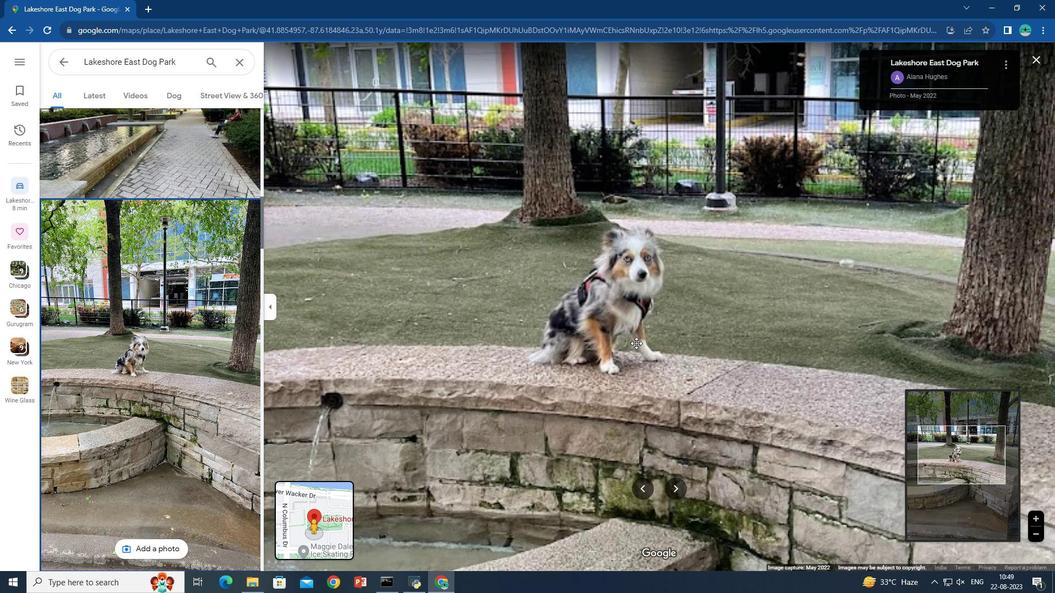 
Action: Mouse scrolled (636, 344) with delta (0, 0)
Screenshot: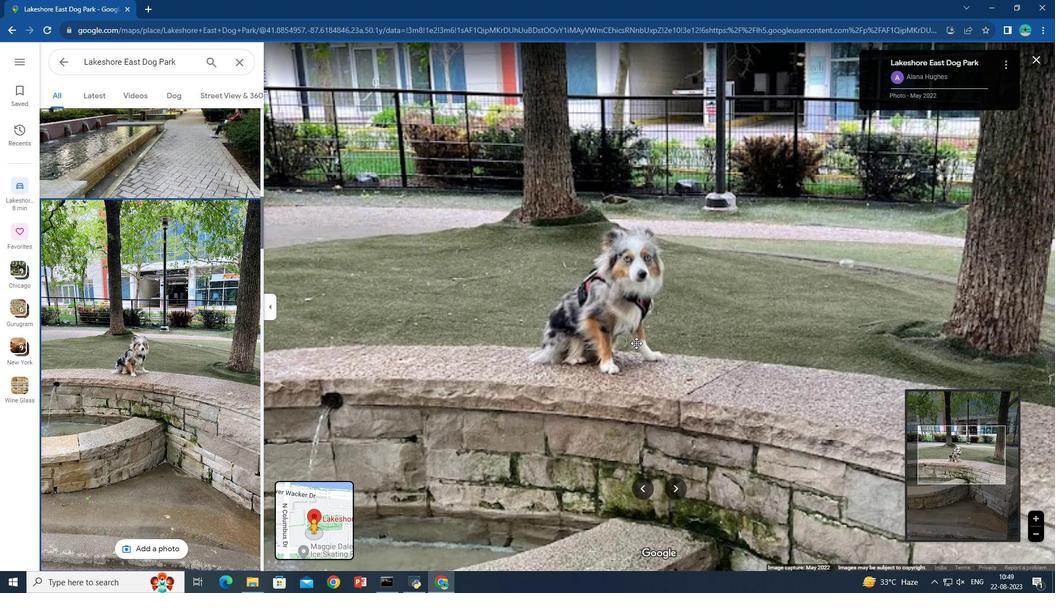 
Action: Mouse scrolled (636, 344) with delta (0, 0)
Screenshot: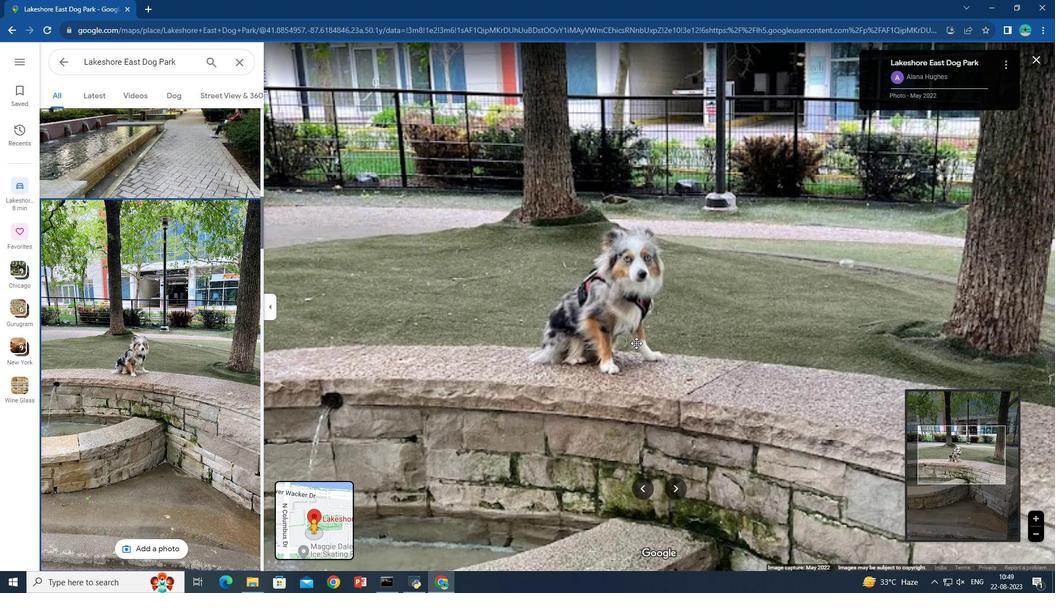 
Action: Mouse scrolled (636, 344) with delta (0, 0)
Screenshot: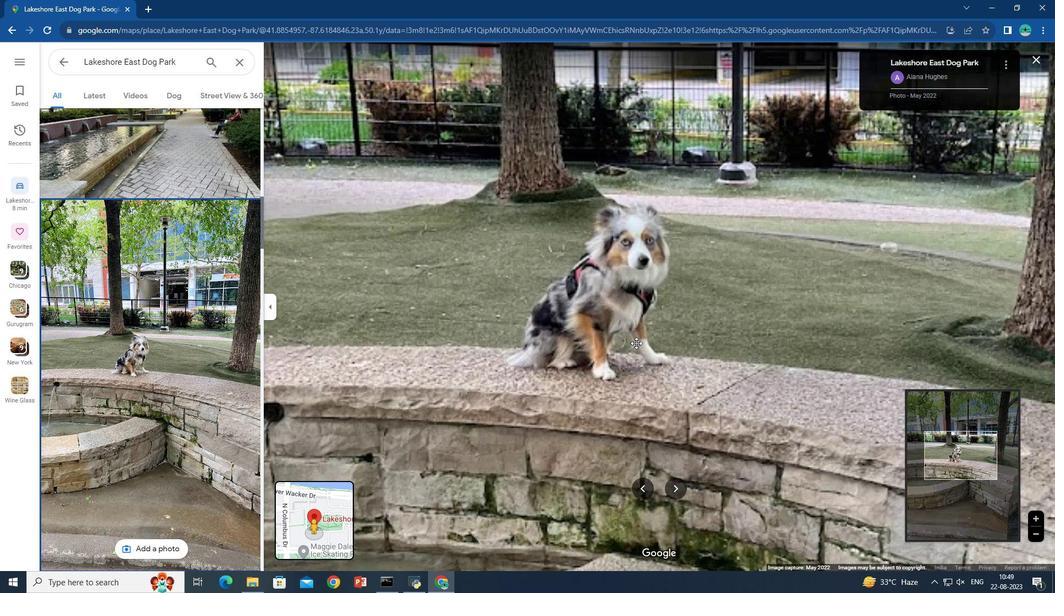 
Action: Mouse scrolled (636, 344) with delta (0, 0)
Screenshot: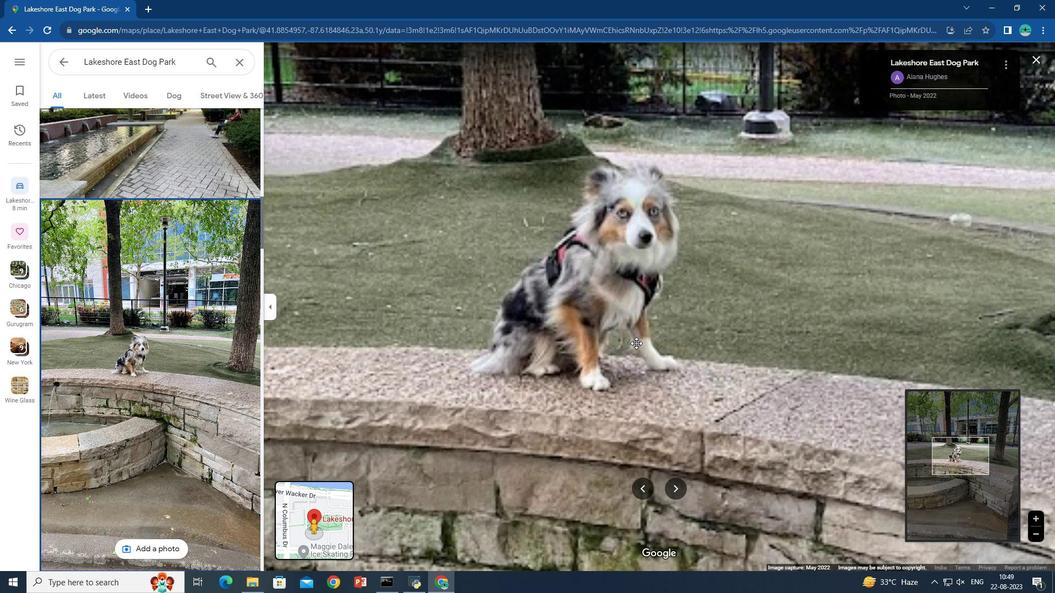 
Action: Mouse scrolled (636, 344) with delta (0, 0)
Screenshot: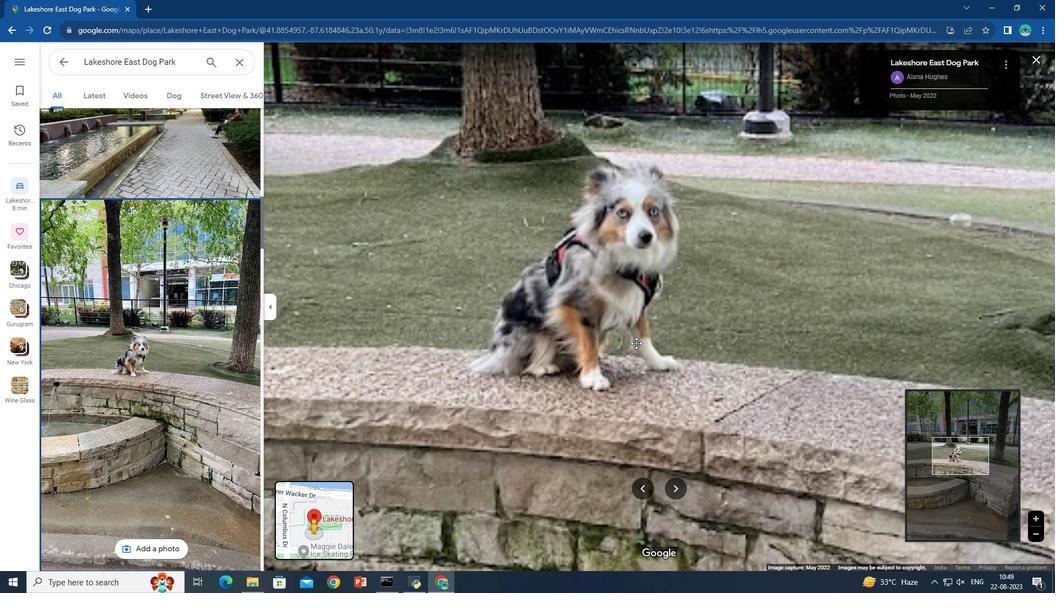 
Action: Mouse scrolled (636, 344) with delta (0, 0)
Screenshot: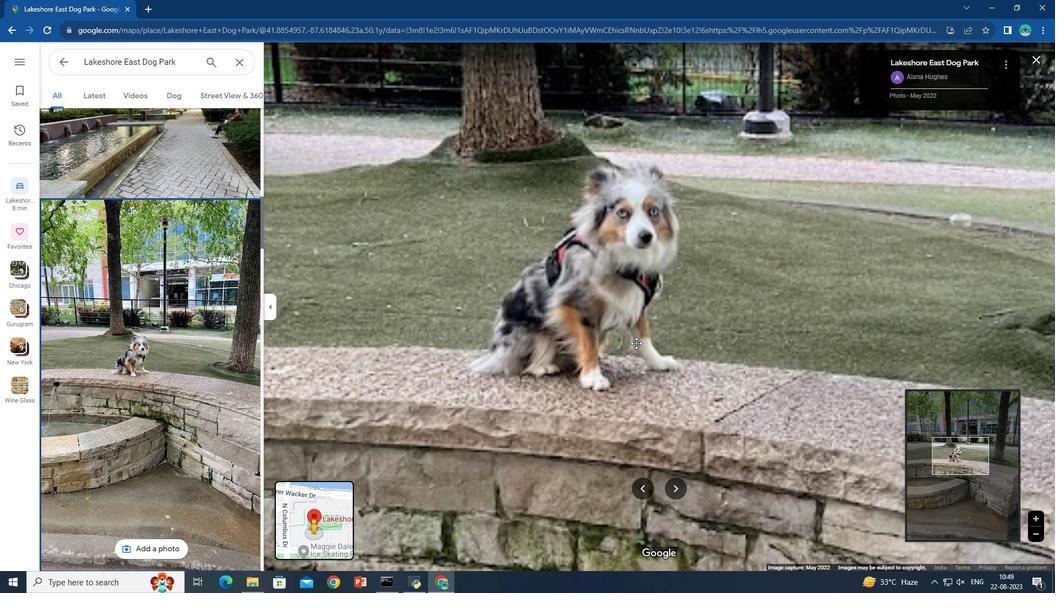 
Action: Mouse scrolled (636, 344) with delta (0, 0)
Screenshot: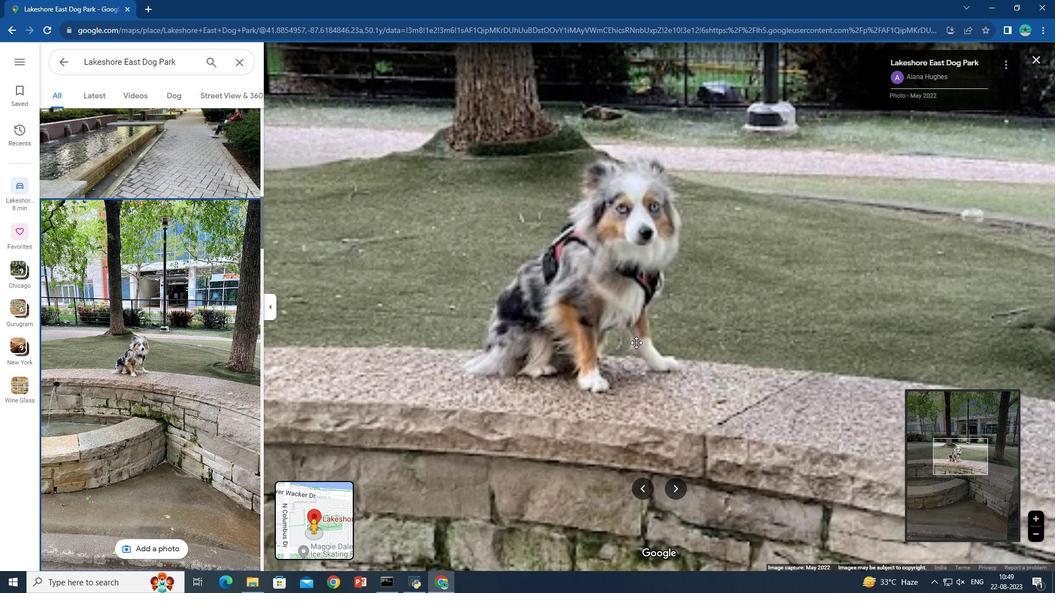 
Action: Mouse scrolled (636, 344) with delta (0, 0)
Screenshot: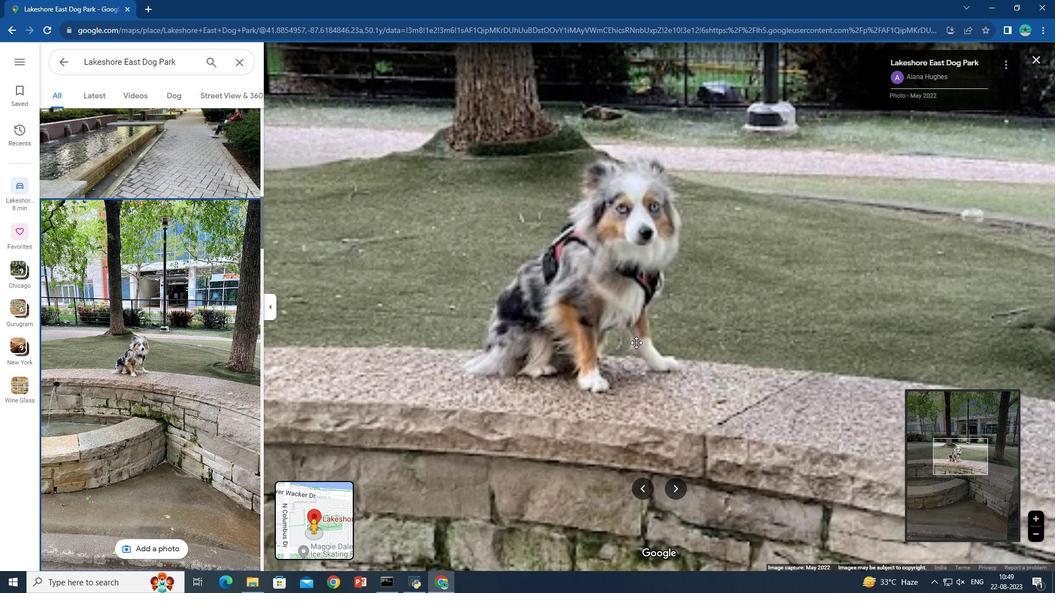 
Action: Mouse scrolled (636, 344) with delta (0, 0)
Screenshot: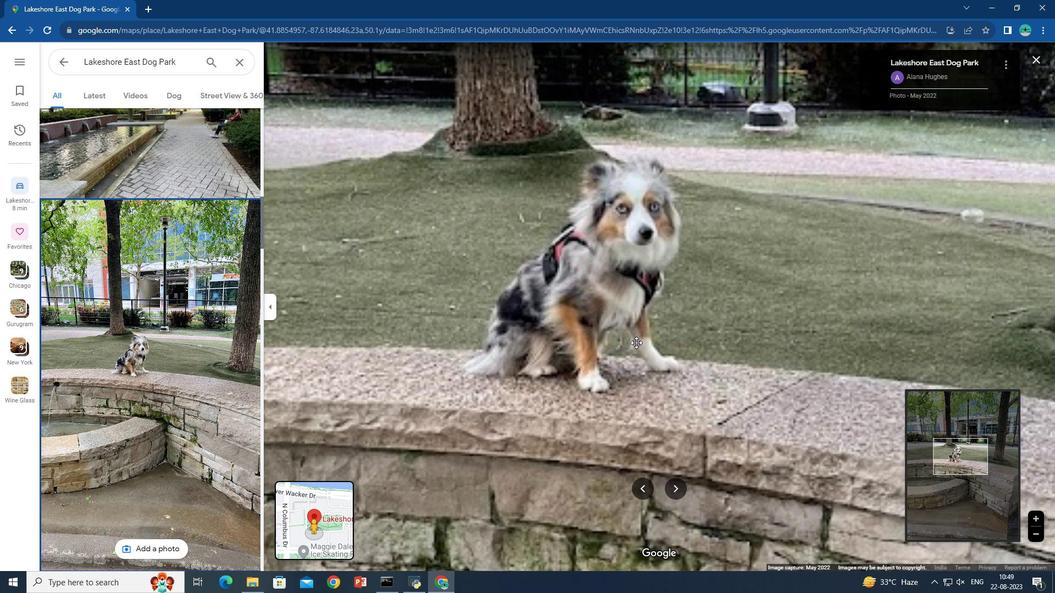 
Action: Mouse scrolled (636, 344) with delta (0, 0)
Screenshot: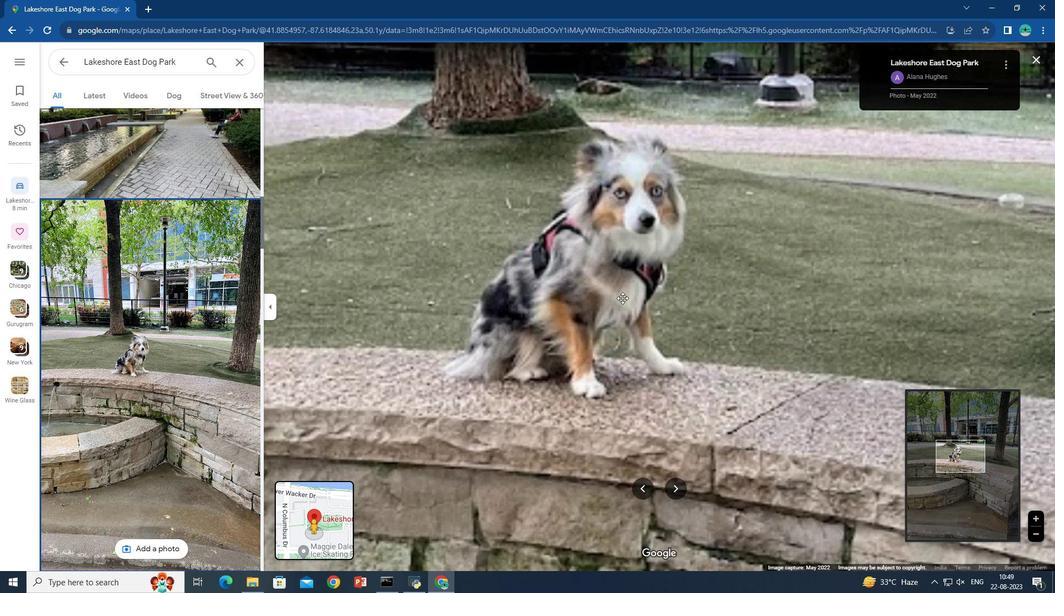 
Action: Mouse moved to (608, 248)
Screenshot: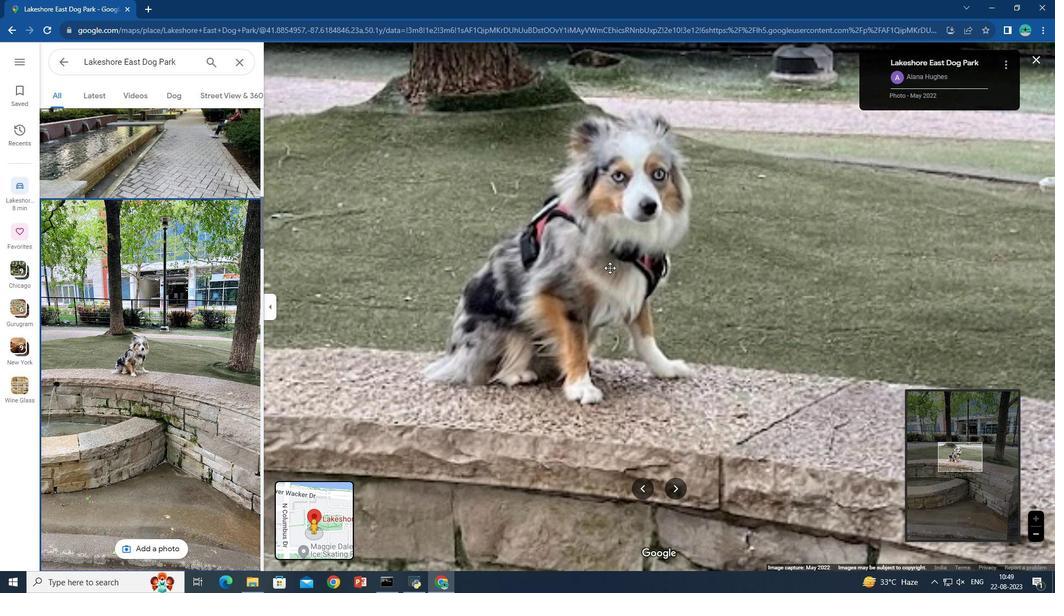 
Action: Mouse pressed left at (608, 248)
Screenshot: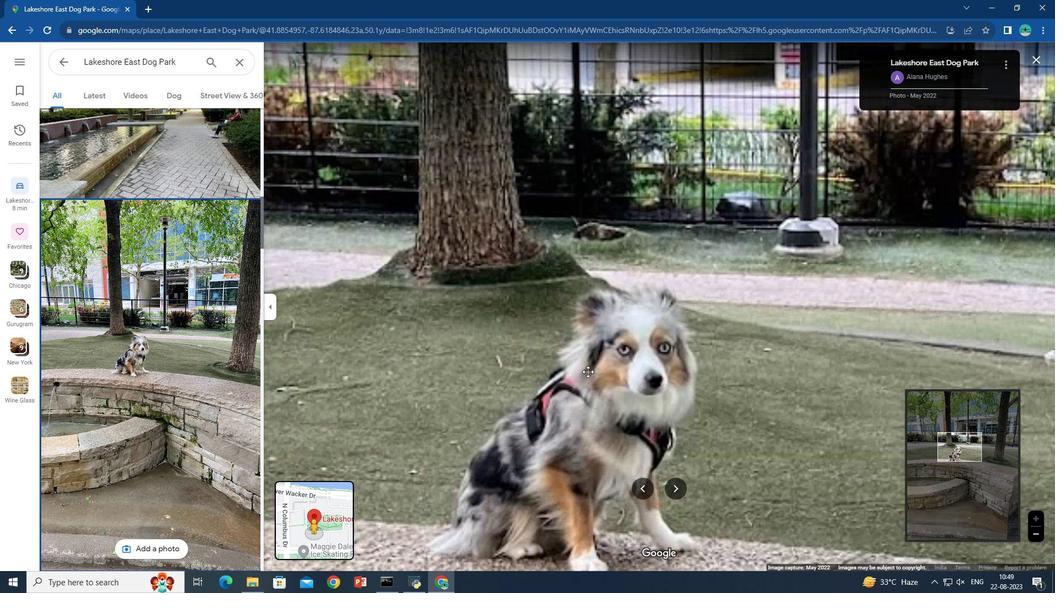 
Action: Mouse moved to (573, 401)
Screenshot: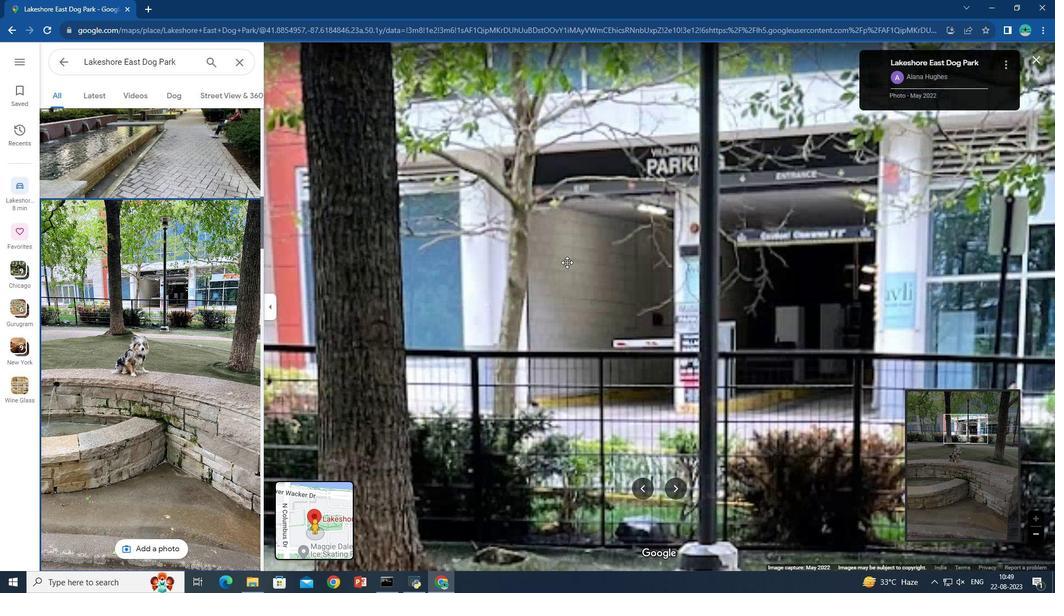 
Action: Mouse pressed left at (573, 427)
Screenshot: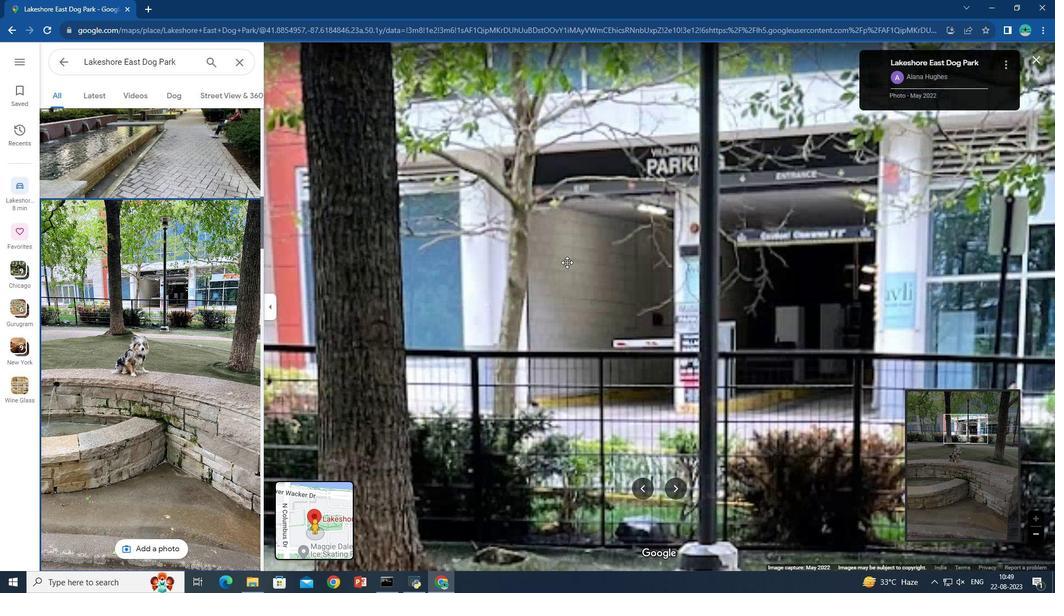 
Action: Mouse moved to (544, 202)
Screenshot: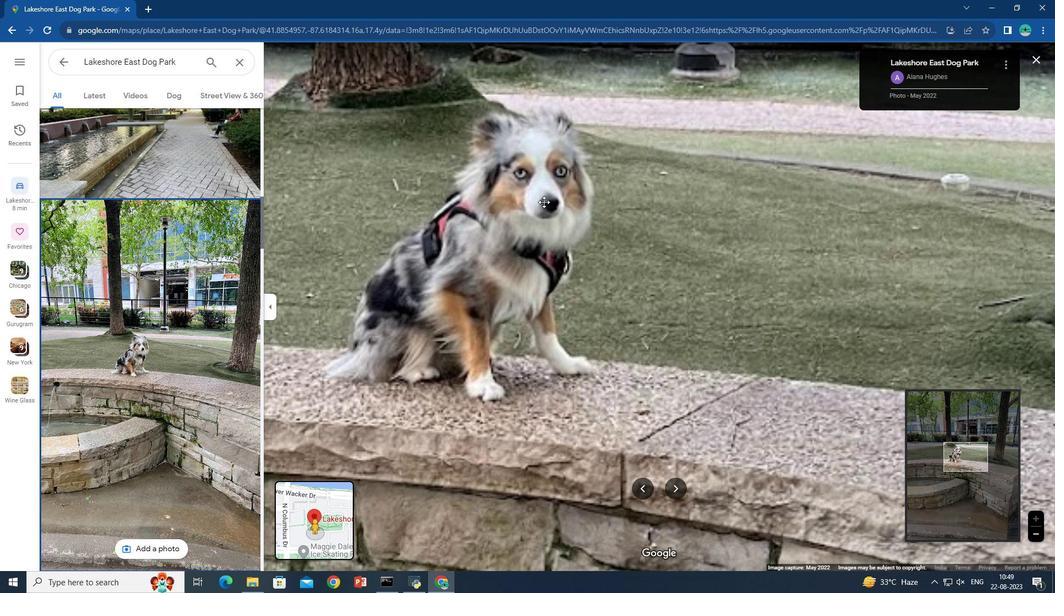 
Action: Mouse scrolled (544, 202) with delta (0, 0)
Screenshot: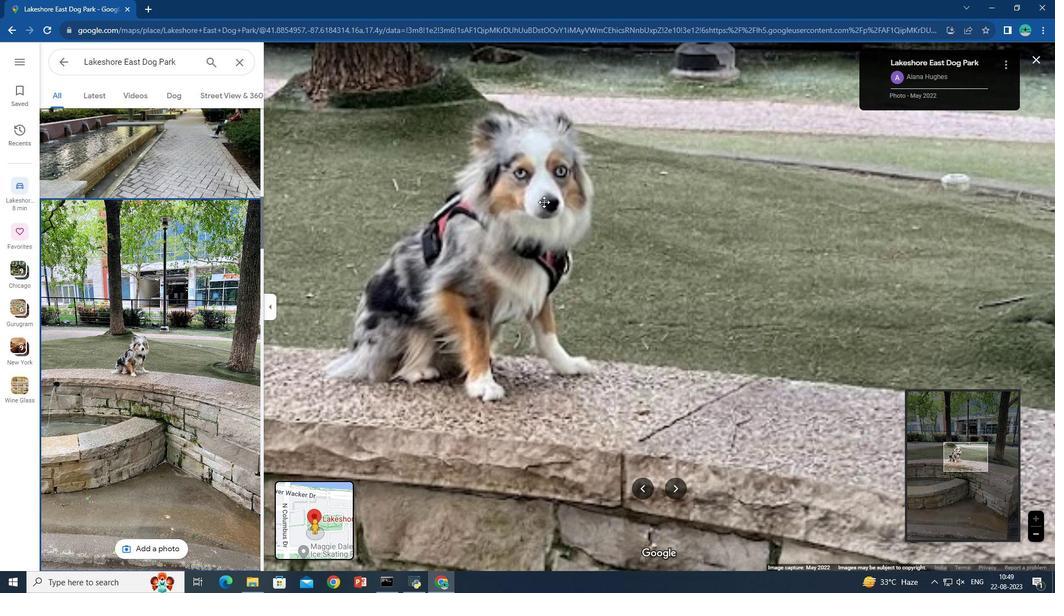 
Action: Mouse scrolled (544, 202) with delta (0, 0)
Screenshot: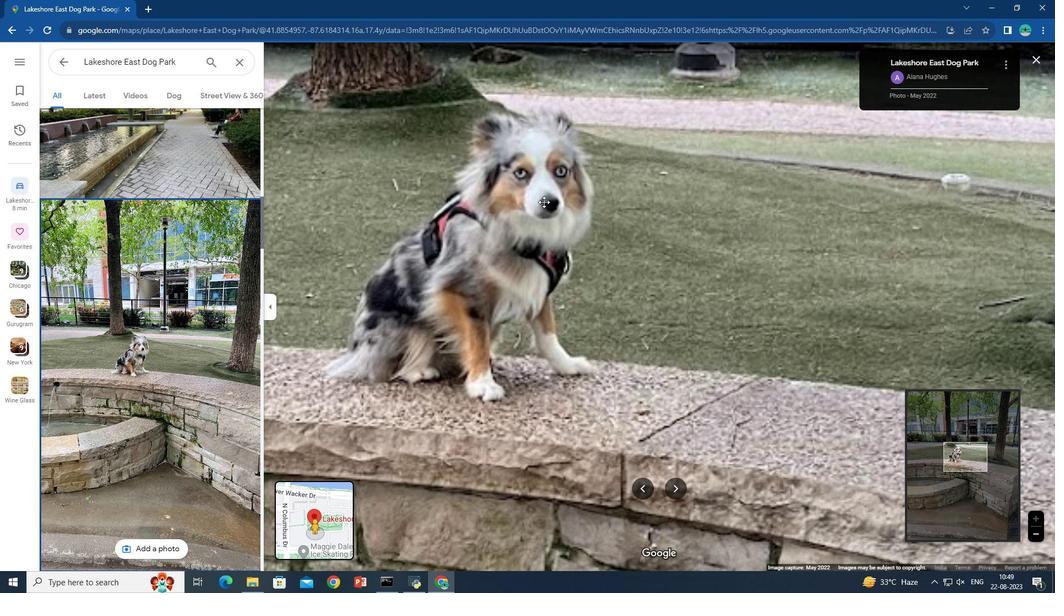 
Action: Mouse scrolled (544, 202) with delta (0, 0)
Screenshot: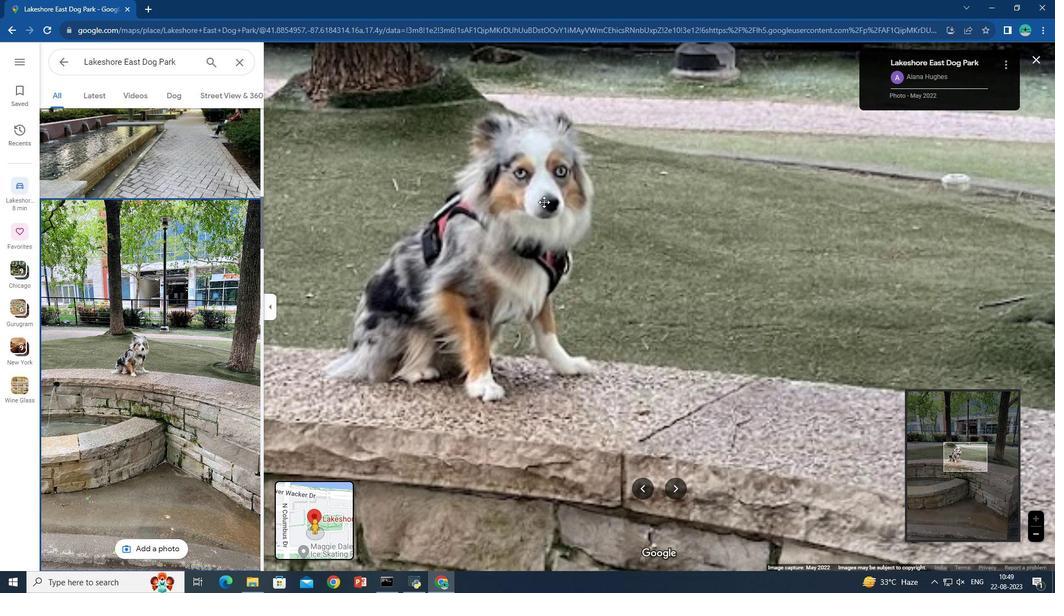
Action: Mouse scrolled (544, 202) with delta (0, 0)
Screenshot: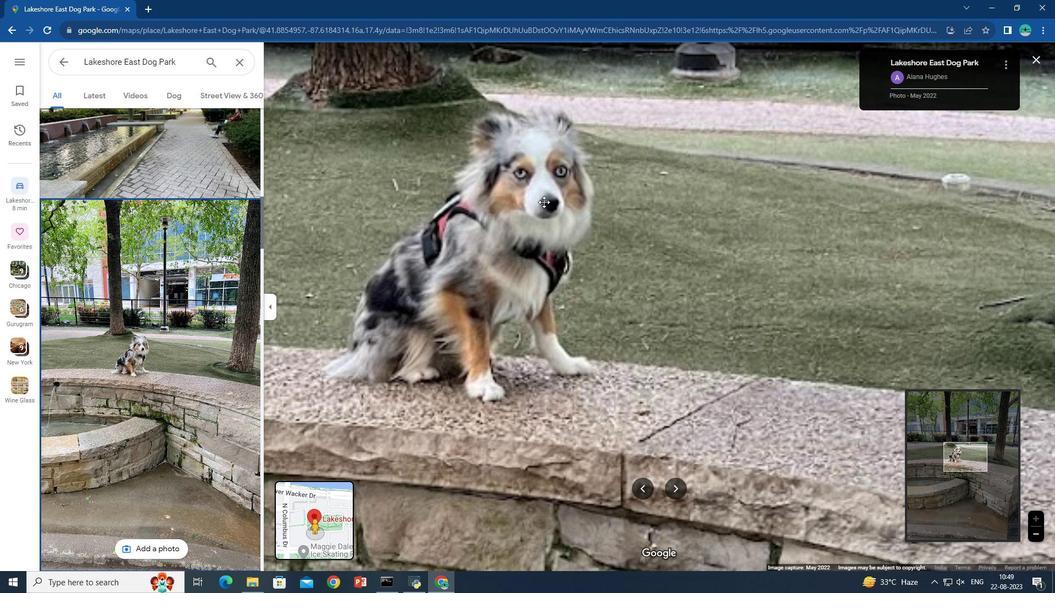 
Action: Mouse moved to (114, 403)
Screenshot: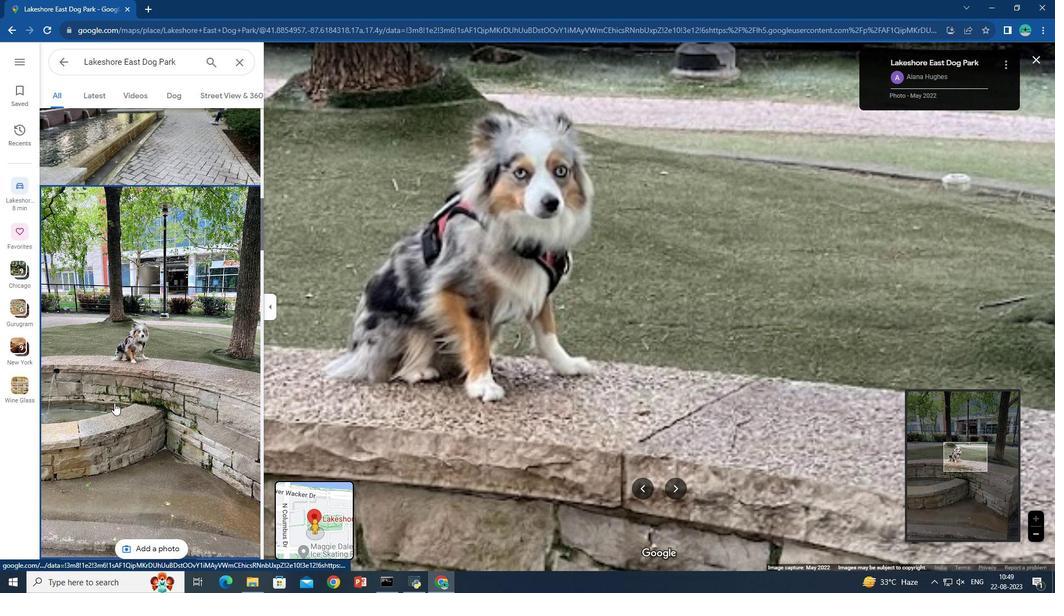 
Action: Mouse scrolled (114, 402) with delta (0, 0)
Screenshot: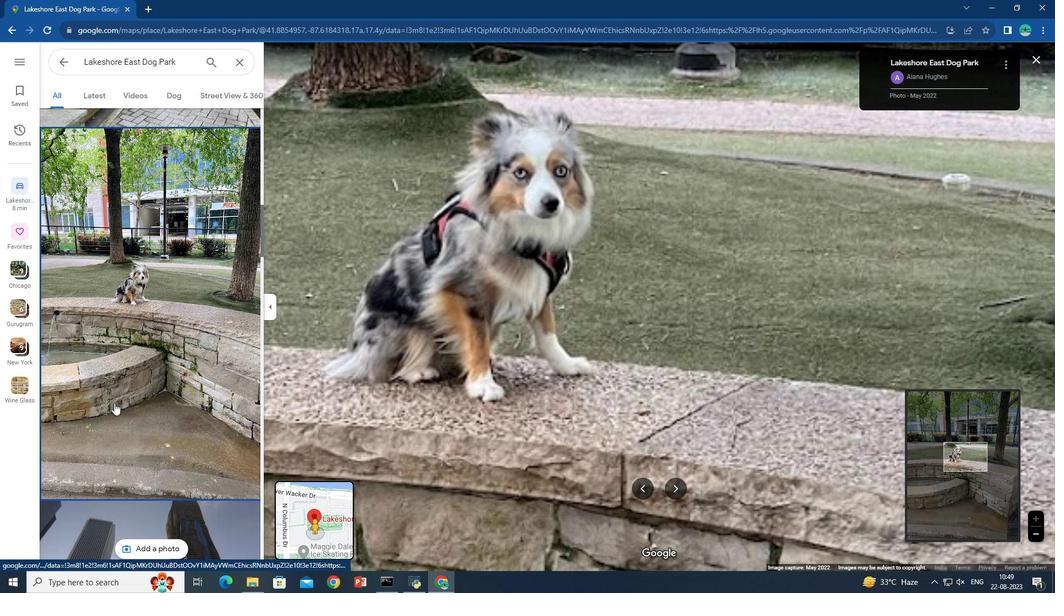 
Action: Mouse scrolled (114, 402) with delta (0, 0)
Screenshot: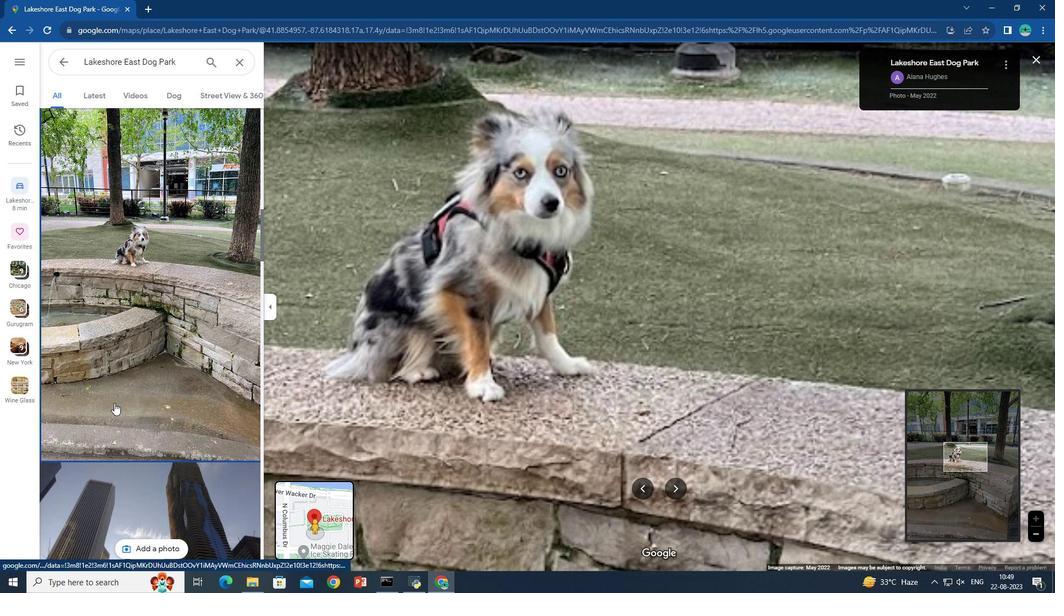 
Action: Mouse scrolled (114, 402) with delta (0, 0)
Screenshot: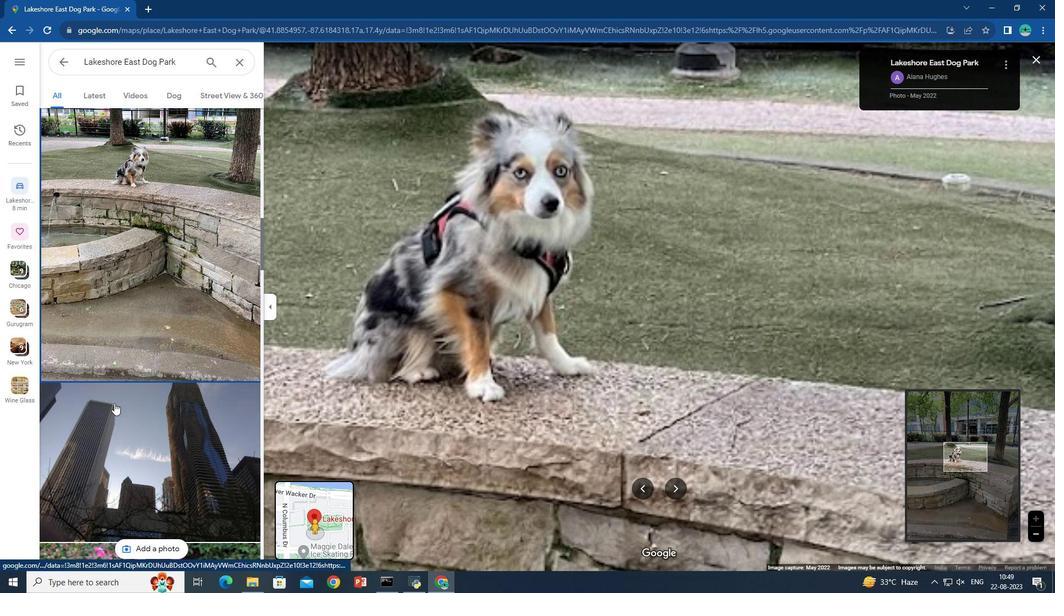 
Action: Mouse scrolled (114, 402) with delta (0, 0)
Screenshot: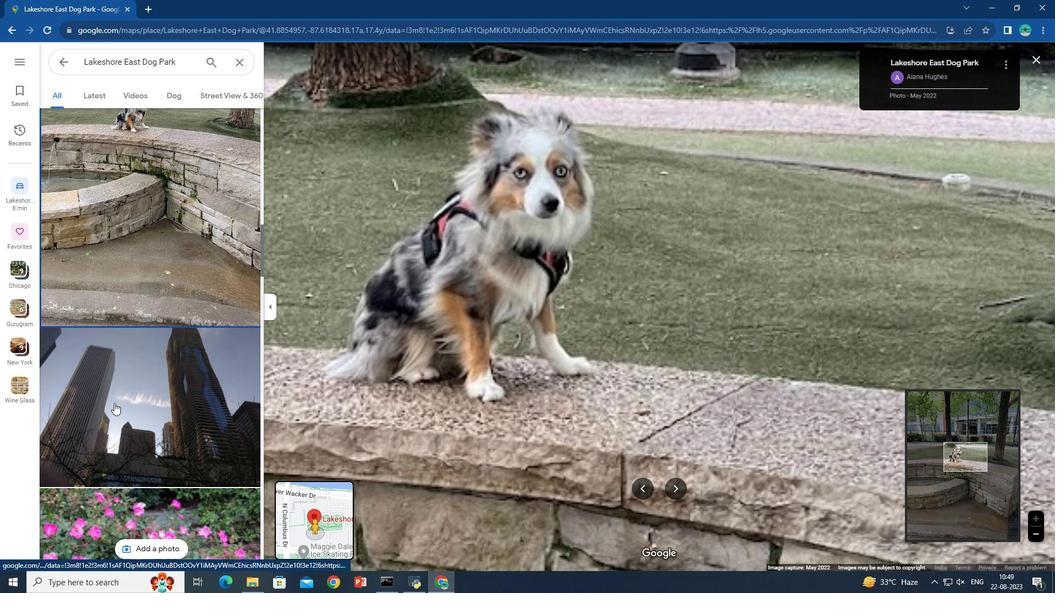 
Action: Mouse scrolled (114, 402) with delta (0, 0)
Screenshot: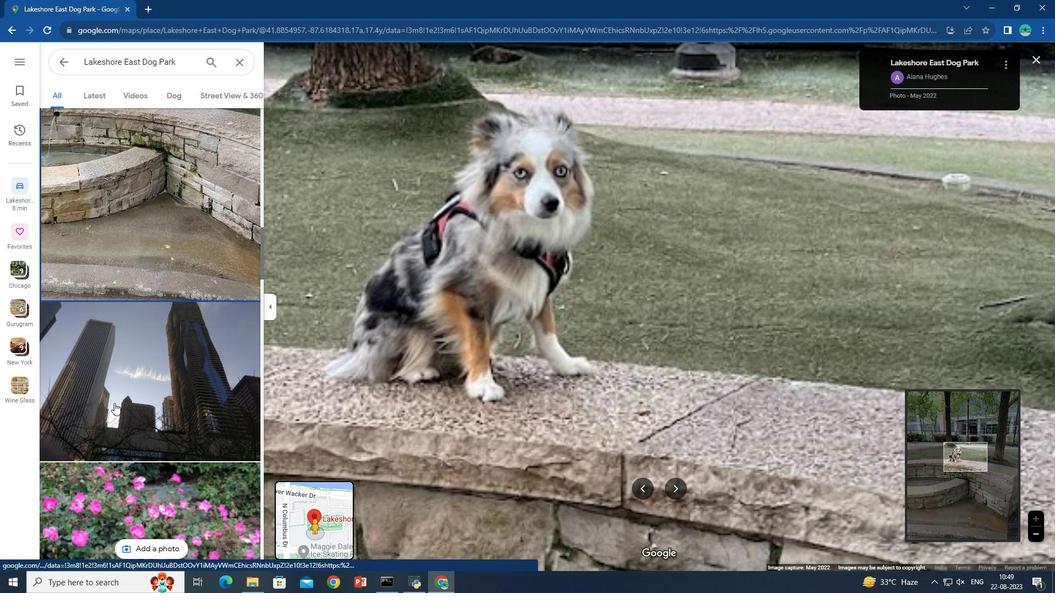 
Action: Mouse moved to (197, 344)
Screenshot: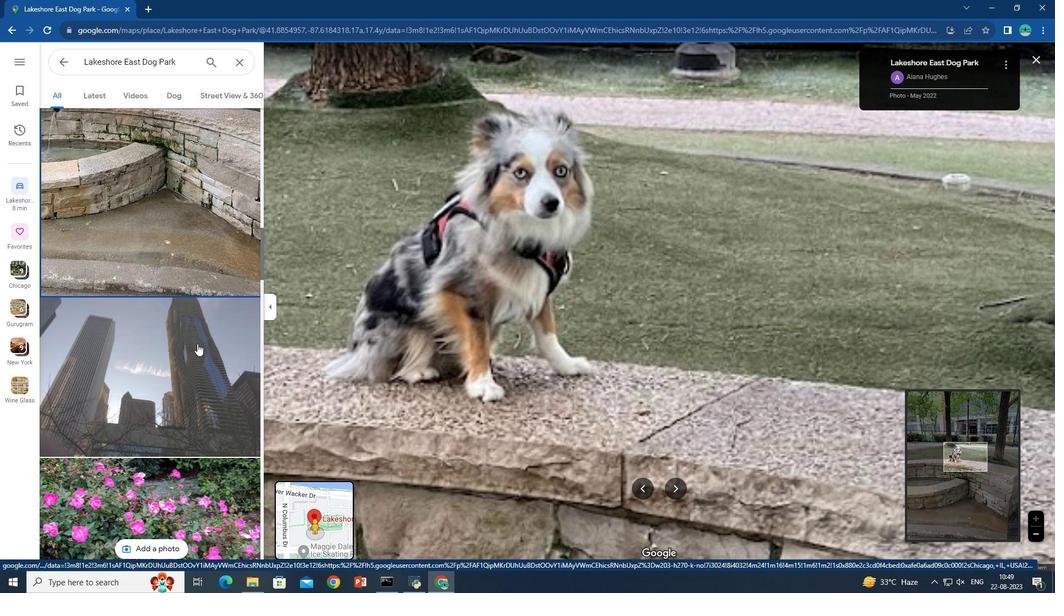 
Action: Mouse pressed left at (197, 344)
Screenshot: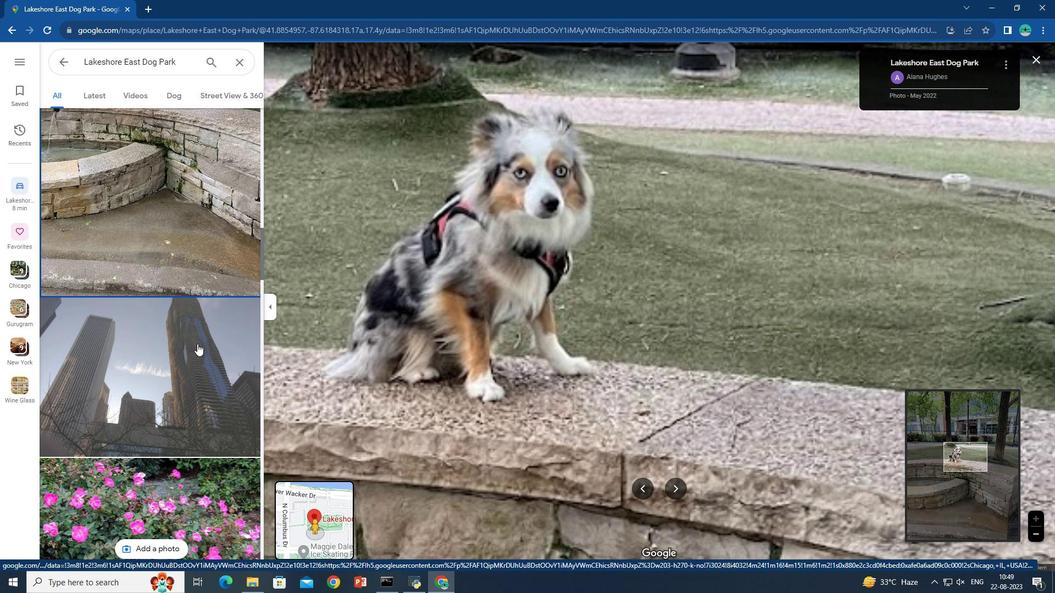 
Action: Mouse moved to (205, 513)
Screenshot: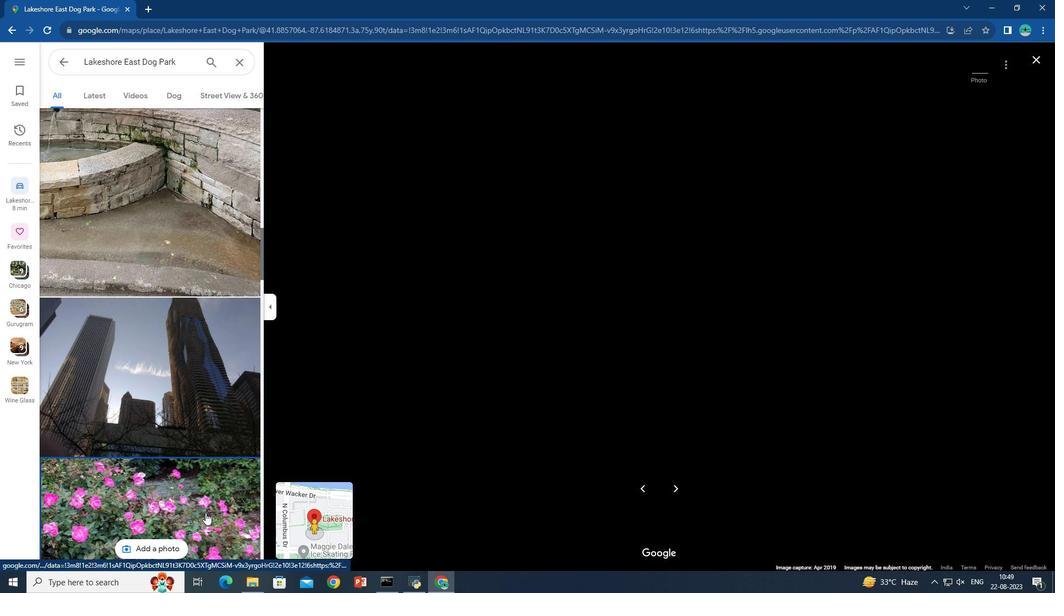 
Action: Mouse pressed left at (205, 513)
Screenshot: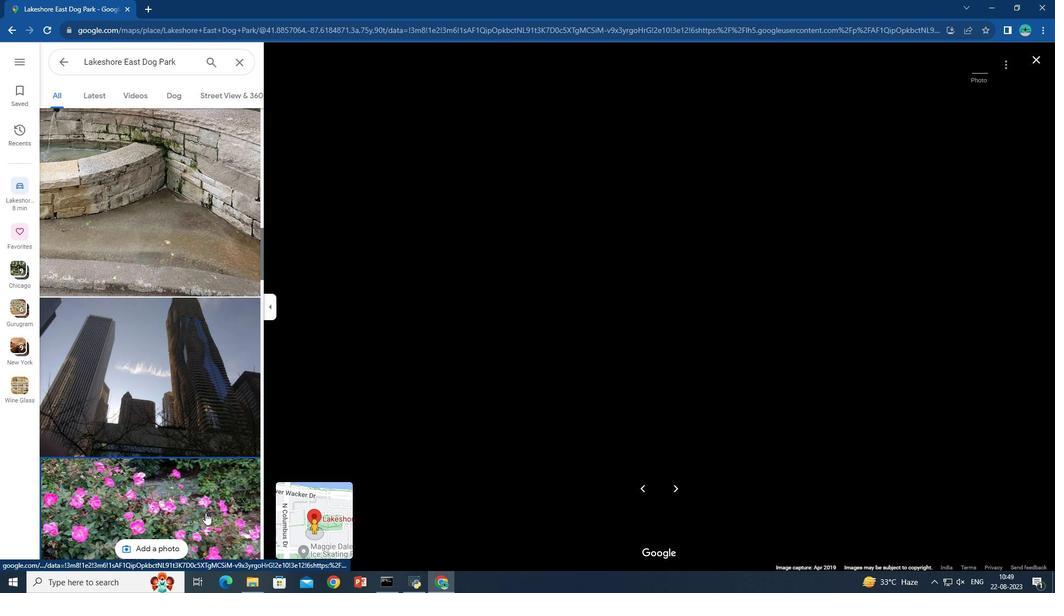 
Action: Key pressed <Key.down>
Screenshot: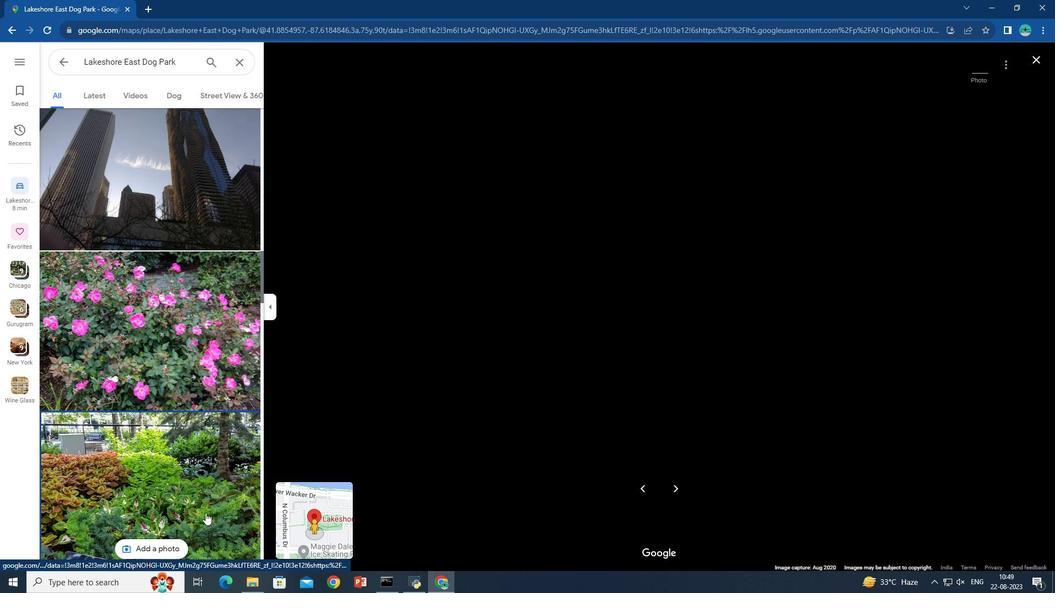 
Action: Mouse moved to (416, 398)
Screenshot: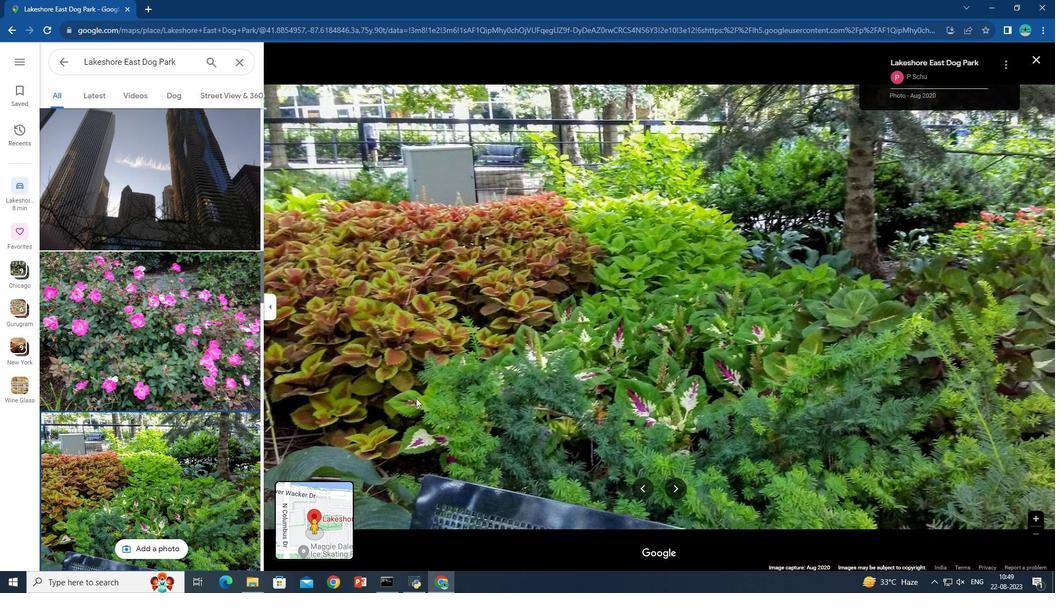 
Action: Key pressed <Key.down>
Screenshot: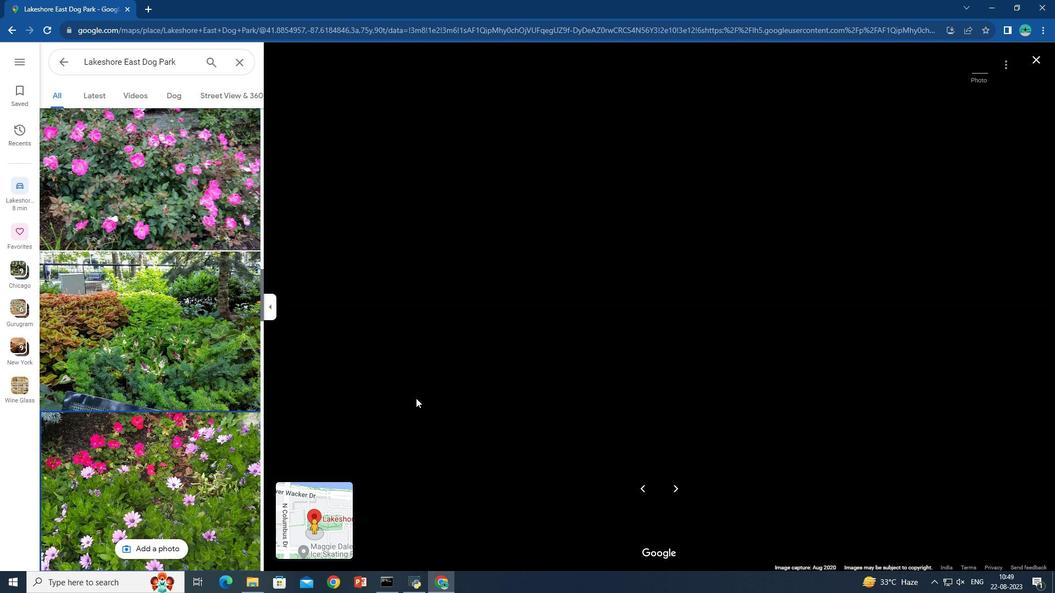 
Action: Mouse moved to (702, 329)
Screenshot: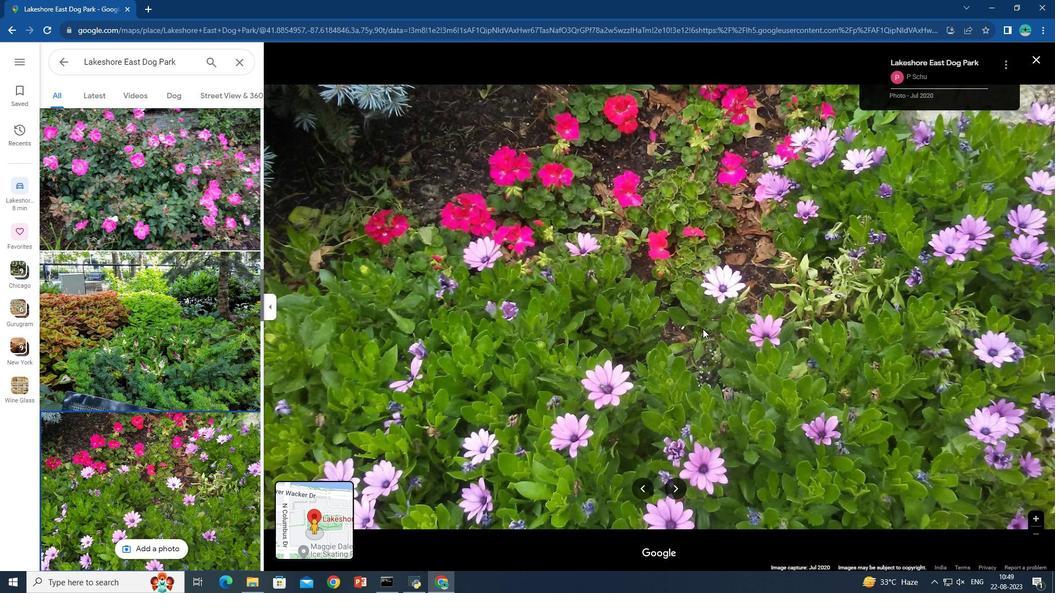 
Action: Key pressed <Key.down>
Screenshot: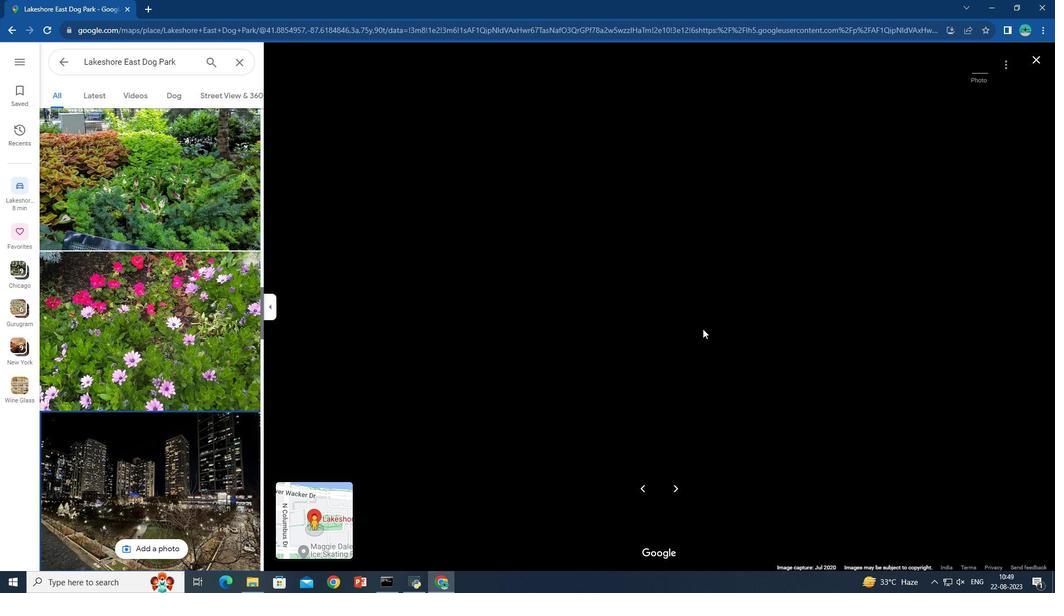 
Action: Mouse moved to (739, 445)
Screenshot: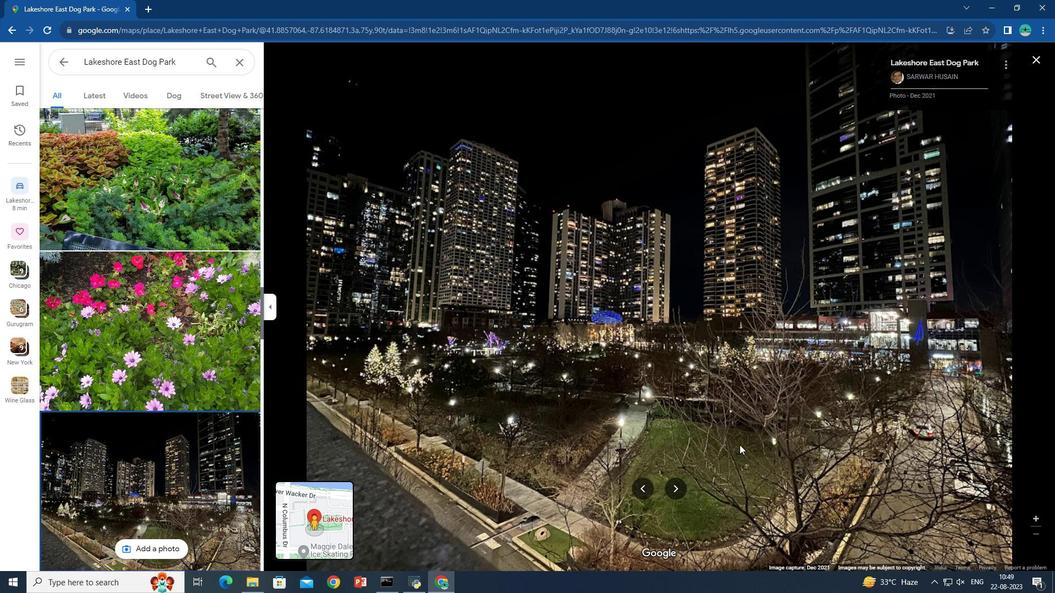 
Action: Key pressed <Key.down>
Screenshot: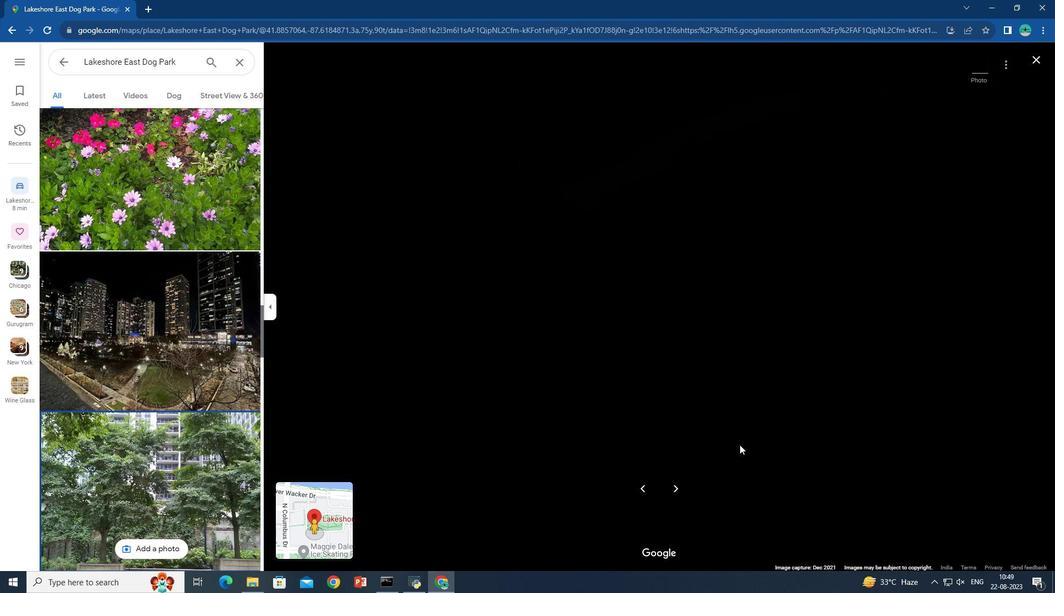 
Action: Mouse moved to (250, 555)
Screenshot: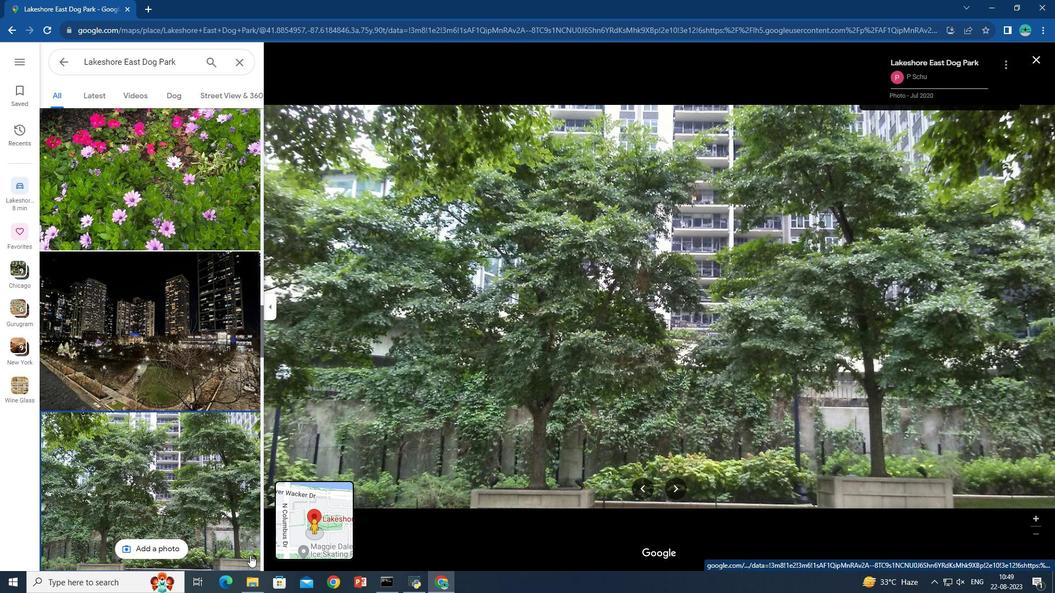 
Action: Key pressed <Key.down>
Screenshot: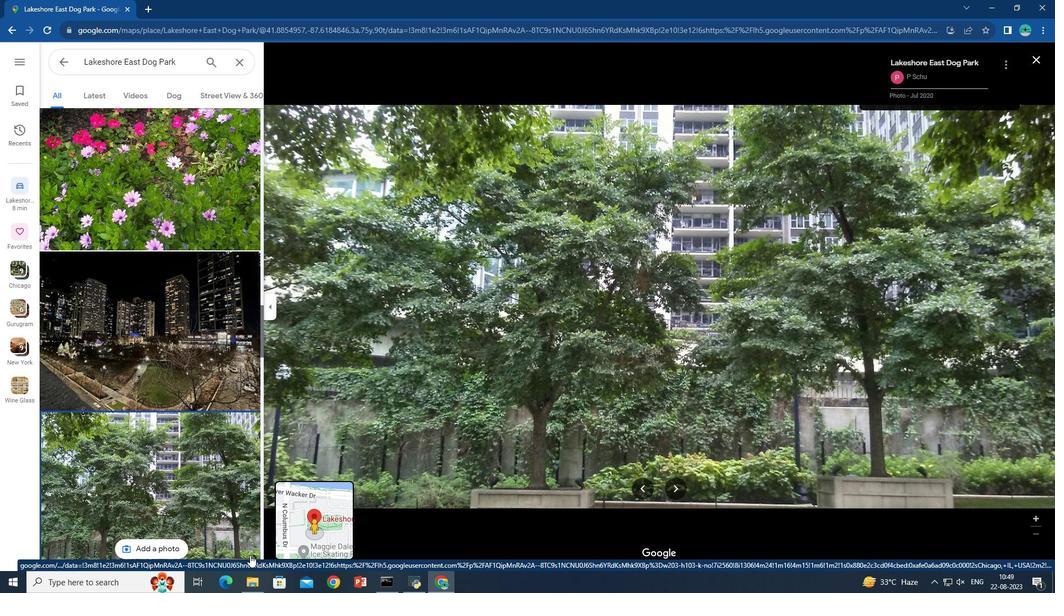
Action: Mouse moved to (652, 414)
